 Task: Create a social media post series showcasing different art techniques or styles using Canva.
Action: Mouse moved to (183, 9)
Screenshot: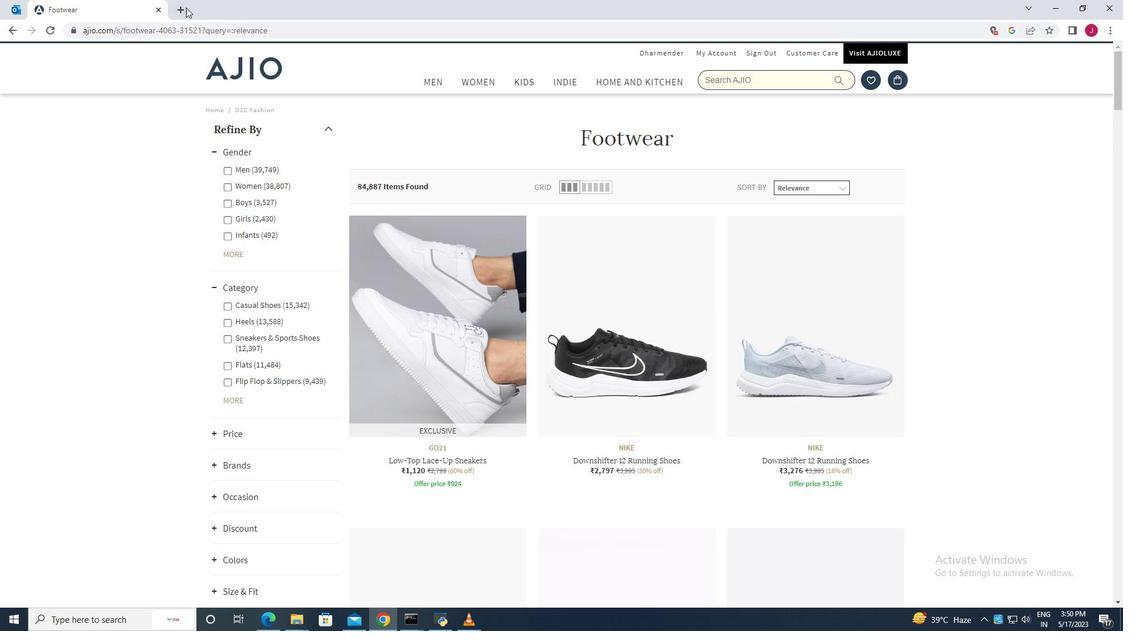 
Action: Mouse pressed left at (183, 9)
Screenshot: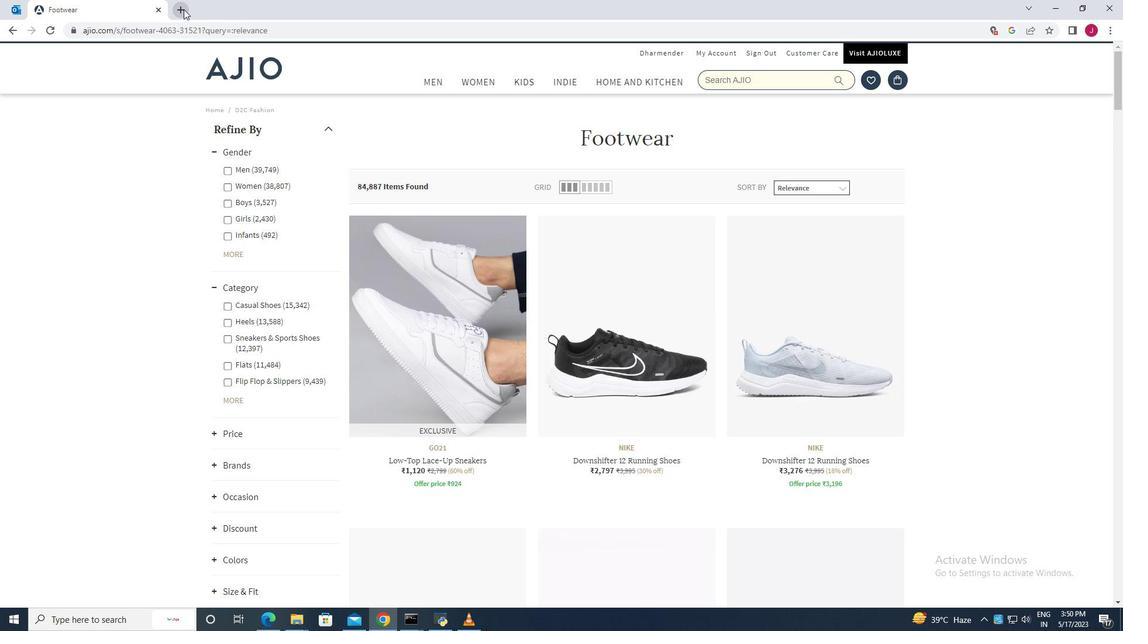 
Action: Mouse moved to (203, 30)
Screenshot: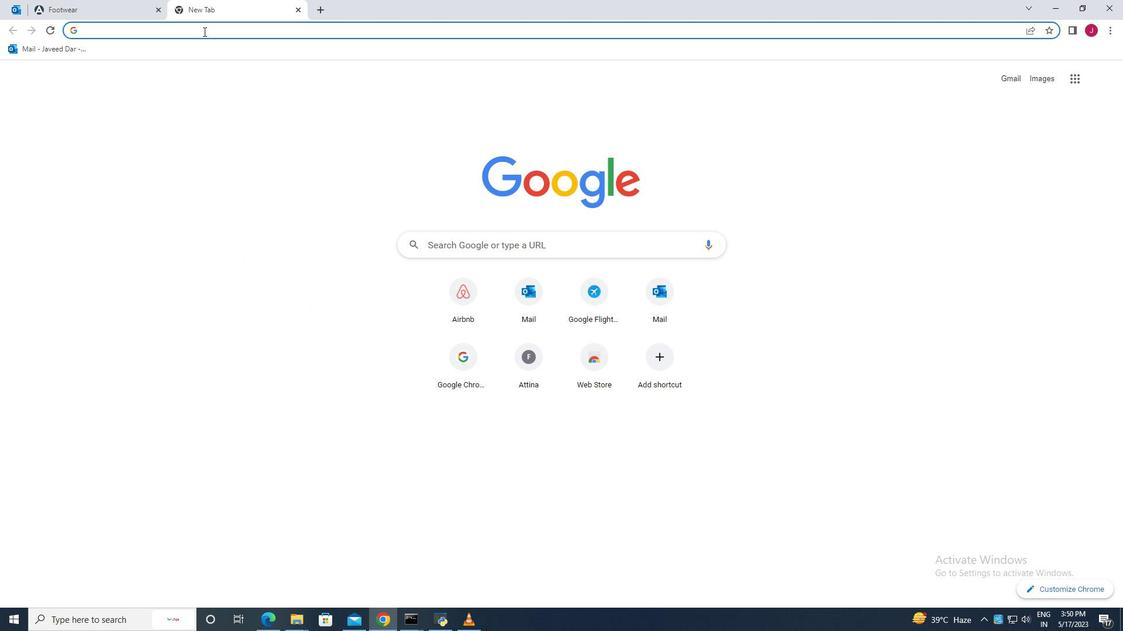 
Action: Key pressed canva<Key.enter>
Screenshot: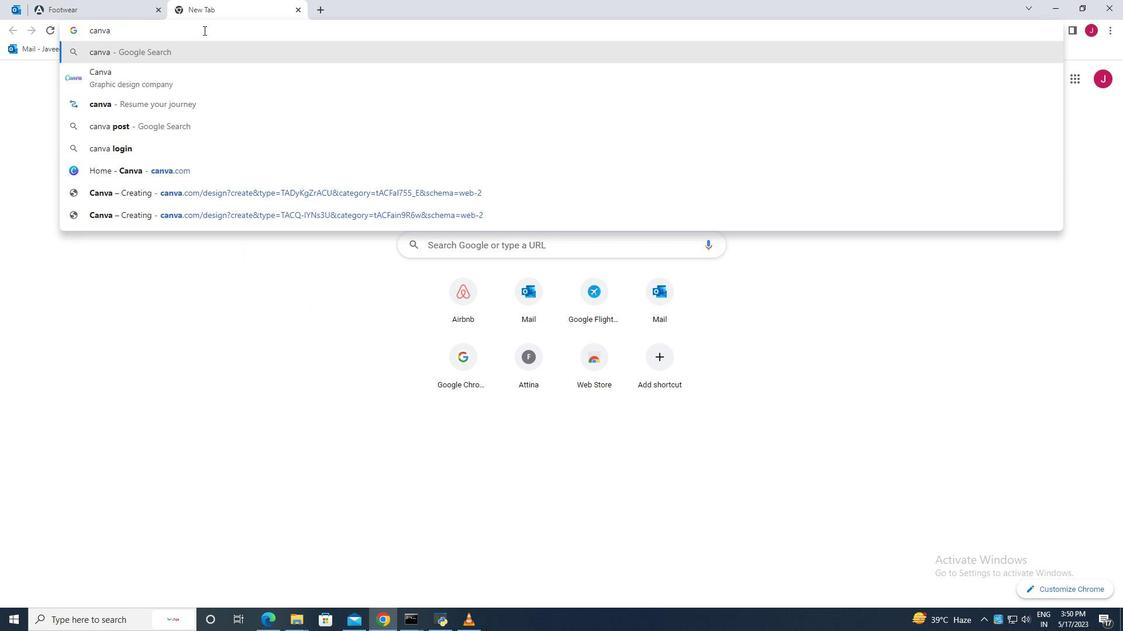 
Action: Mouse moved to (267, 178)
Screenshot: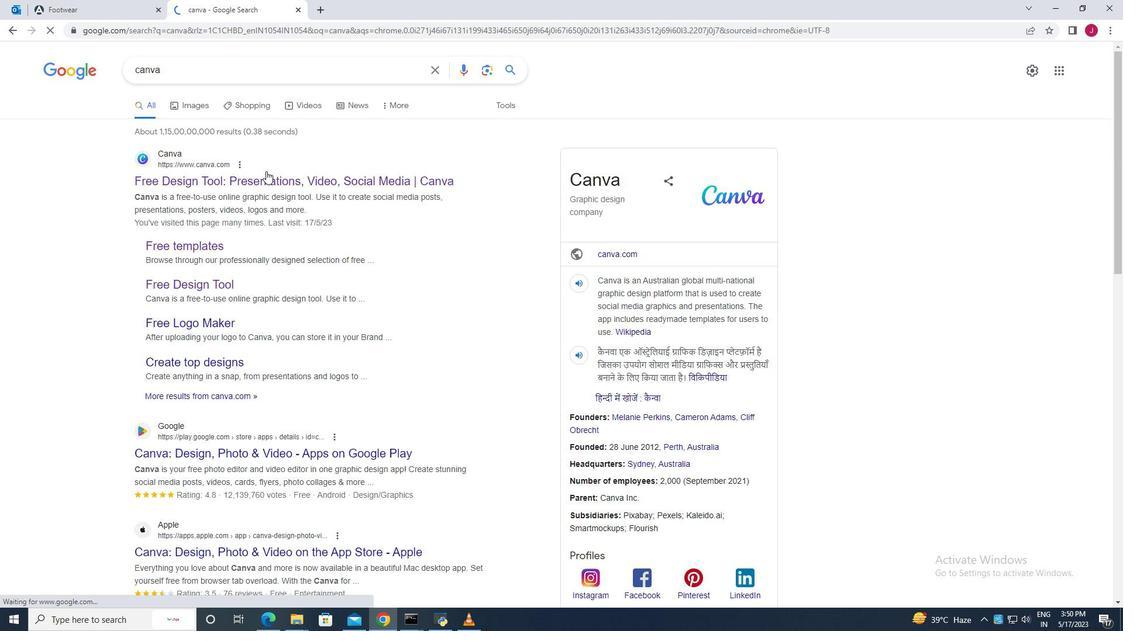 
Action: Mouse pressed left at (267, 178)
Screenshot: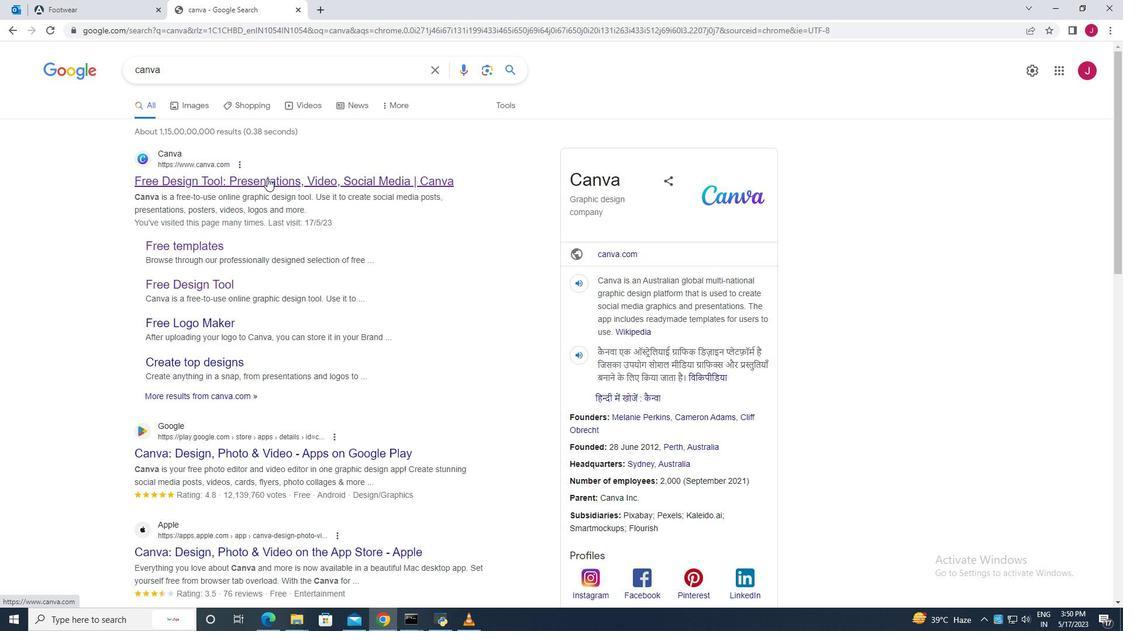 
Action: Mouse moved to (1015, 64)
Screenshot: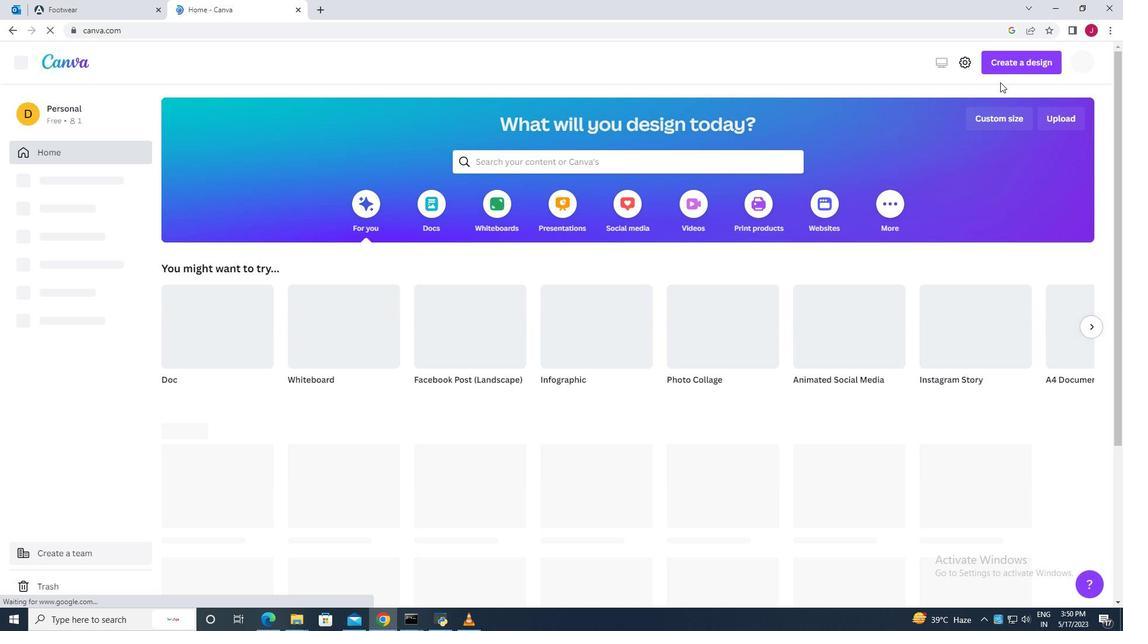 
Action: Mouse pressed left at (1015, 64)
Screenshot: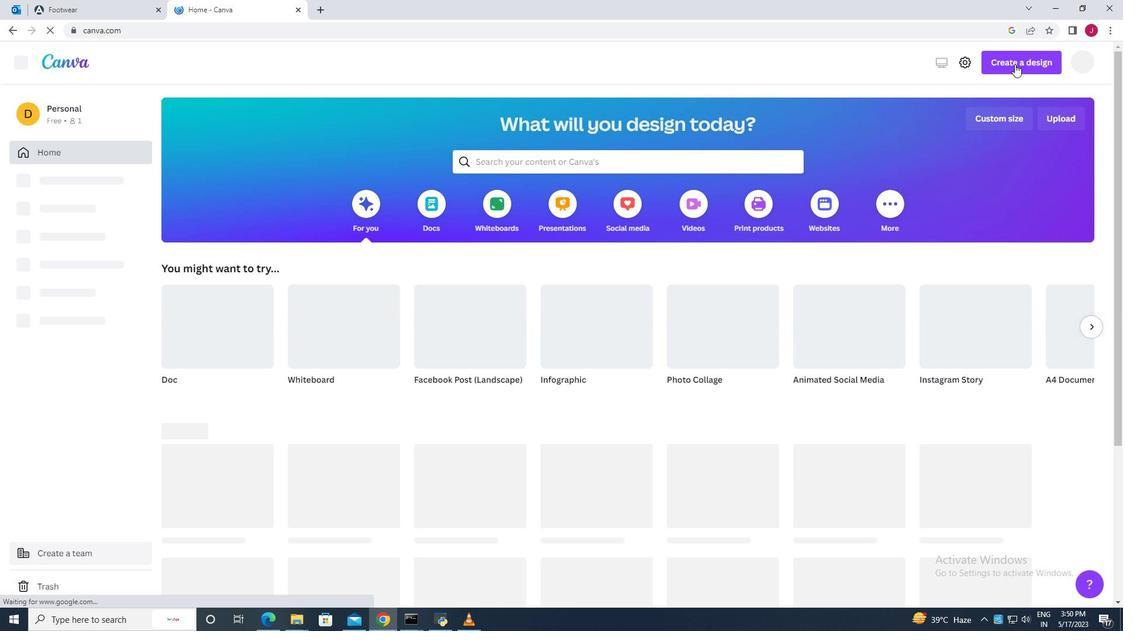 
Action: Mouse moved to (1012, 64)
Screenshot: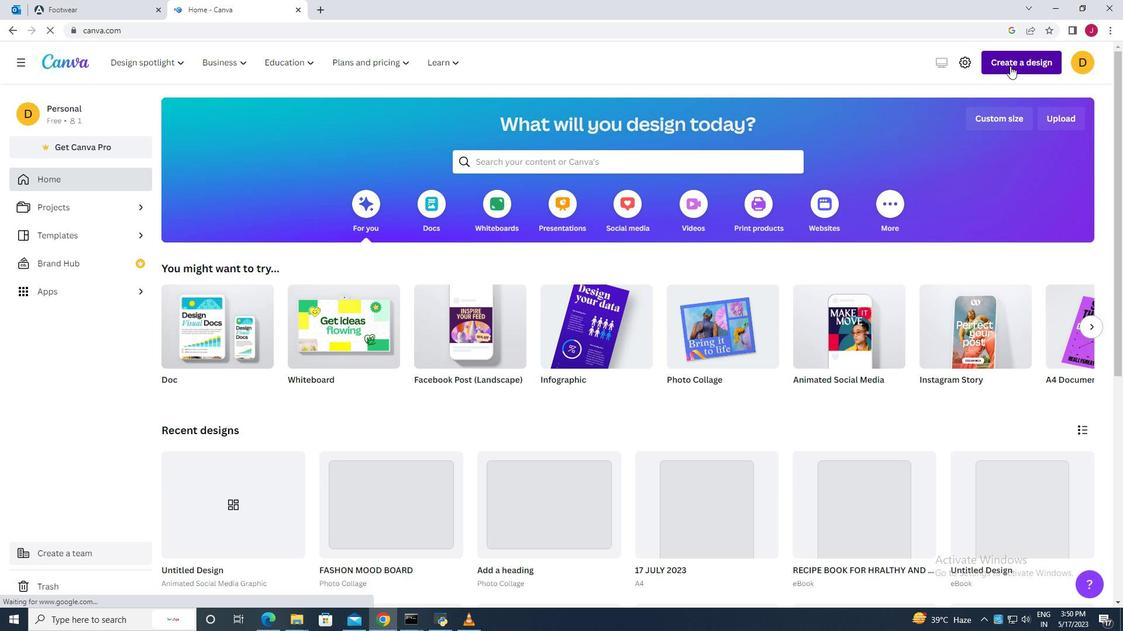 
Action: Mouse pressed left at (1012, 64)
Screenshot: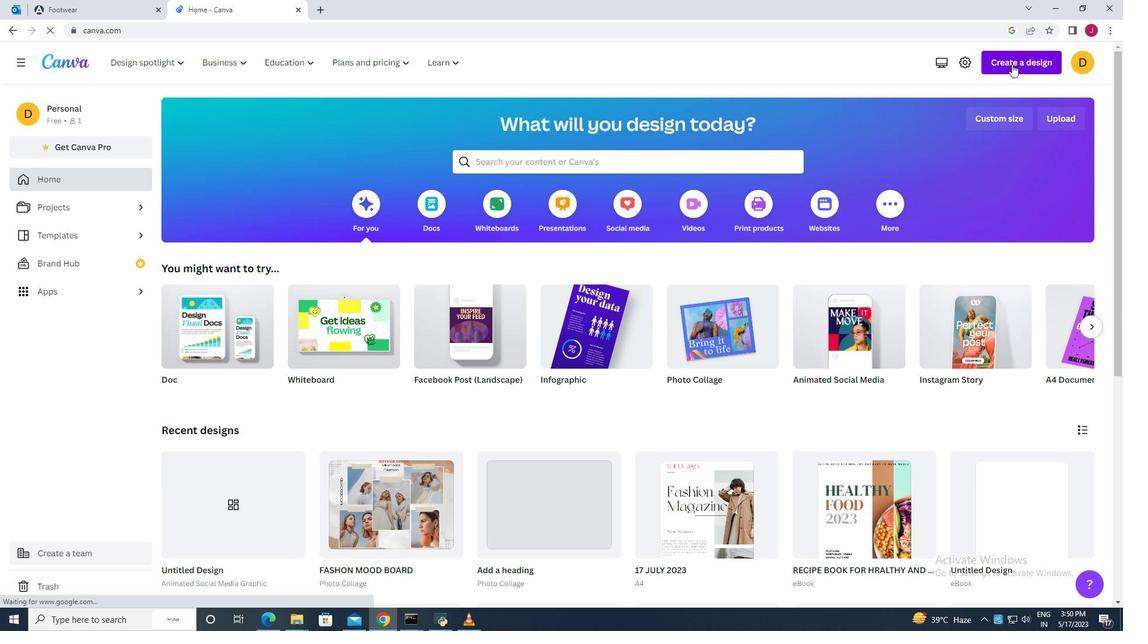 
Action: Mouse moved to (1006, 61)
Screenshot: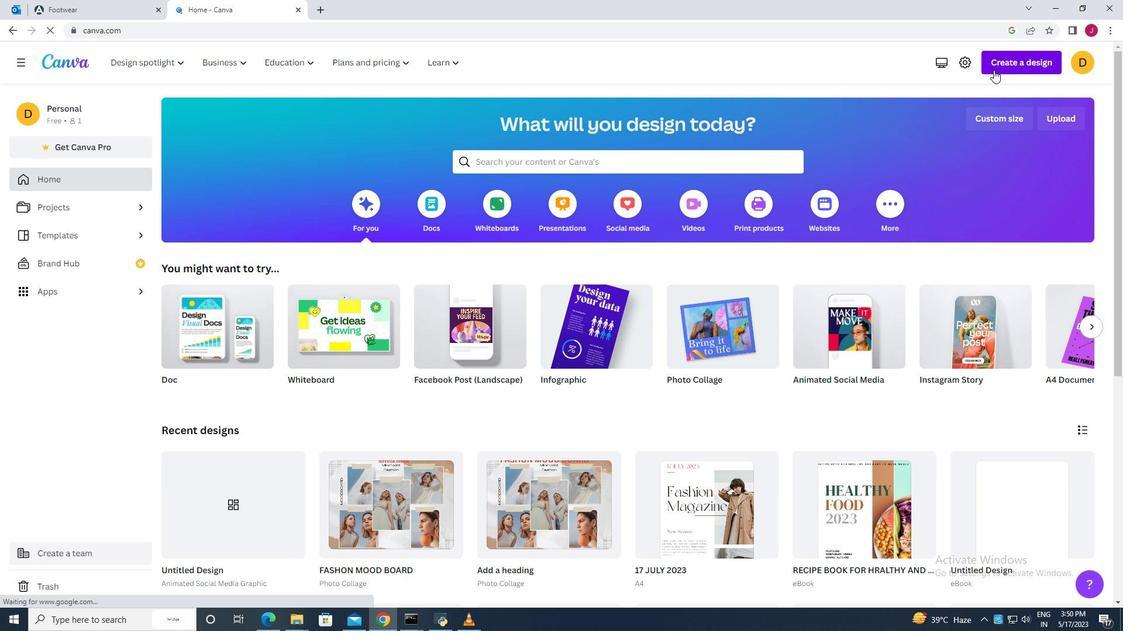 
Action: Mouse pressed left at (1006, 61)
Screenshot: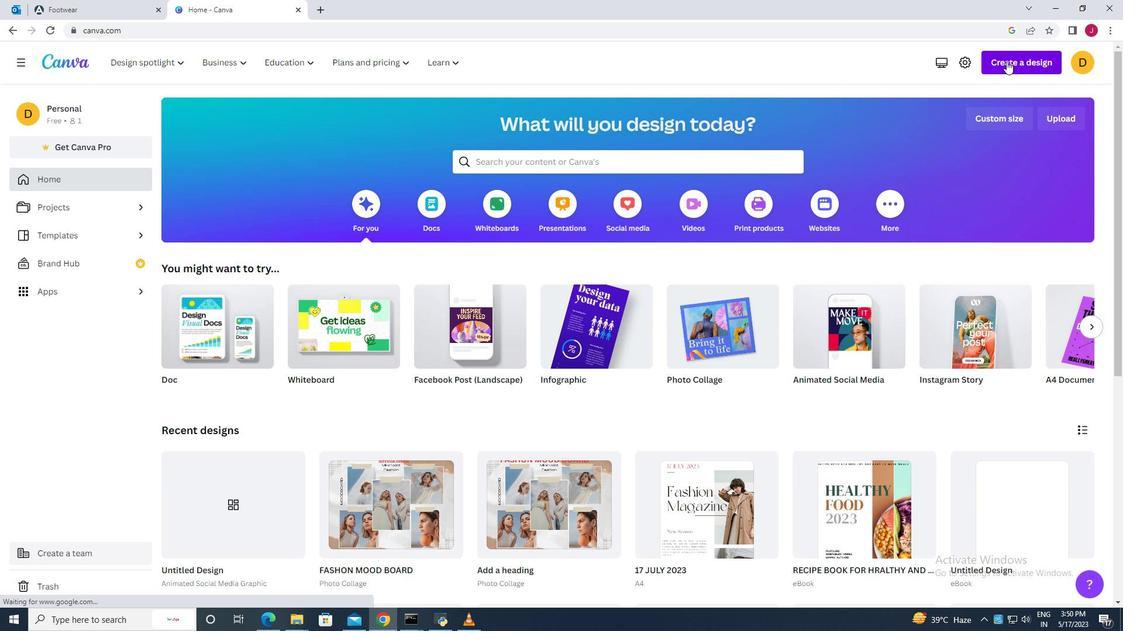 
Action: Mouse moved to (909, 124)
Screenshot: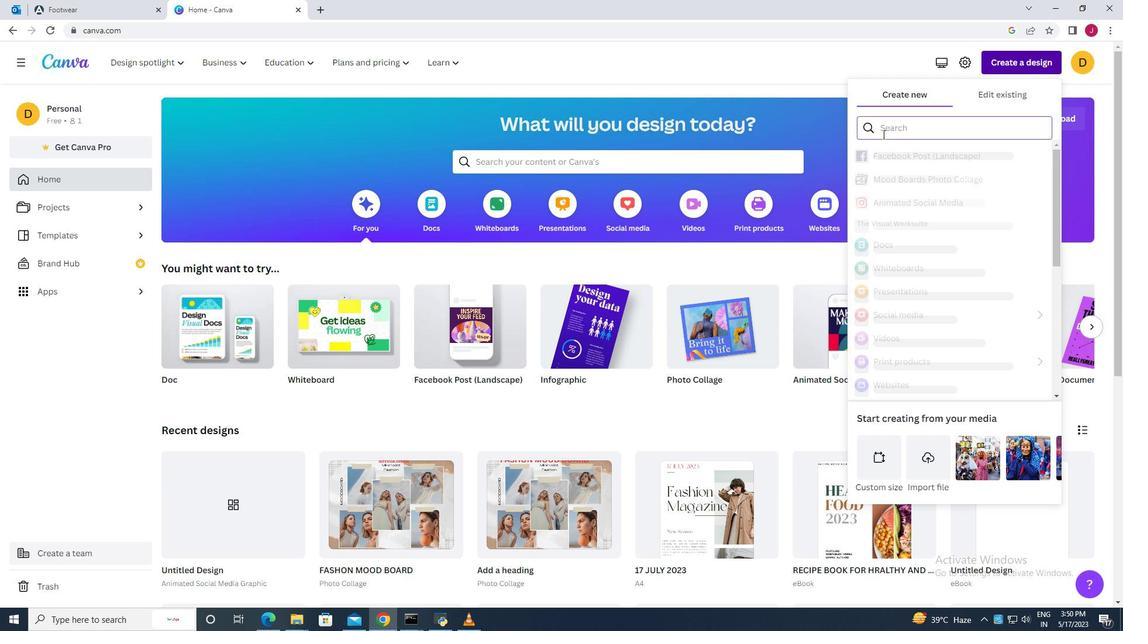 
Action: Key pressed social<Key.space>media<Key.space>post<Key.space>series<Key.space>
Screenshot: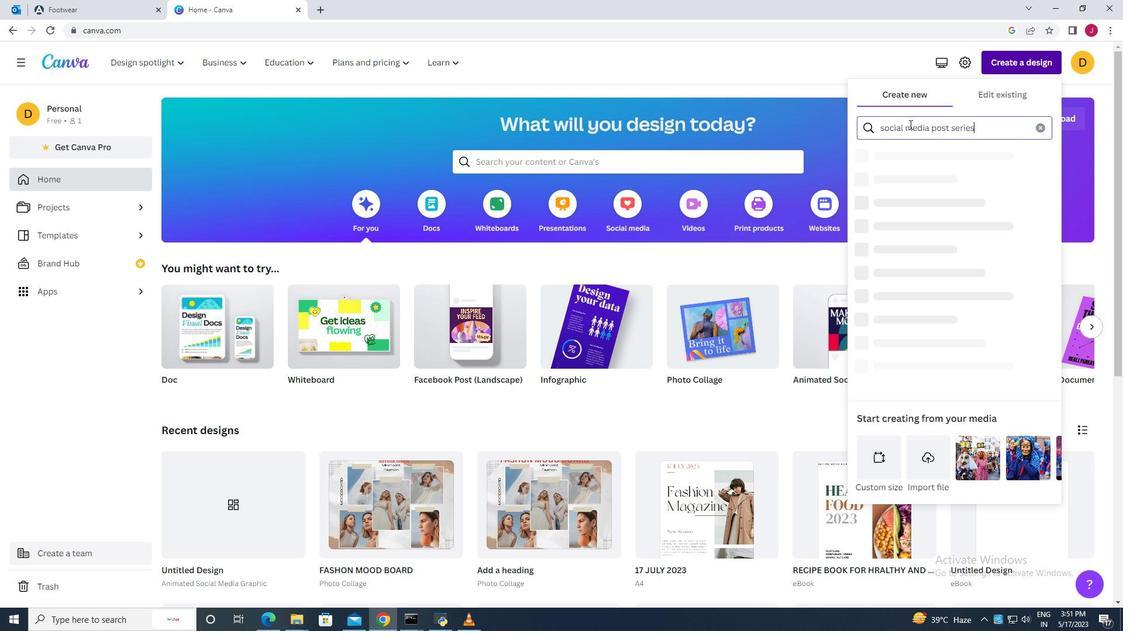 
Action: Mouse moved to (917, 201)
Screenshot: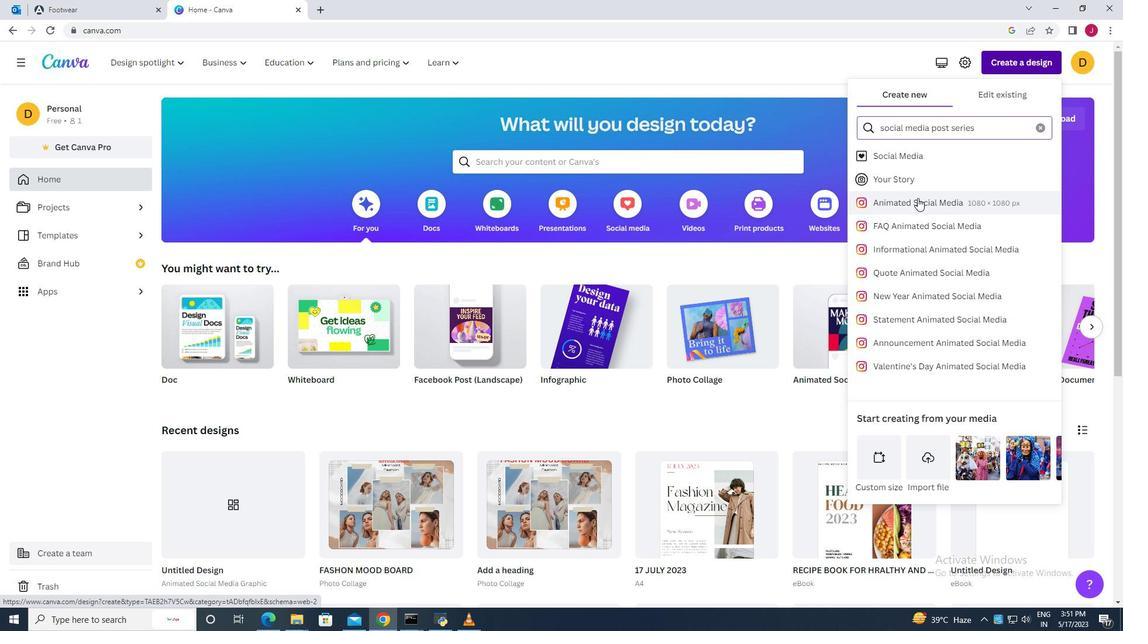 
Action: Mouse pressed left at (917, 201)
Screenshot: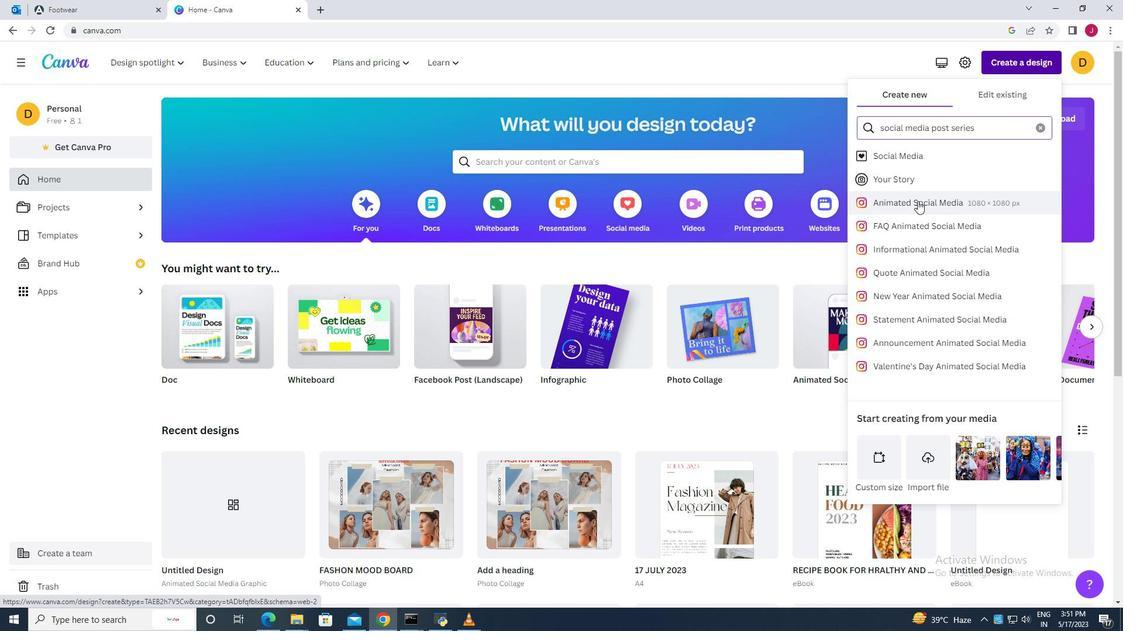 
Action: Mouse moved to (166, 337)
Screenshot: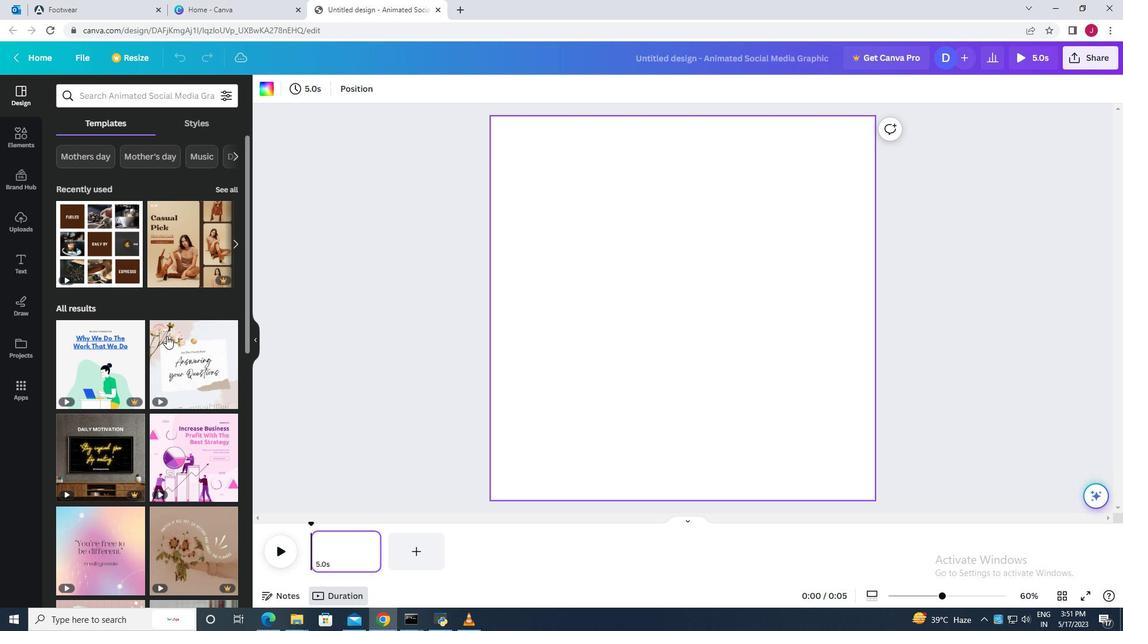 
Action: Mouse scrolled (166, 336) with delta (0, 0)
Screenshot: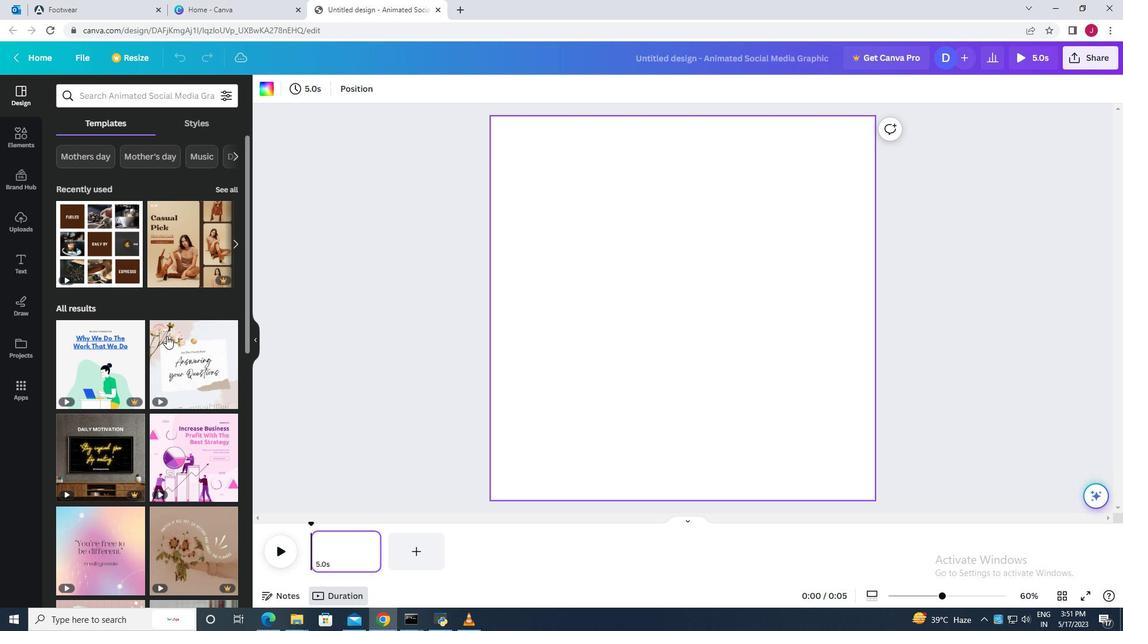 
Action: Mouse moved to (166, 338)
Screenshot: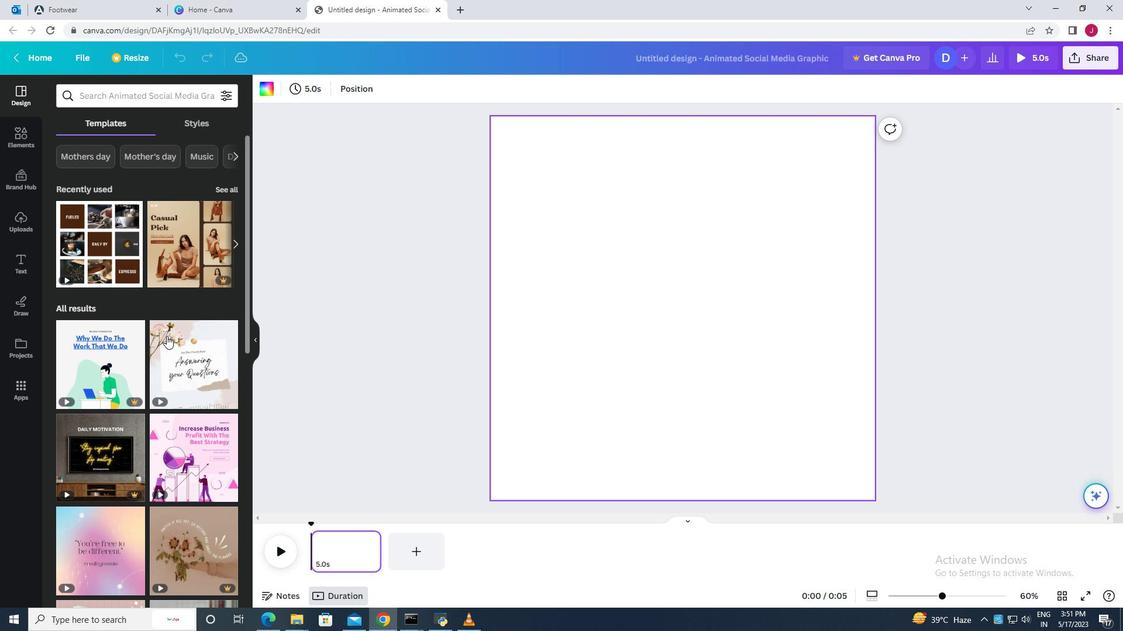 
Action: Mouse scrolled (166, 336) with delta (0, 0)
Screenshot: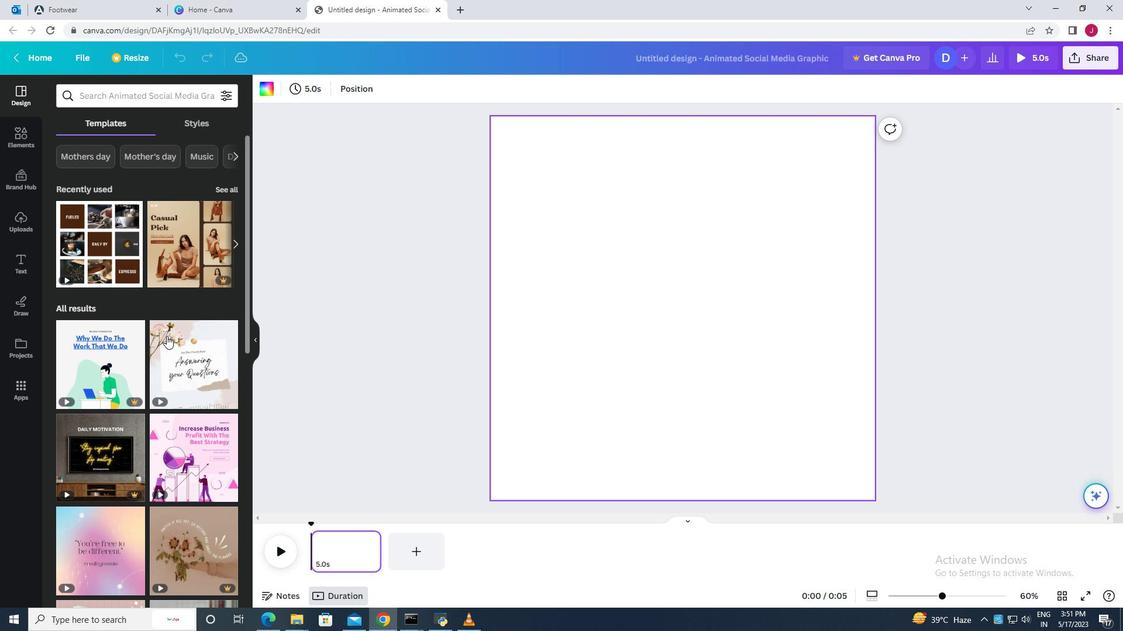 
Action: Mouse scrolled (166, 337) with delta (0, 0)
Screenshot: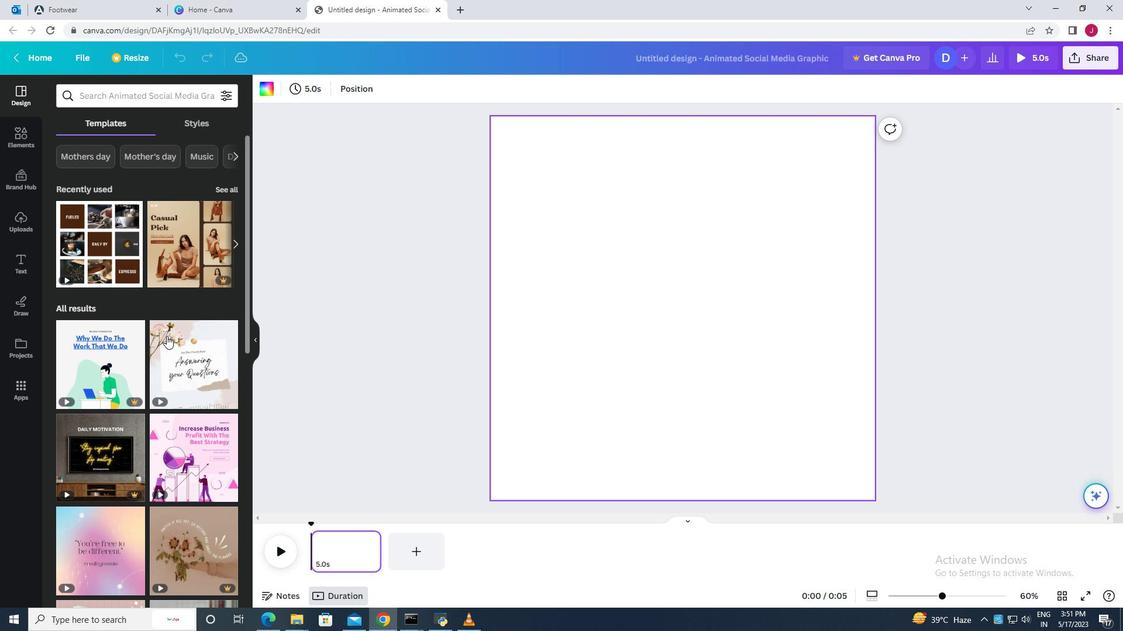 
Action: Mouse scrolled (166, 337) with delta (0, 0)
Screenshot: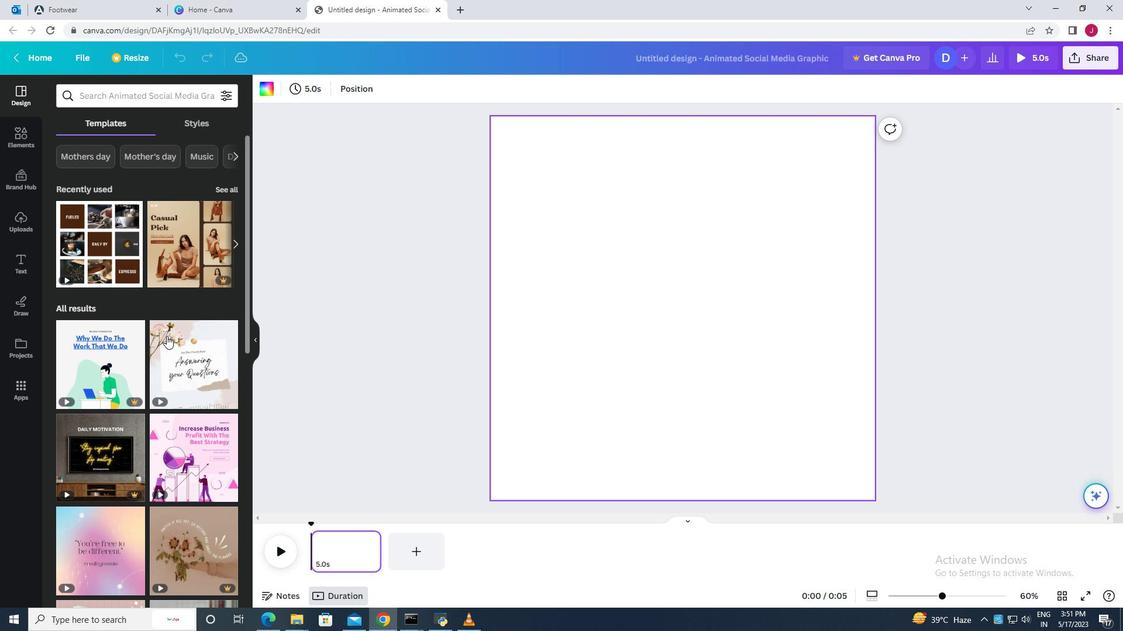 
Action: Mouse scrolled (166, 337) with delta (0, 0)
Screenshot: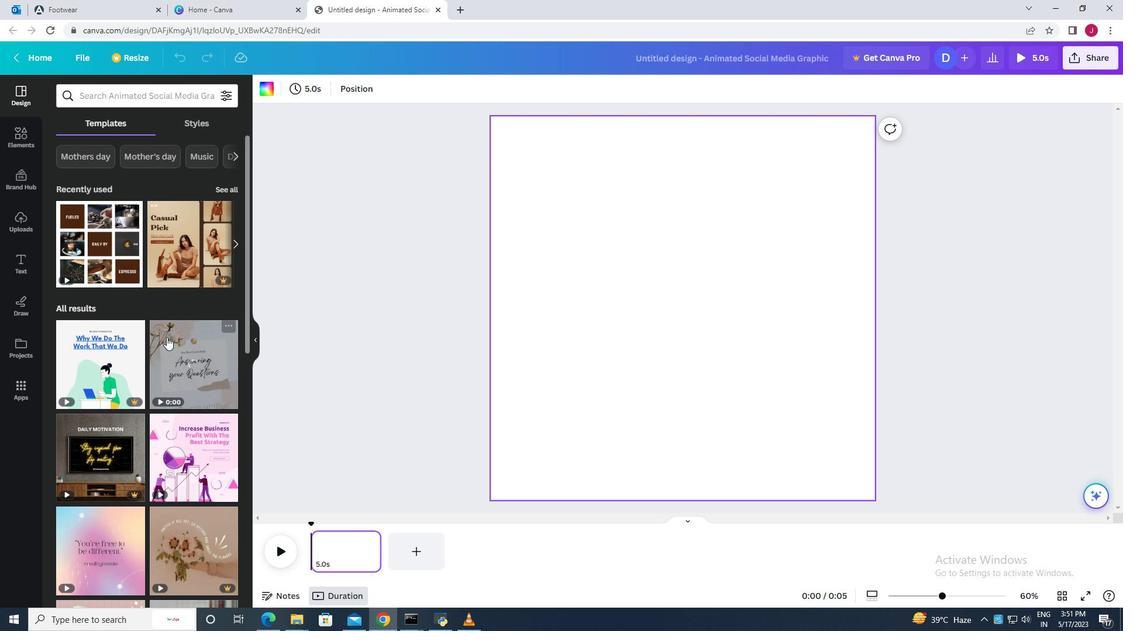 
Action: Mouse scrolled (166, 337) with delta (0, 0)
Screenshot: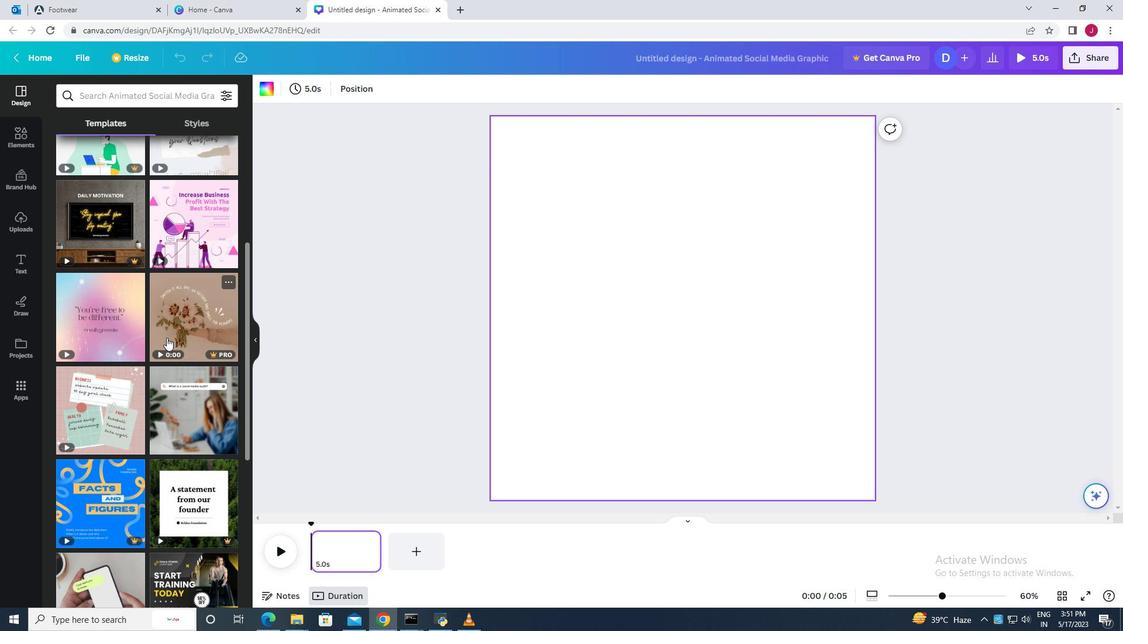 
Action: Mouse scrolled (166, 337) with delta (0, 0)
Screenshot: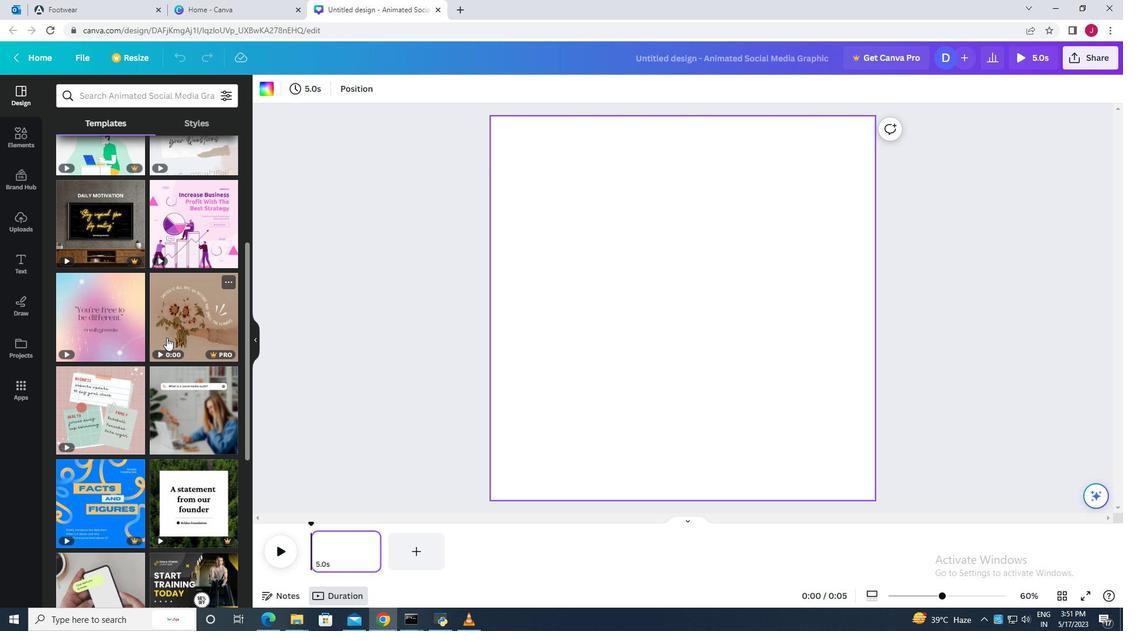 
Action: Mouse scrolled (166, 337) with delta (0, 0)
Screenshot: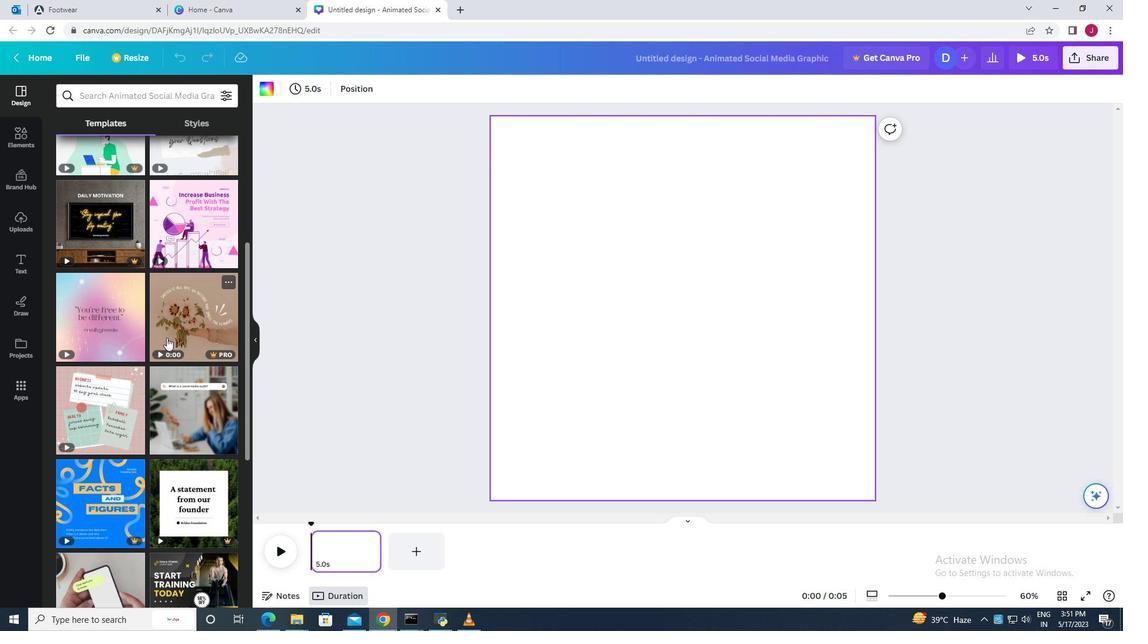 
Action: Mouse scrolled (166, 337) with delta (0, 0)
Screenshot: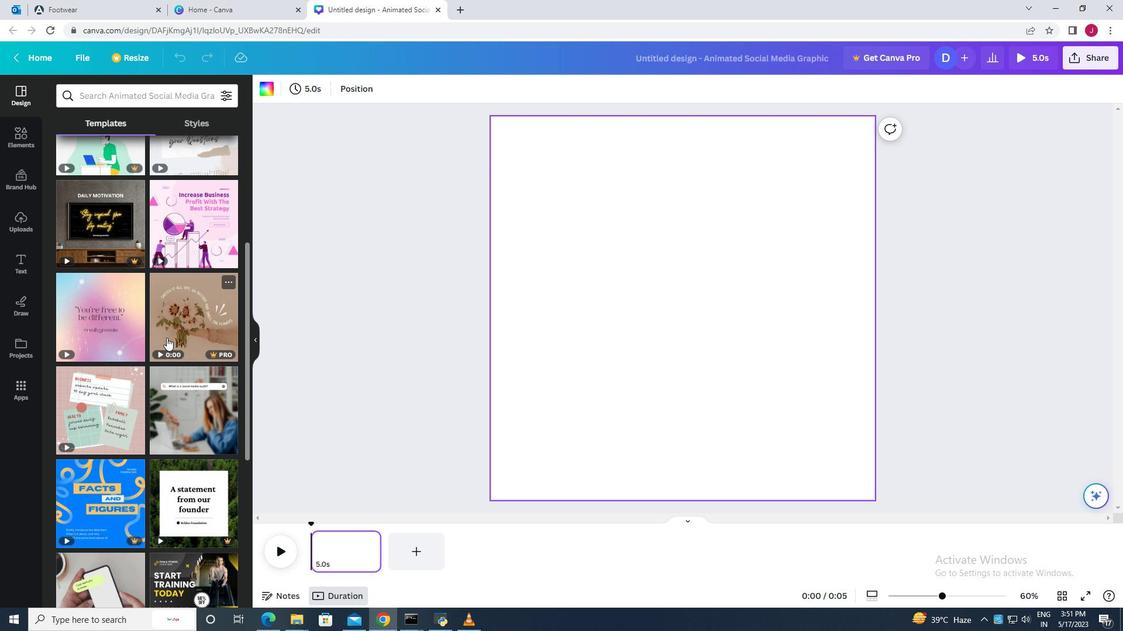 
Action: Mouse scrolled (166, 337) with delta (0, 0)
Screenshot: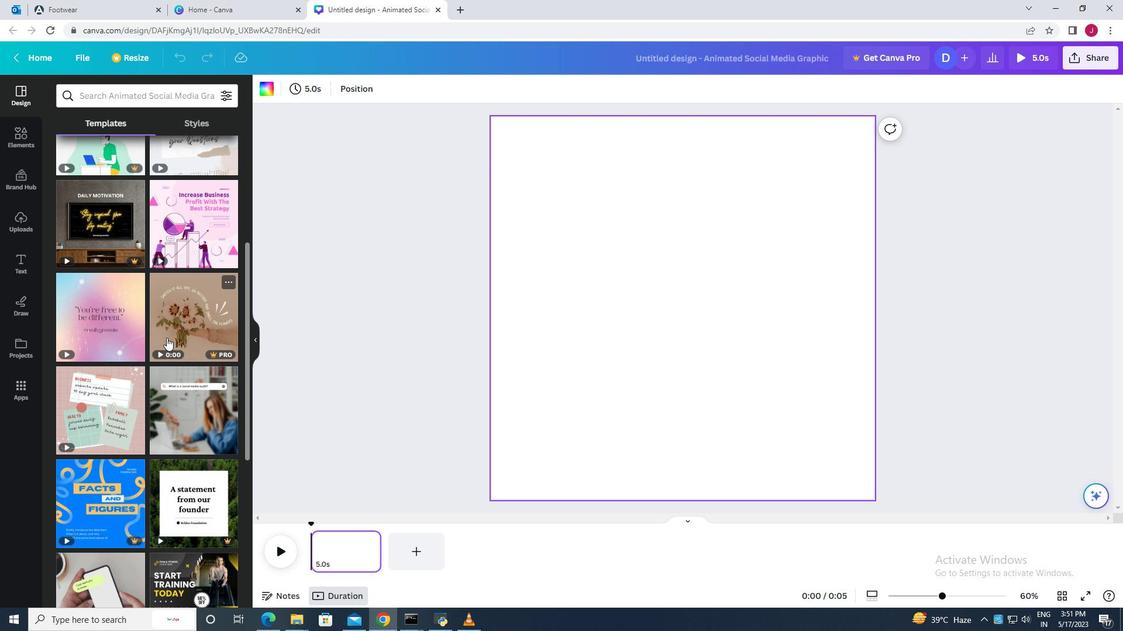 
Action: Mouse scrolled (166, 337) with delta (0, 0)
Screenshot: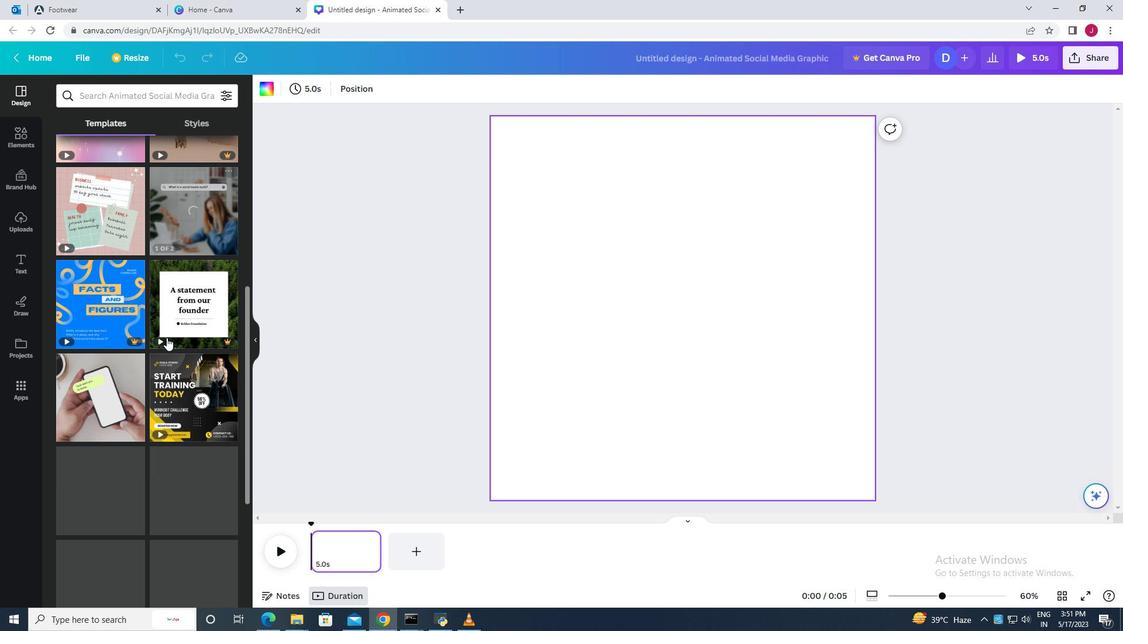
Action: Mouse scrolled (166, 337) with delta (0, 0)
Screenshot: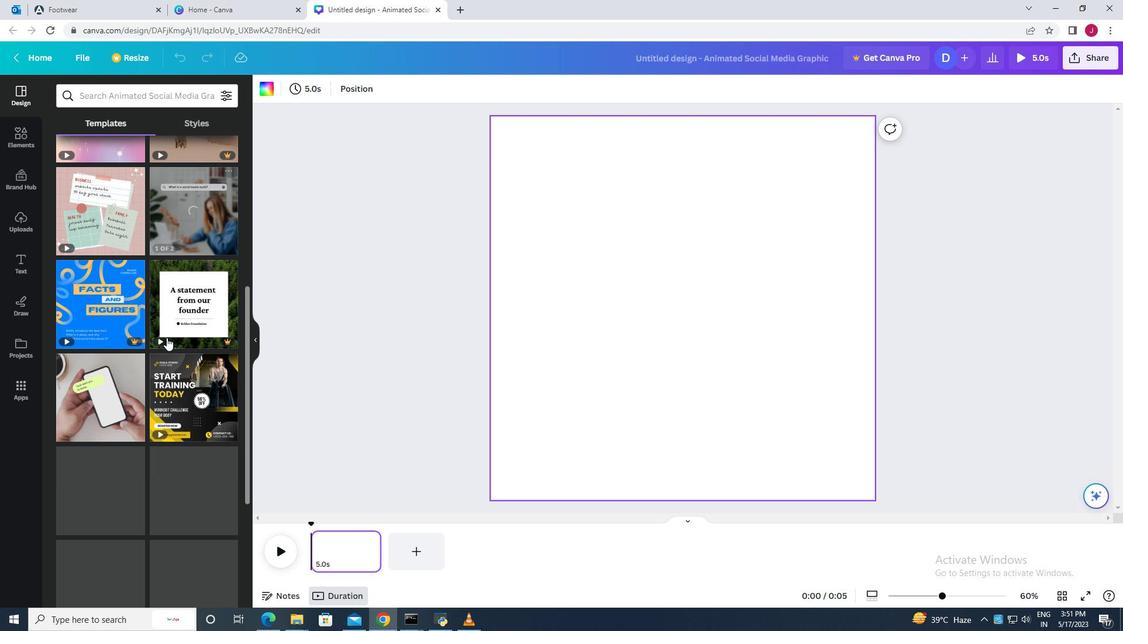 
Action: Mouse scrolled (166, 337) with delta (0, 0)
Screenshot: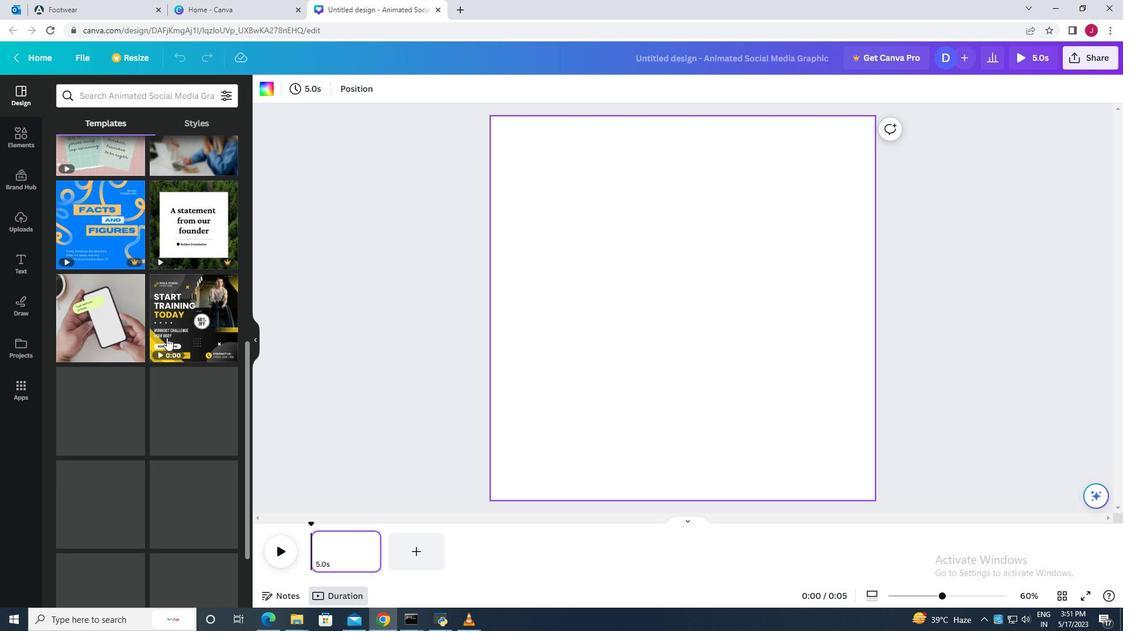 
Action: Mouse scrolled (166, 337) with delta (0, 0)
Screenshot: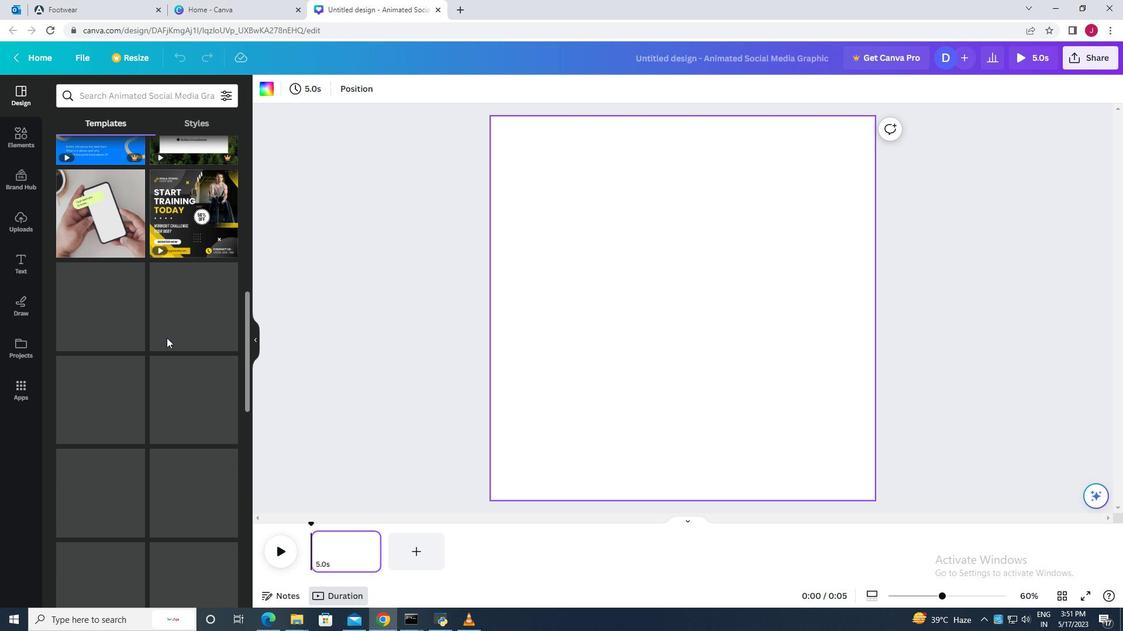 
Action: Mouse scrolled (166, 337) with delta (0, 0)
Screenshot: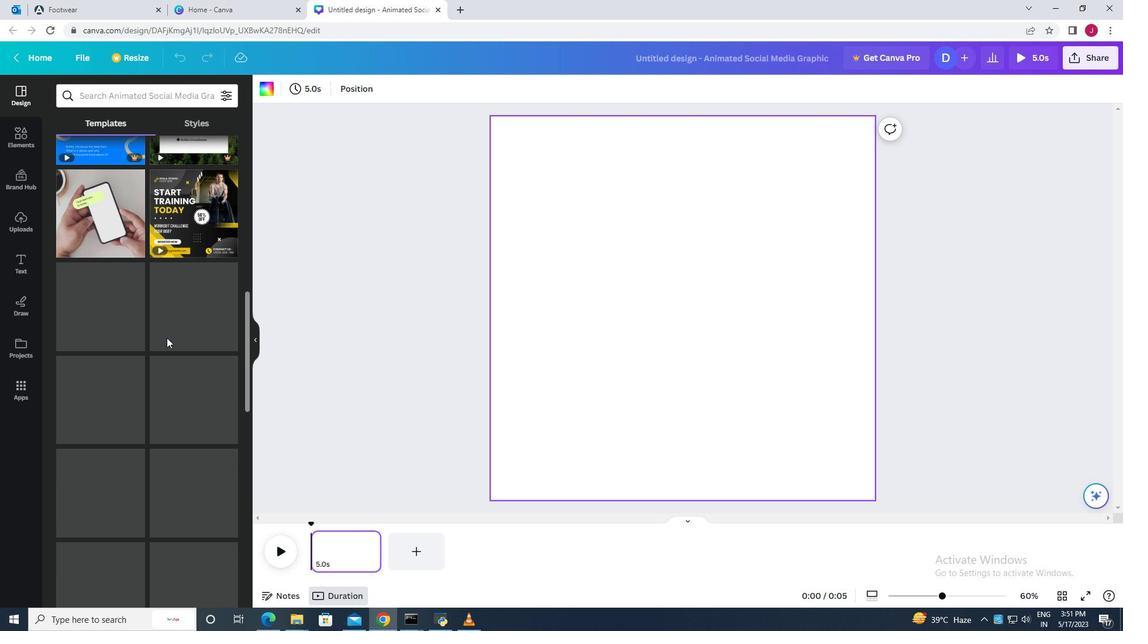 
Action: Mouse scrolled (166, 337) with delta (0, 0)
Screenshot: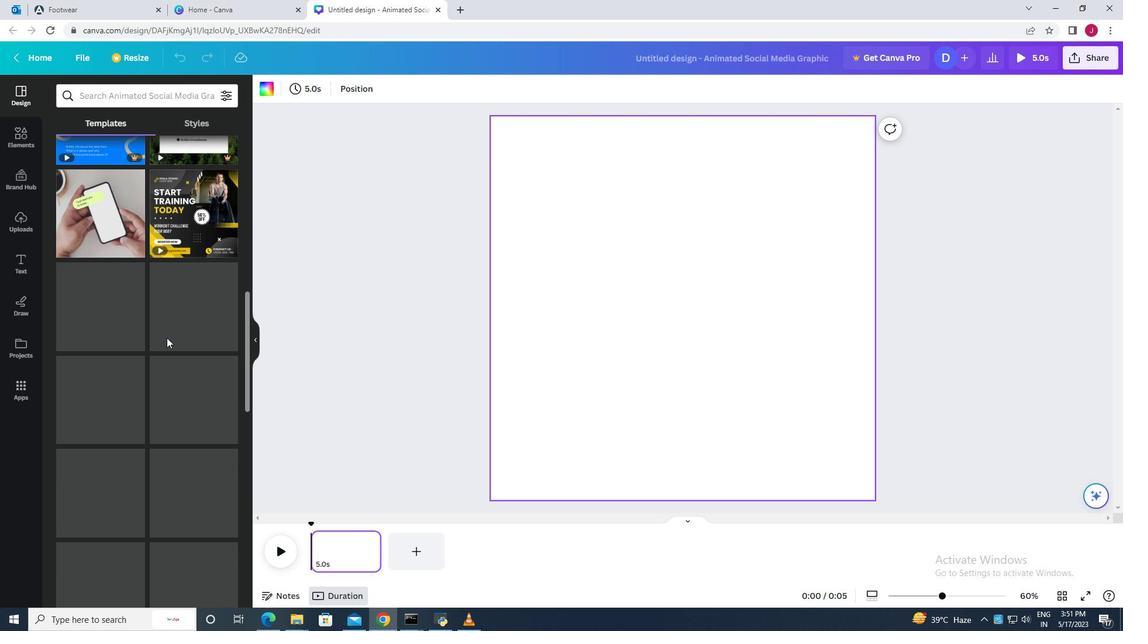 
Action: Mouse scrolled (166, 337) with delta (0, 0)
Screenshot: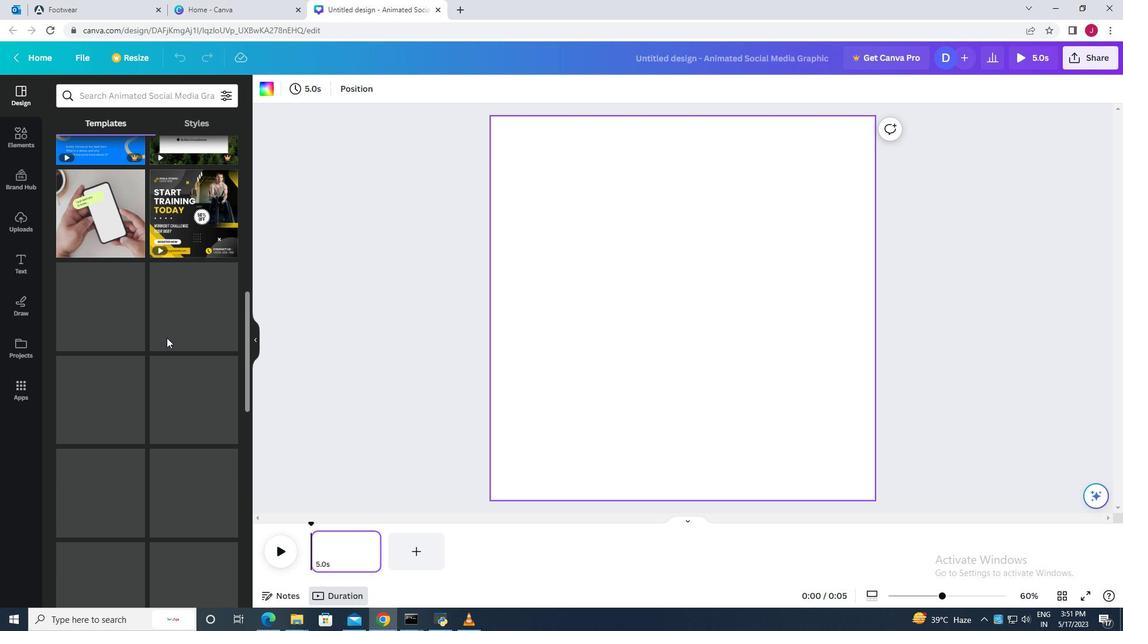 
Action: Mouse moved to (166, 291)
Screenshot: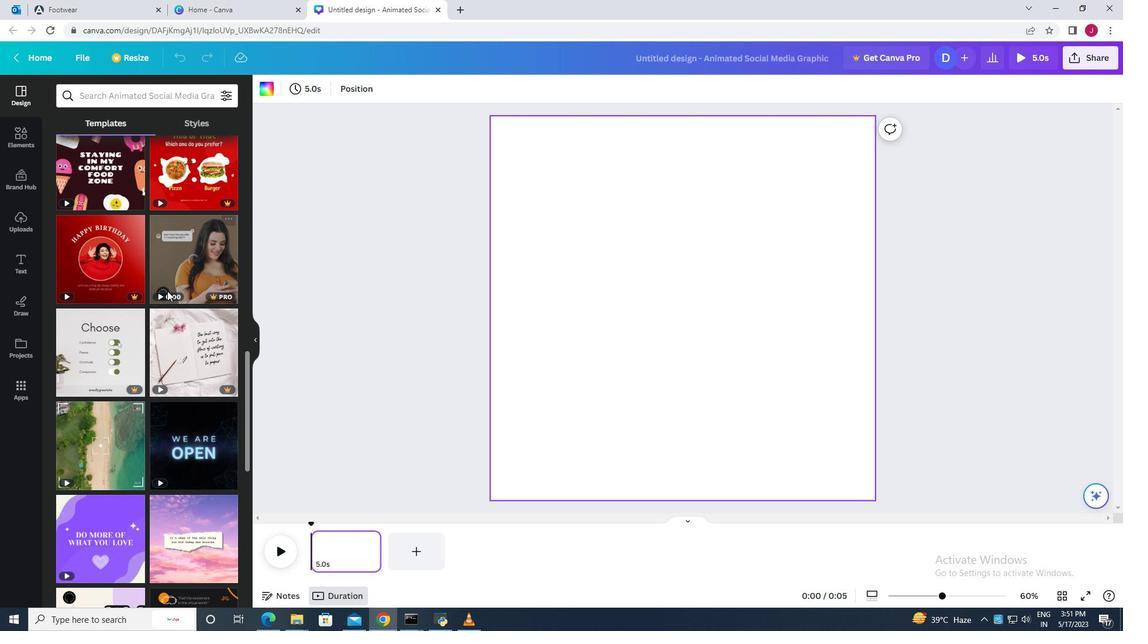 
Action: Mouse scrolled (166, 290) with delta (0, 0)
Screenshot: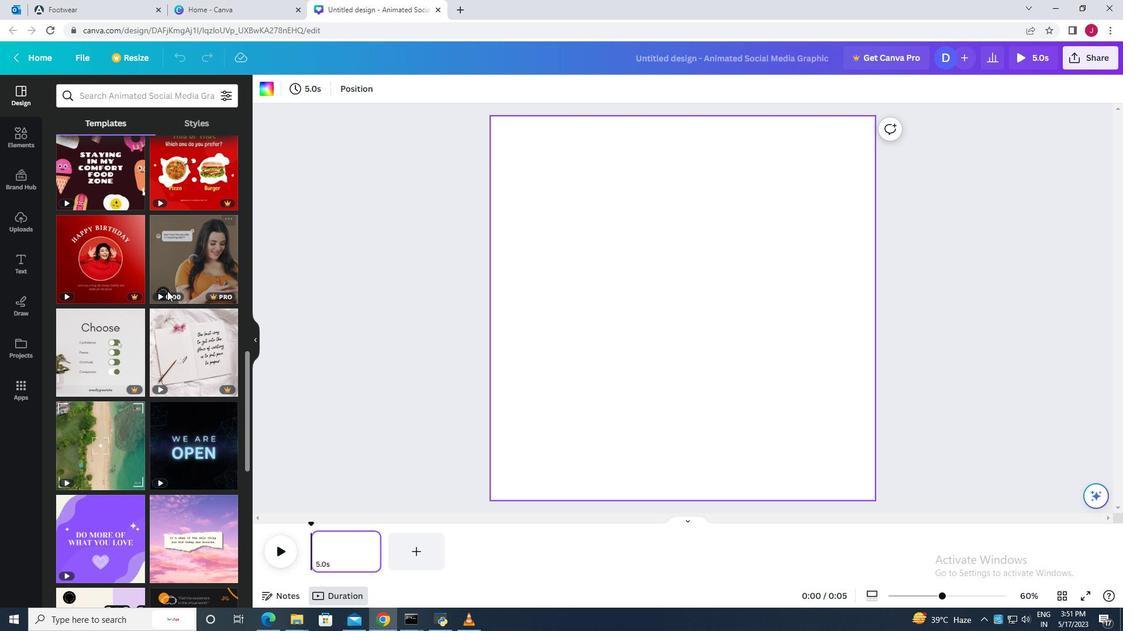 
Action: Mouse moved to (166, 291)
Screenshot: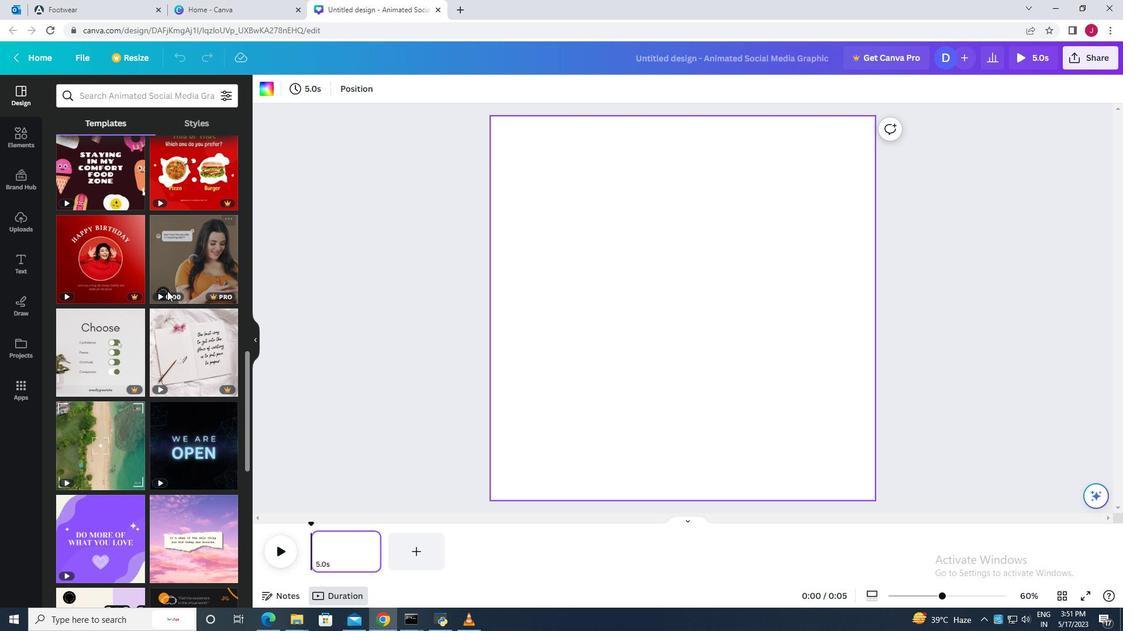 
Action: Mouse scrolled (166, 290) with delta (0, 0)
Screenshot: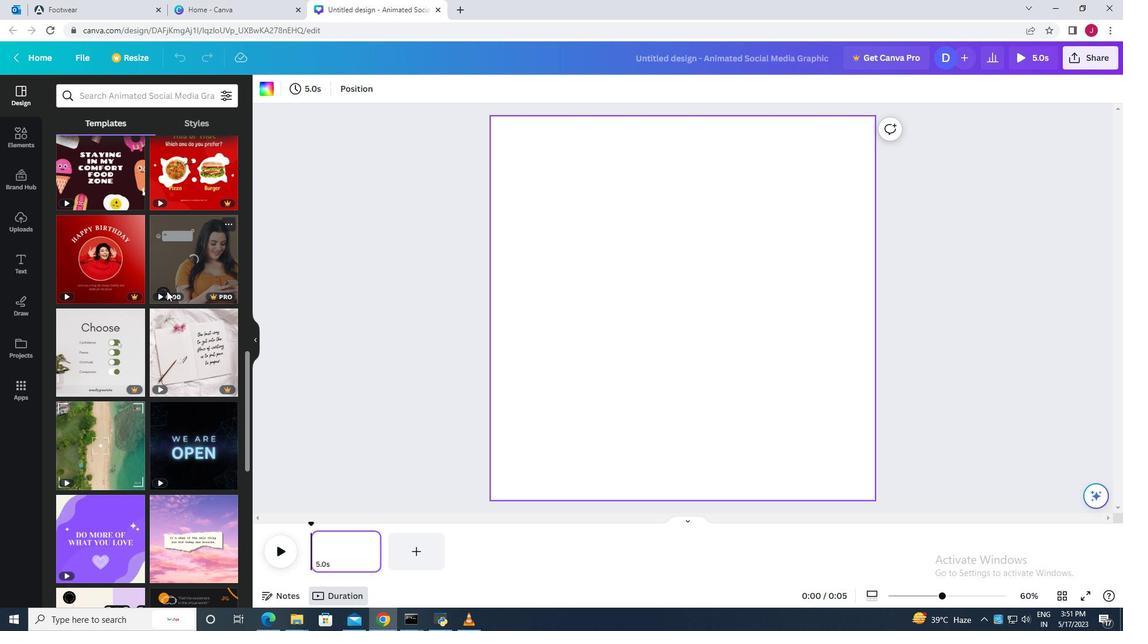 
Action: Mouse scrolled (166, 290) with delta (0, 0)
Screenshot: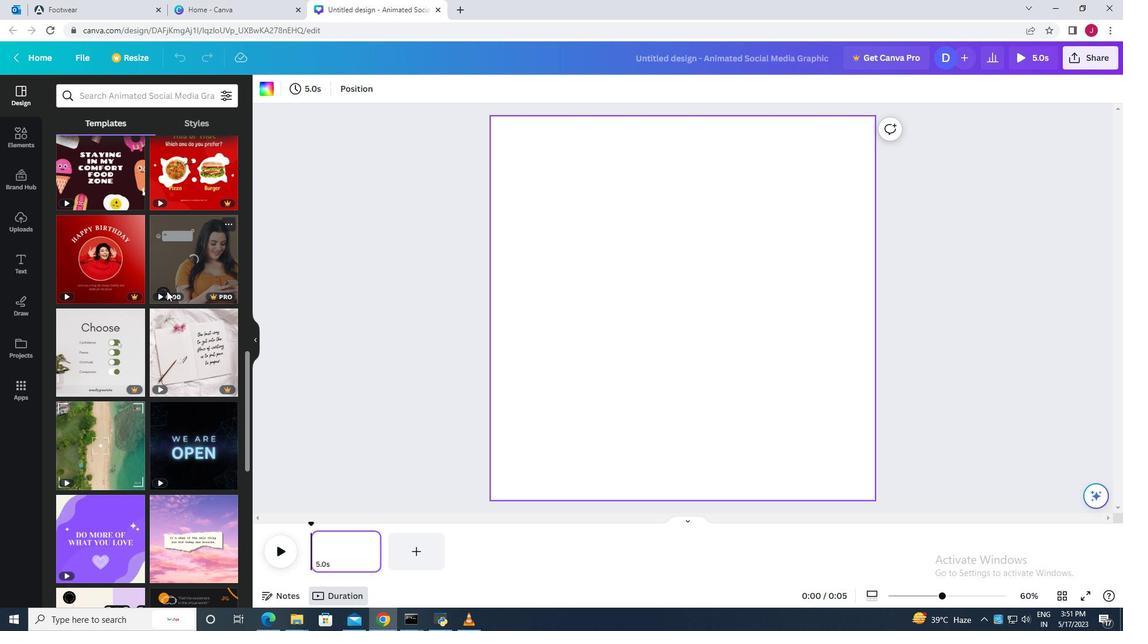 
Action: Mouse scrolled (166, 290) with delta (0, 0)
Screenshot: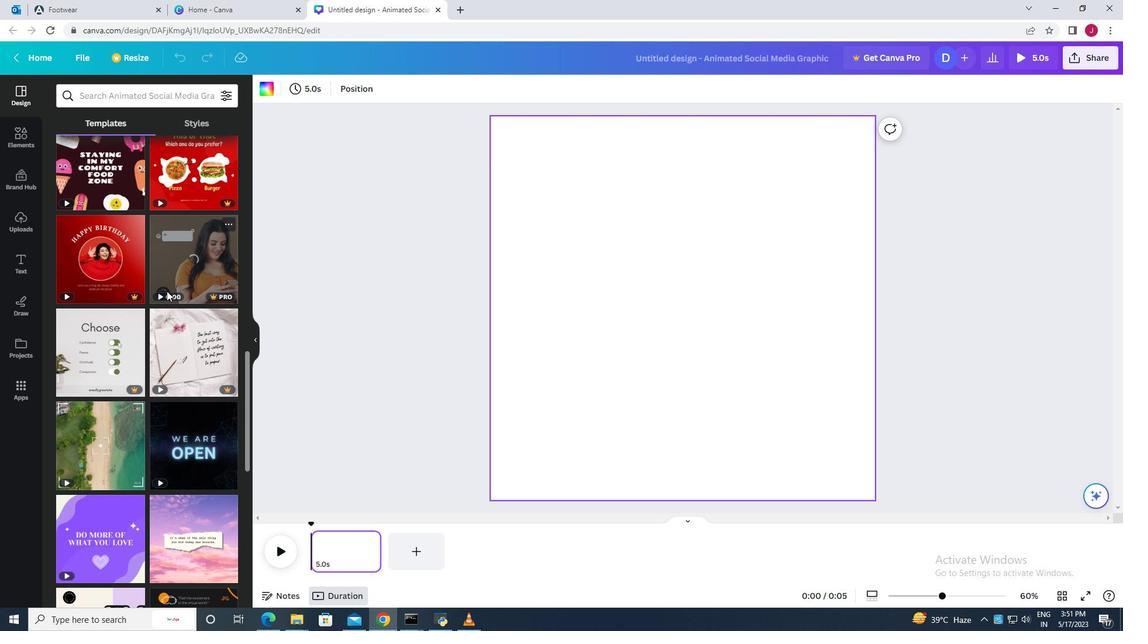 
Action: Mouse moved to (166, 291)
Screenshot: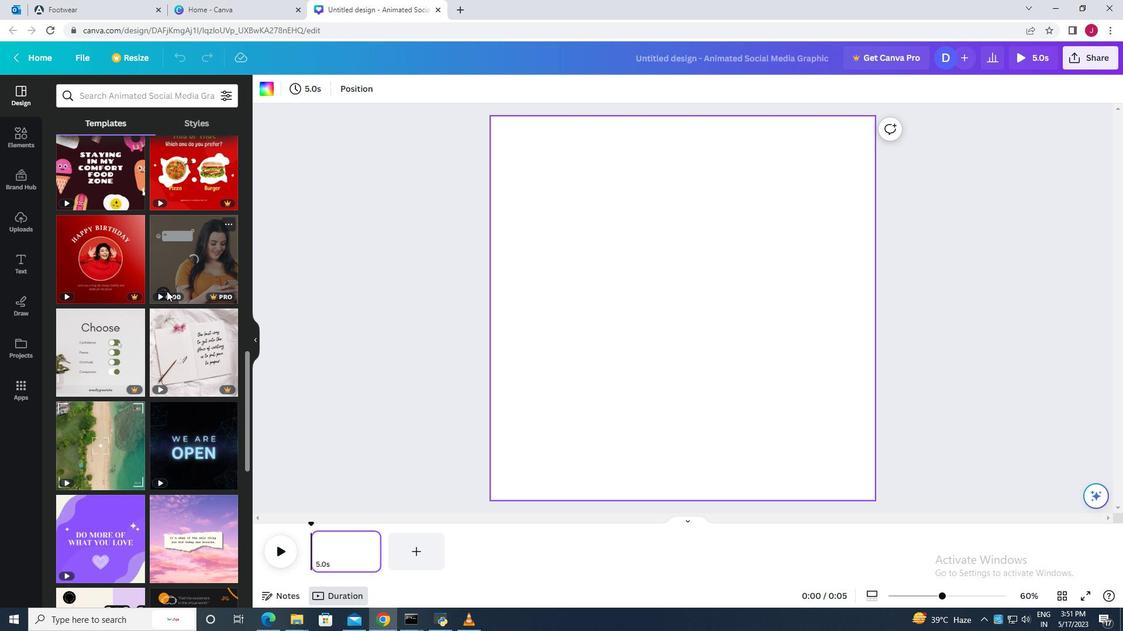 
Action: Mouse scrolled (166, 290) with delta (0, 0)
Screenshot: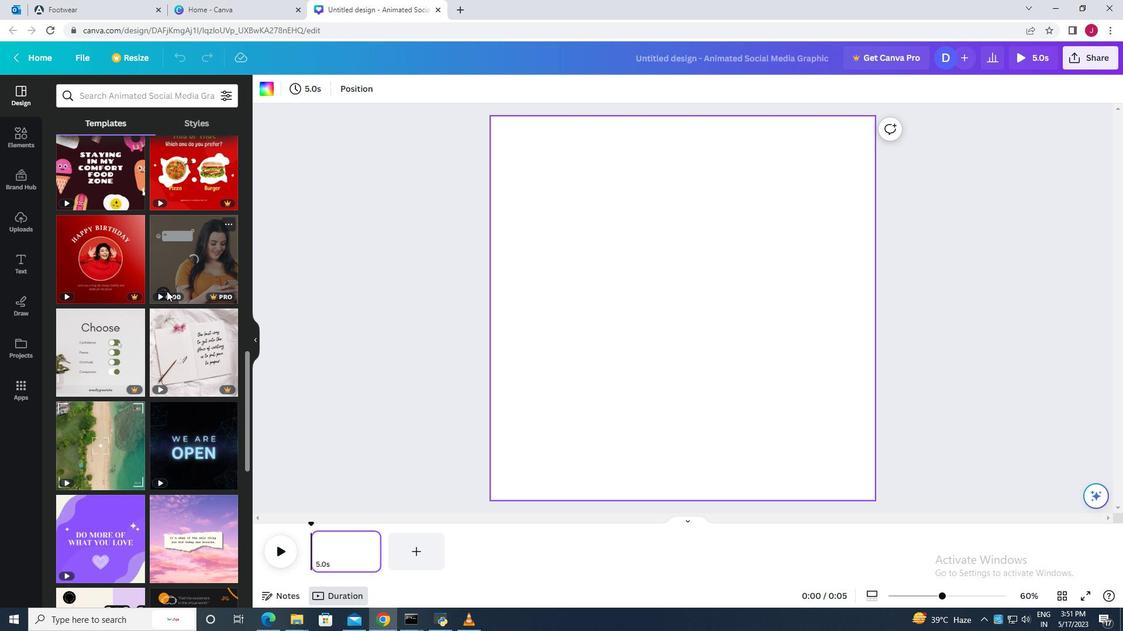 
Action: Mouse moved to (164, 296)
Screenshot: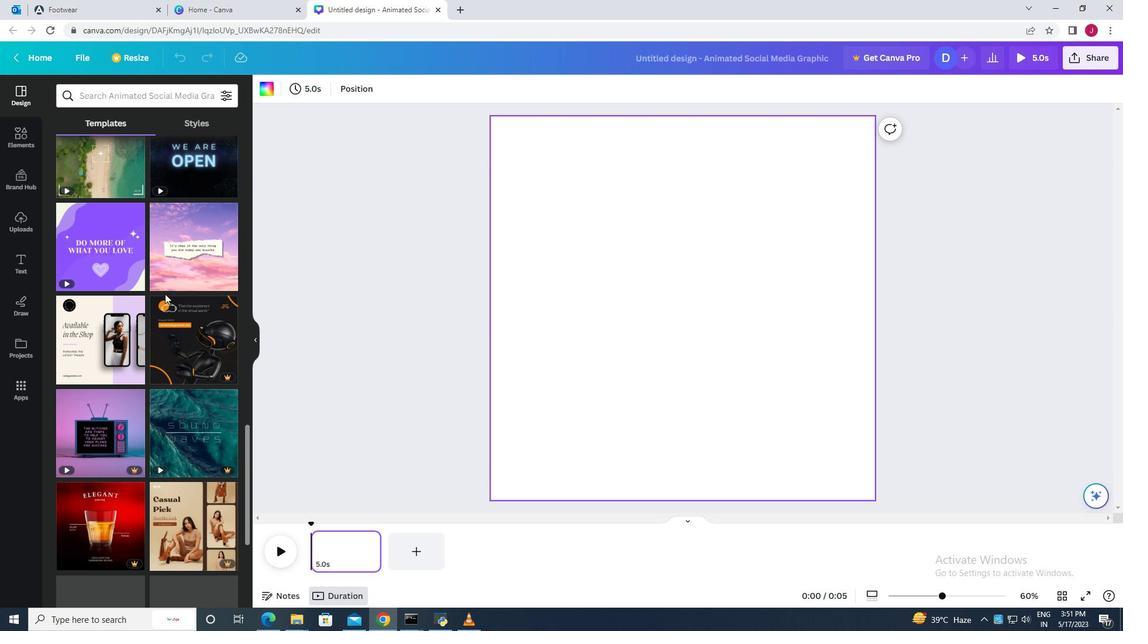 
Action: Mouse scrolled (164, 295) with delta (0, 0)
Screenshot: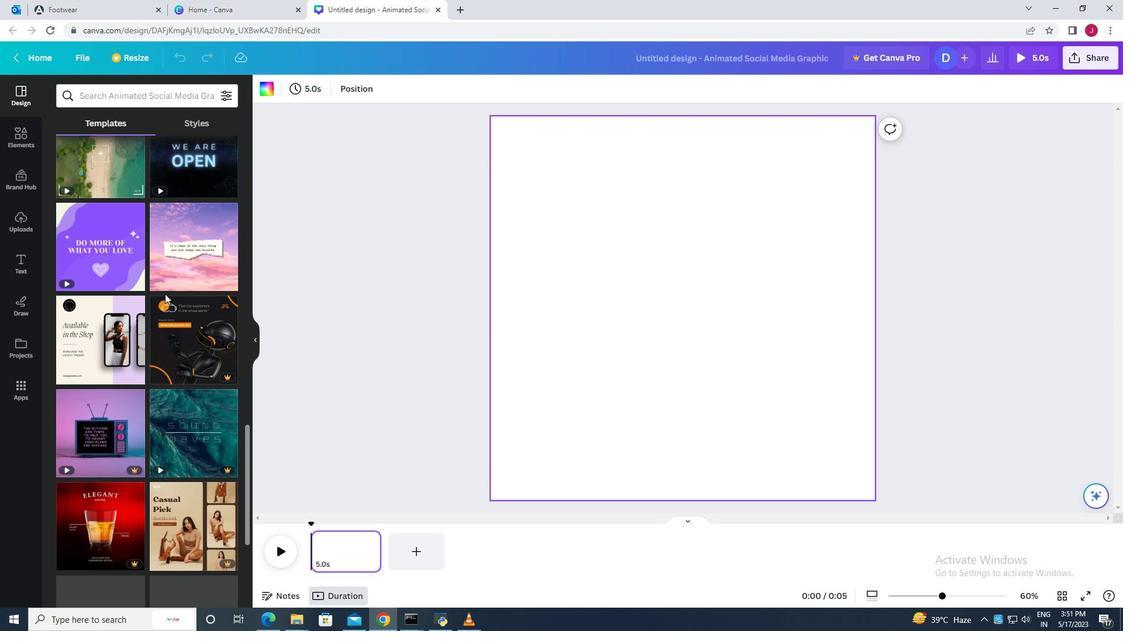 
Action: Mouse scrolled (164, 295) with delta (0, 0)
Screenshot: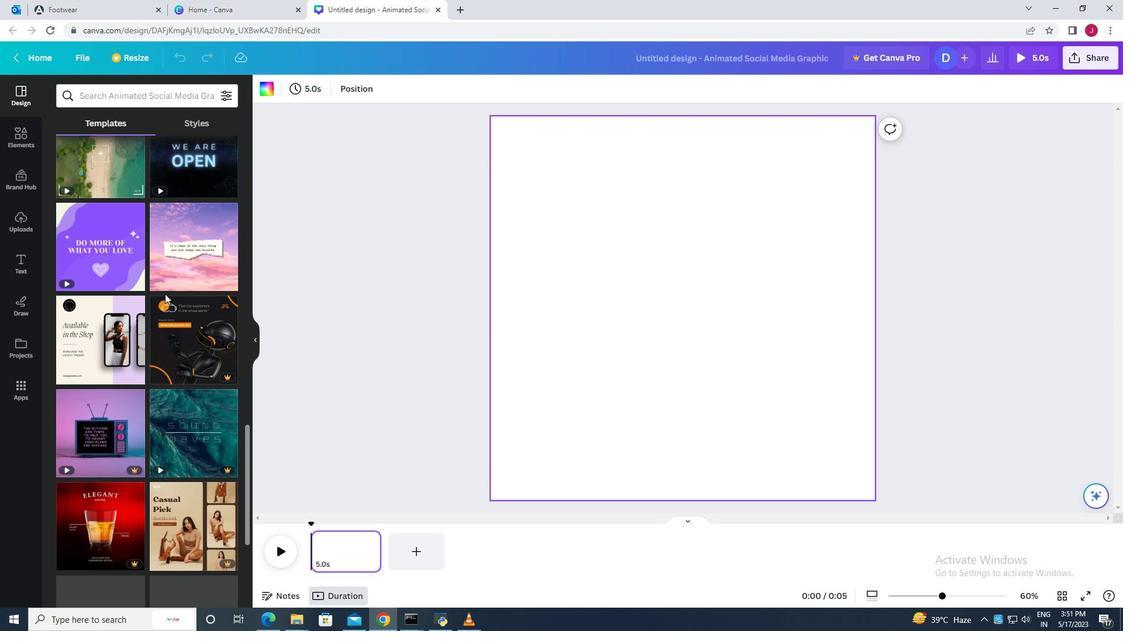 
Action: Mouse scrolled (164, 295) with delta (0, 0)
Screenshot: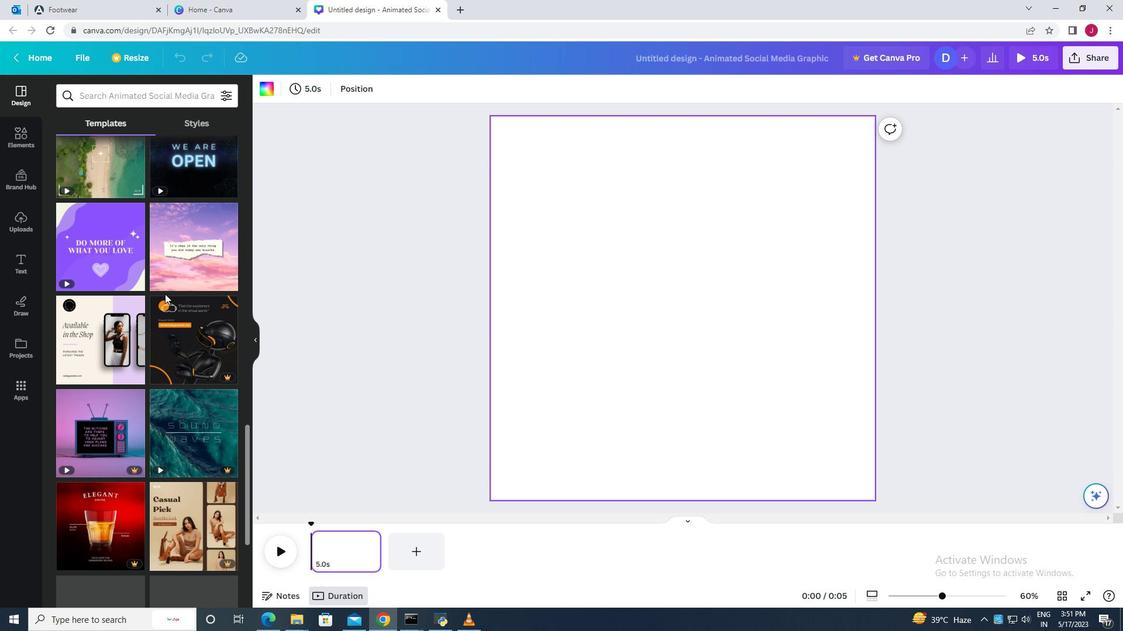
Action: Mouse moved to (164, 297)
Screenshot: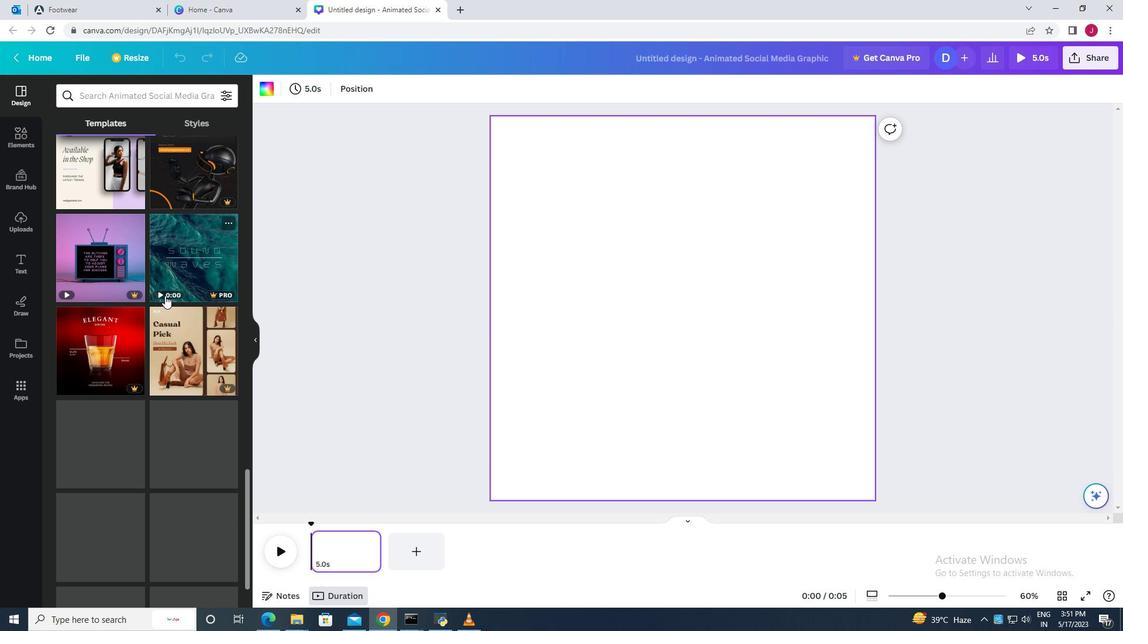 
Action: Mouse scrolled (164, 296) with delta (0, 0)
Screenshot: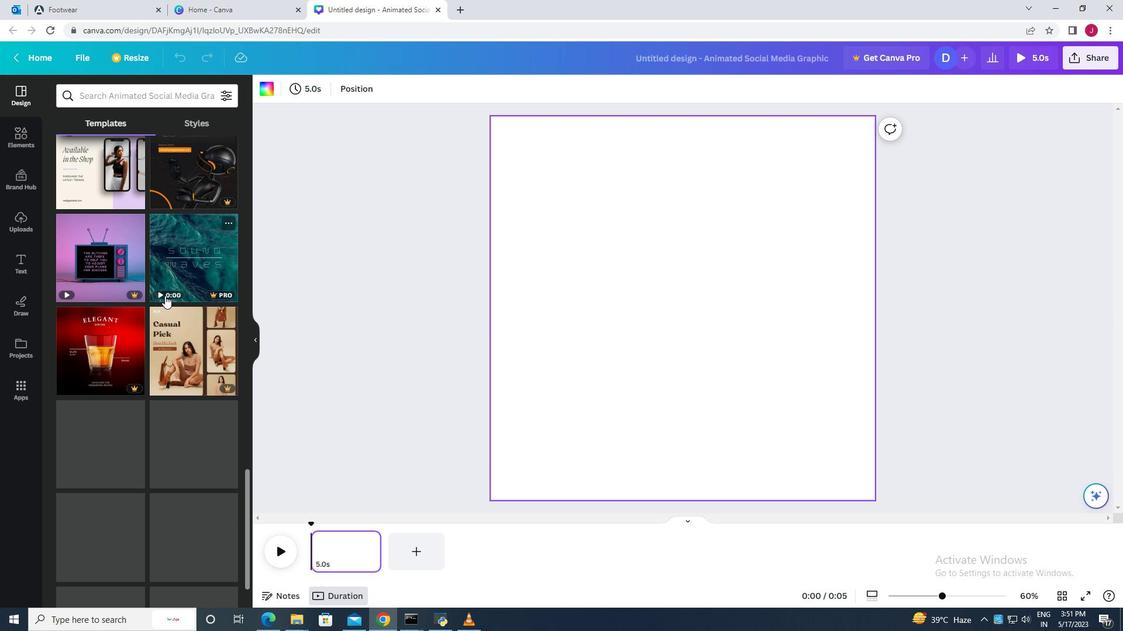 
Action: Mouse moved to (164, 298)
Screenshot: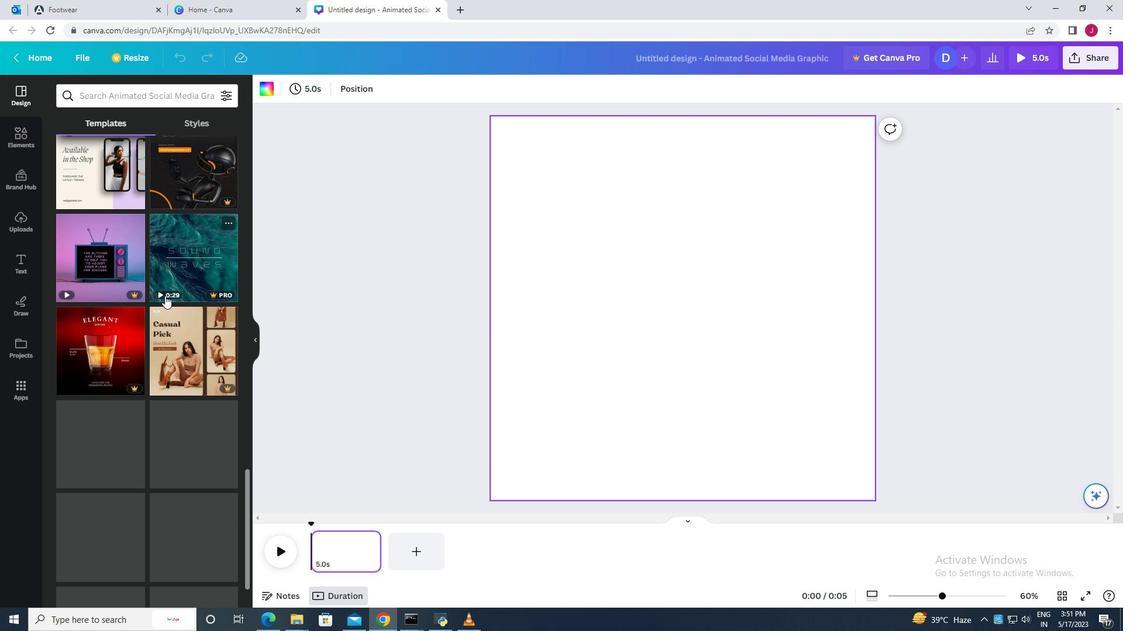 
Action: Mouse scrolled (164, 297) with delta (0, 0)
Screenshot: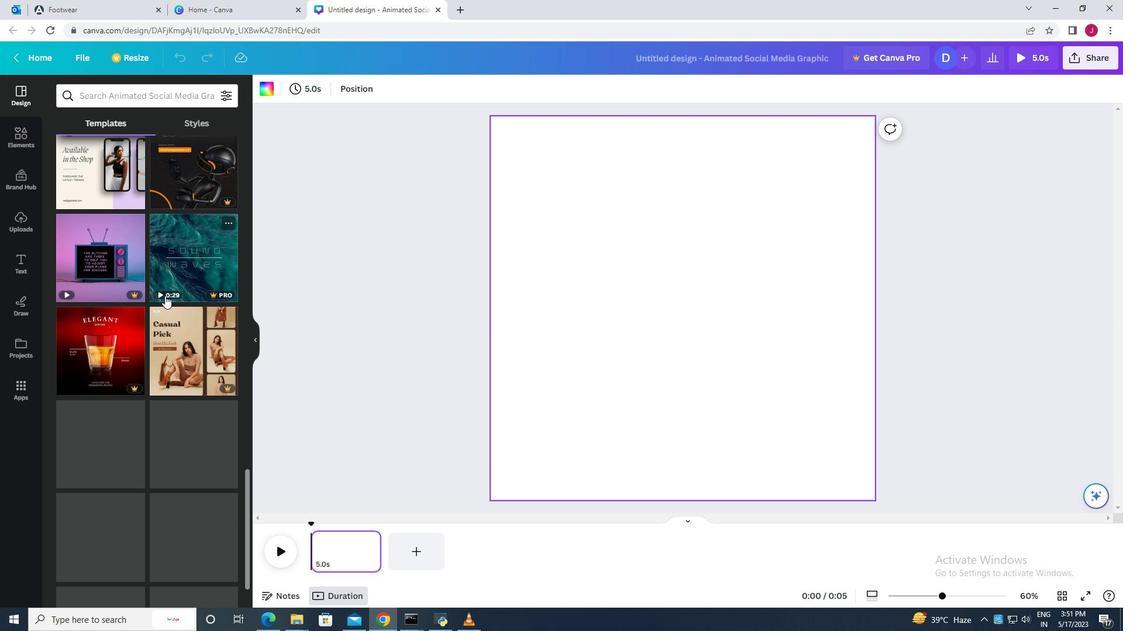 
Action: Mouse scrolled (164, 297) with delta (0, 0)
Screenshot: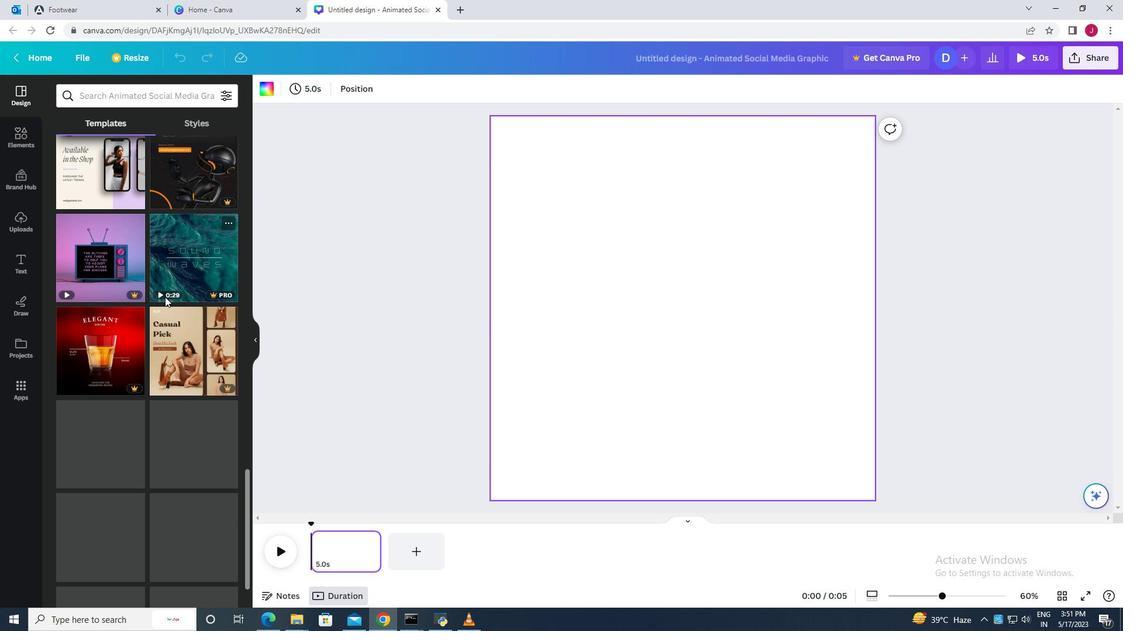 
Action: Mouse scrolled (164, 297) with delta (0, 0)
Screenshot: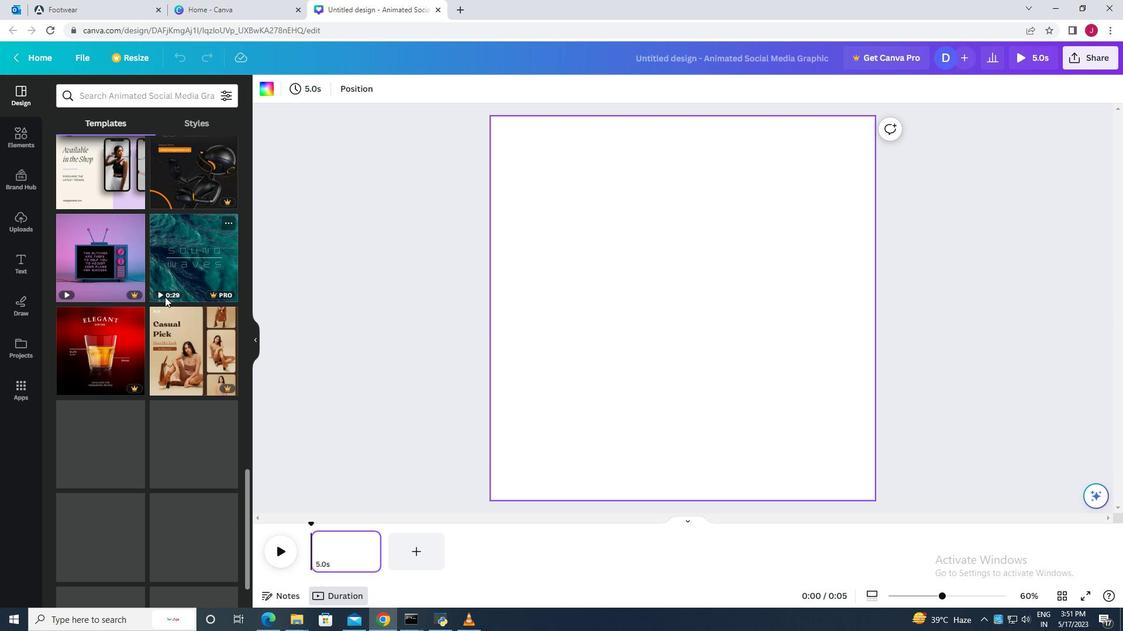 
Action: Mouse scrolled (164, 297) with delta (0, 0)
Screenshot: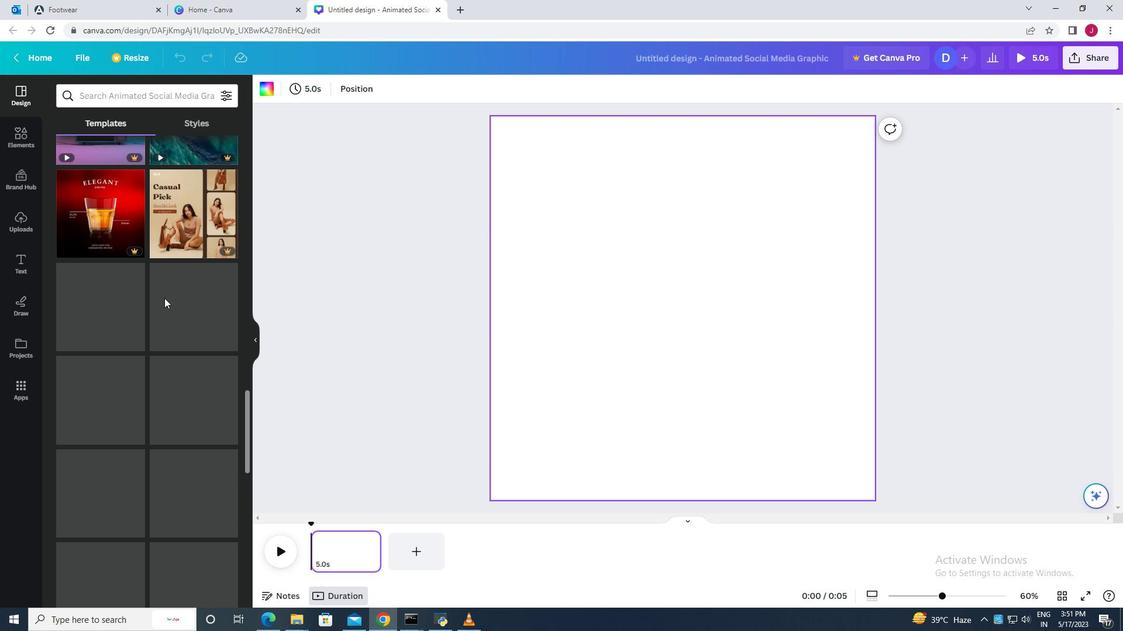 
Action: Mouse scrolled (164, 297) with delta (0, 0)
Screenshot: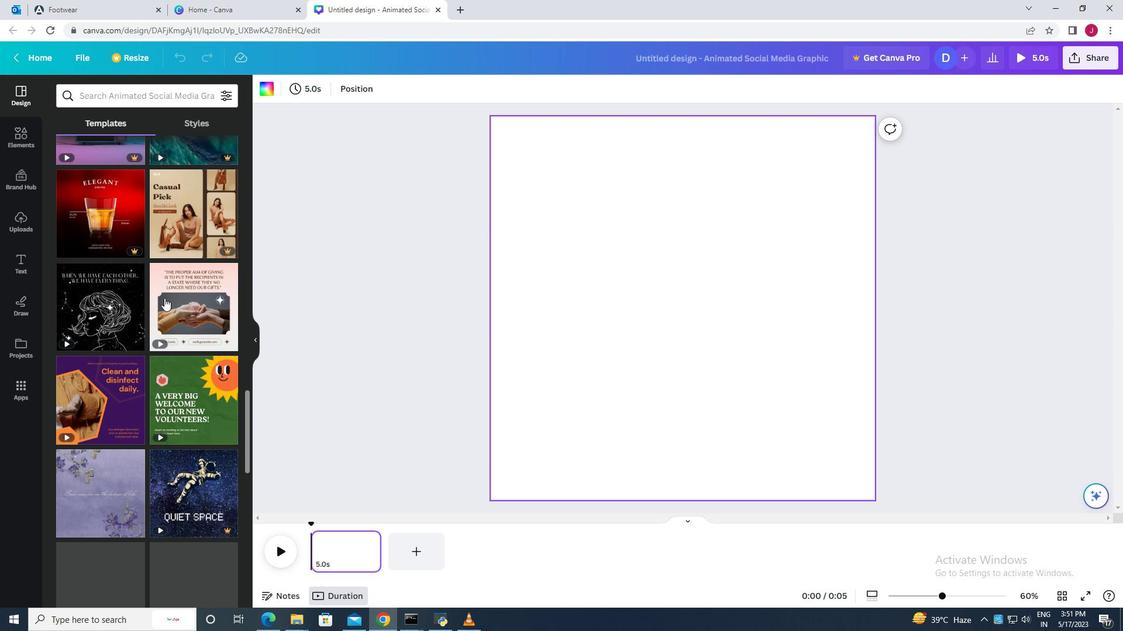 
Action: Mouse scrolled (164, 297) with delta (0, 0)
Screenshot: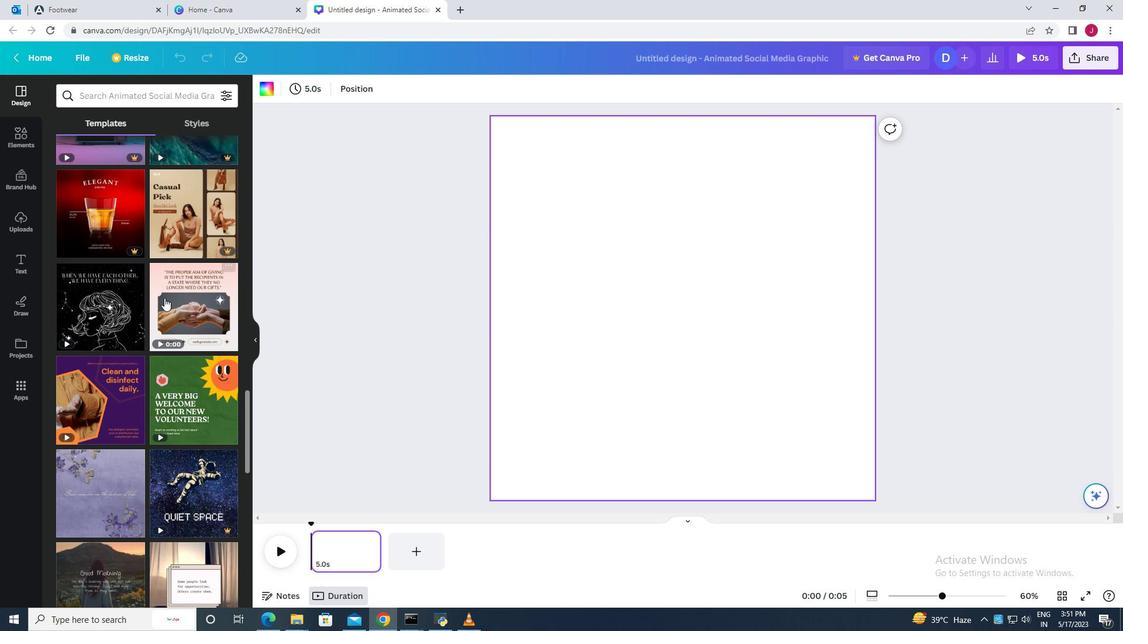 
Action: Mouse moved to (118, 308)
Screenshot: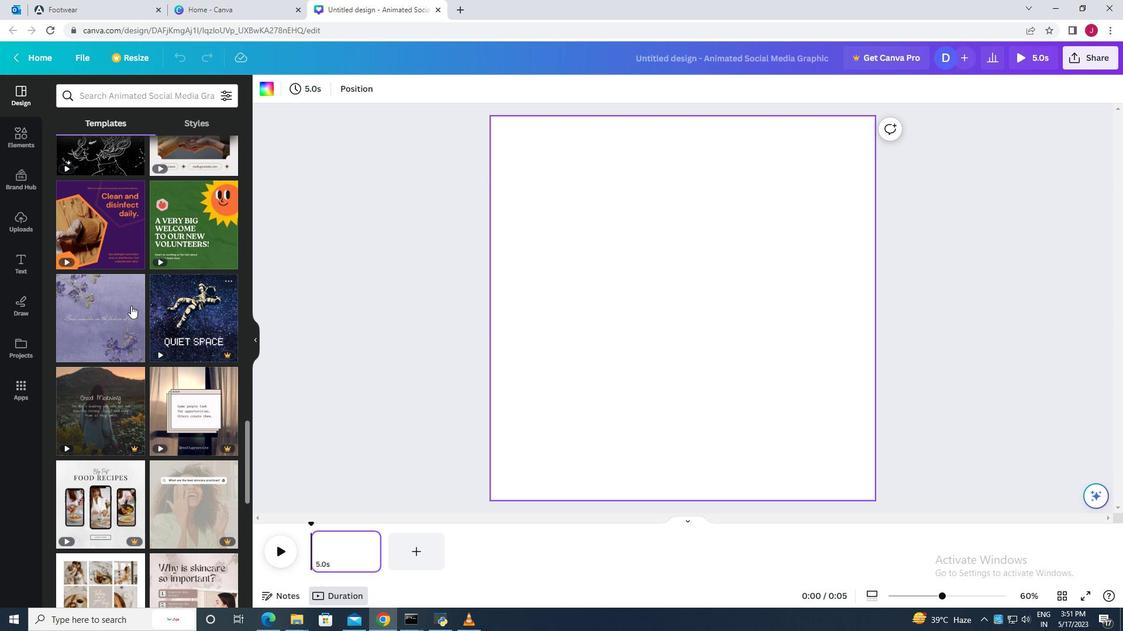 
Action: Mouse scrolled (118, 307) with delta (0, 0)
Screenshot: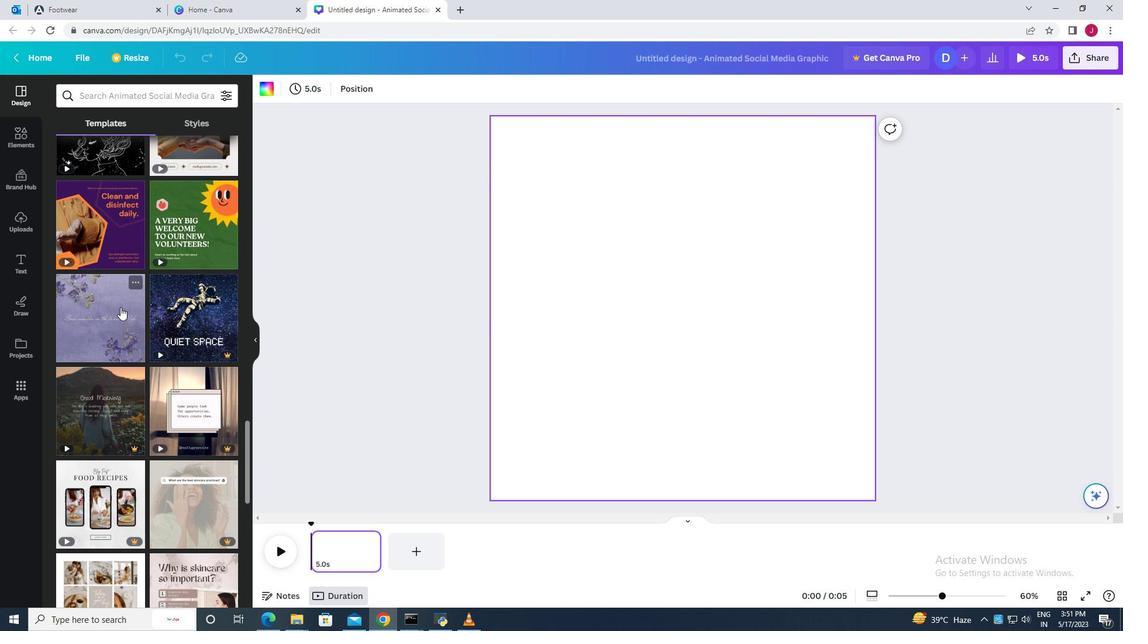 
Action: Mouse scrolled (118, 307) with delta (0, 0)
Screenshot: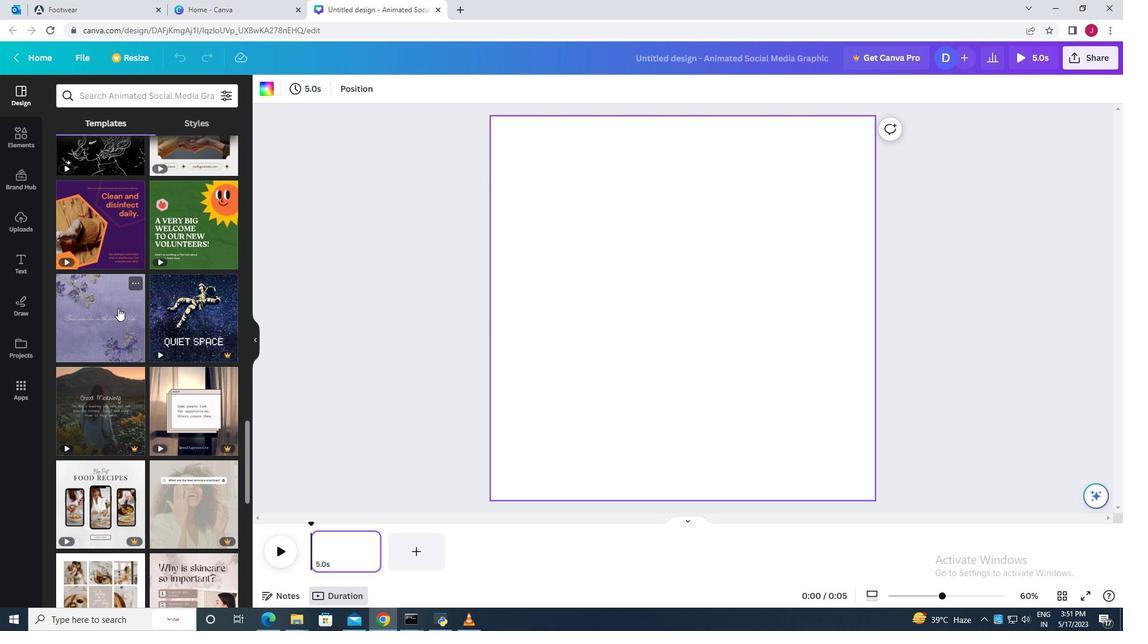 
Action: Mouse scrolled (118, 307) with delta (0, 0)
Screenshot: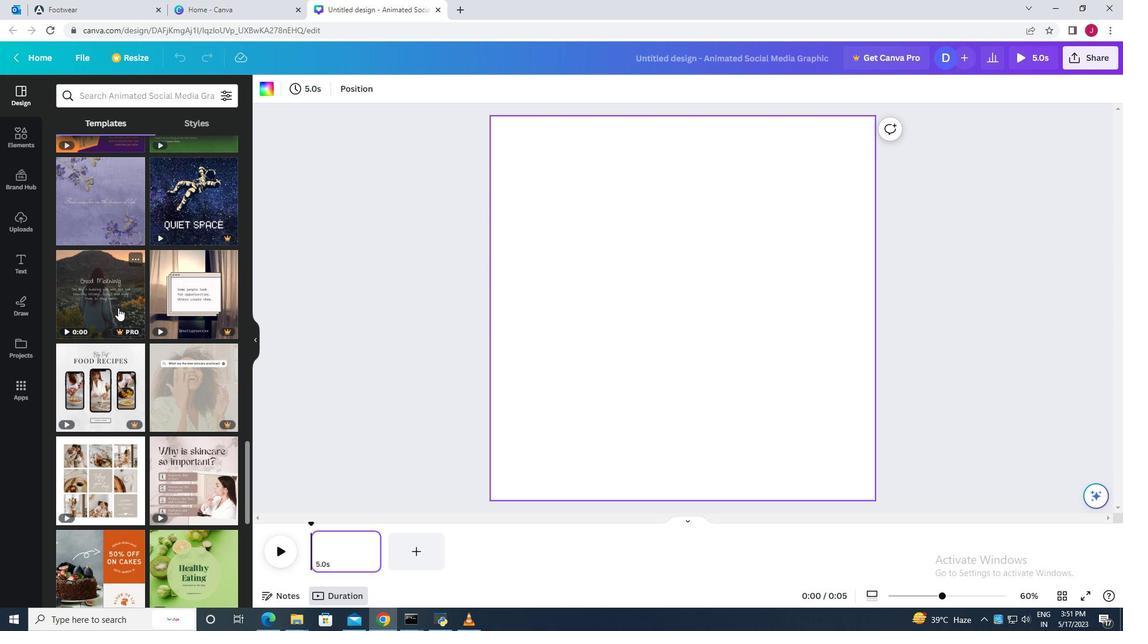 
Action: Mouse scrolled (118, 307) with delta (0, 0)
Screenshot: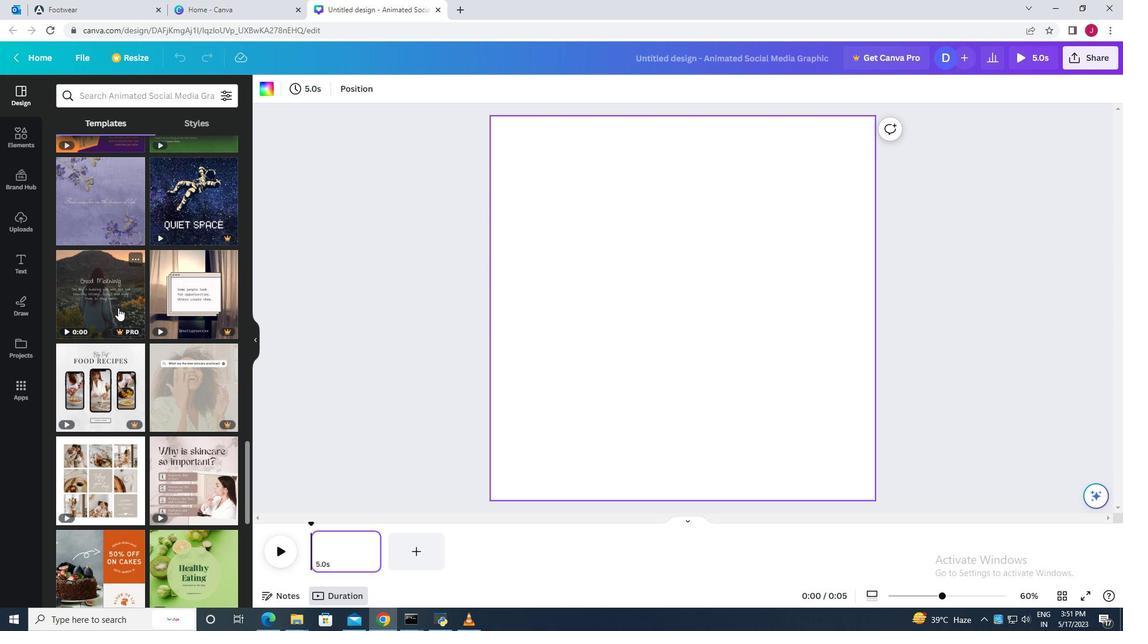 
Action: Mouse scrolled (118, 307) with delta (0, 0)
Screenshot: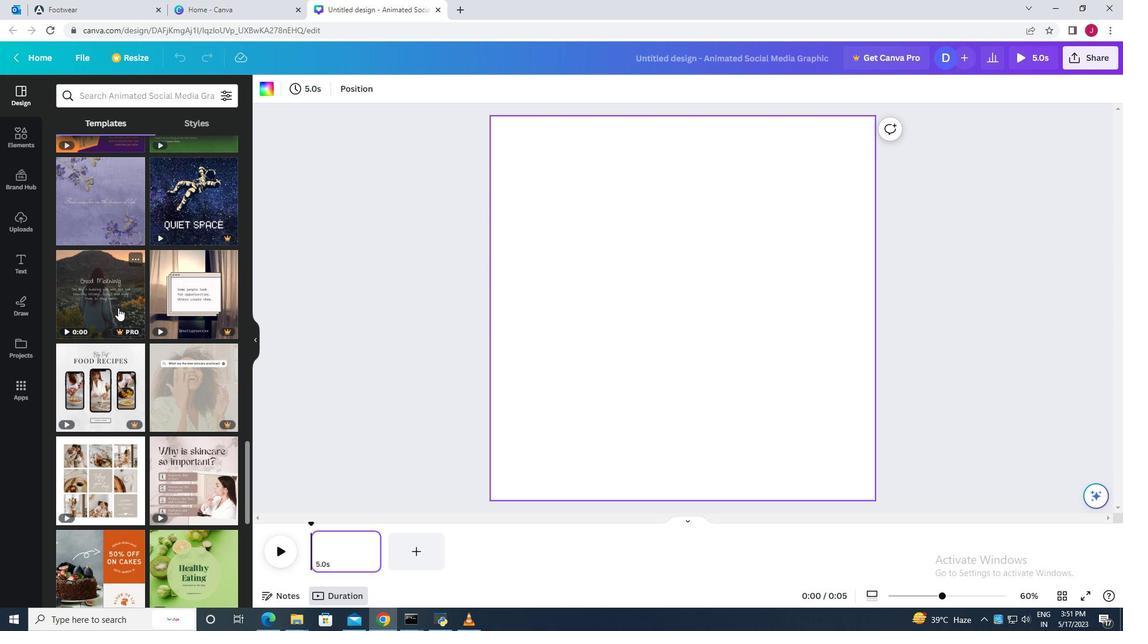 
Action: Mouse scrolled (118, 307) with delta (0, 0)
Screenshot: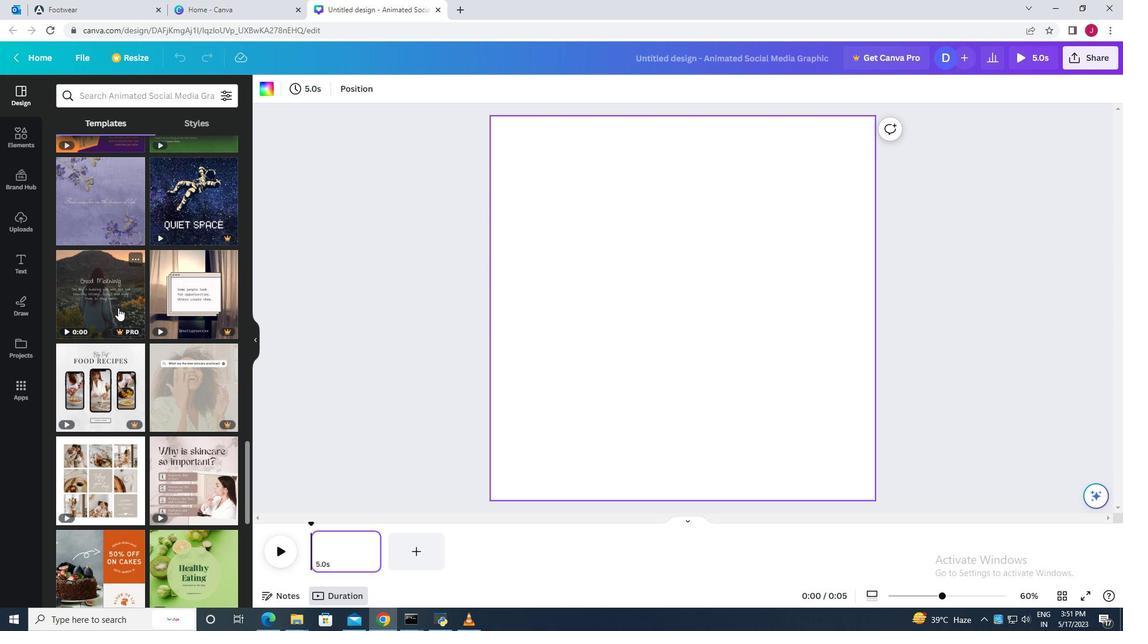 
Action: Mouse scrolled (118, 307) with delta (0, 0)
Screenshot: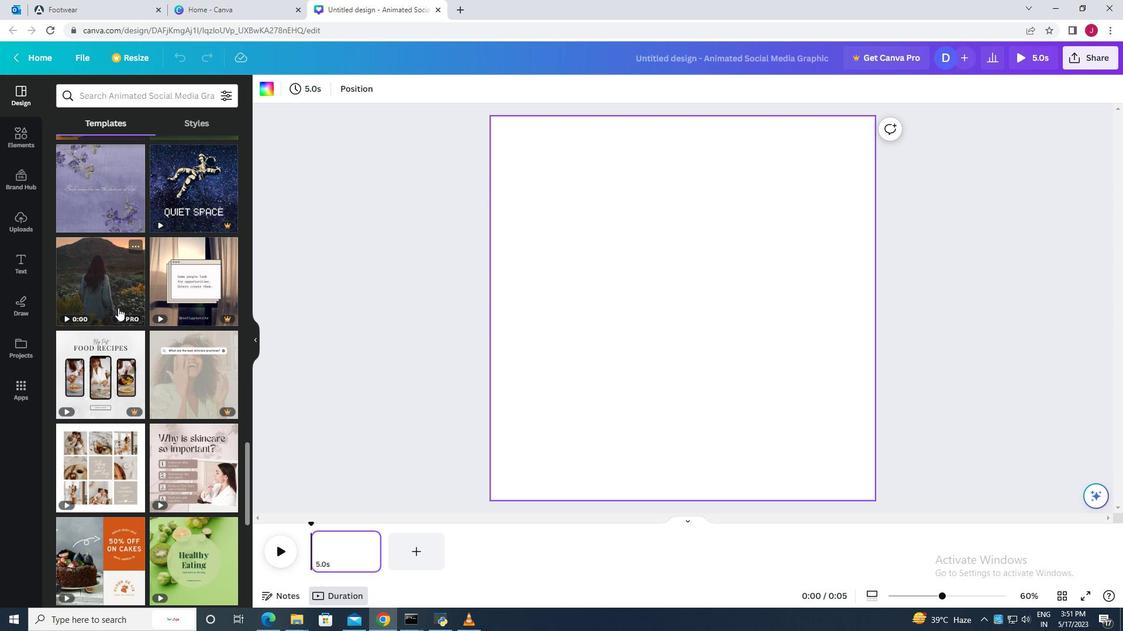 
Action: Mouse scrolled (118, 307) with delta (0, 0)
Screenshot: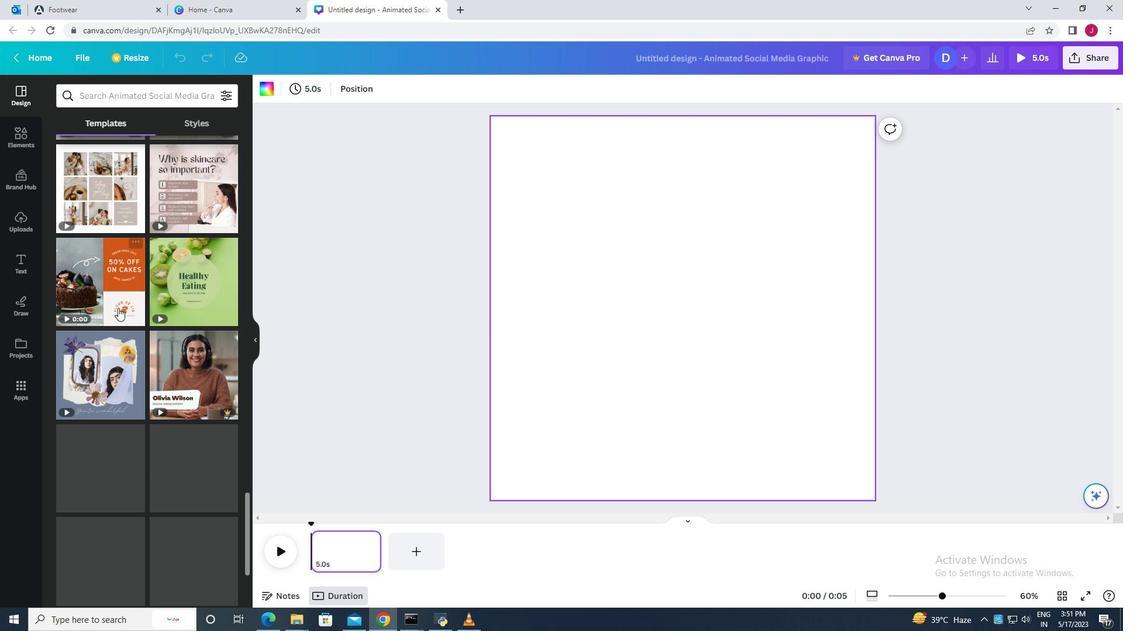 
Action: Mouse scrolled (118, 307) with delta (0, 0)
Screenshot: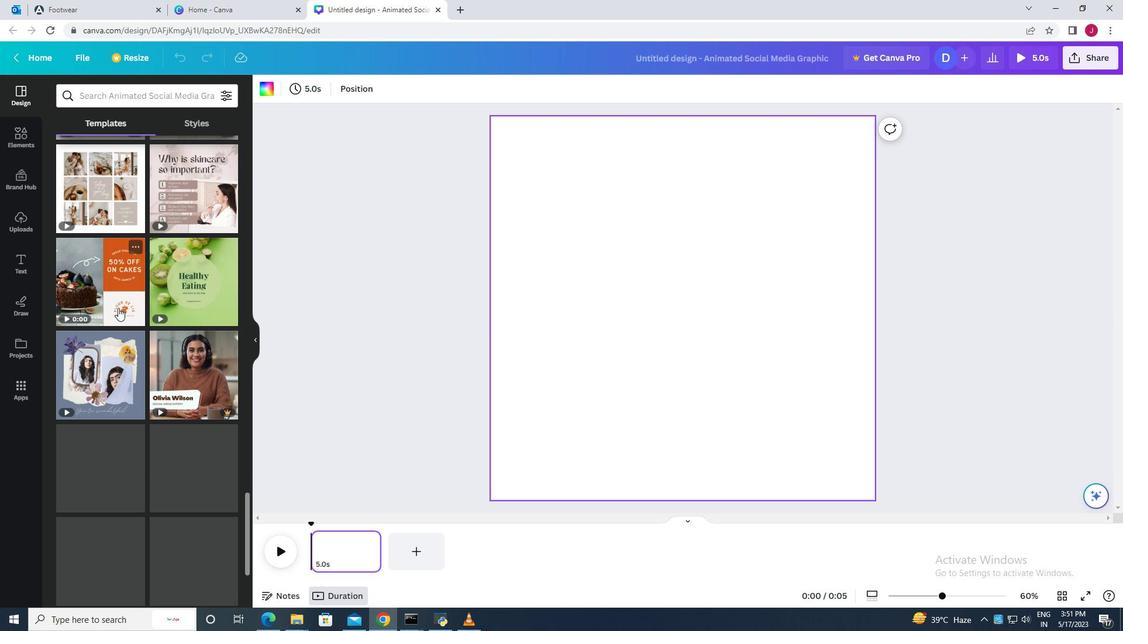 
Action: Mouse scrolled (118, 307) with delta (0, 0)
Screenshot: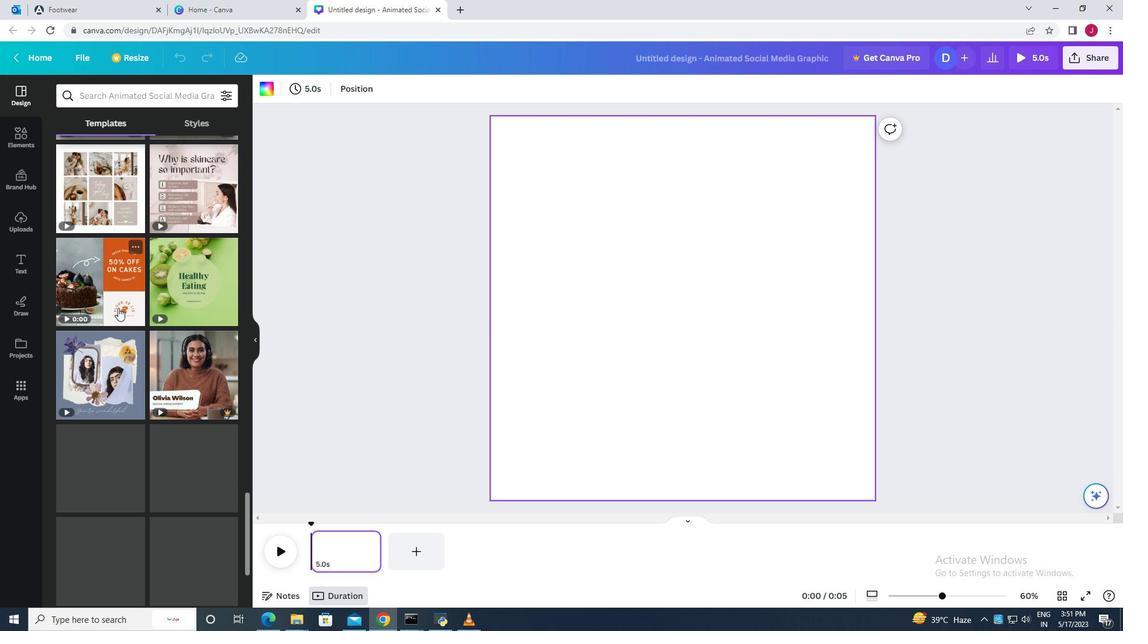 
Action: Mouse scrolled (118, 307) with delta (0, 0)
Screenshot: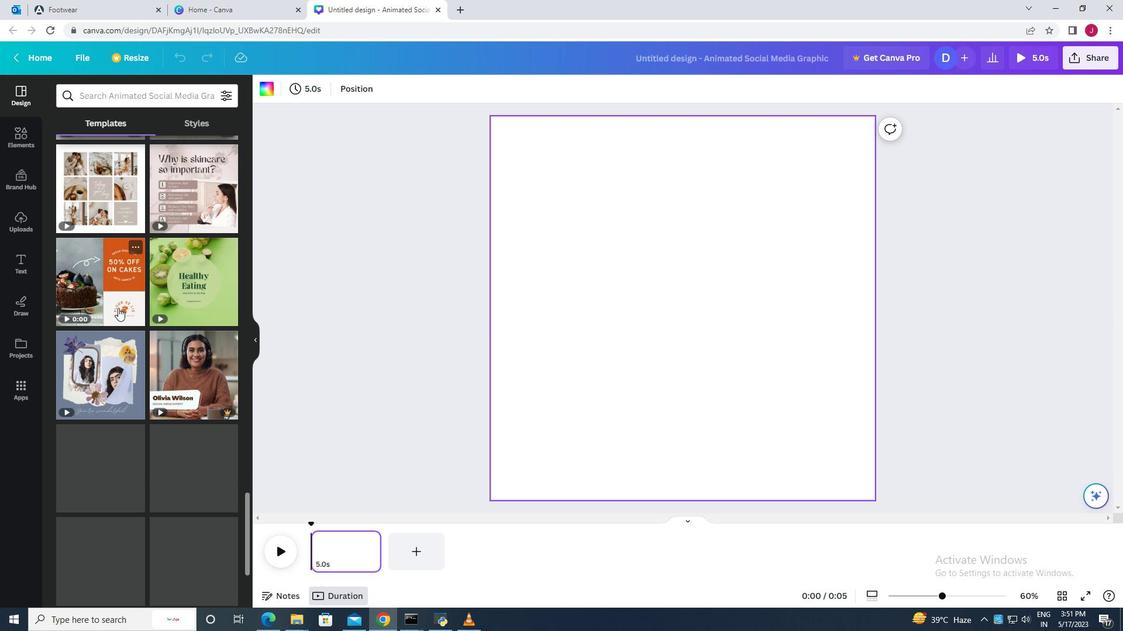 
Action: Mouse moved to (118, 308)
Screenshot: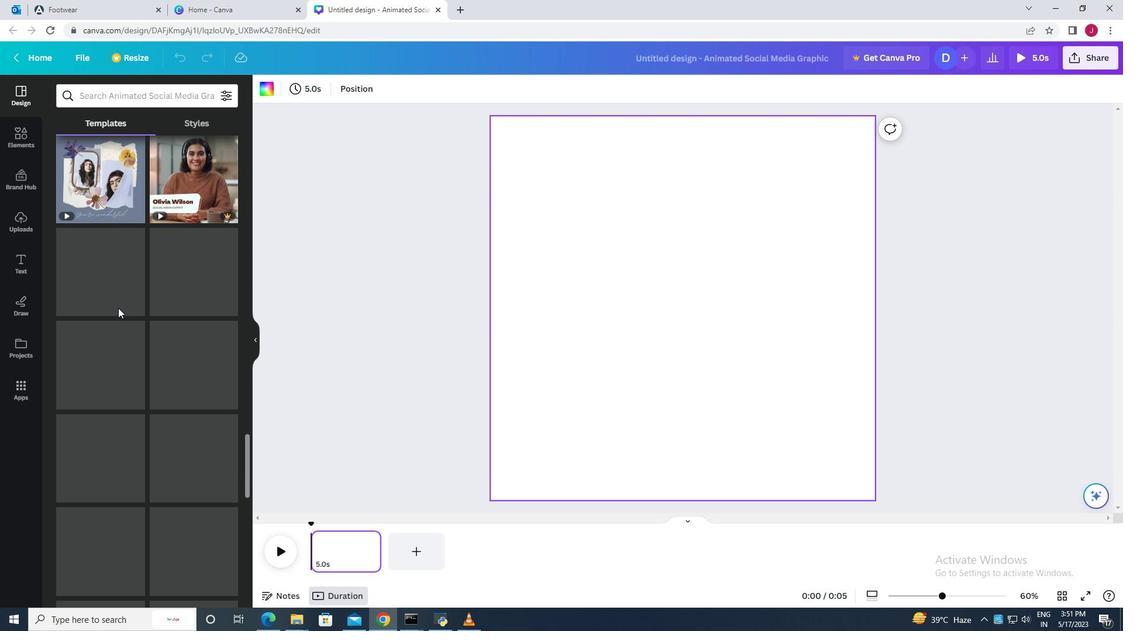 
Action: Mouse scrolled (118, 308) with delta (0, 0)
Screenshot: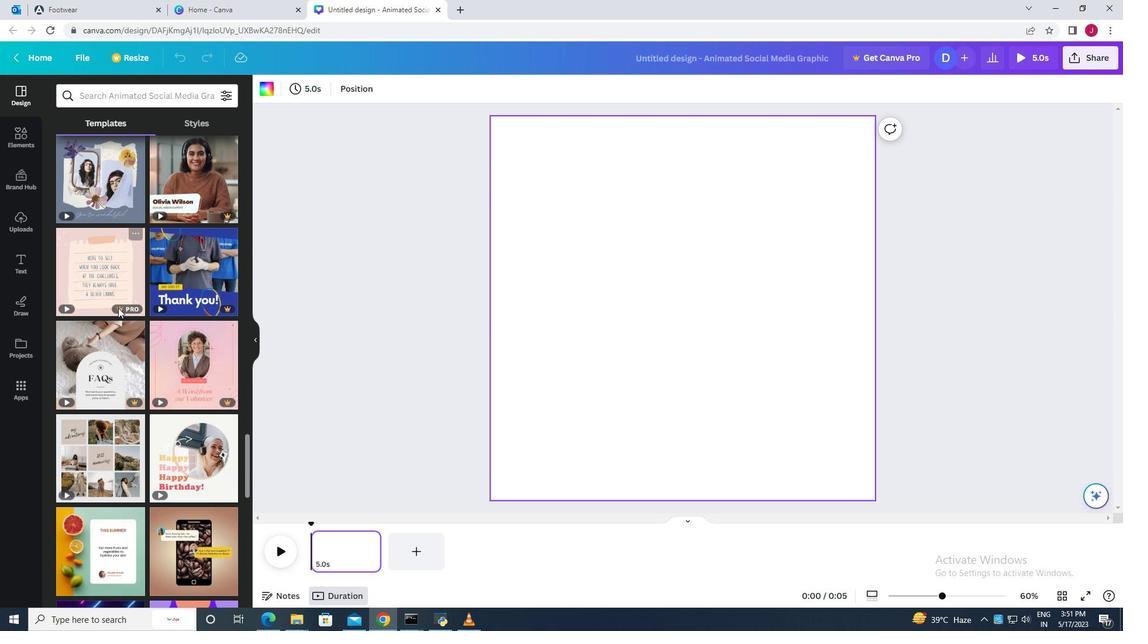 
Action: Mouse scrolled (118, 308) with delta (0, 0)
Screenshot: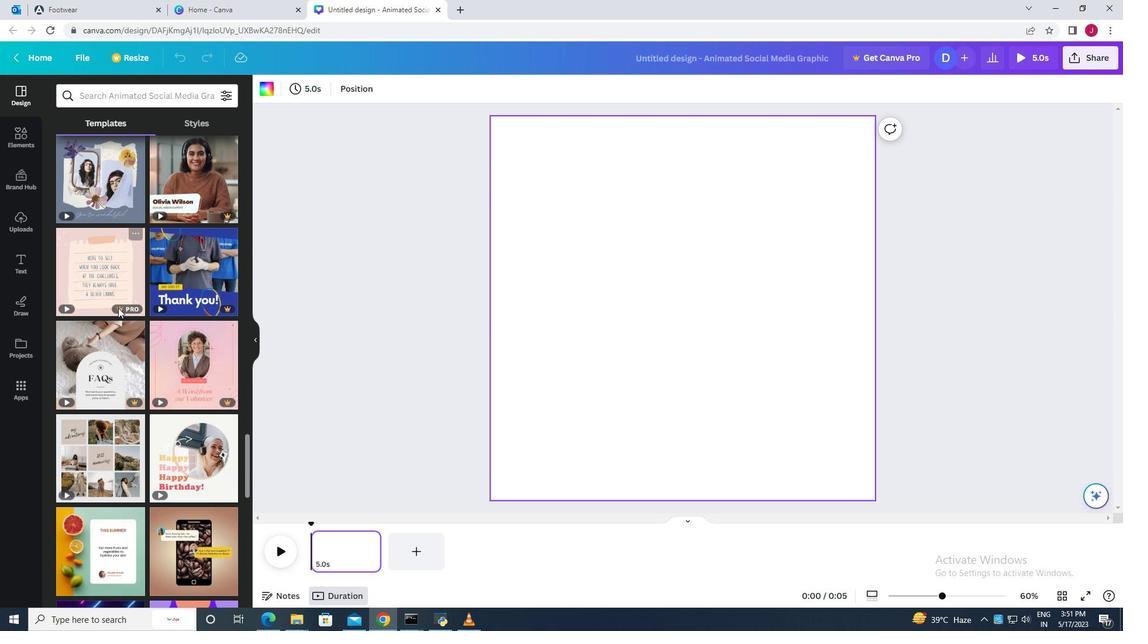 
Action: Mouse scrolled (118, 308) with delta (0, 0)
Screenshot: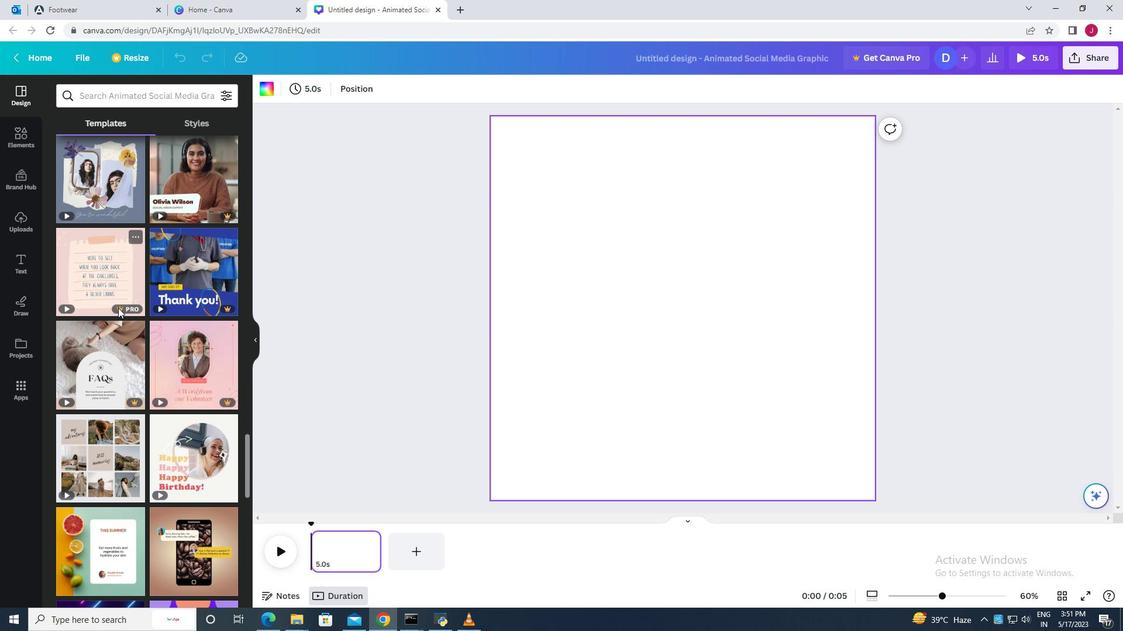 
Action: Mouse scrolled (118, 308) with delta (0, 0)
Screenshot: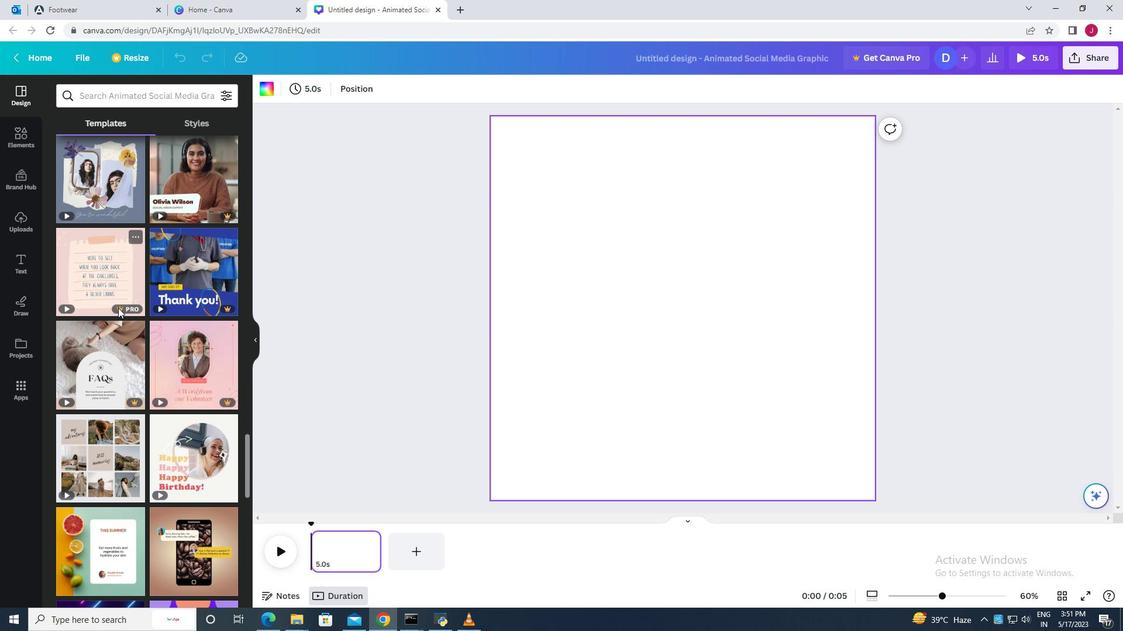 
Action: Mouse scrolled (118, 308) with delta (0, 0)
Screenshot: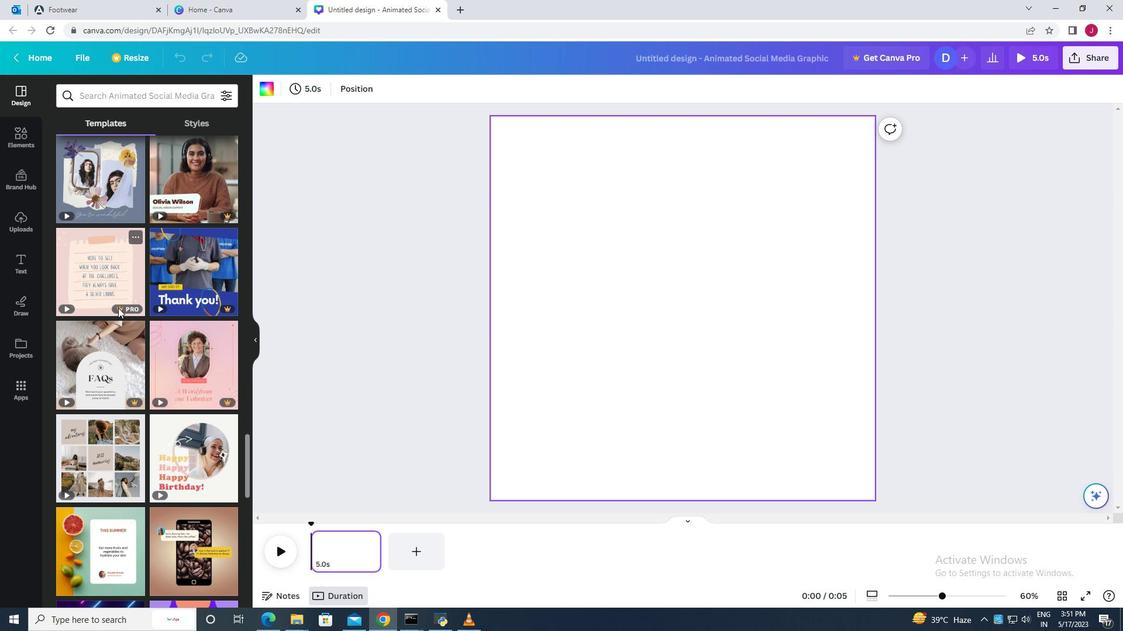 
Action: Mouse moved to (162, 97)
Screenshot: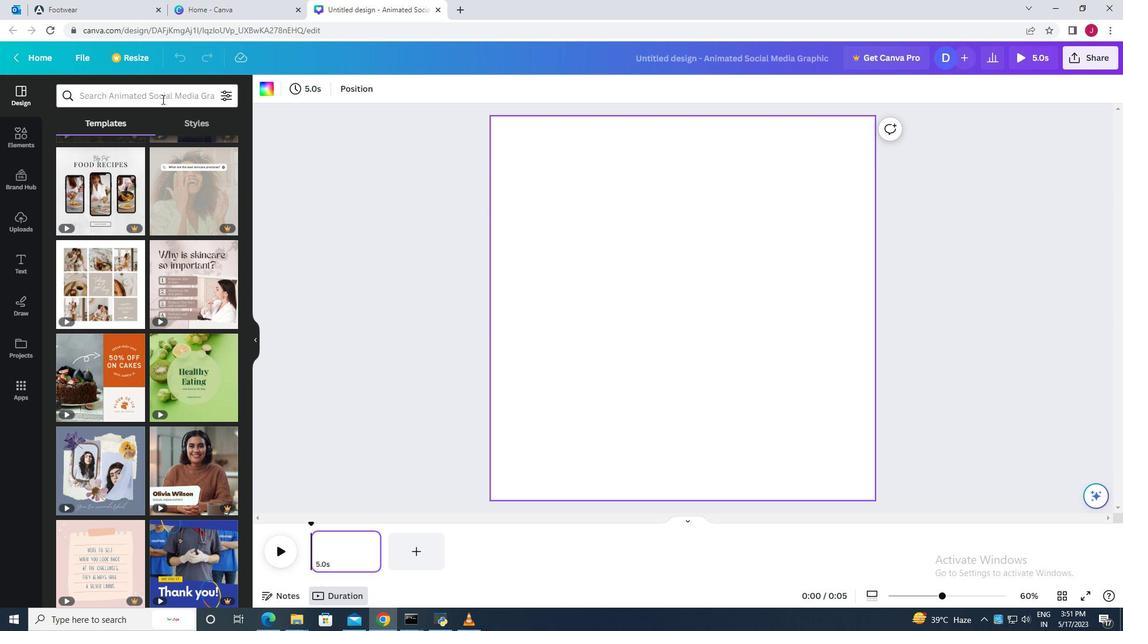 
Action: Mouse pressed left at (162, 97)
Screenshot: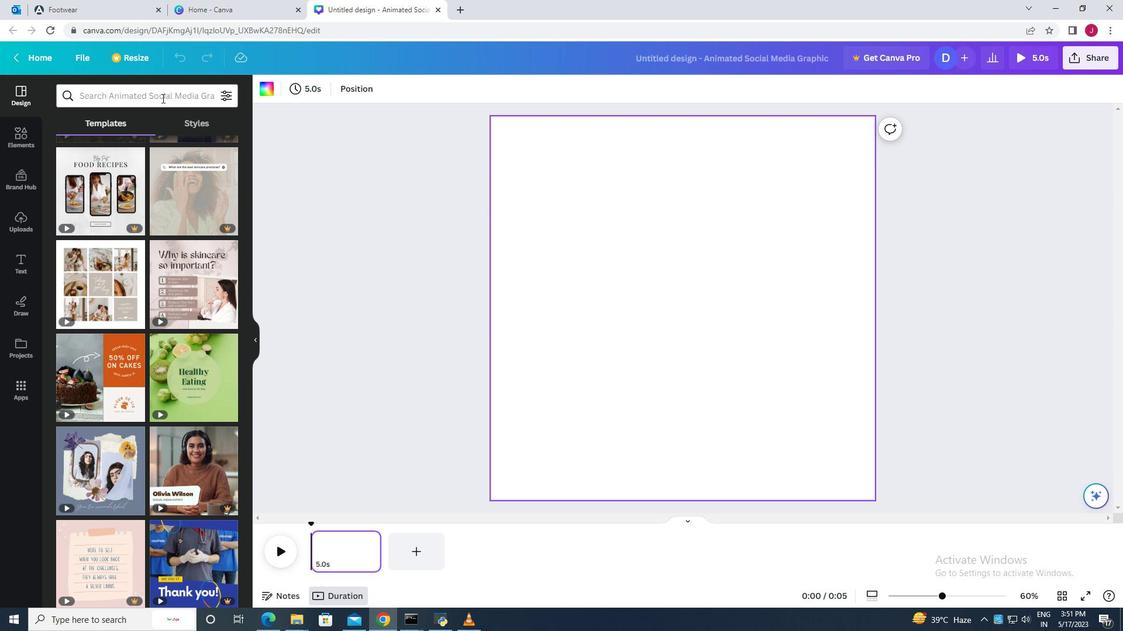 
Action: Key pressed social<Key.space>media<Key.space>post<Key.space>series<Key.enter>
Screenshot: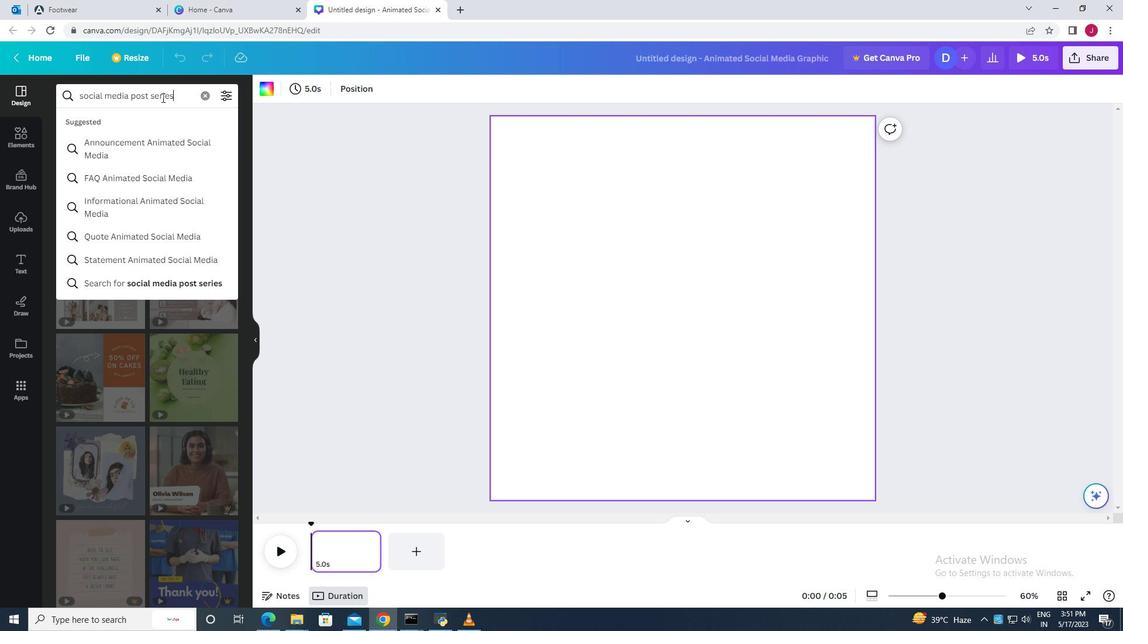 
Action: Mouse moved to (164, 350)
Screenshot: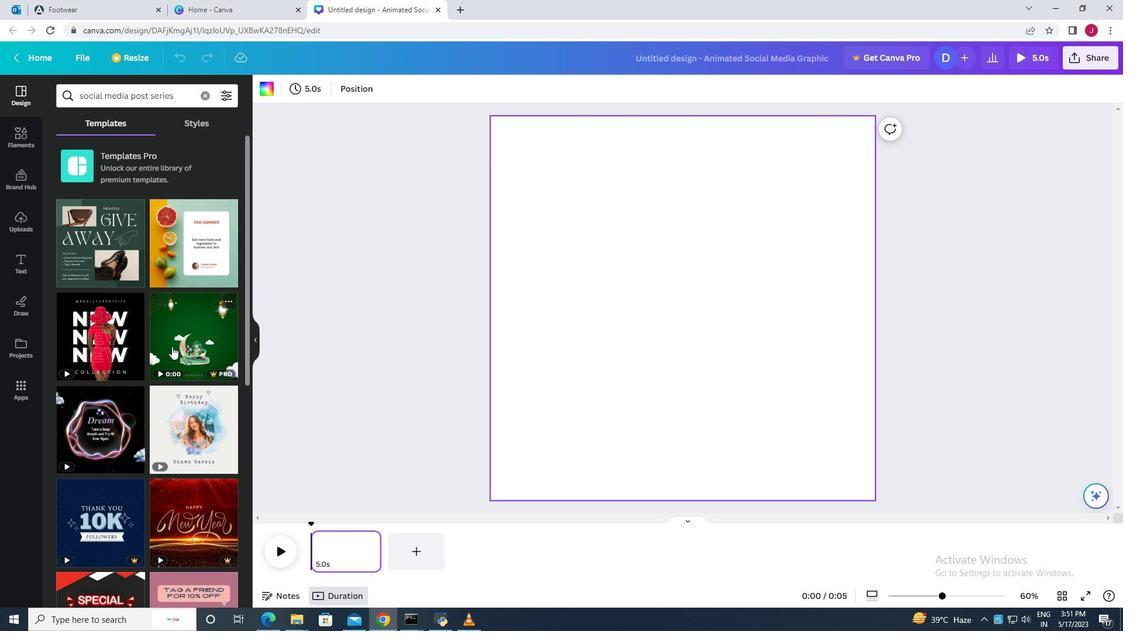 
Action: Mouse scrolled (164, 349) with delta (0, 0)
Screenshot: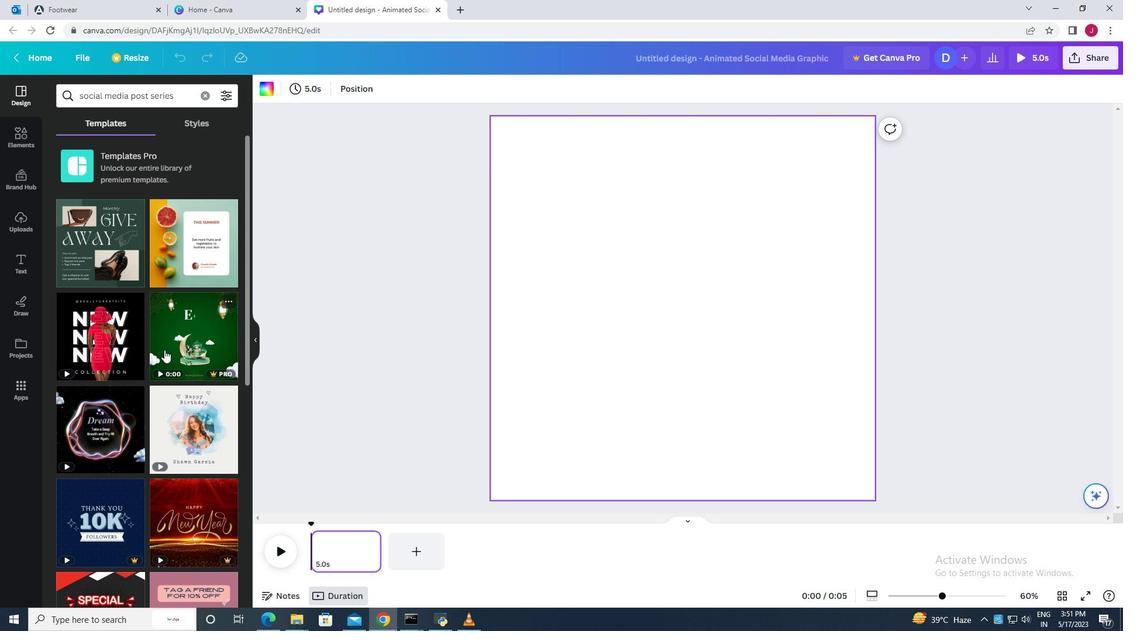 
Action: Mouse scrolled (164, 349) with delta (0, 0)
Screenshot: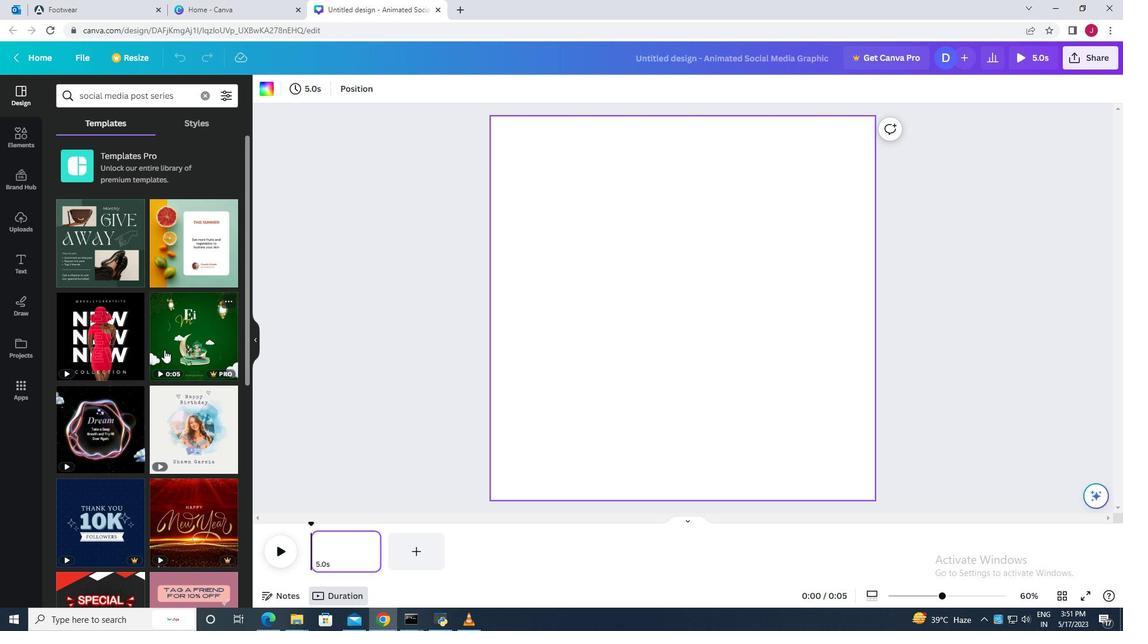 
Action: Mouse moved to (164, 350)
Screenshot: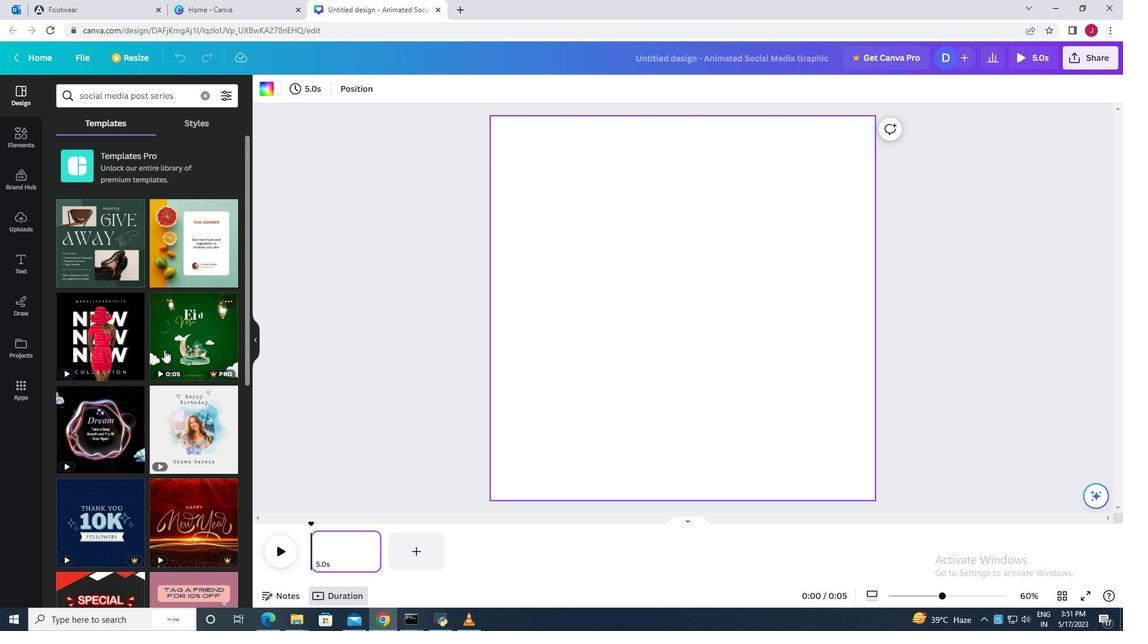 
Action: Mouse scrolled (164, 349) with delta (0, 0)
Screenshot: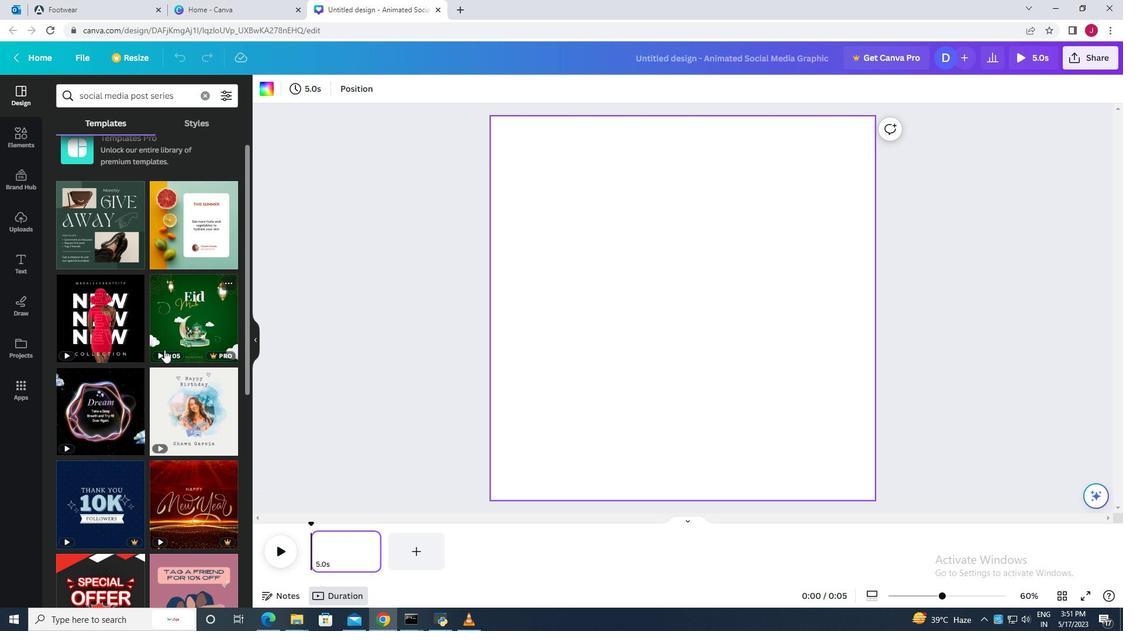 
Action: Mouse moved to (176, 98)
Screenshot: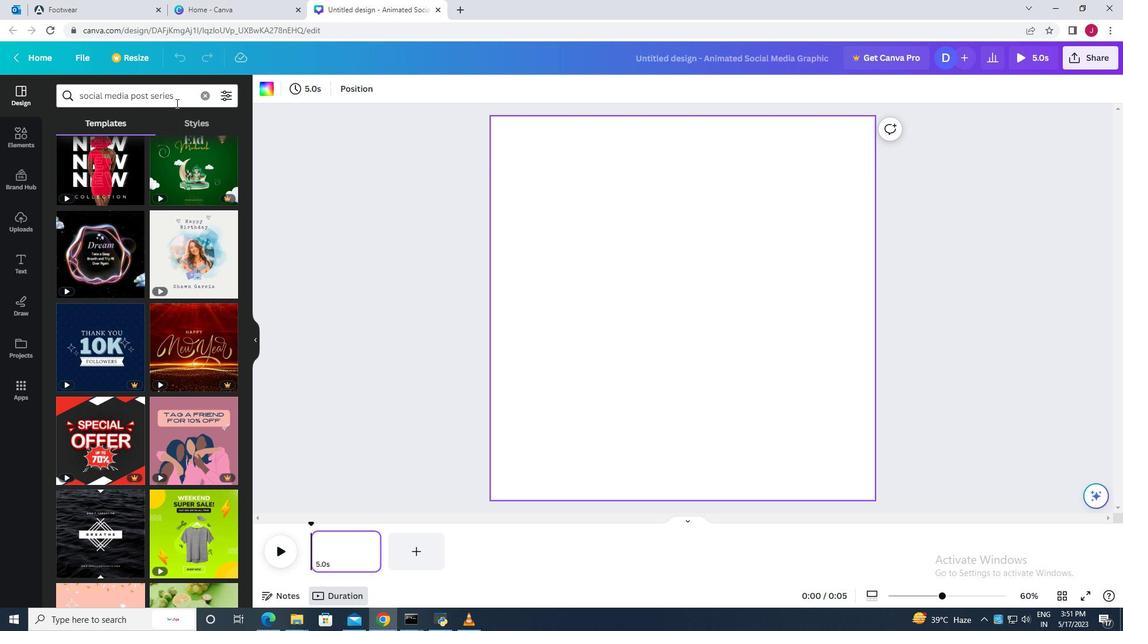 
Action: Mouse pressed left at (176, 98)
Screenshot: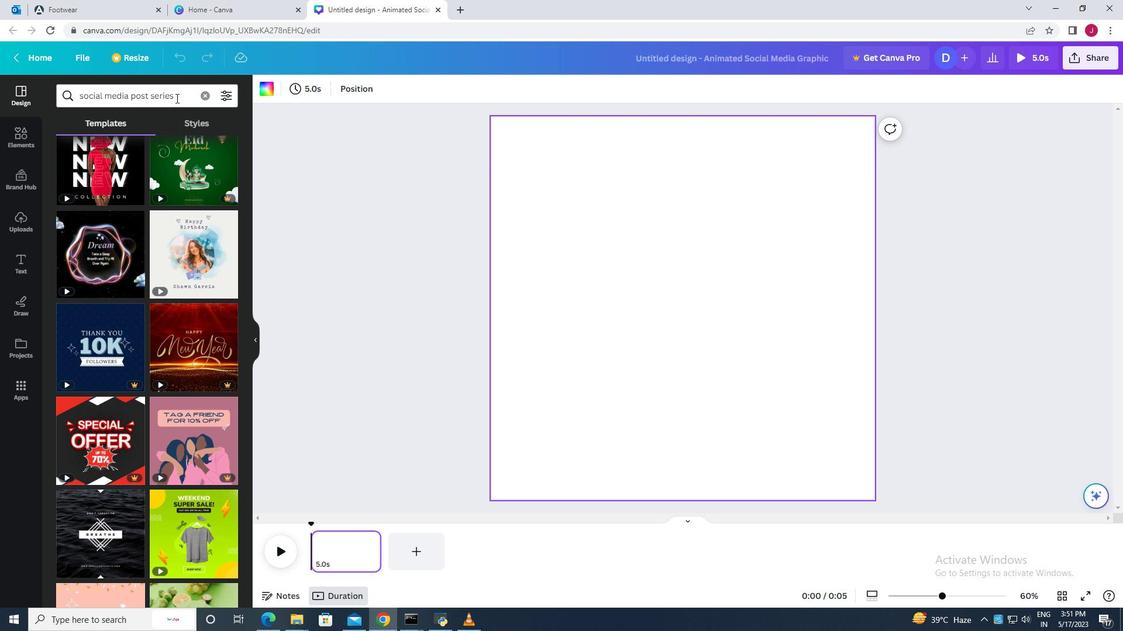 
Action: Mouse moved to (177, 98)
Screenshot: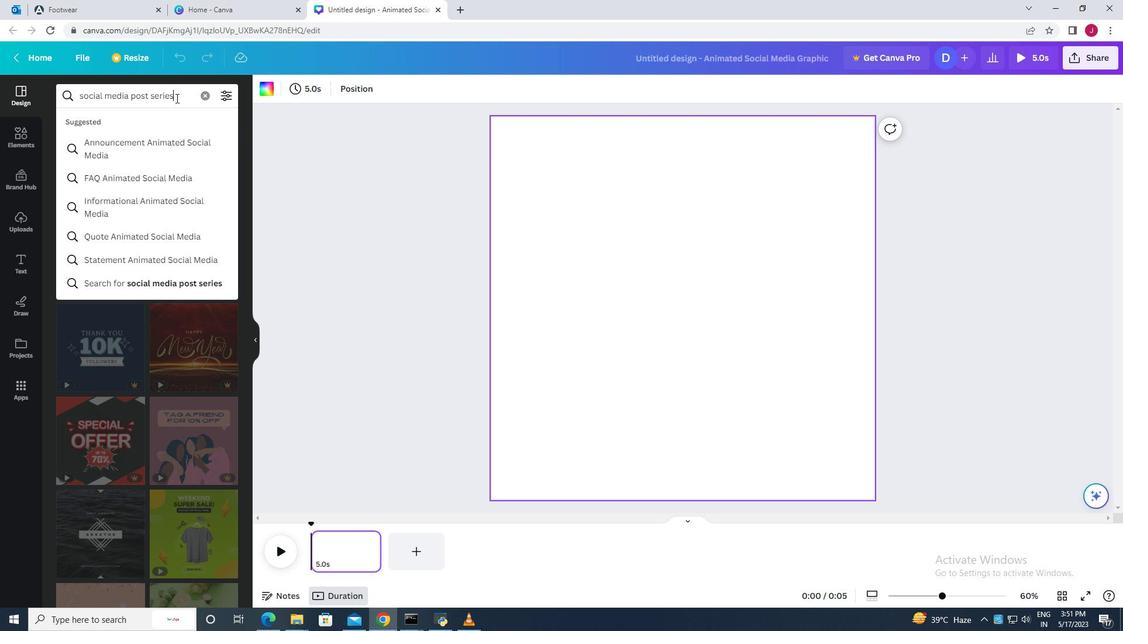 
Action: Key pressed <Key.space>showcasing<Key.space>different<Key.space>art<Key.space>and<Key.space>technique<Key.space>or<Key.space>styles<Key.enter>
Screenshot: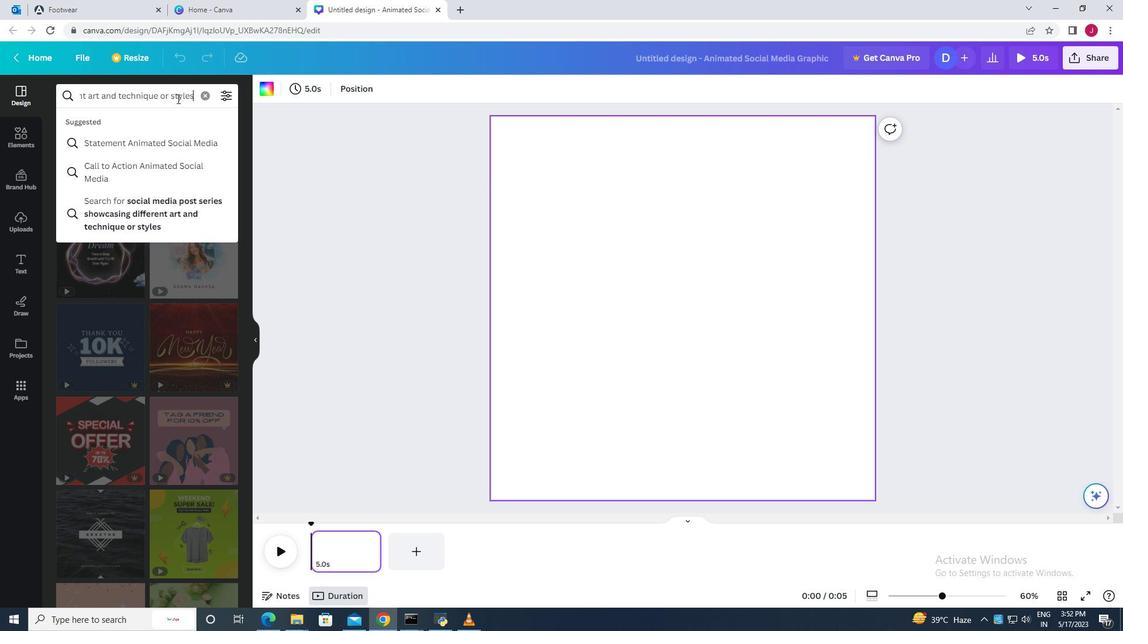 
Action: Mouse moved to (126, 407)
Screenshot: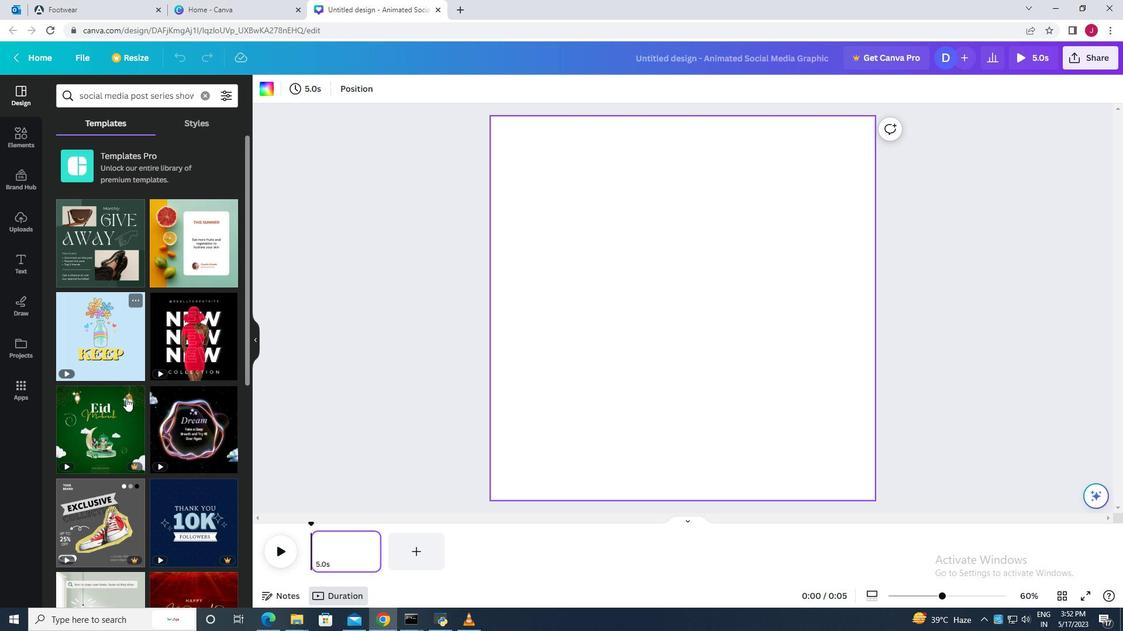 
Action: Mouse scrolled (126, 406) with delta (0, 0)
Screenshot: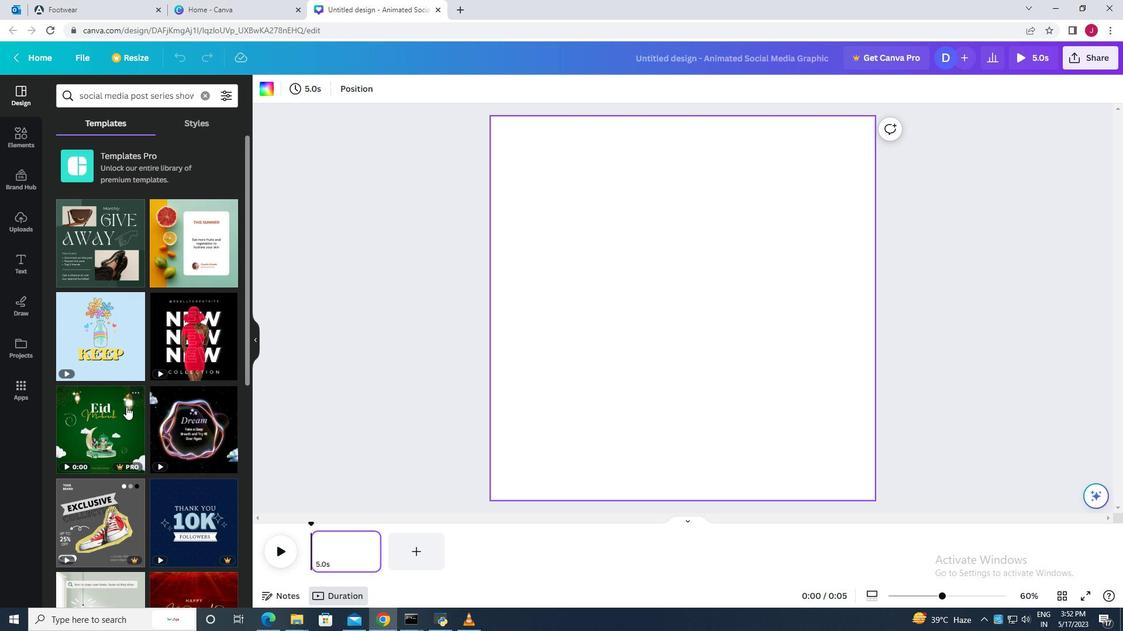 
Action: Mouse scrolled (126, 406) with delta (0, 0)
Screenshot: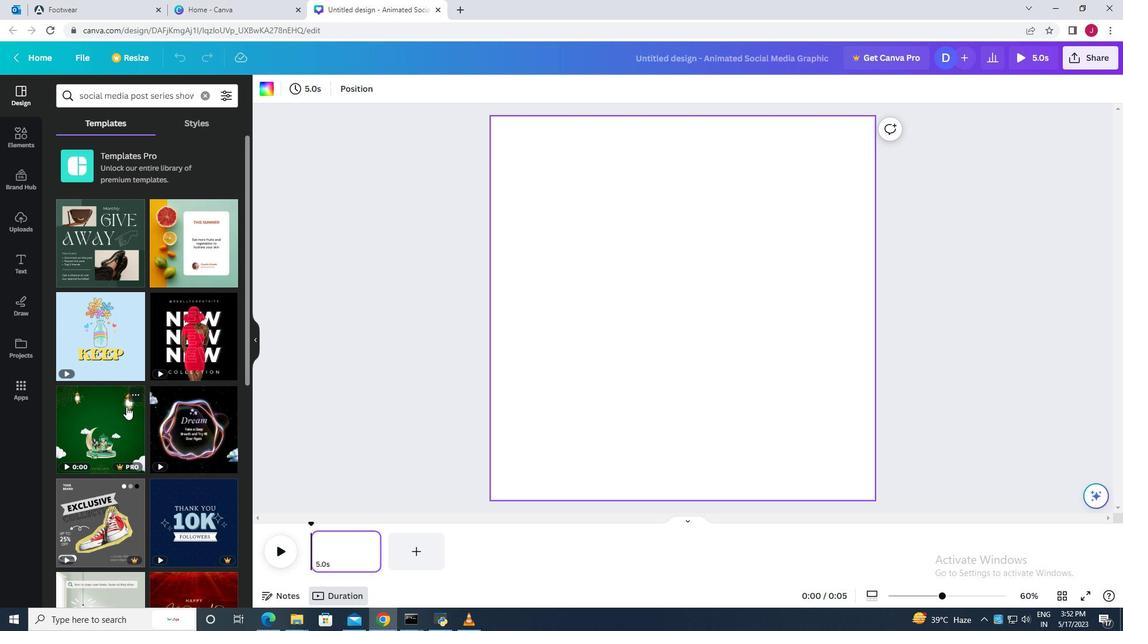 
Action: Mouse scrolled (126, 406) with delta (0, 0)
Screenshot: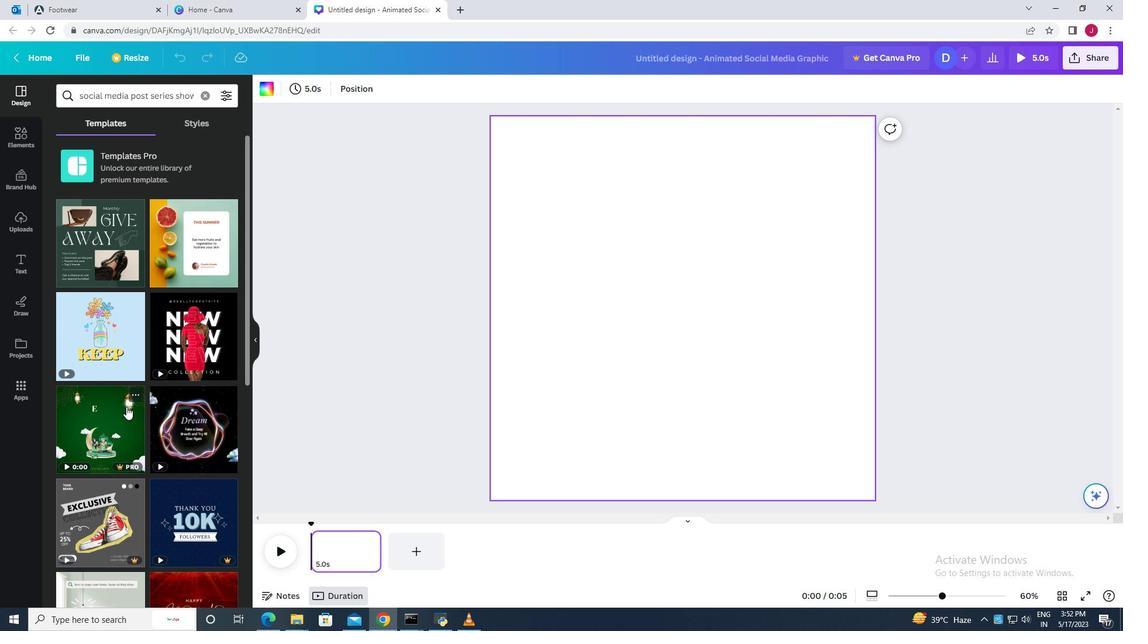 
Action: Mouse scrolled (126, 406) with delta (0, 0)
Screenshot: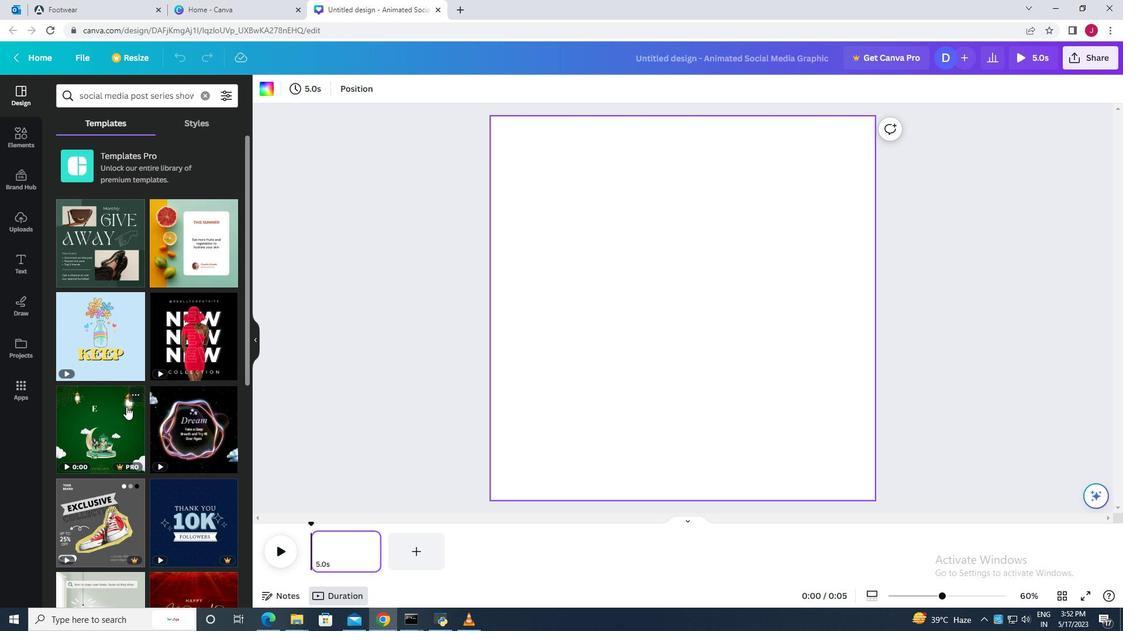 
Action: Mouse scrolled (126, 406) with delta (0, 0)
Screenshot: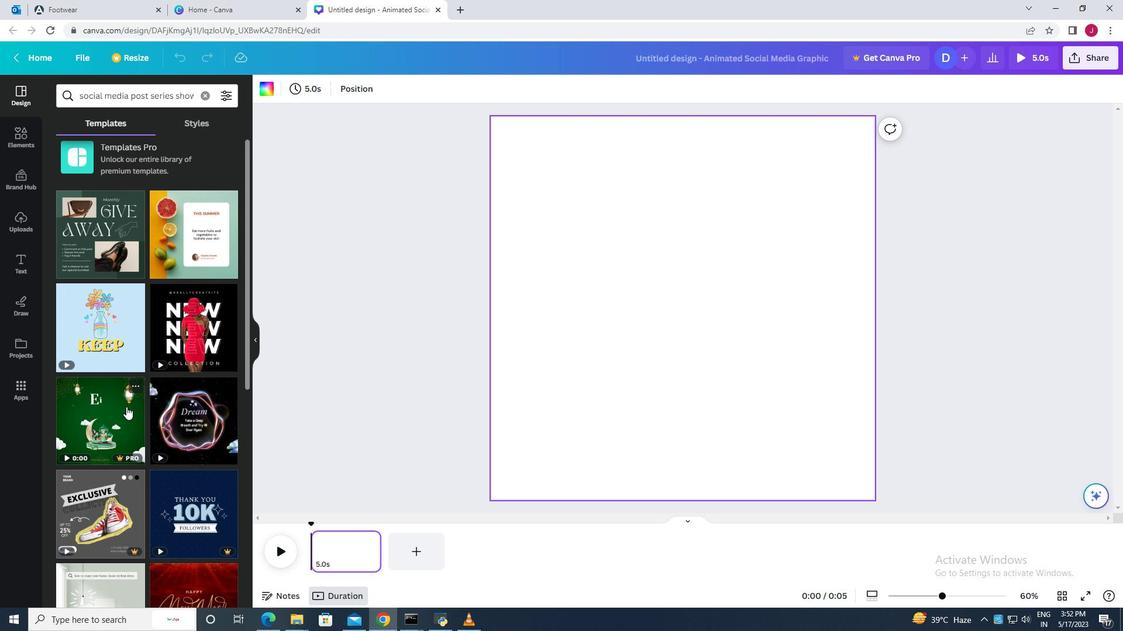 
Action: Mouse scrolled (126, 406) with delta (0, 0)
Screenshot: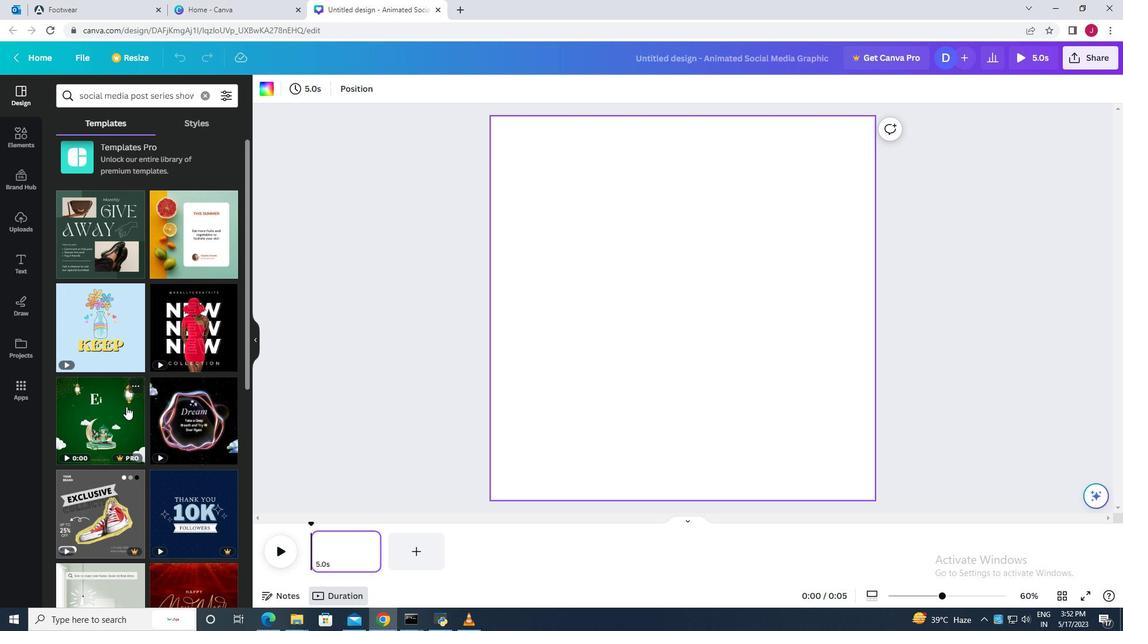 
Action: Mouse moved to (176, 300)
Screenshot: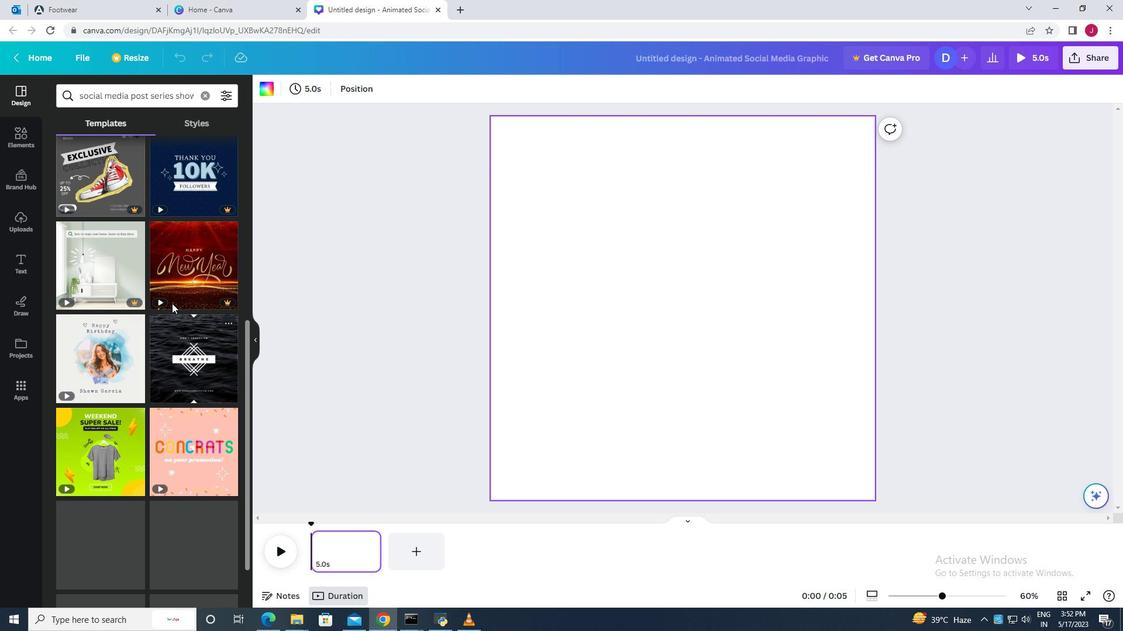 
Action: Mouse scrolled (176, 299) with delta (0, 0)
Screenshot: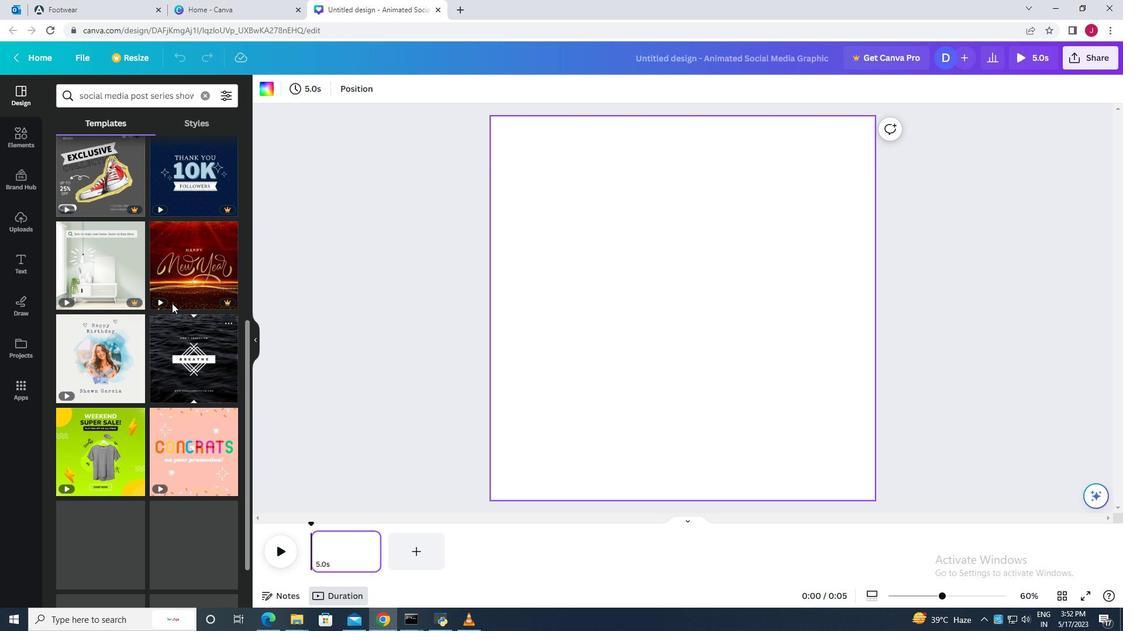 
Action: Mouse scrolled (176, 299) with delta (0, 0)
Screenshot: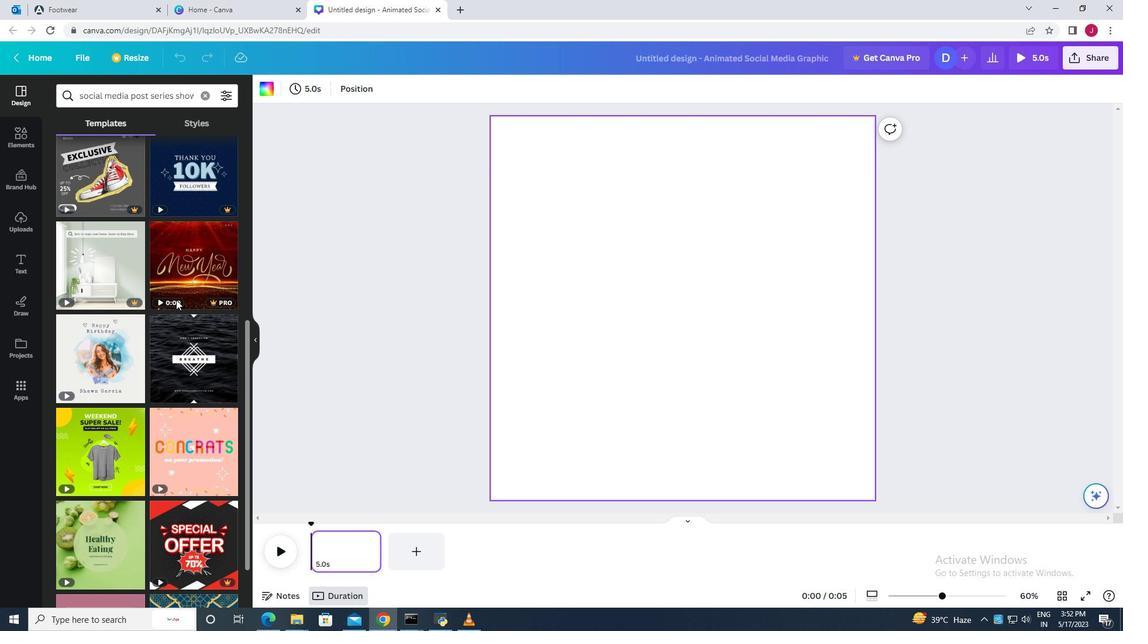 
Action: Mouse scrolled (176, 299) with delta (0, 0)
Screenshot: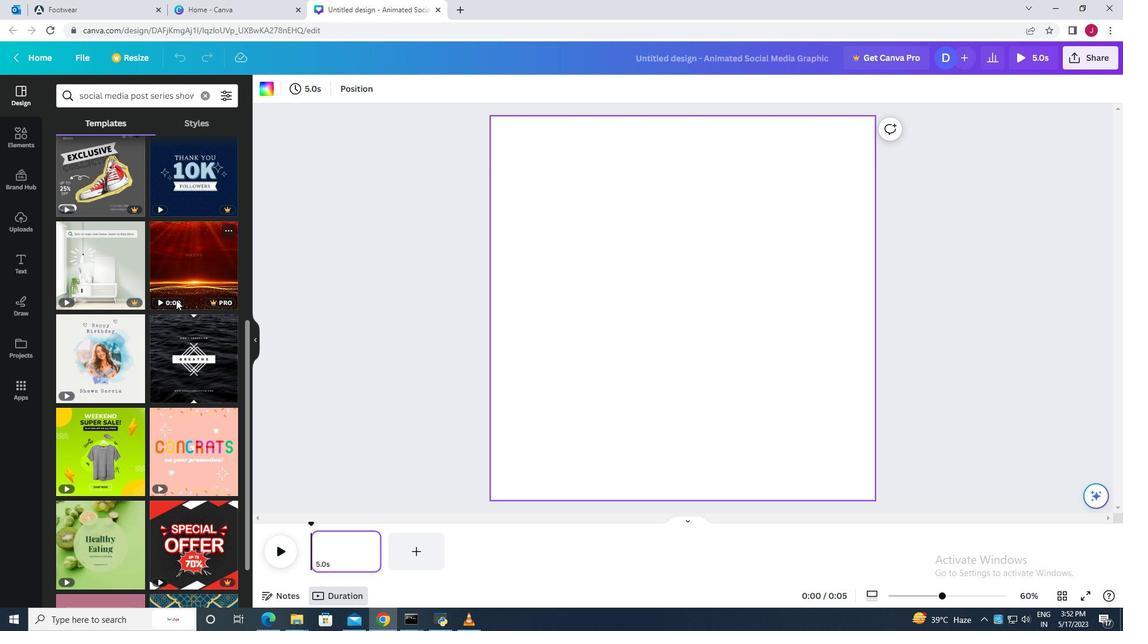 
Action: Mouse moved to (177, 300)
Screenshot: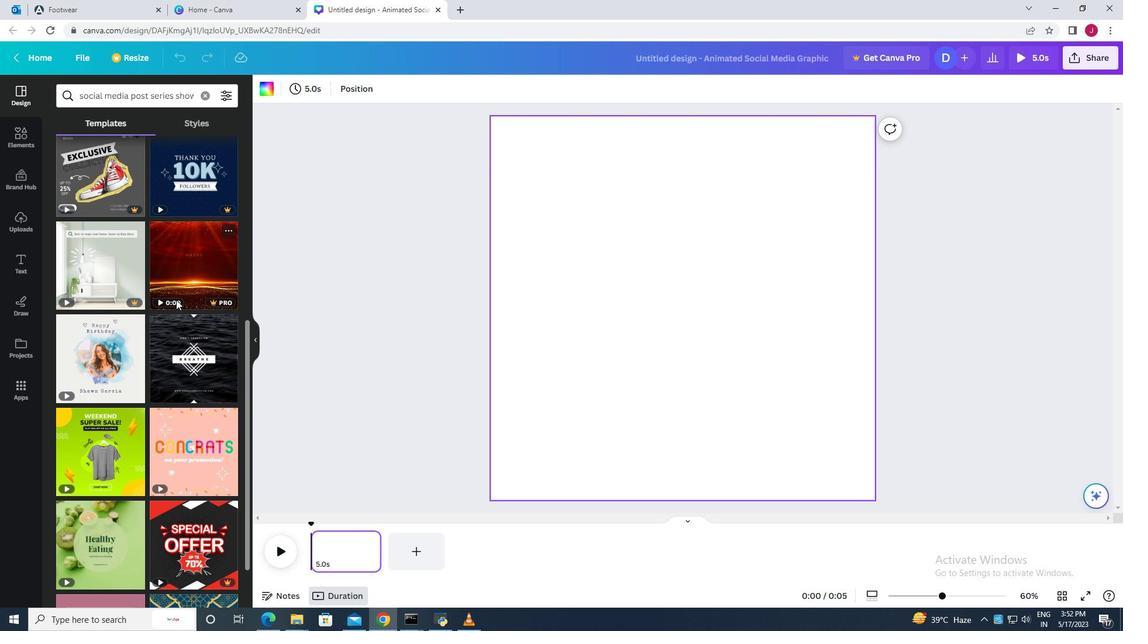 
Action: Mouse scrolled (177, 300) with delta (0, 0)
Screenshot: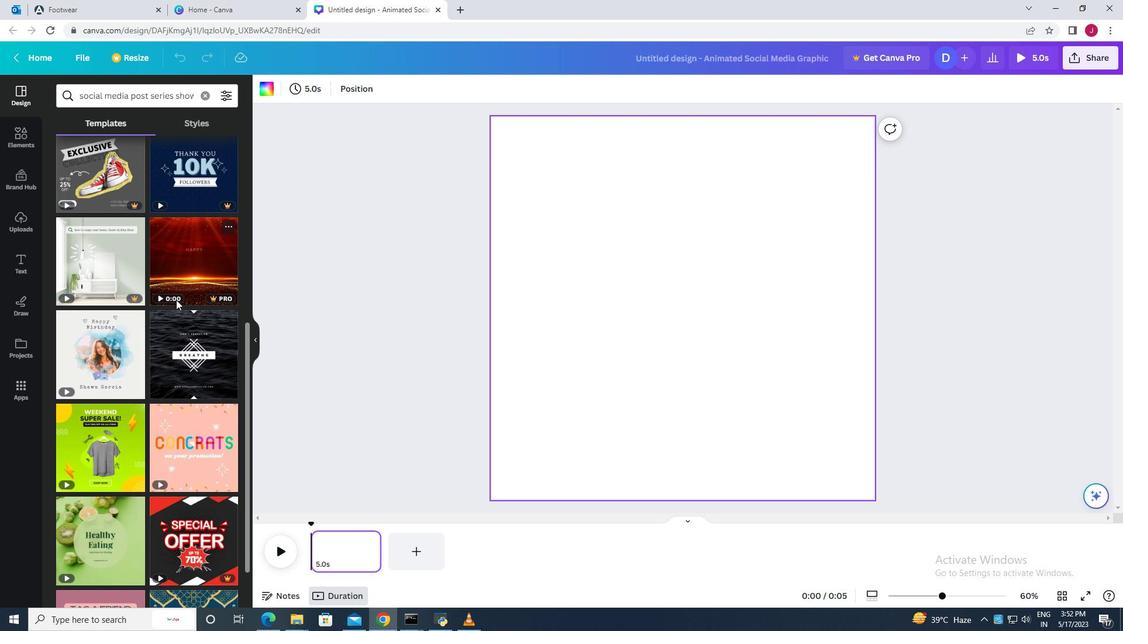 
Action: Mouse moved to (177, 300)
Screenshot: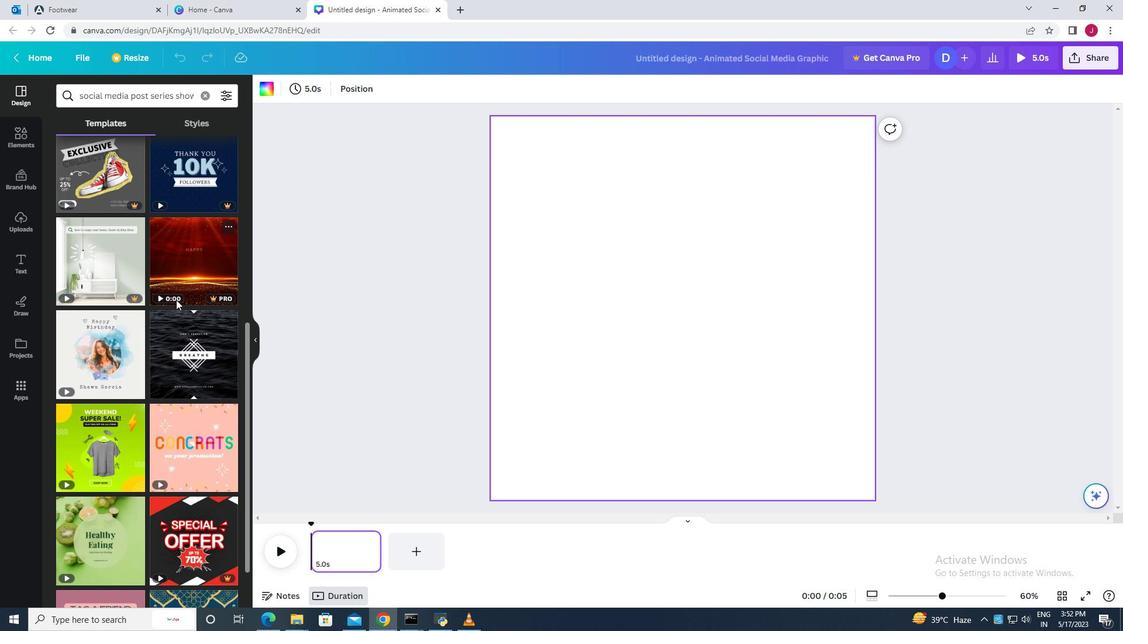 
Action: Mouse scrolled (177, 300) with delta (0, 0)
Screenshot: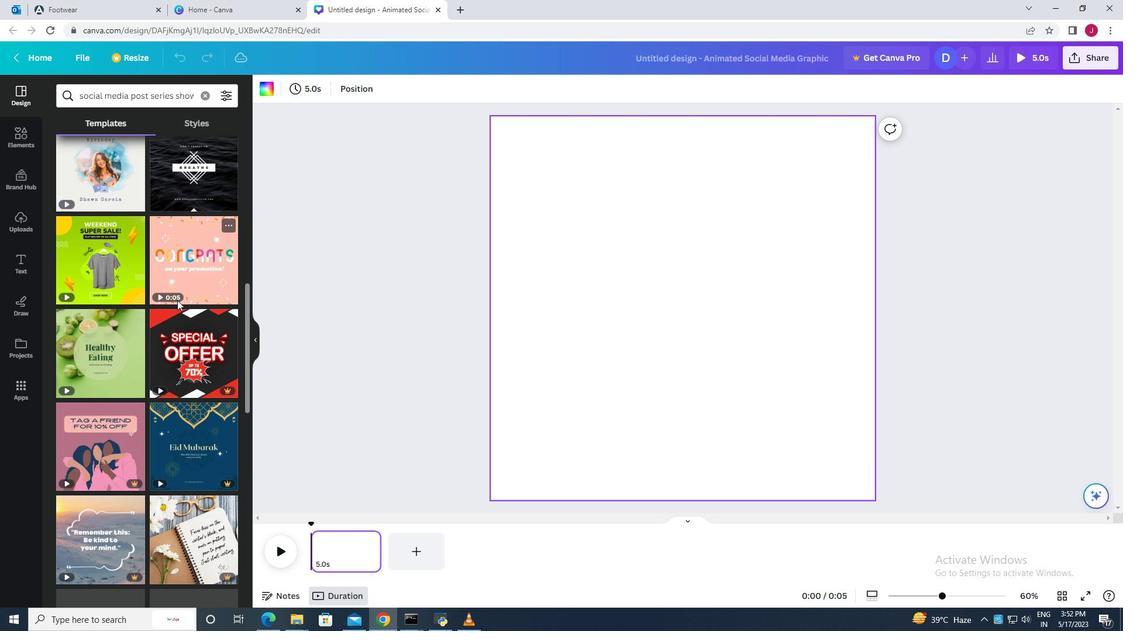 
Action: Mouse moved to (177, 300)
Screenshot: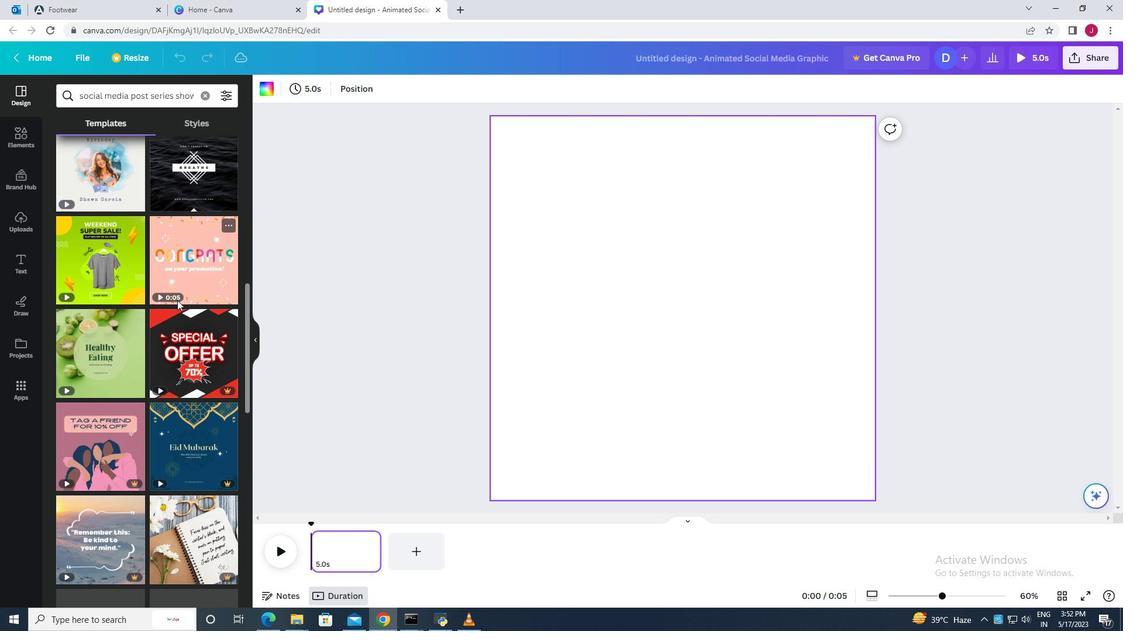
Action: Mouse scrolled (177, 300) with delta (0, 0)
Screenshot: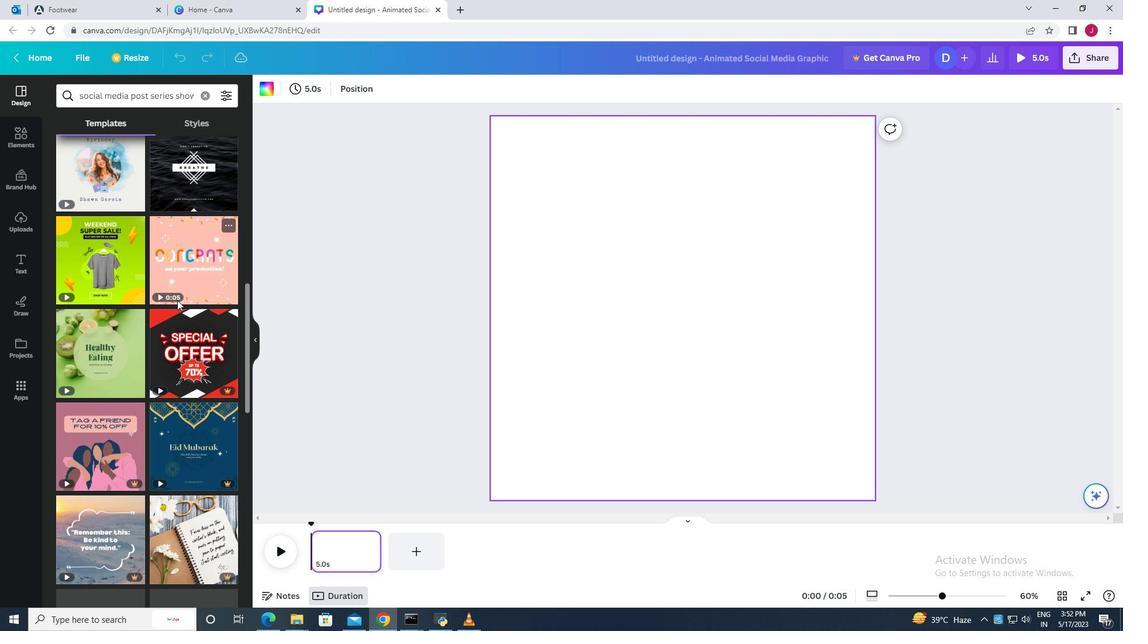 
Action: Mouse moved to (177, 302)
Screenshot: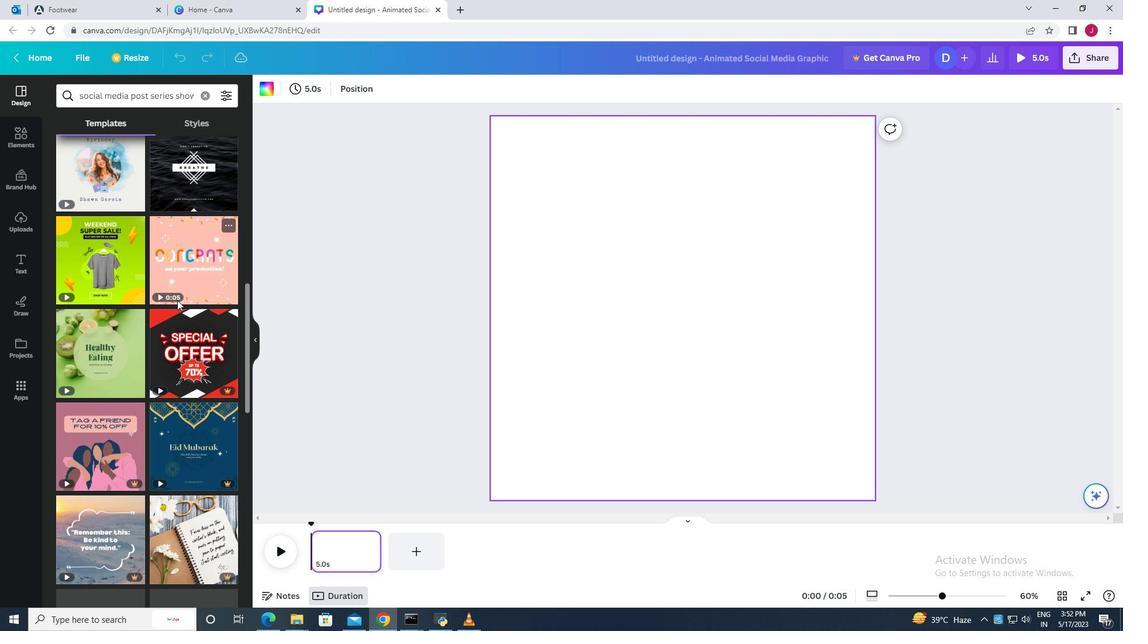 
Action: Mouse scrolled (177, 301) with delta (0, 0)
Screenshot: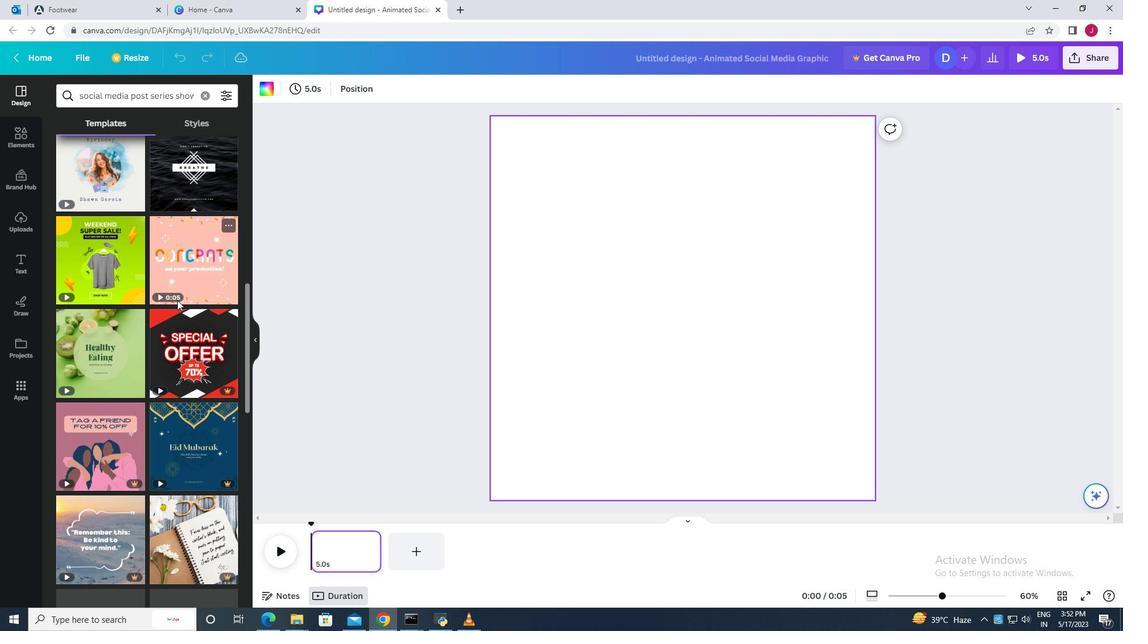 
Action: Mouse moved to (177, 303)
Screenshot: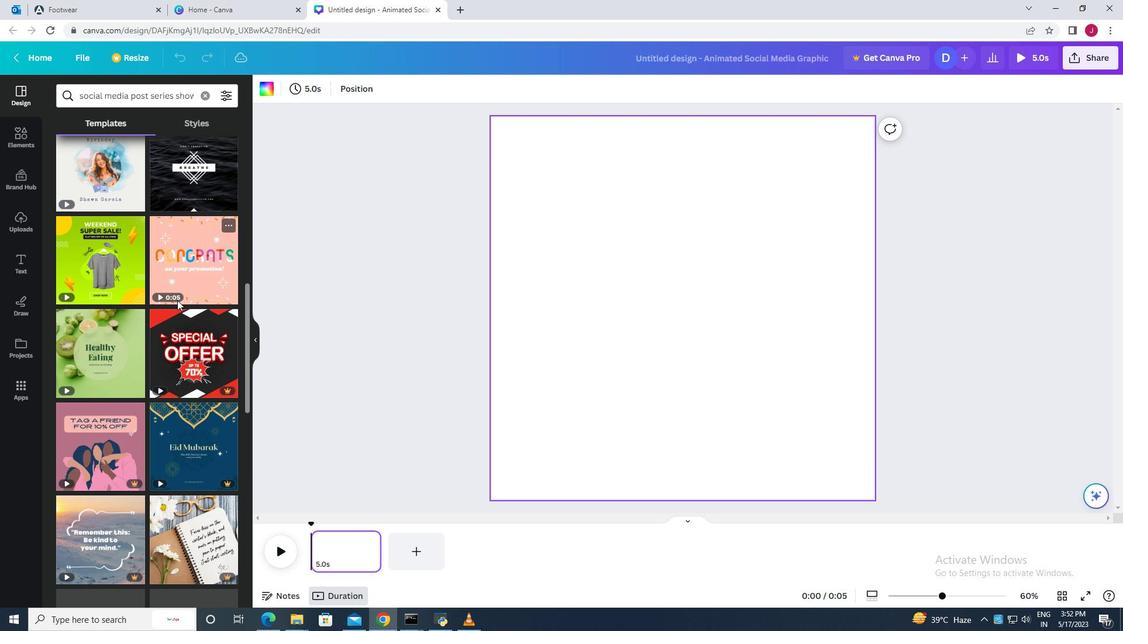 
Action: Mouse scrolled (177, 303) with delta (0, 0)
Screenshot: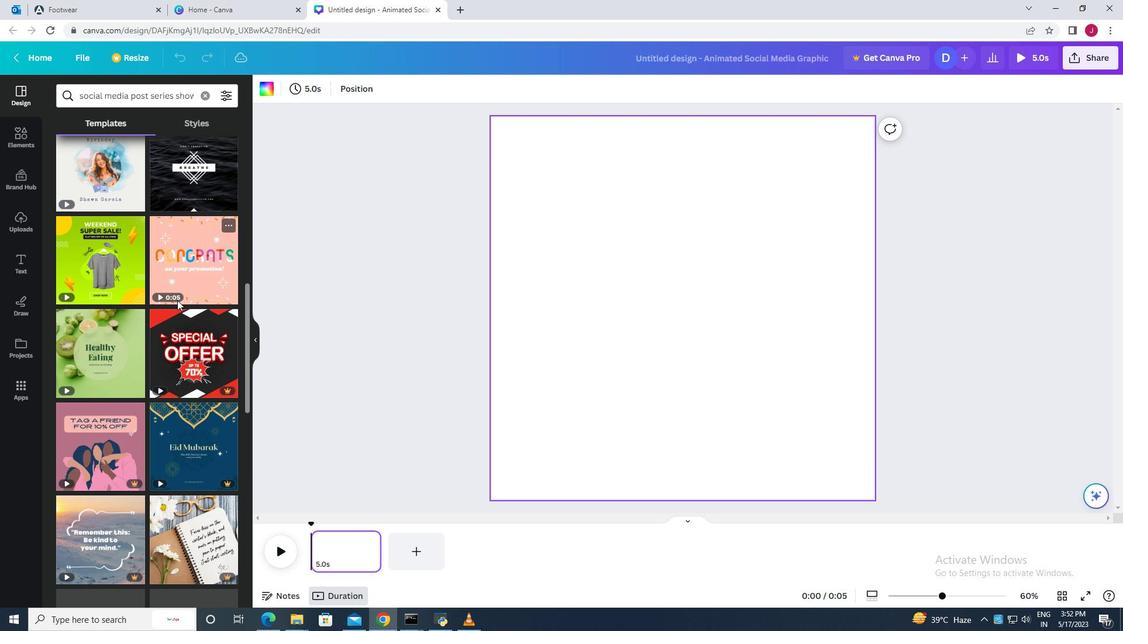 
Action: Mouse moved to (178, 304)
Screenshot: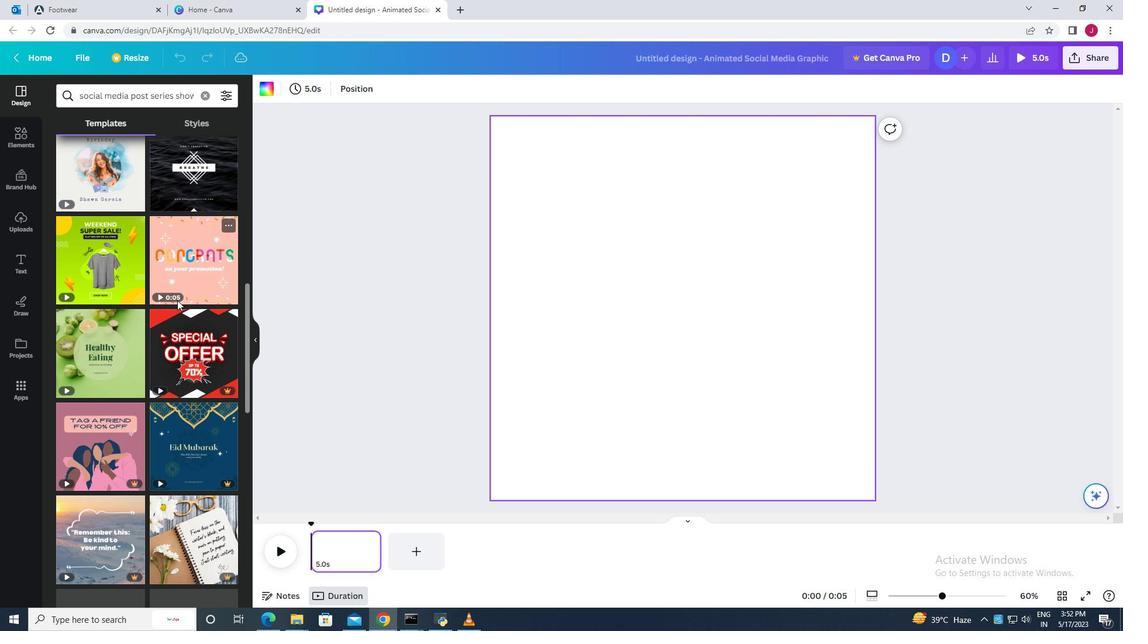 
Action: Mouse scrolled (178, 305) with delta (0, 0)
Screenshot: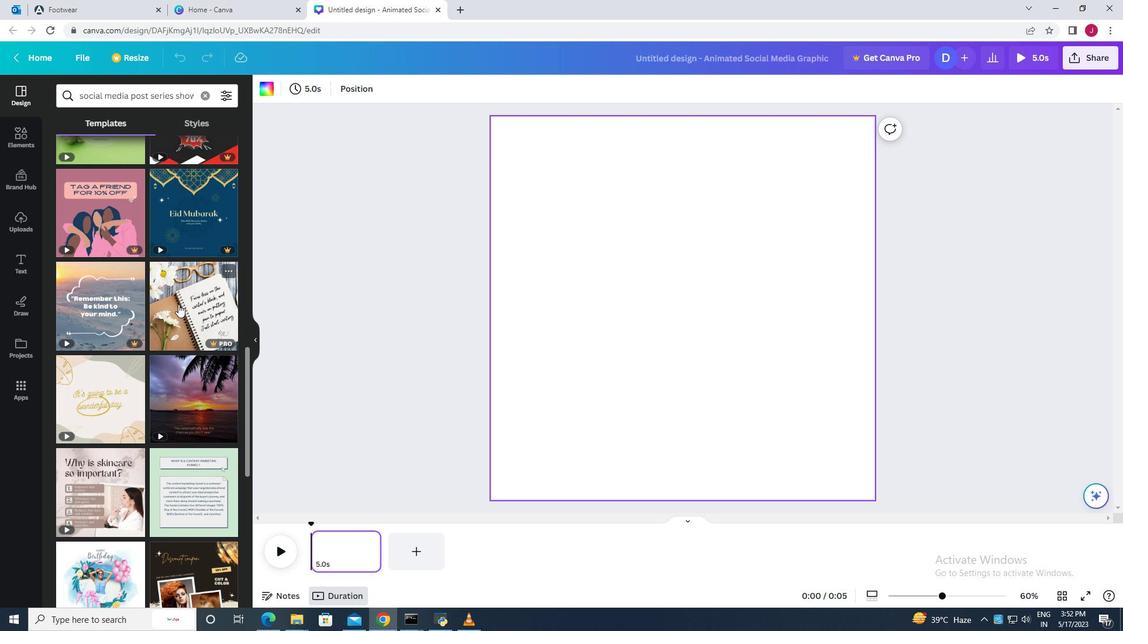 
Action: Mouse scrolled (178, 305) with delta (0, 0)
Screenshot: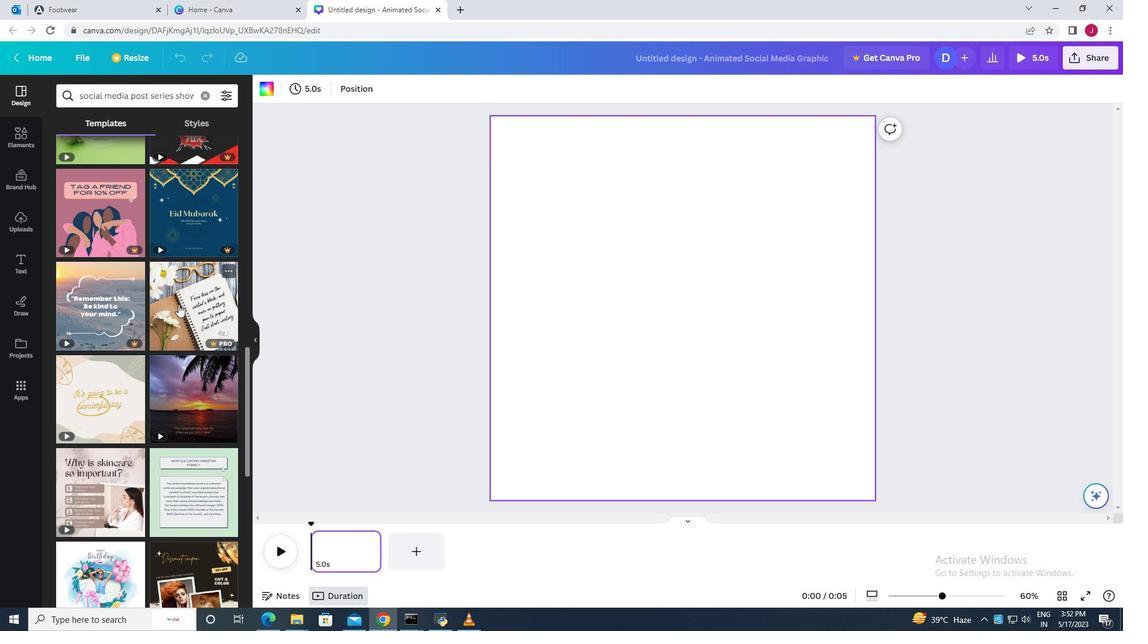 
Action: Mouse moved to (167, 338)
Screenshot: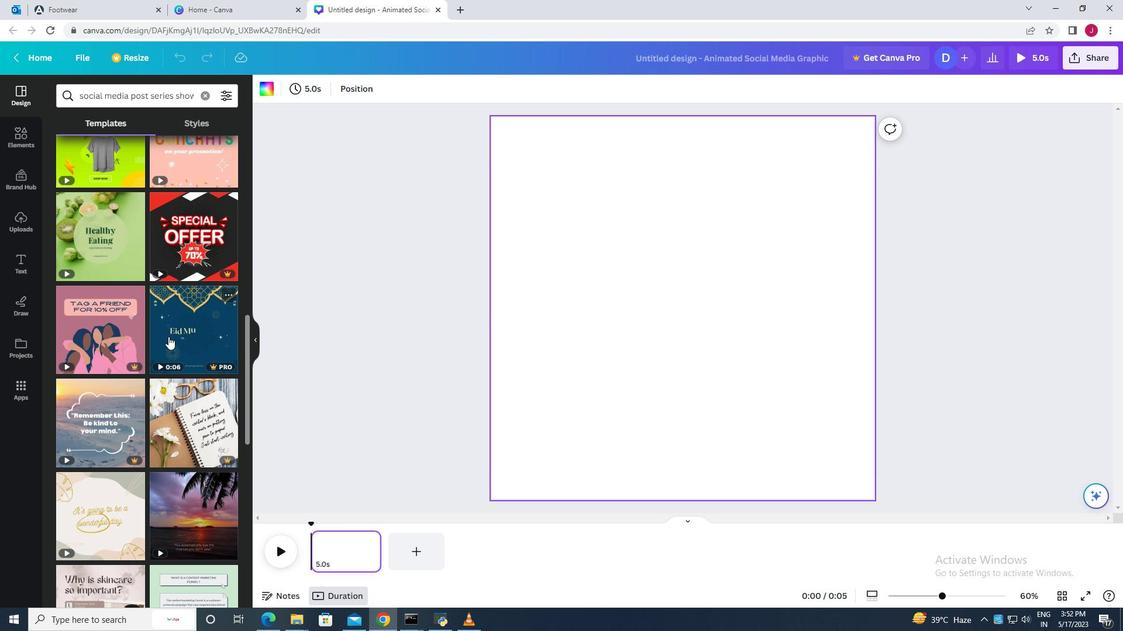 
Action: Mouse scrolled (167, 338) with delta (0, 0)
Screenshot: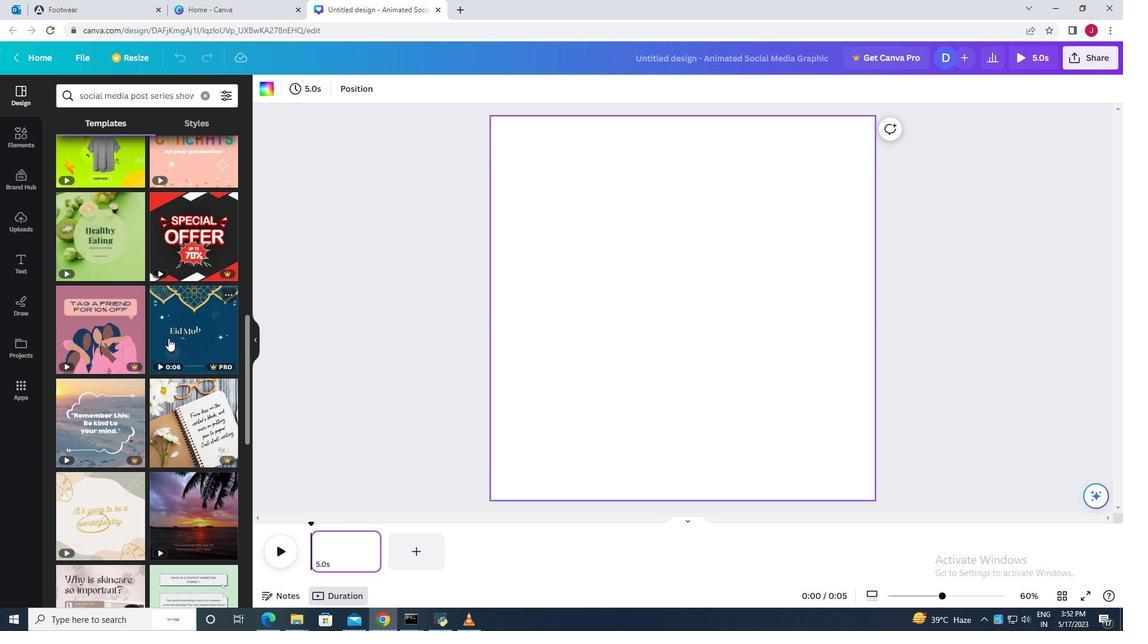 
Action: Mouse scrolled (167, 338) with delta (0, 0)
Screenshot: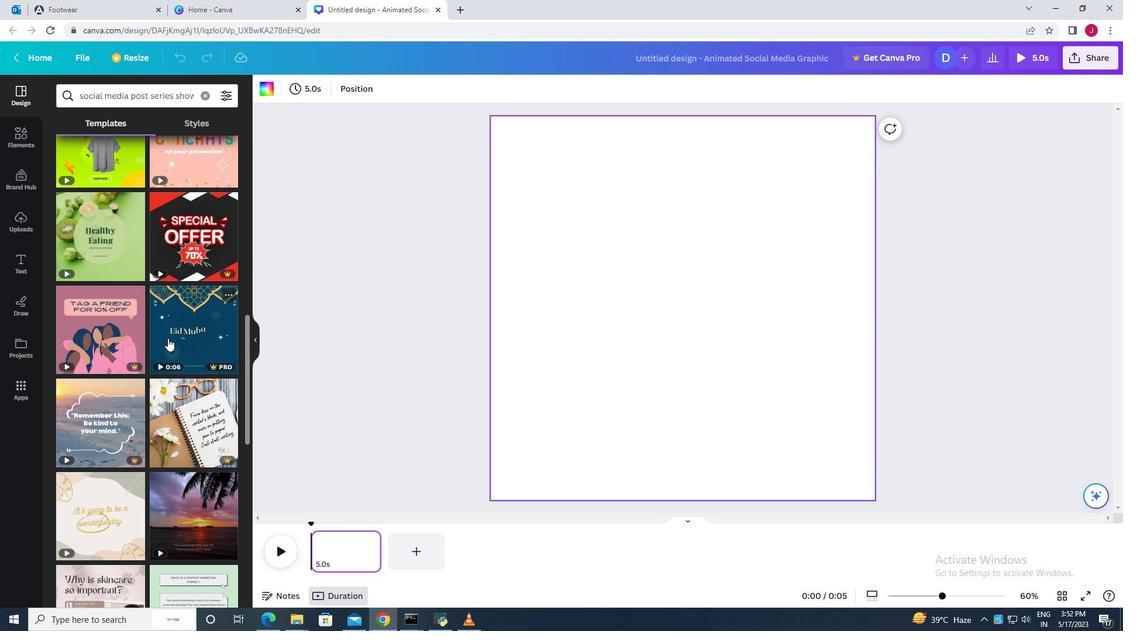 
Action: Mouse scrolled (167, 338) with delta (0, 0)
Screenshot: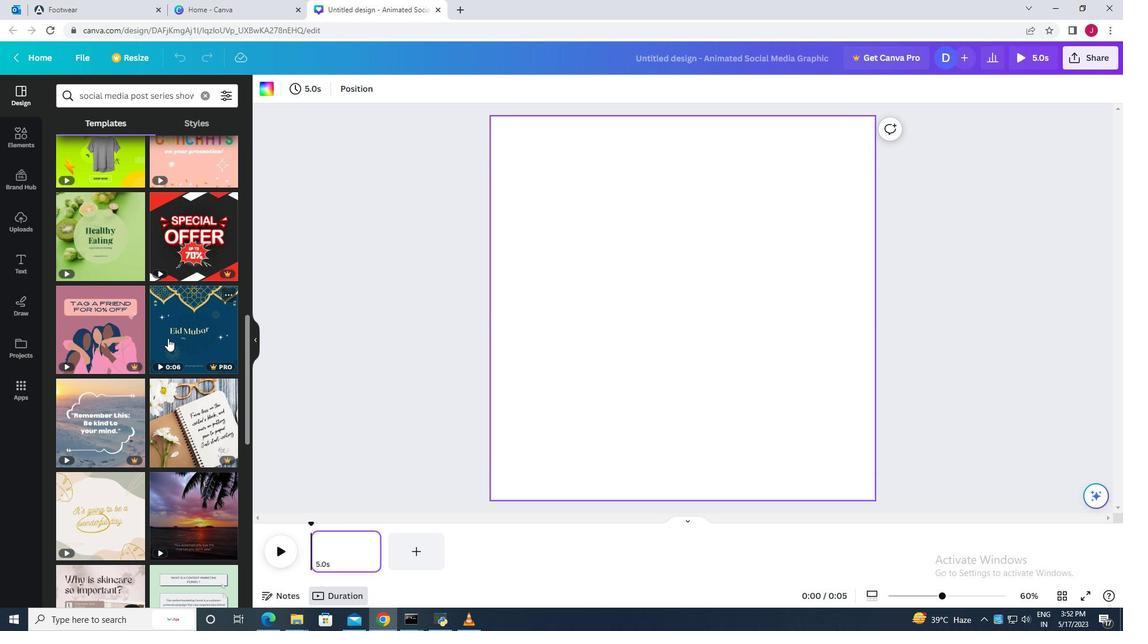 
Action: Mouse scrolled (167, 338) with delta (0, 0)
Screenshot: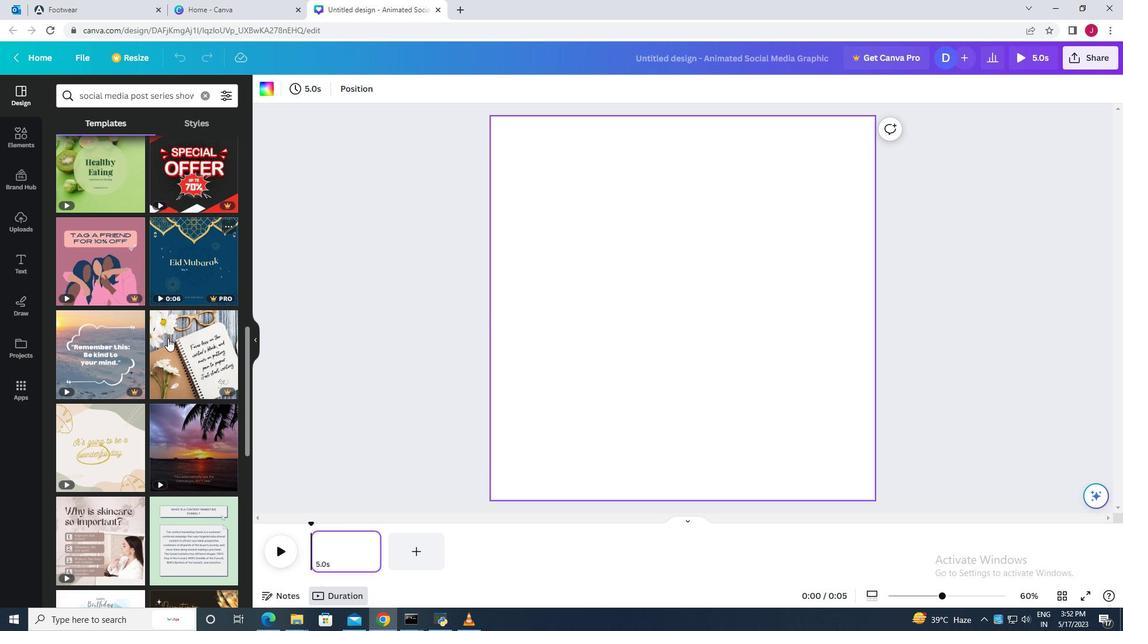 
Action: Mouse moved to (166, 338)
Screenshot: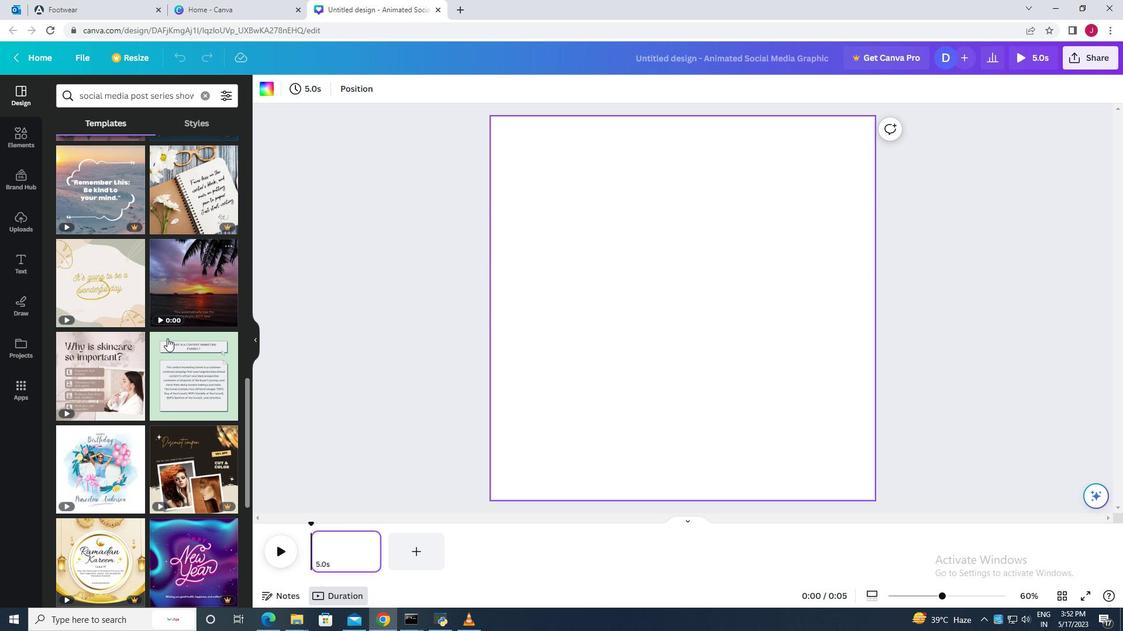 
Action: Mouse scrolled (166, 338) with delta (0, 0)
Screenshot: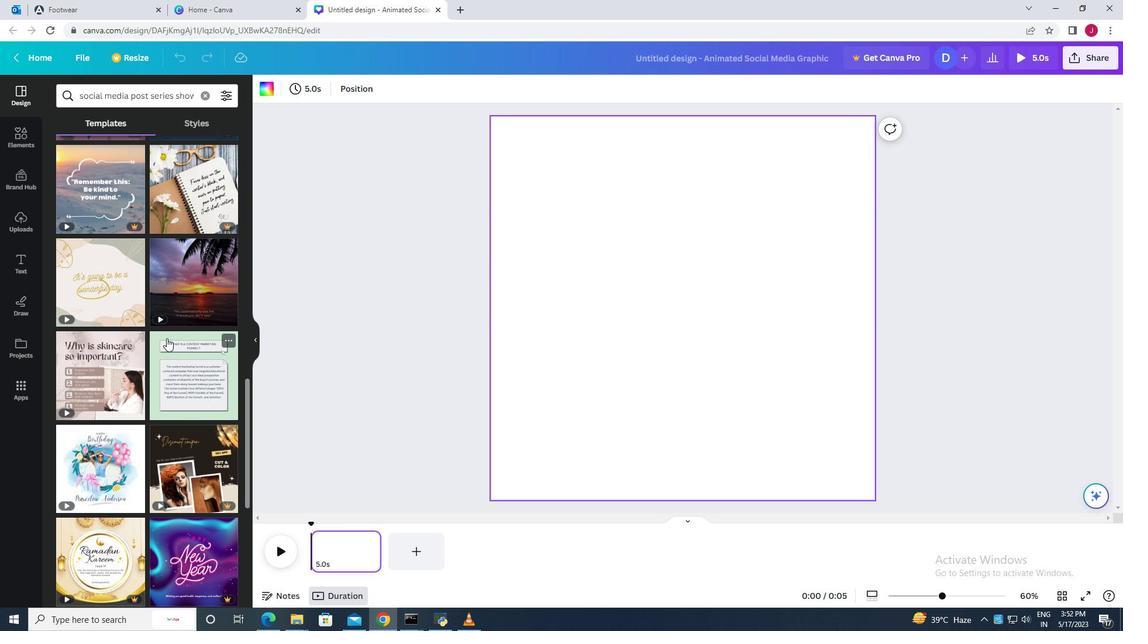 
Action: Mouse scrolled (166, 338) with delta (0, 0)
Screenshot: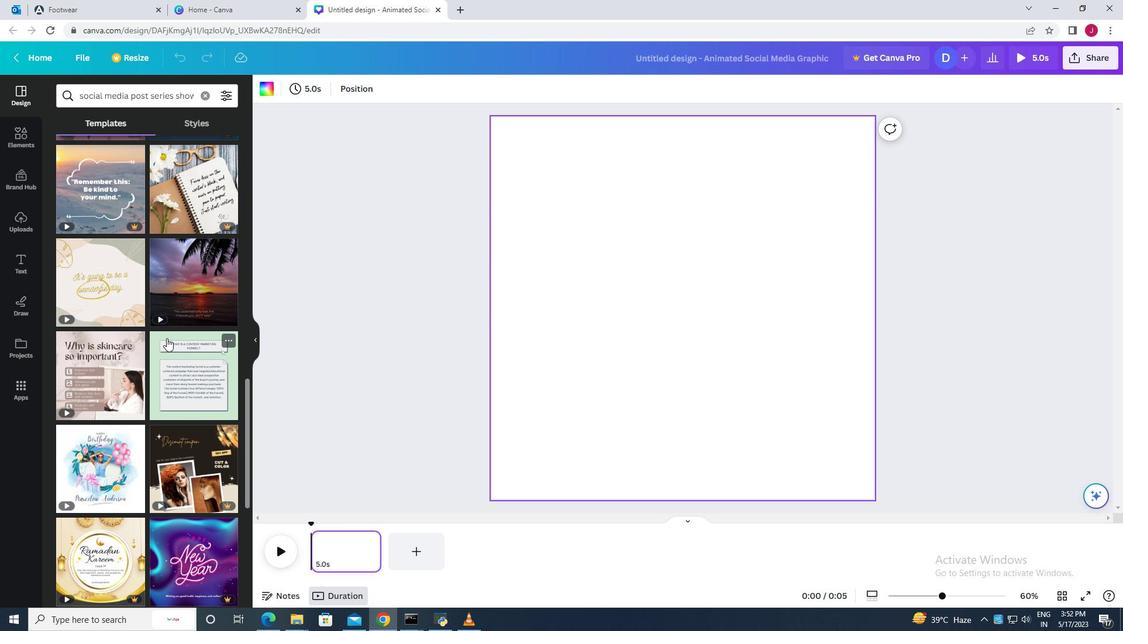 
Action: Mouse scrolled (166, 338) with delta (0, 0)
Screenshot: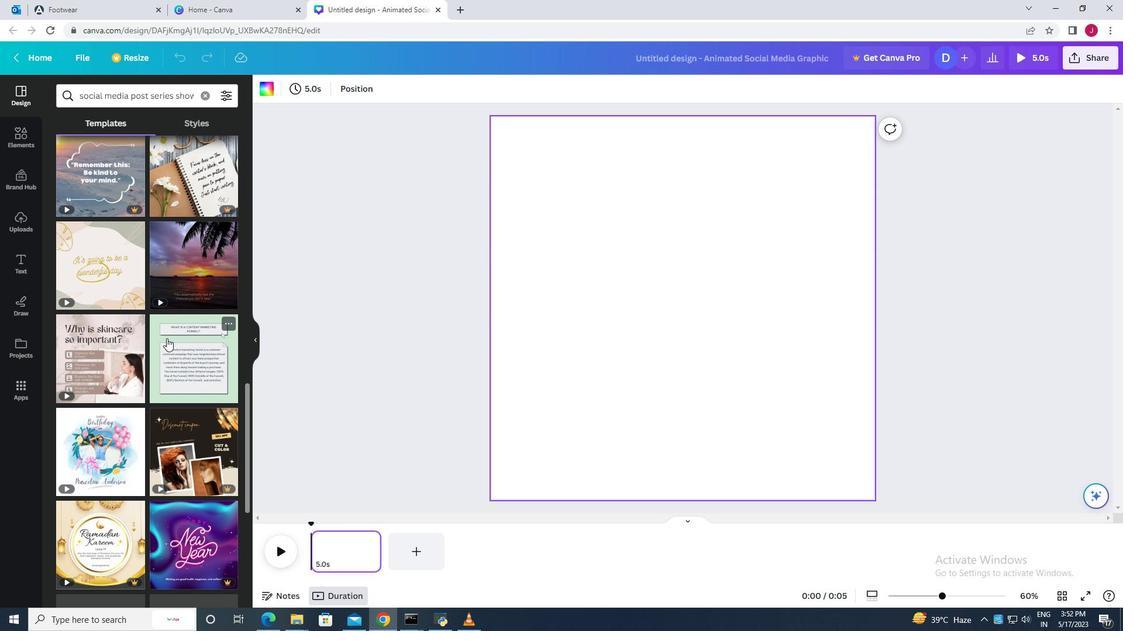 
Action: Mouse moved to (91, 304)
Screenshot: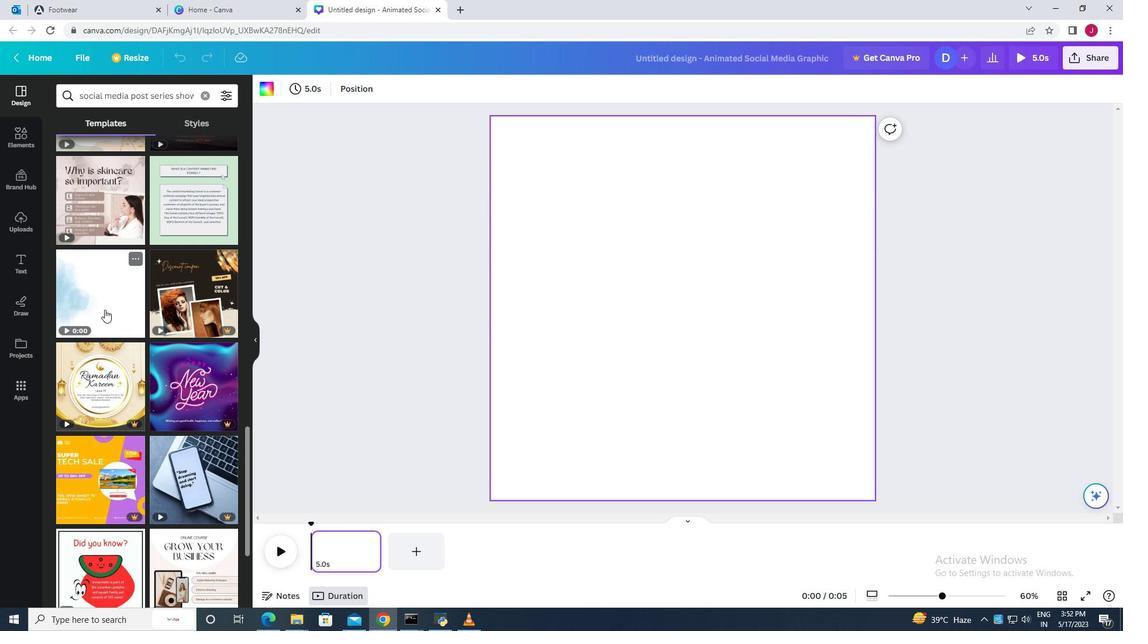 
Action: Mouse scrolled (91, 303) with delta (0, 0)
Screenshot: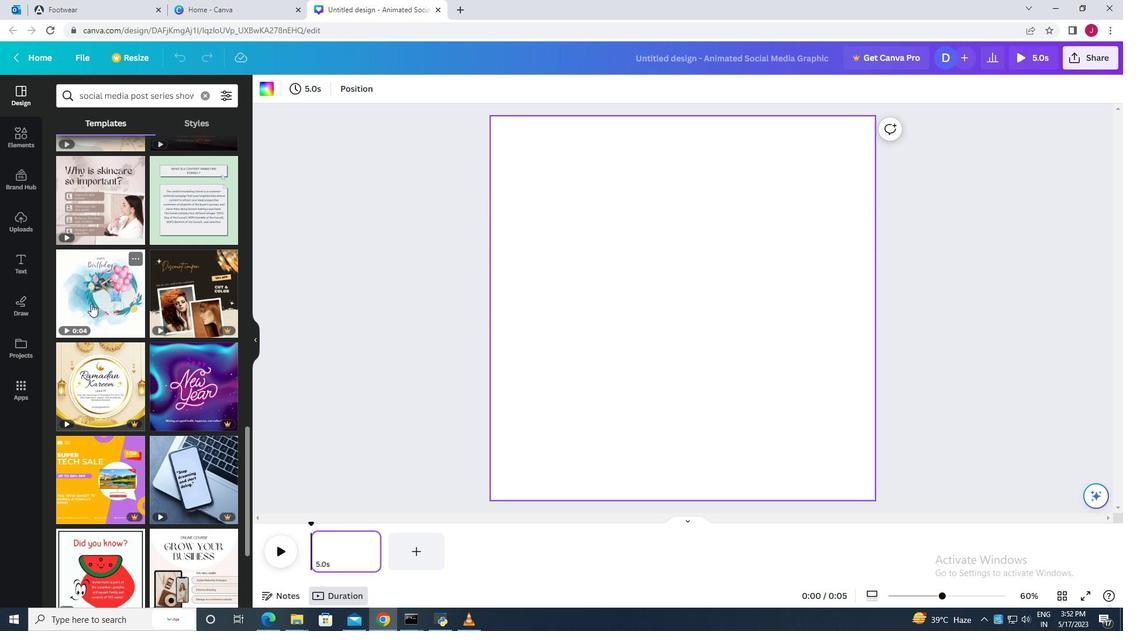 
Action: Mouse scrolled (91, 303) with delta (0, 0)
Screenshot: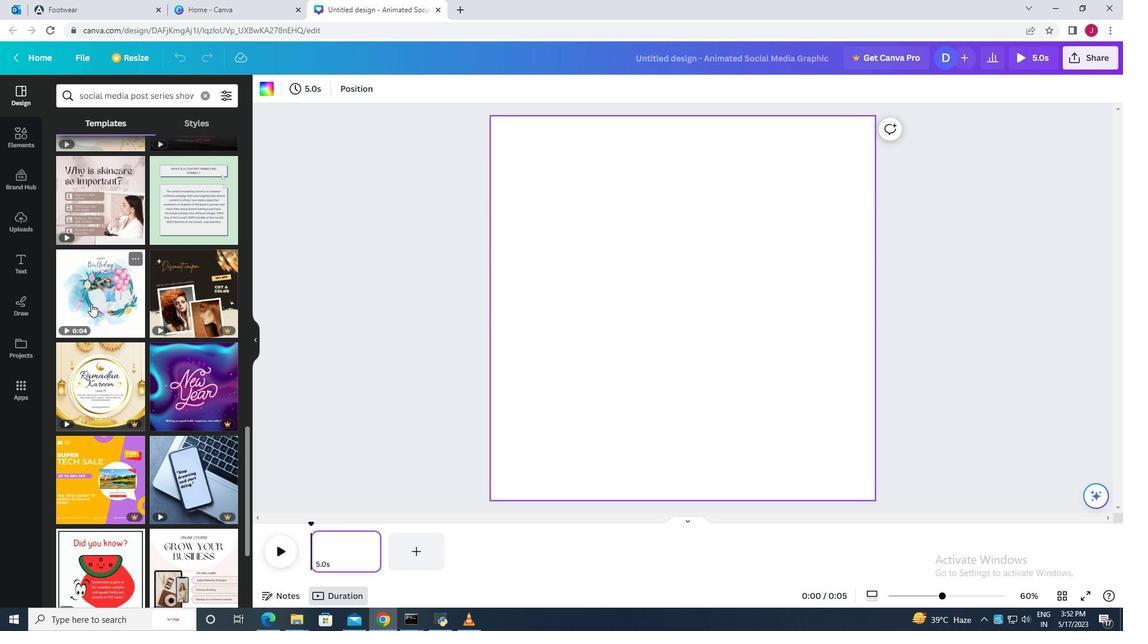 
Action: Mouse moved to (129, 348)
Screenshot: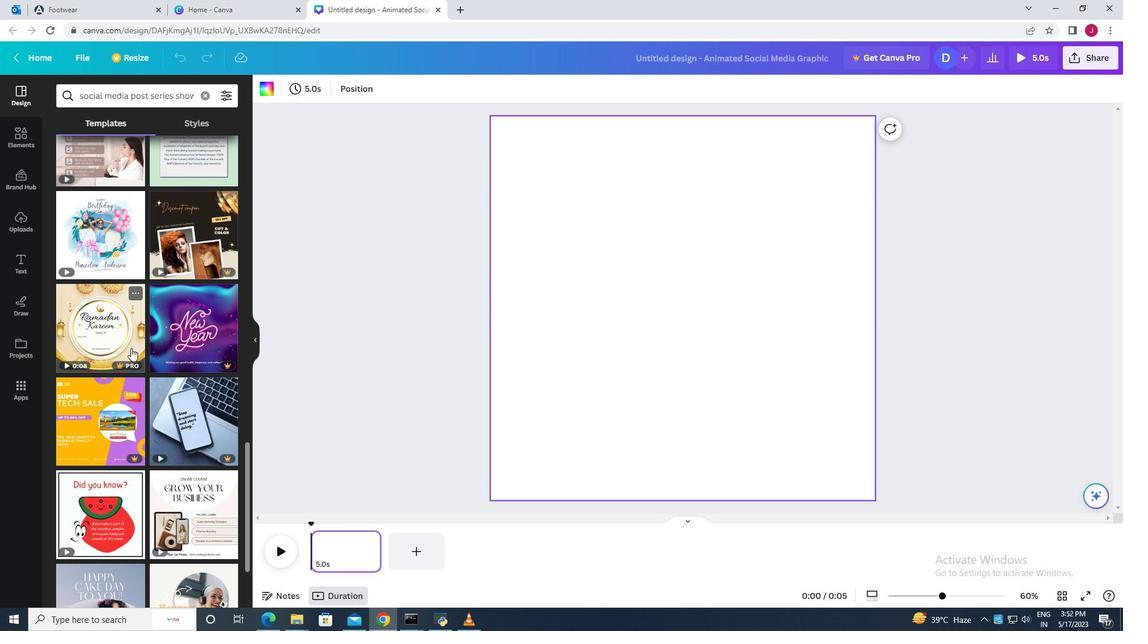 
Action: Mouse scrolled (129, 348) with delta (0, 0)
Screenshot: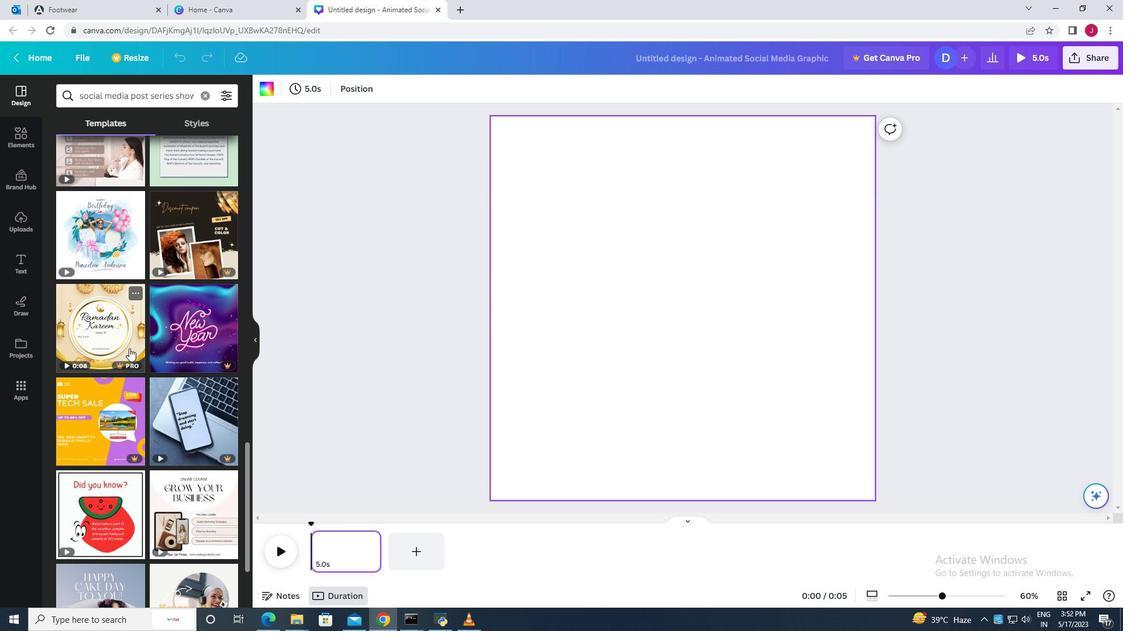
Action: Mouse scrolled (129, 348) with delta (0, 0)
Screenshot: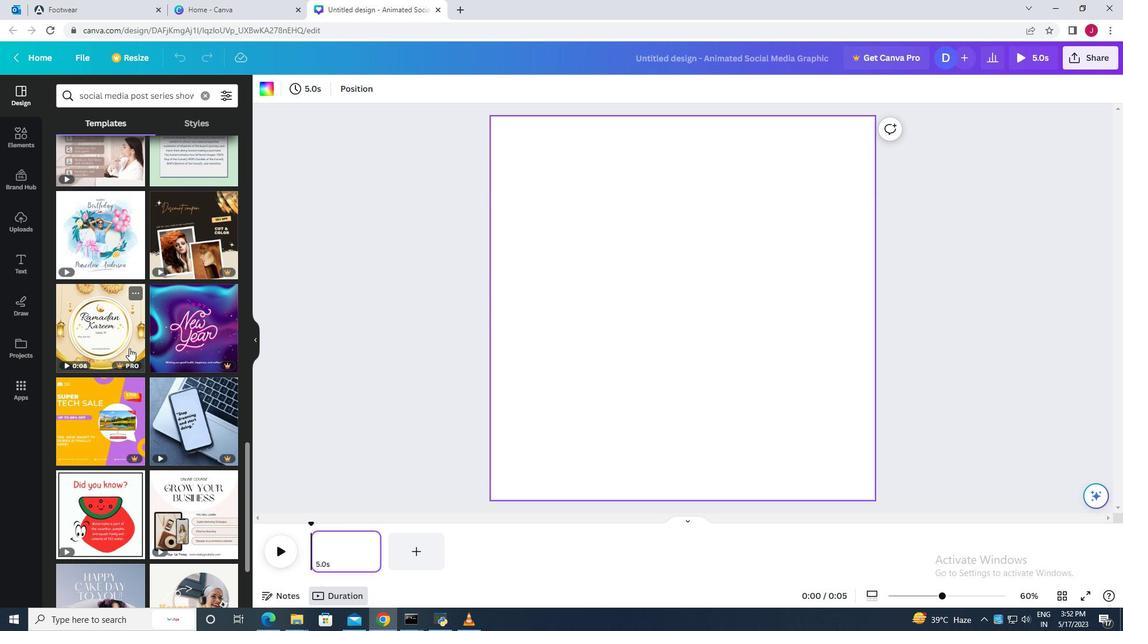 
Action: Mouse moved to (128, 349)
Screenshot: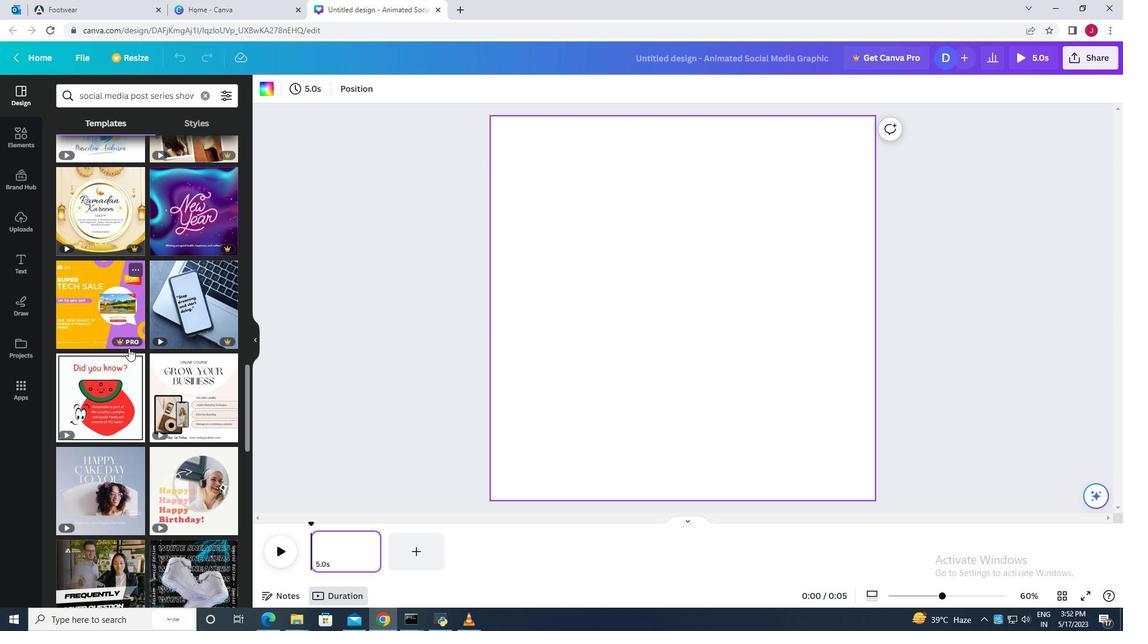 
Action: Mouse scrolled (128, 348) with delta (0, 0)
Screenshot: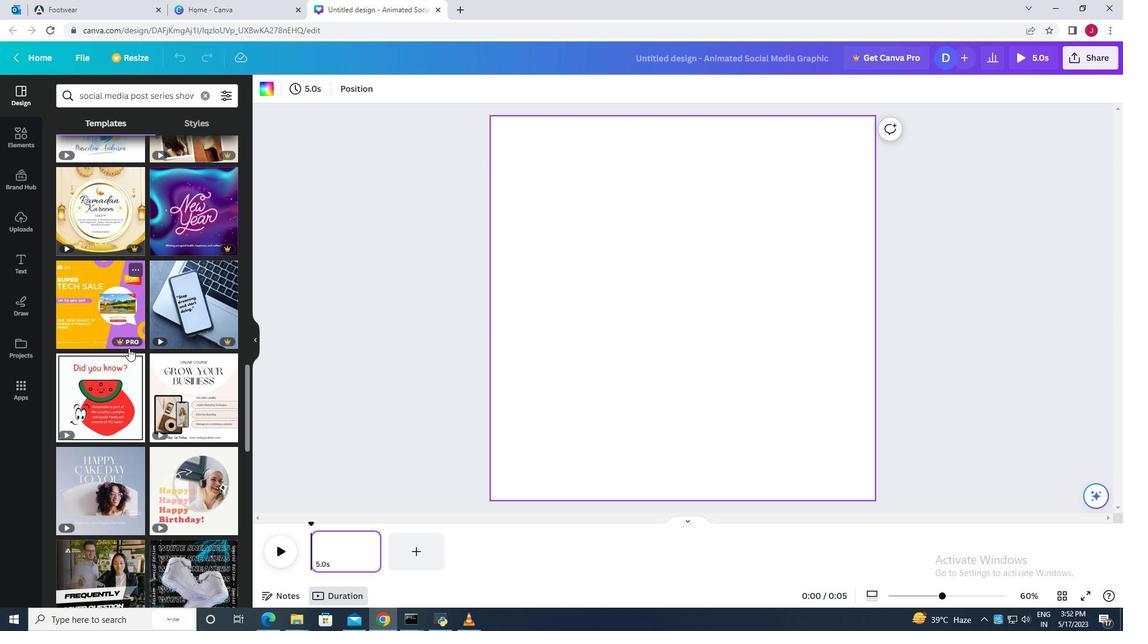 
Action: Mouse moved to (129, 351)
Screenshot: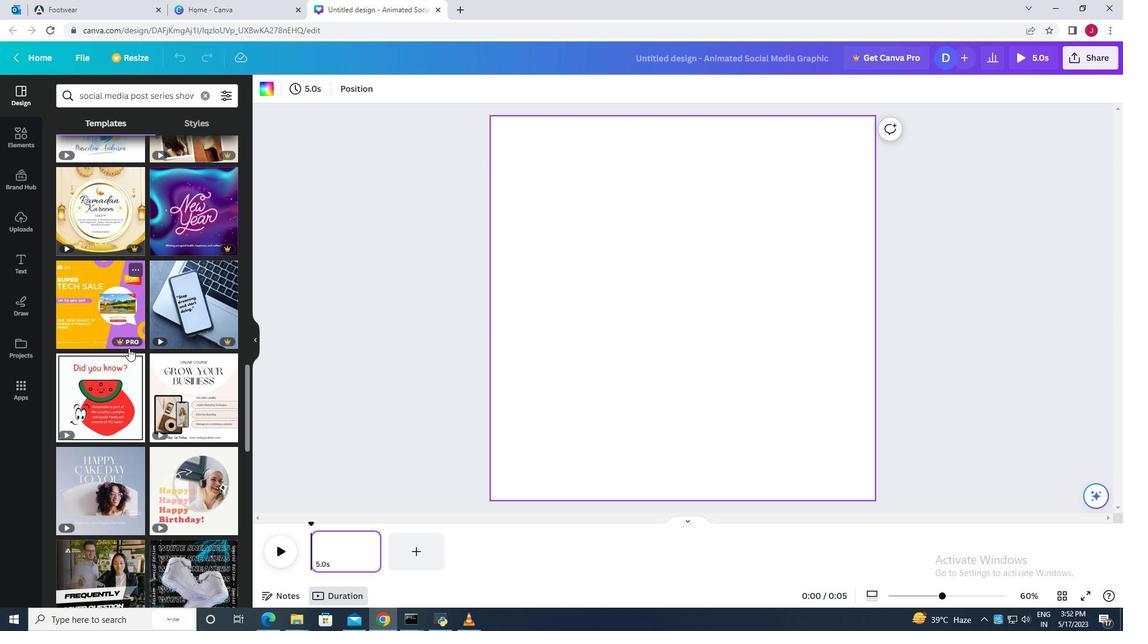 
Action: Mouse scrolled (129, 350) with delta (0, 0)
Screenshot: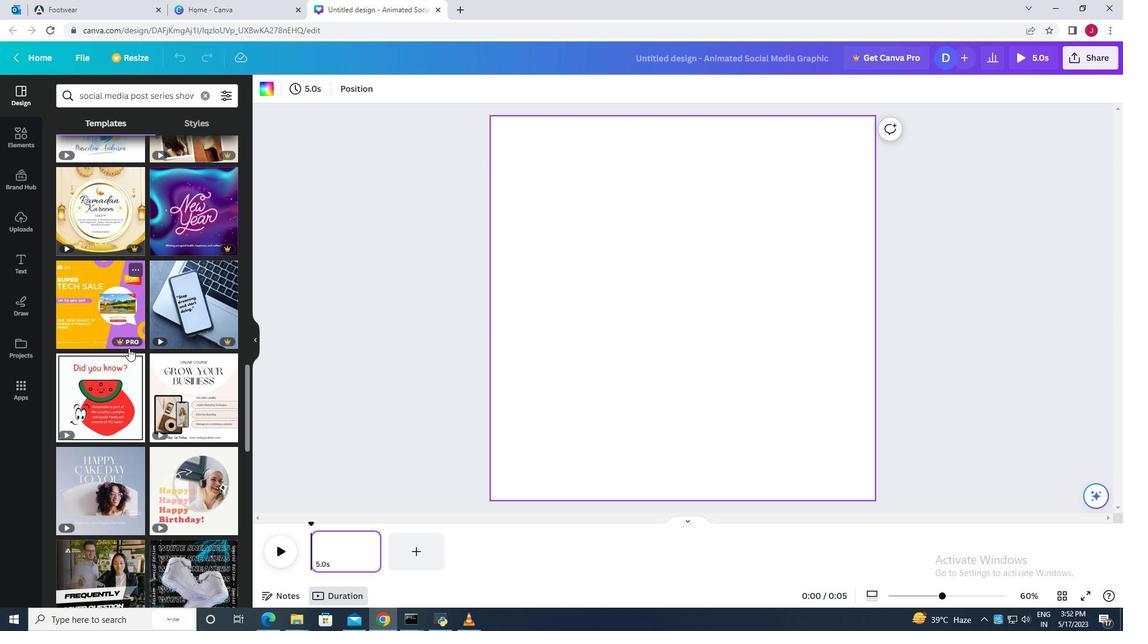 
Action: Mouse moved to (208, 284)
Screenshot: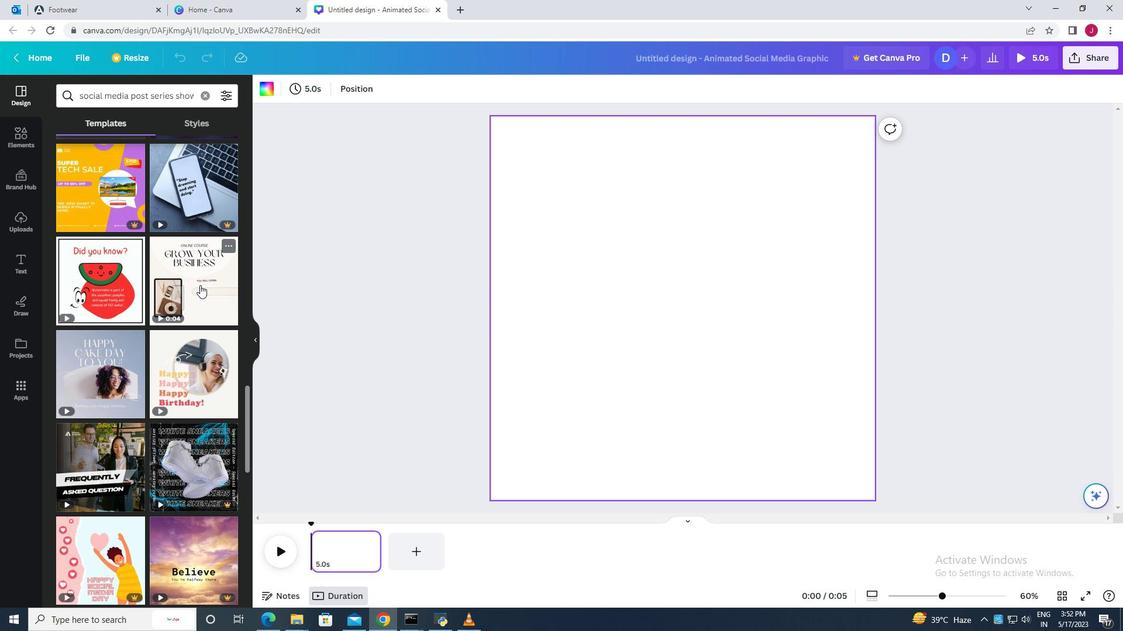 
Action: Mouse pressed left at (208, 284)
Screenshot: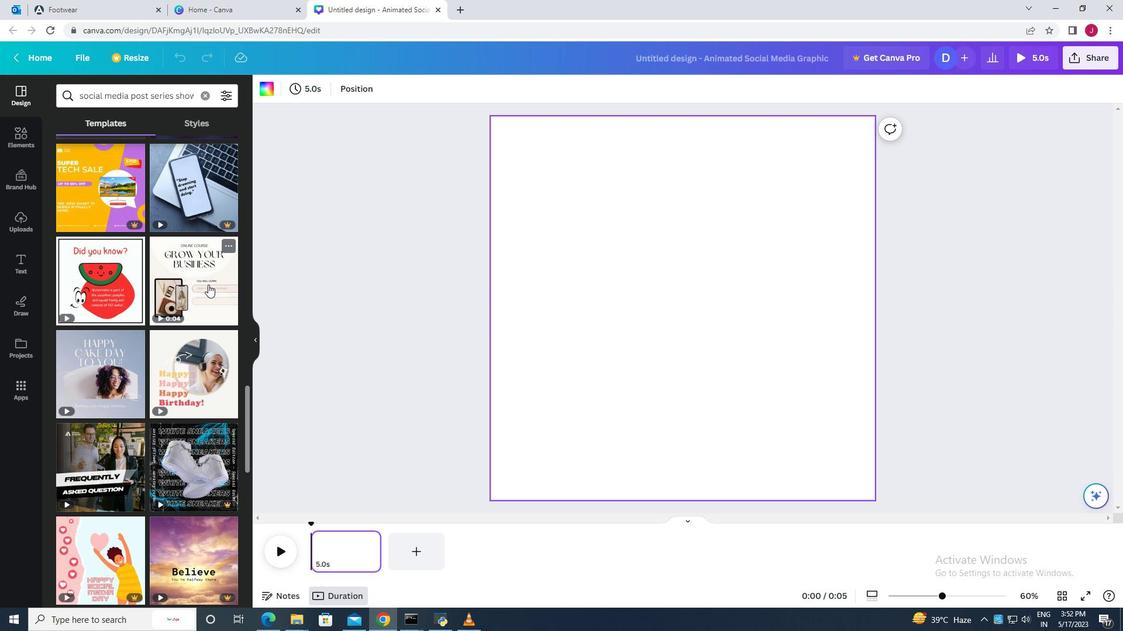 
Action: Mouse moved to (718, 478)
Screenshot: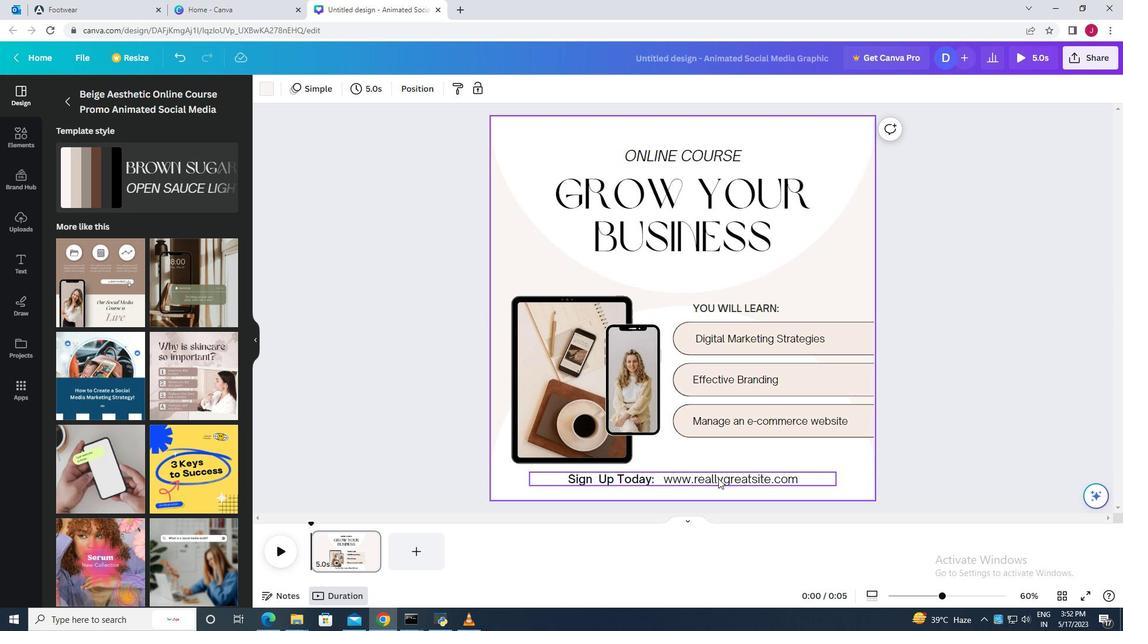 
Action: Mouse pressed left at (718, 478)
Screenshot: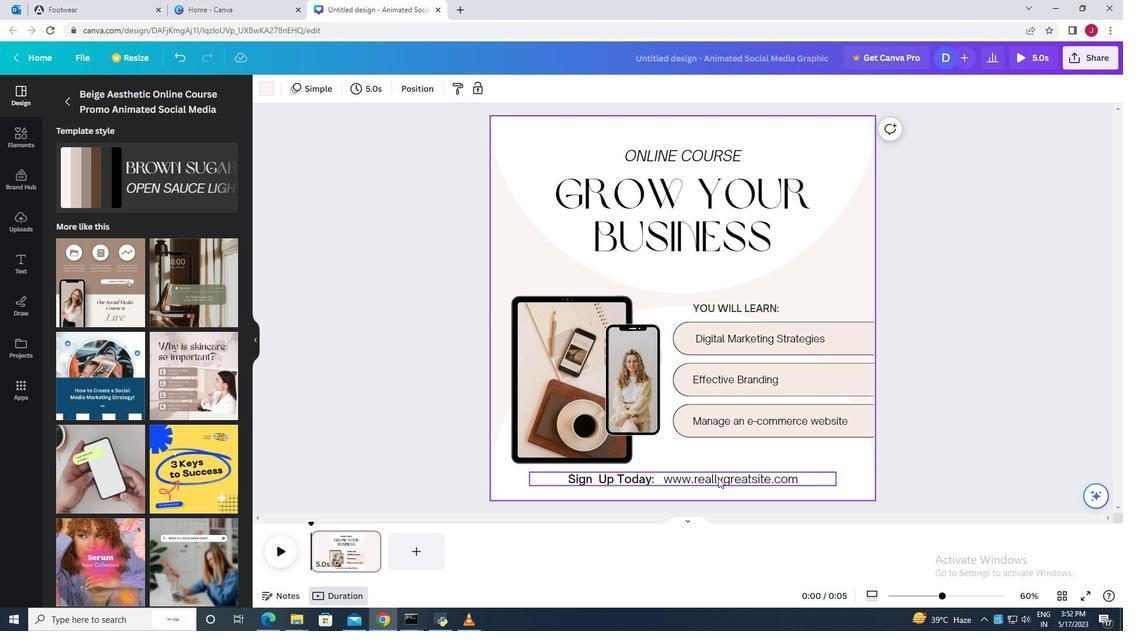 
Action: Mouse pressed left at (718, 478)
Screenshot: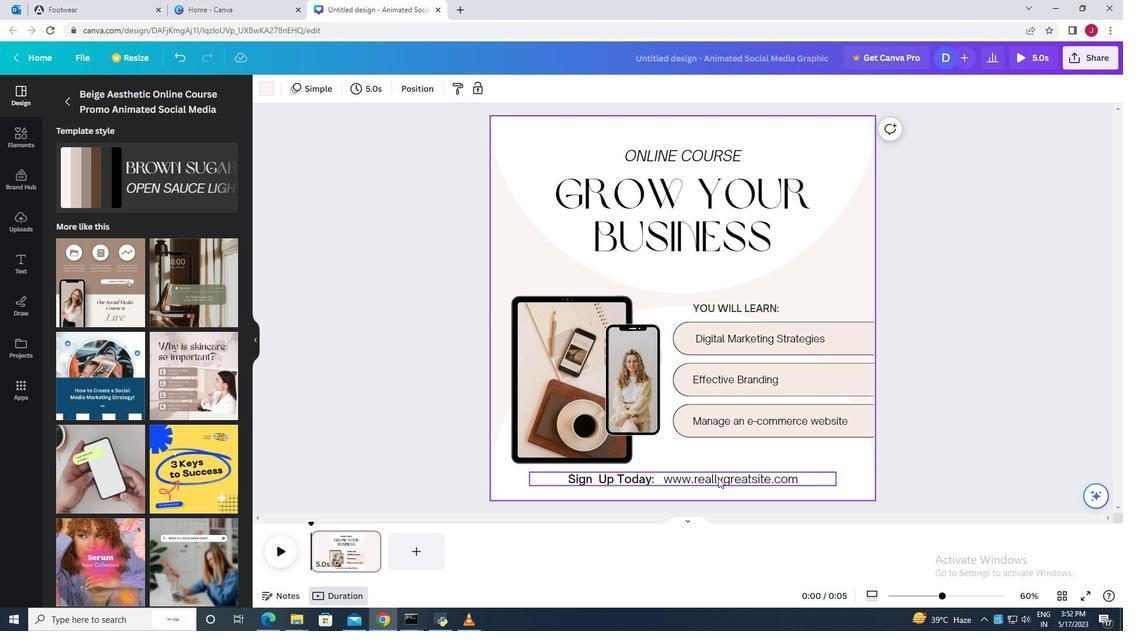 
Action: Mouse pressed left at (718, 478)
Screenshot: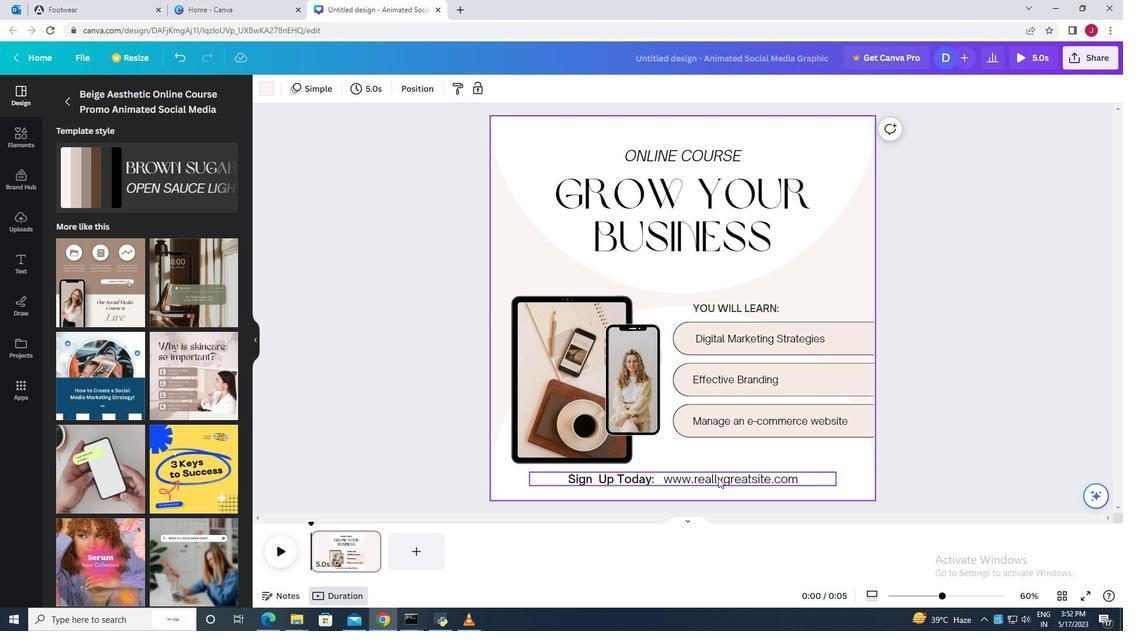 
Action: Key pressed <Key.backspace>
Screenshot: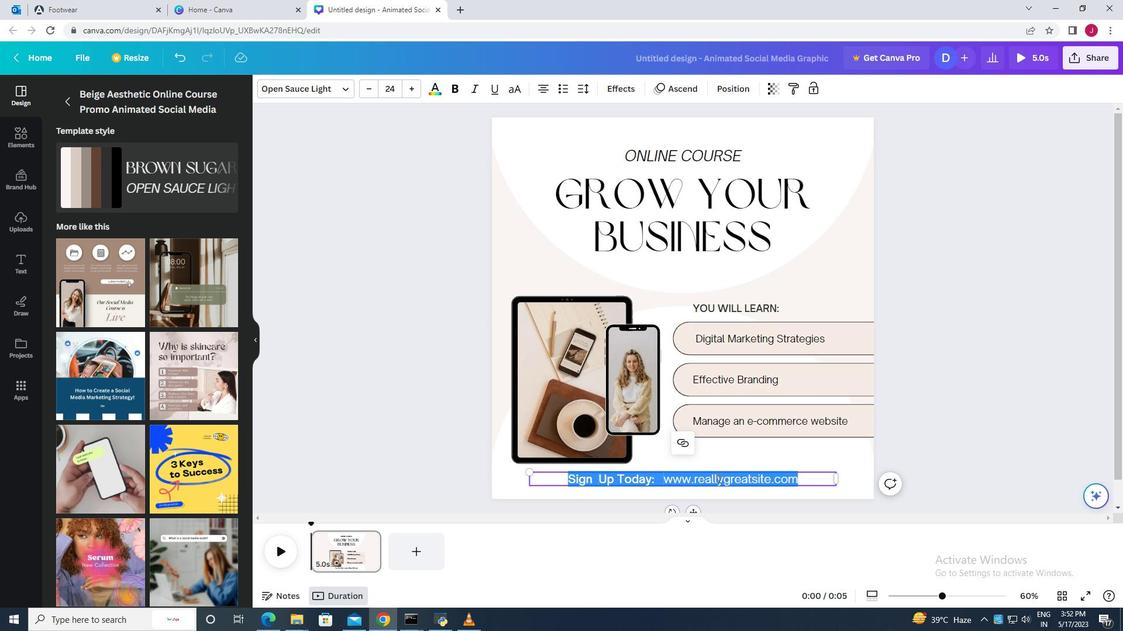 
Action: Mouse moved to (682, 401)
Screenshot: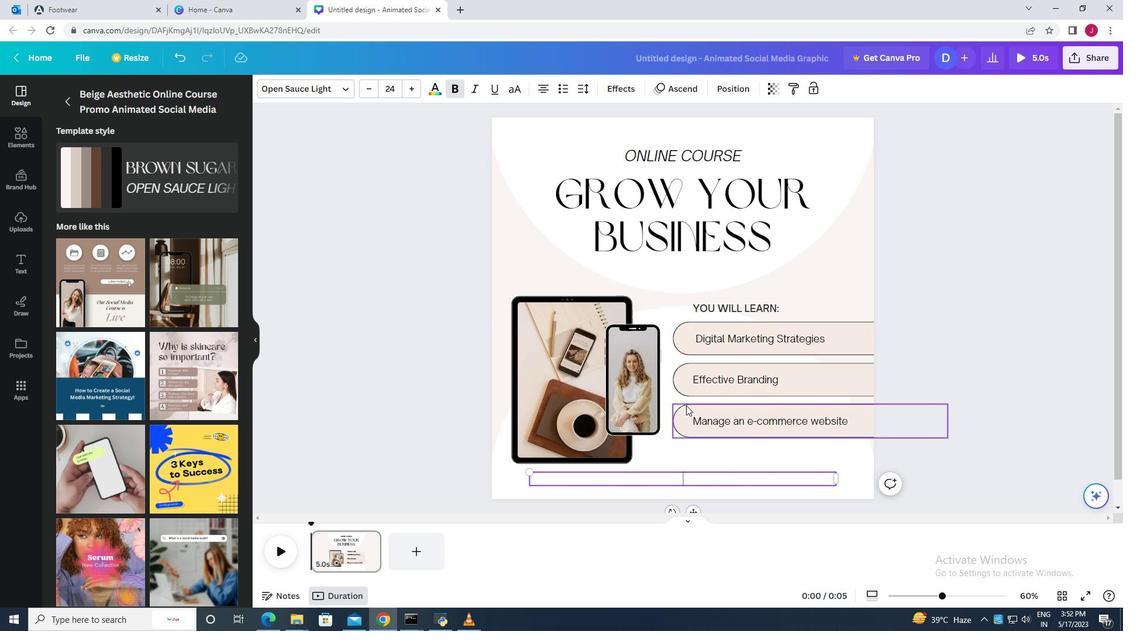 
Action: Mouse scrolled (682, 401) with delta (0, 0)
Screenshot: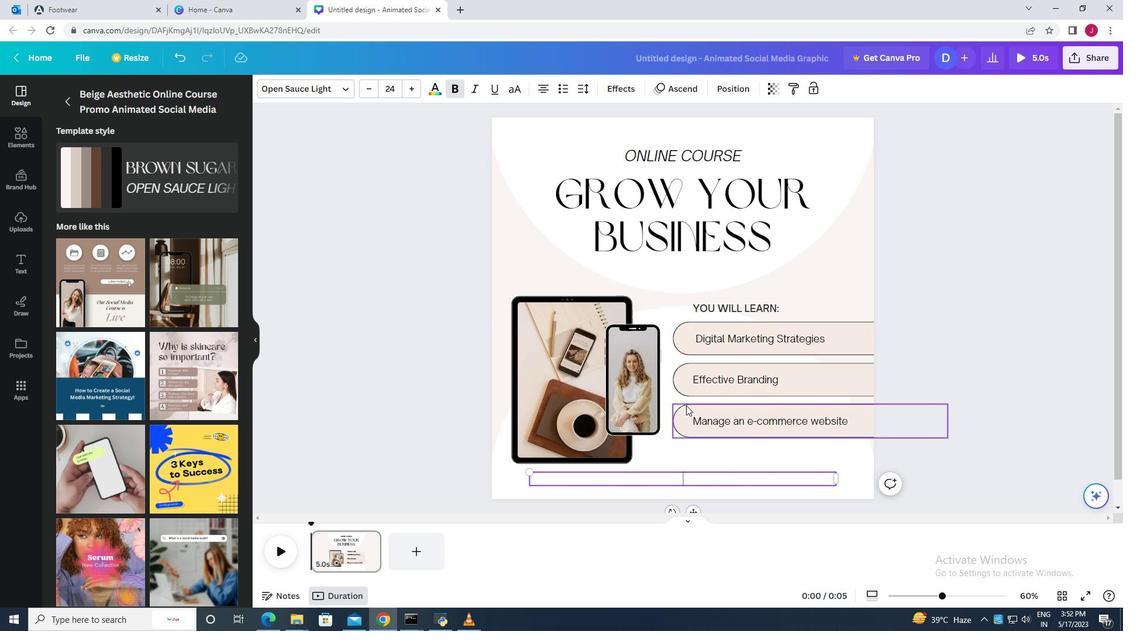 
Action: Mouse scrolled (682, 401) with delta (0, 0)
Screenshot: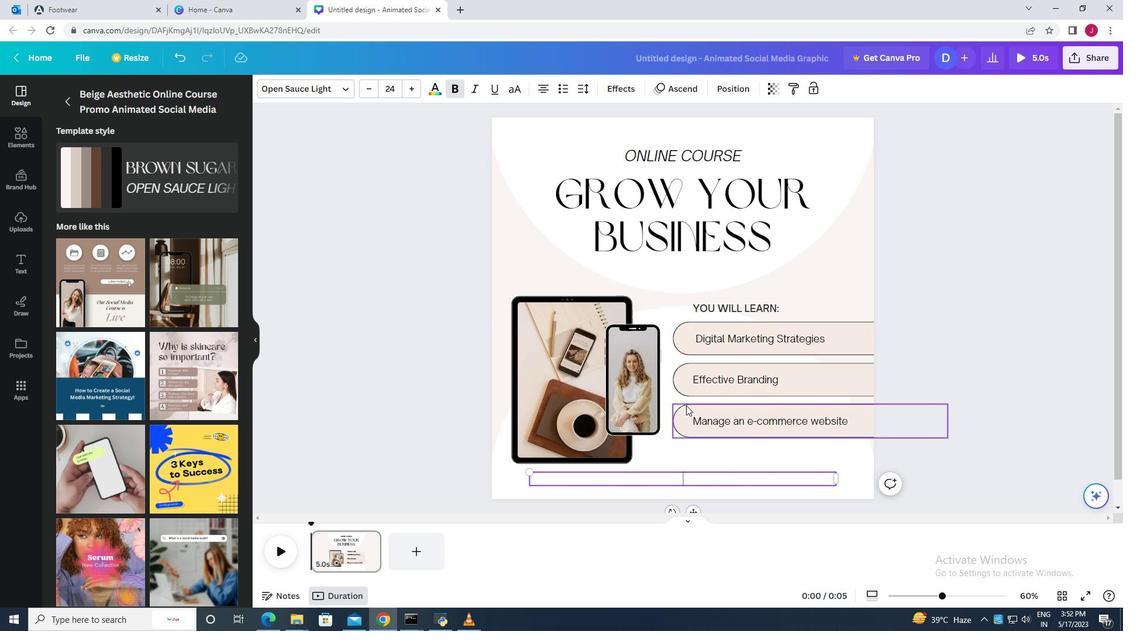 
Action: Mouse moved to (692, 365)
Screenshot: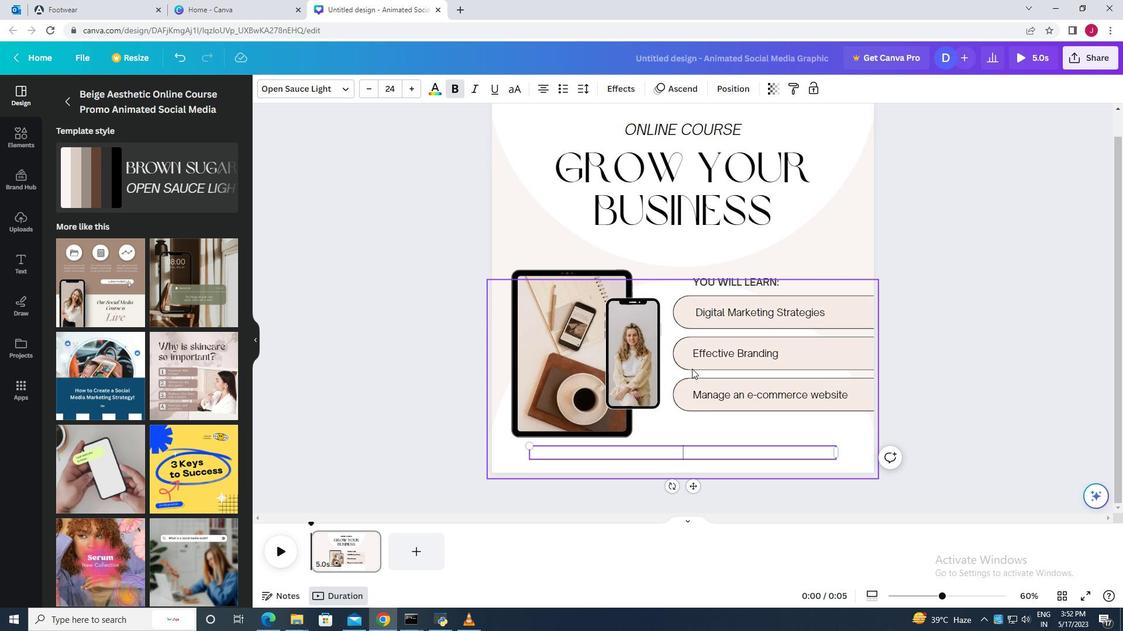 
Action: Mouse scrolled (692, 367) with delta (0, 0)
Screenshot: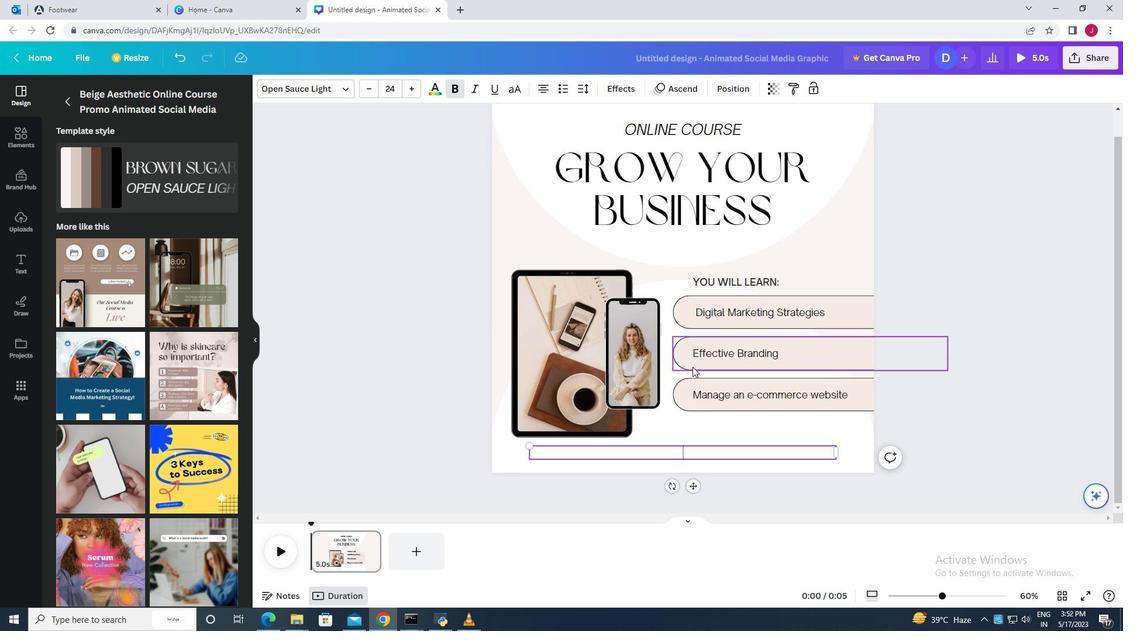 
Action: Mouse moved to (694, 358)
Screenshot: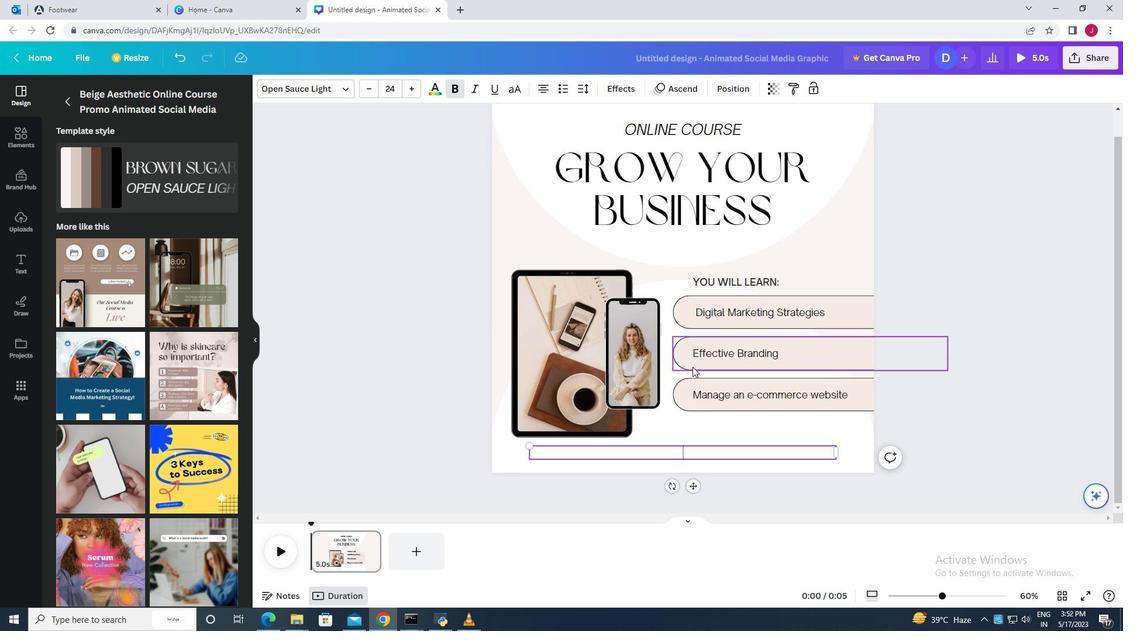 
Action: Mouse scrolled (692, 363) with delta (0, 0)
Screenshot: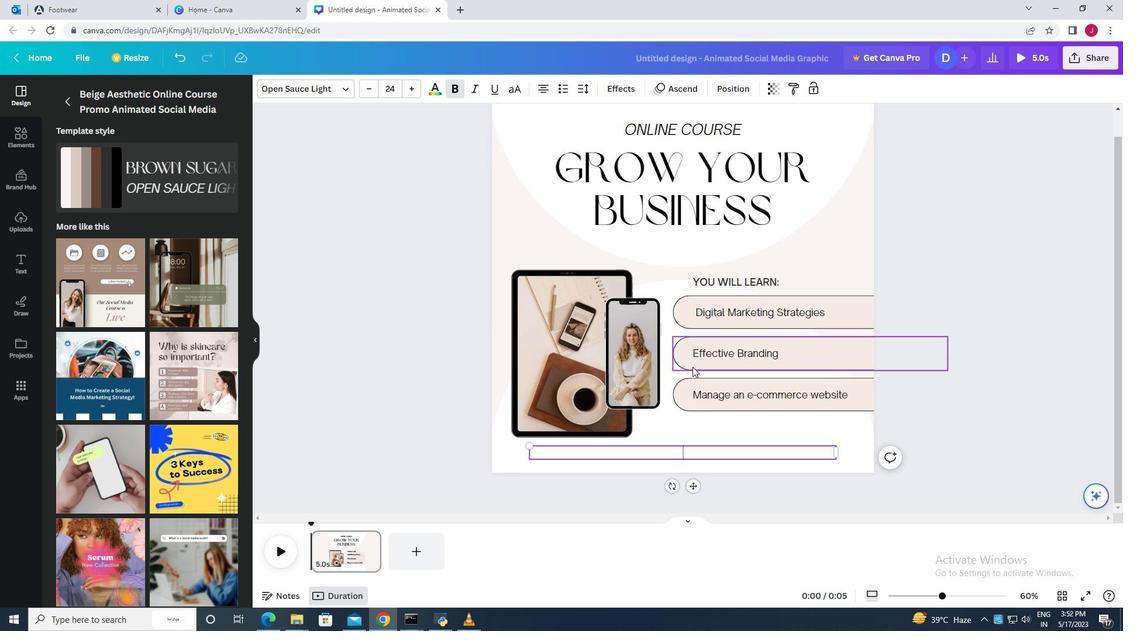 
Action: Mouse moved to (695, 353)
Screenshot: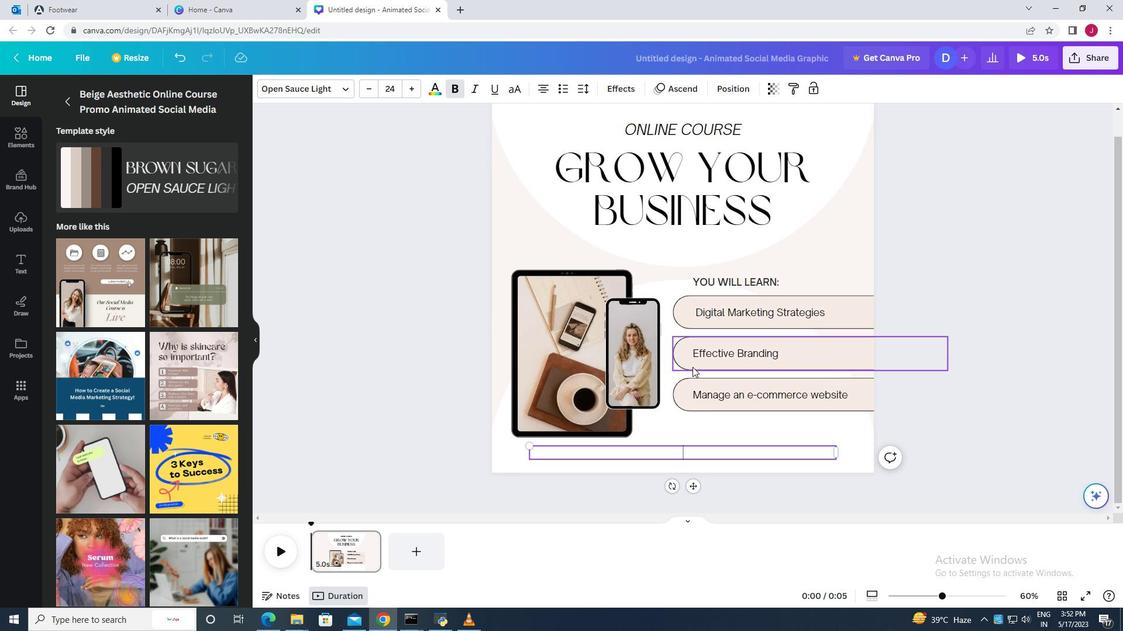
Action: Mouse scrolled (695, 352) with delta (0, 0)
Screenshot: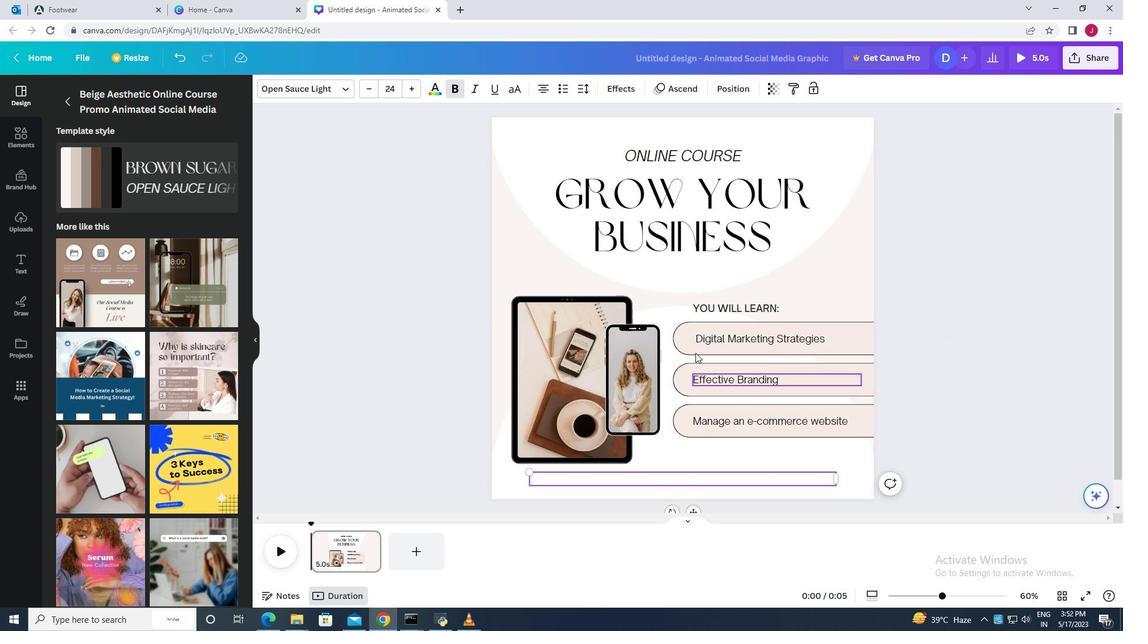 
Action: Mouse scrolled (695, 352) with delta (0, 0)
Screenshot: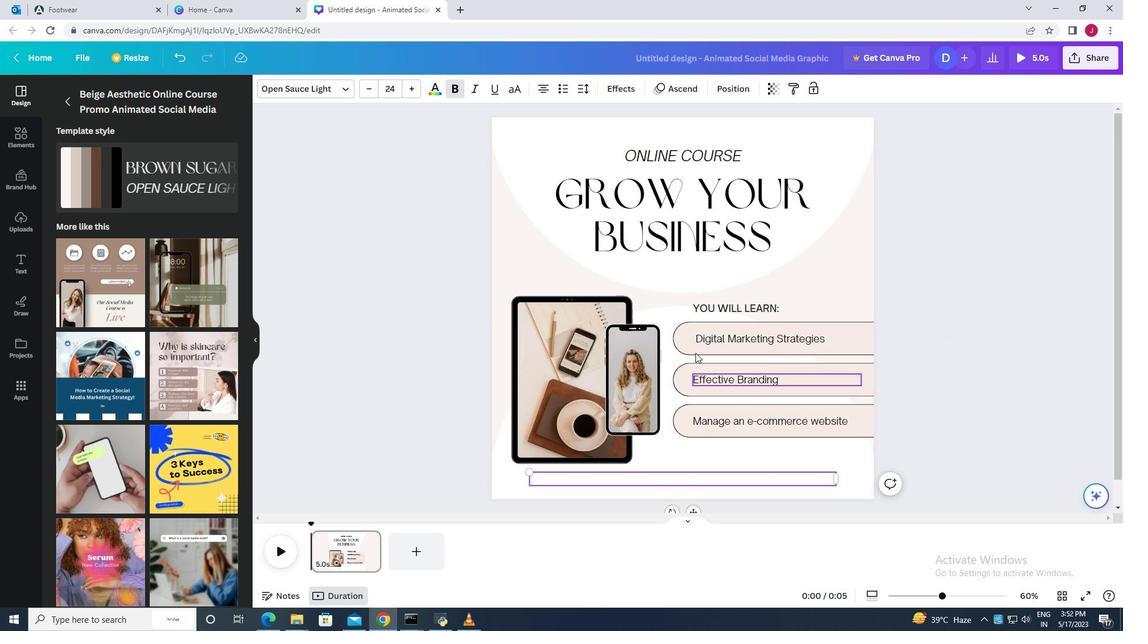 
Action: Mouse scrolled (695, 352) with delta (0, 0)
Screenshot: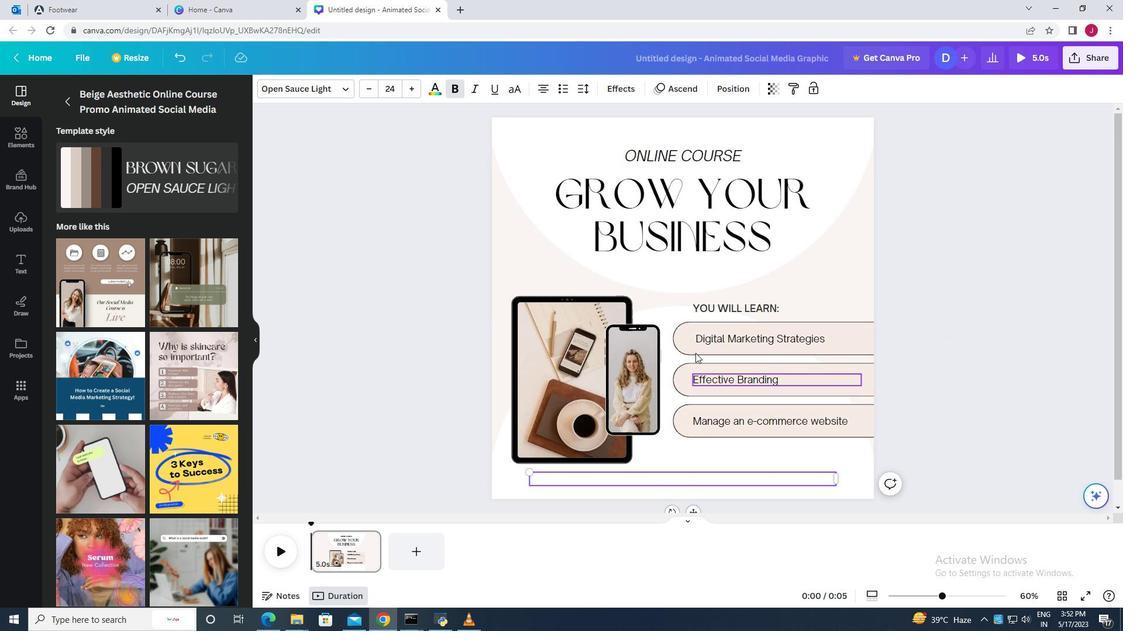 
Action: Mouse scrolled (695, 352) with delta (0, 0)
Screenshot: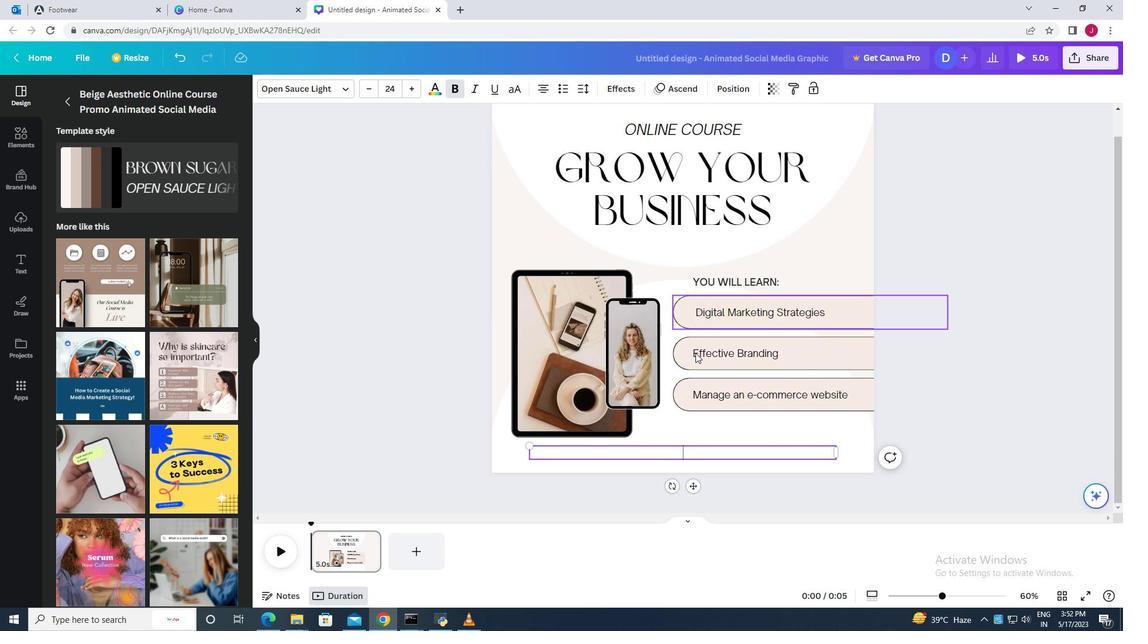 
Action: Mouse scrolled (695, 352) with delta (0, 0)
Screenshot: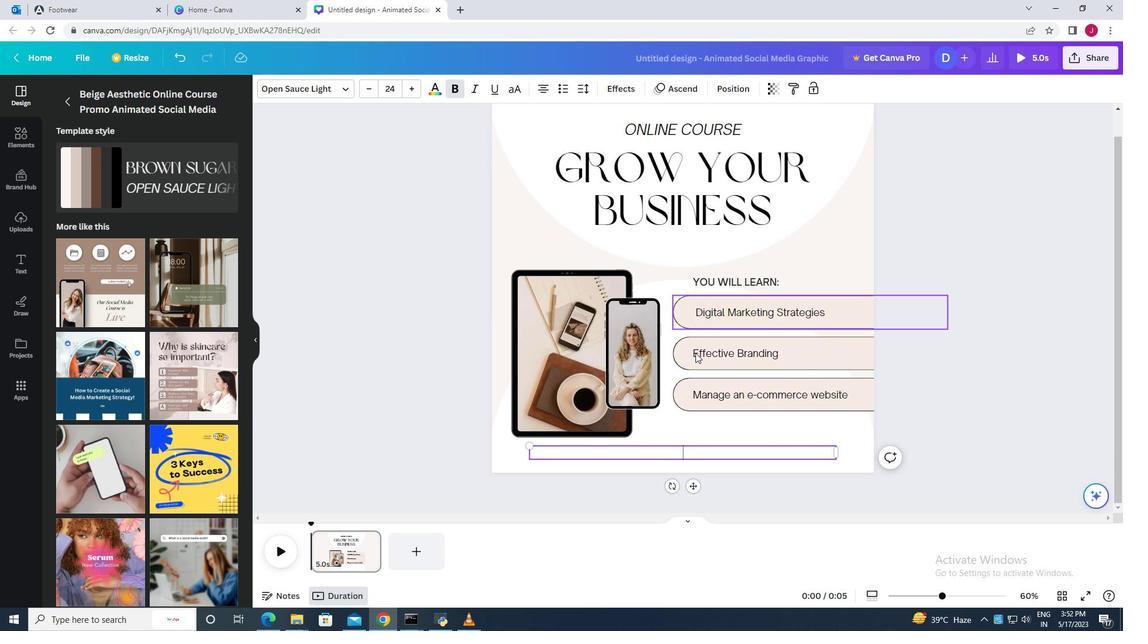 
Action: Mouse moved to (697, 381)
Screenshot: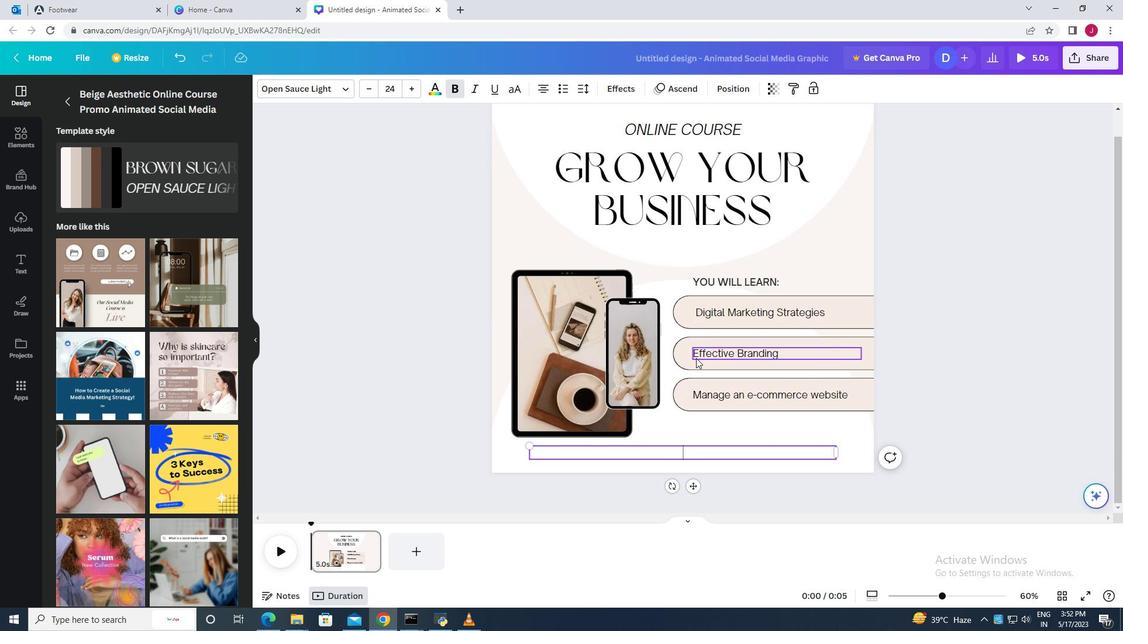 
Action: Mouse scrolled (697, 380) with delta (0, 0)
Screenshot: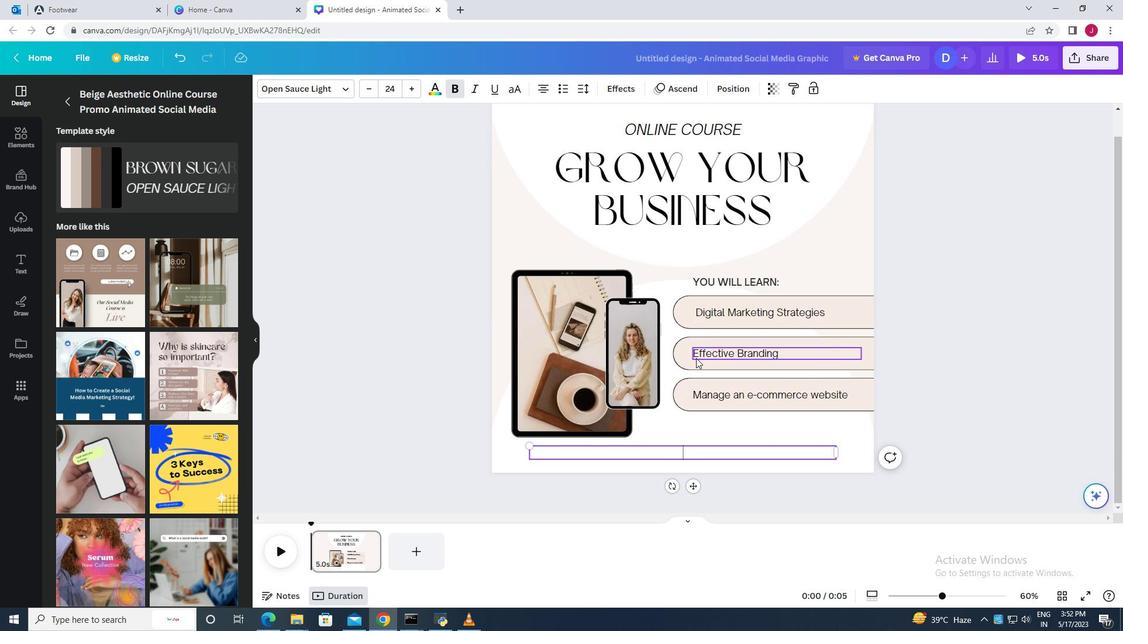 
Action: Mouse moved to (697, 392)
Screenshot: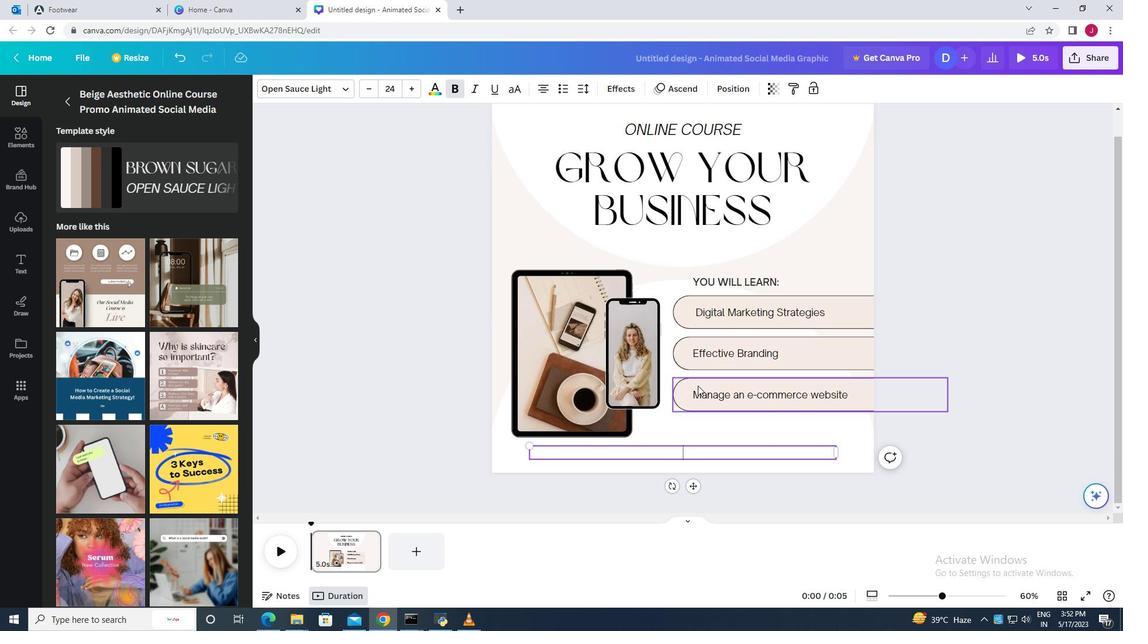
Action: Mouse scrolled (697, 391) with delta (0, 0)
Screenshot: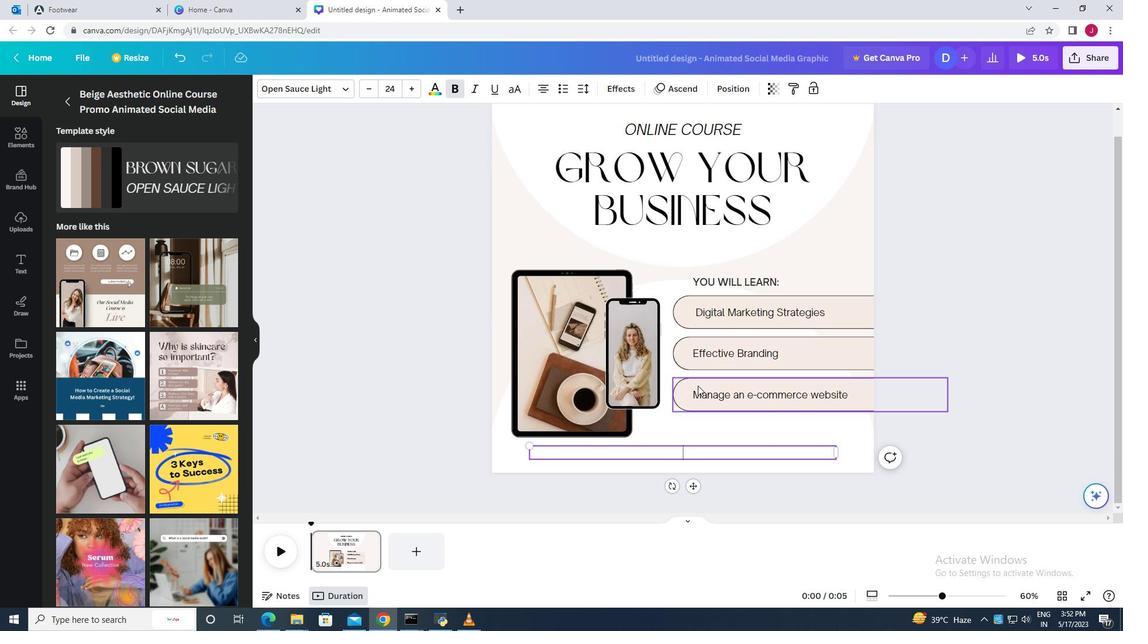 
Action: Mouse moved to (737, 297)
Screenshot: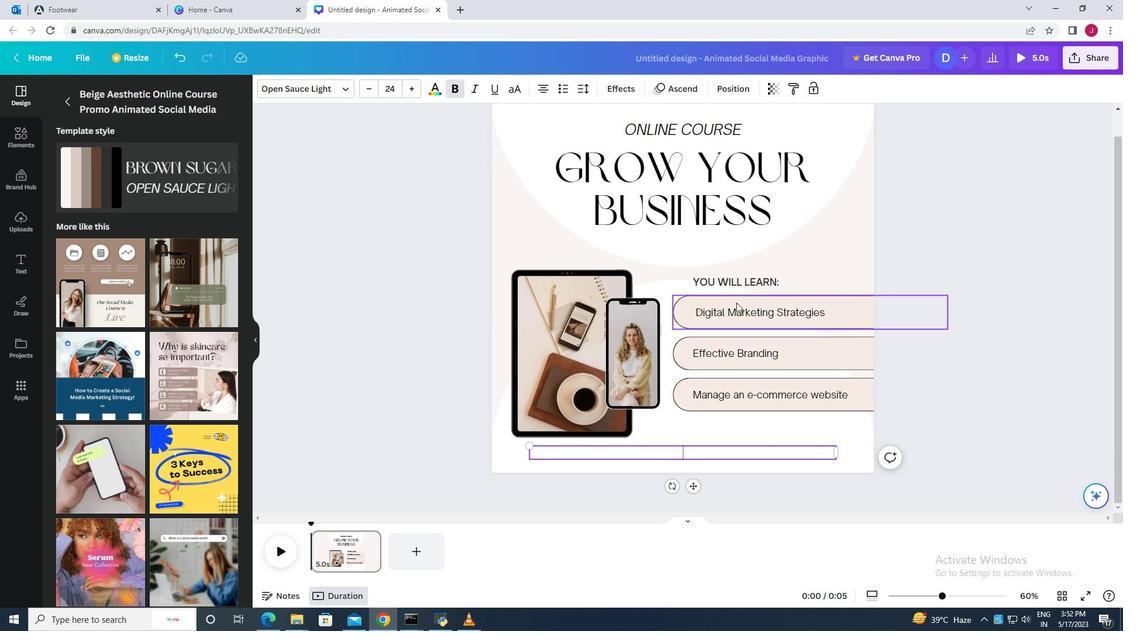 
Action: Mouse scrolled (737, 298) with delta (0, 0)
Screenshot: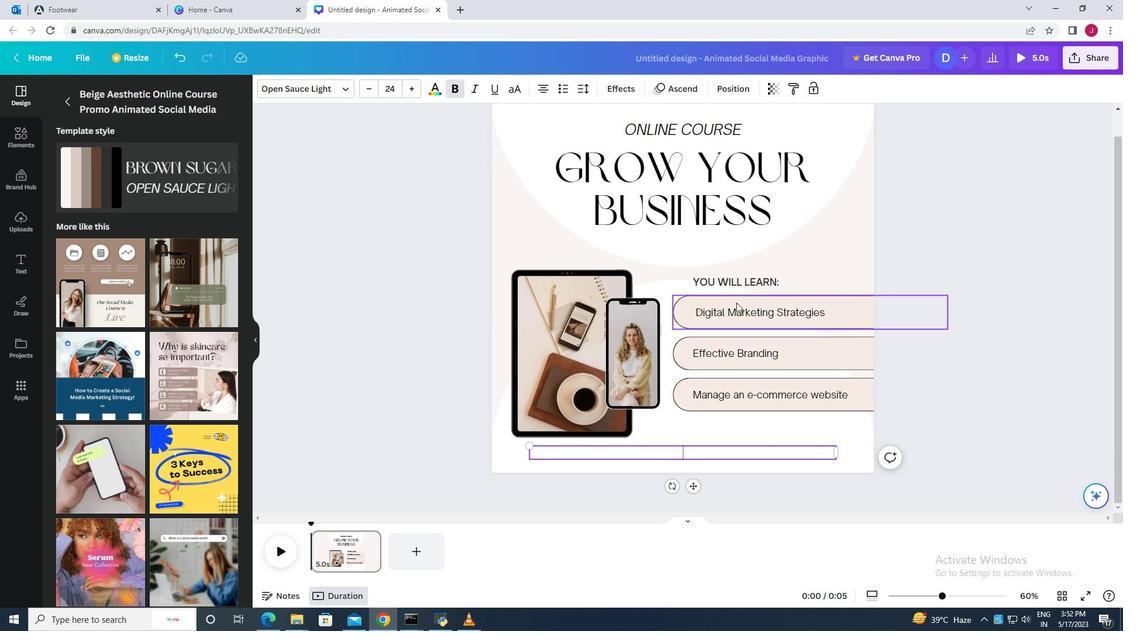 
Action: Mouse scrolled (737, 298) with delta (0, 0)
Screenshot: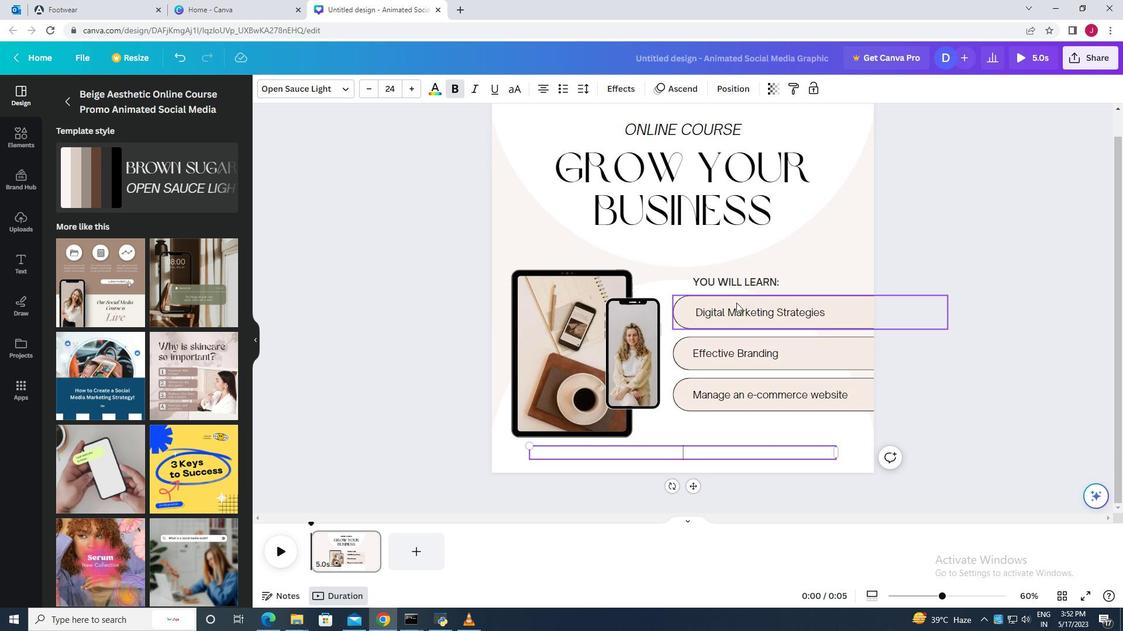 
Action: Mouse scrolled (737, 298) with delta (0, 0)
Screenshot: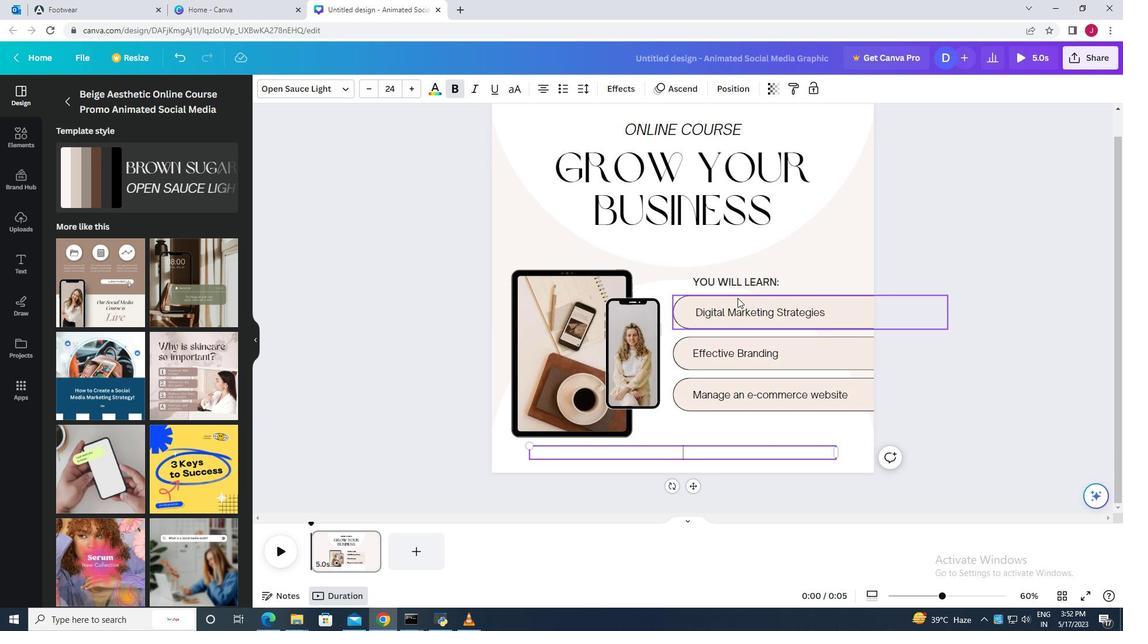
Action: Mouse scrolled (737, 298) with delta (0, 0)
Screenshot: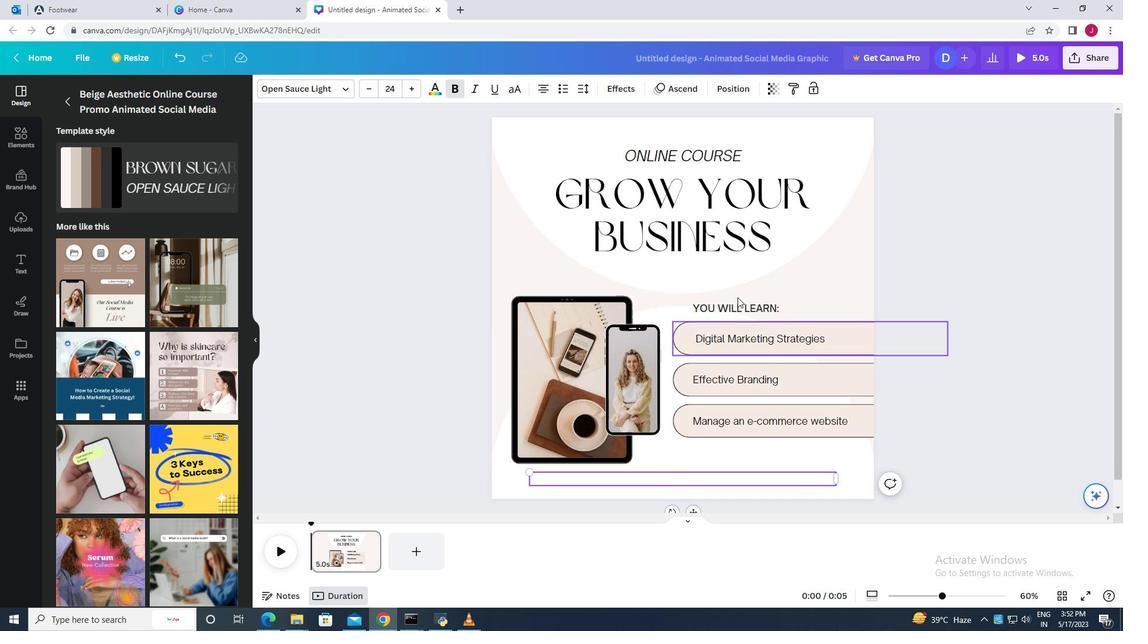 
Action: Mouse scrolled (737, 298) with delta (0, 0)
Screenshot: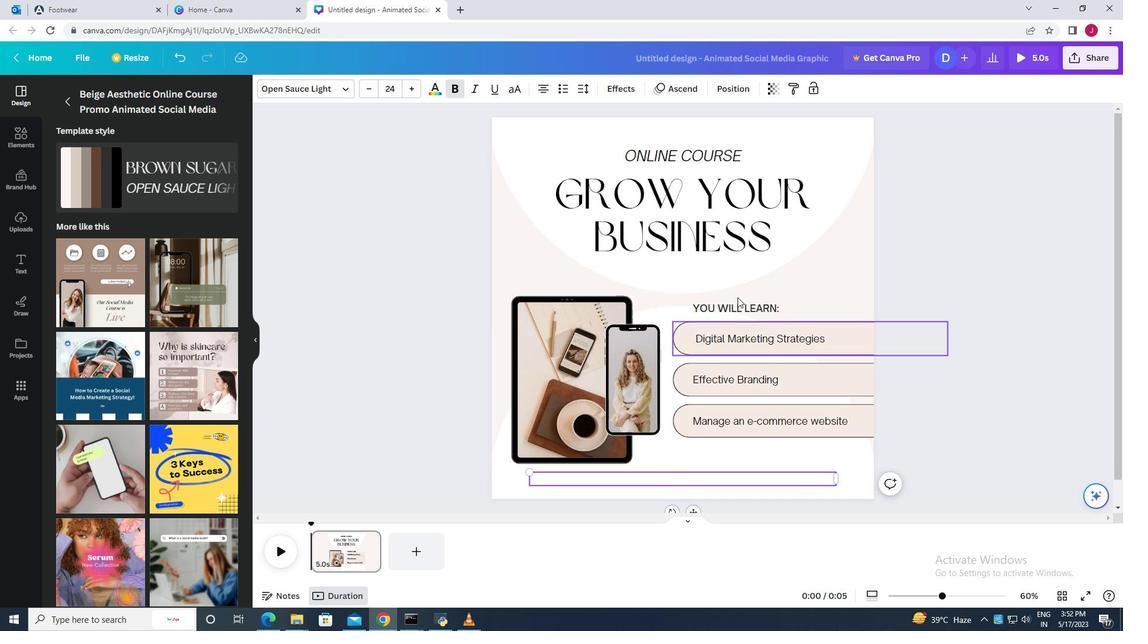 
Action: Mouse scrolled (737, 298) with delta (0, 0)
Screenshot: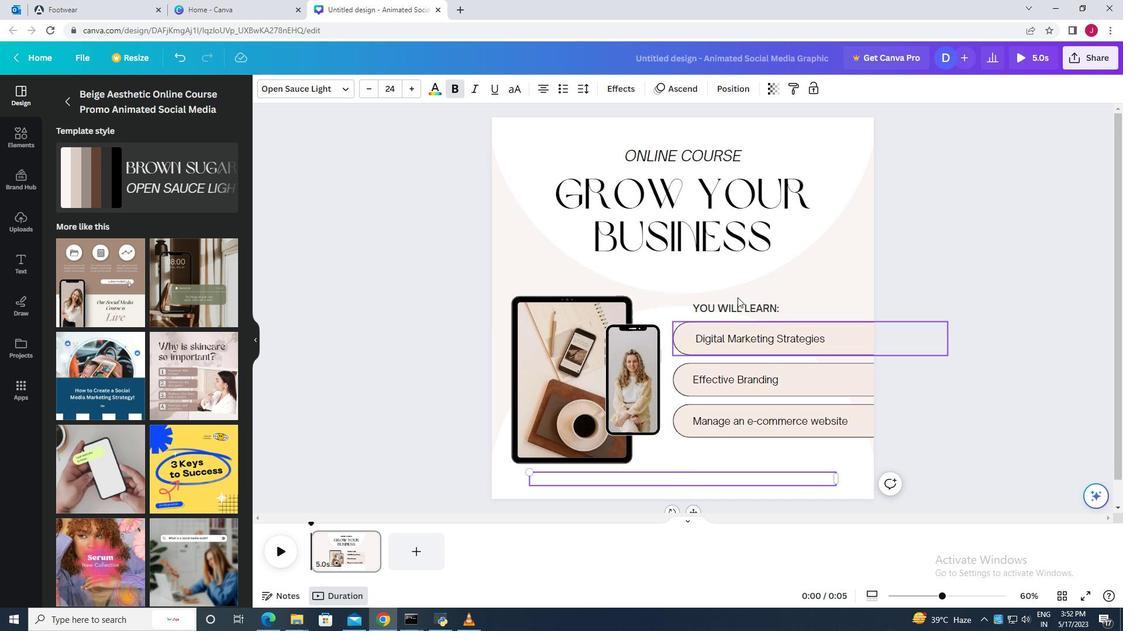 
Action: Mouse moved to (729, 284)
Screenshot: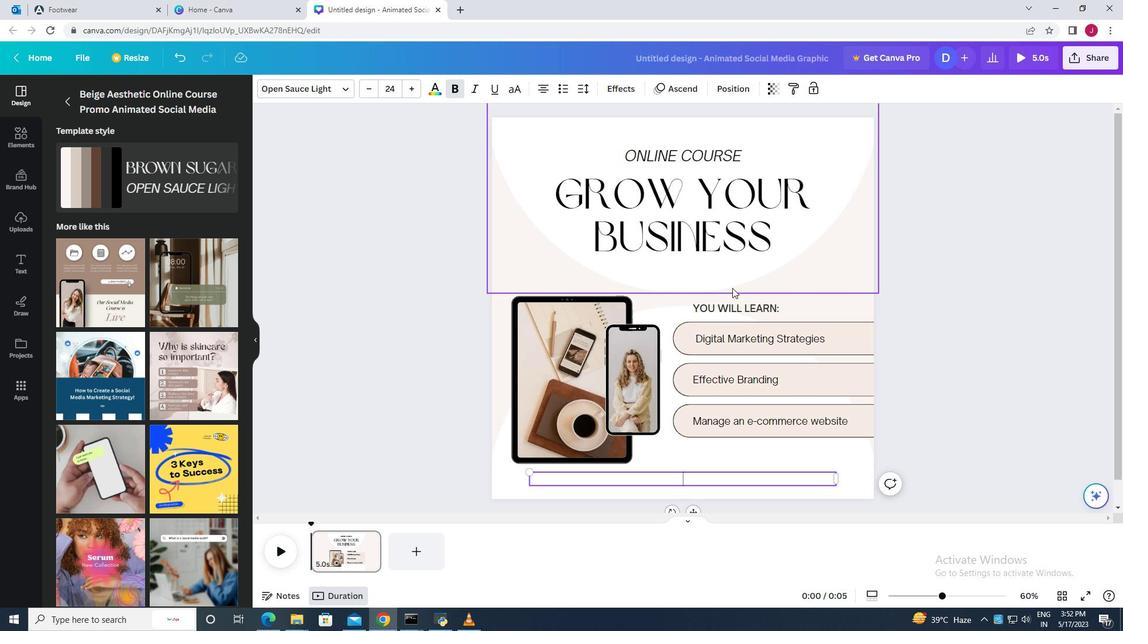 
Action: Mouse scrolled (729, 285) with delta (0, 0)
Screenshot: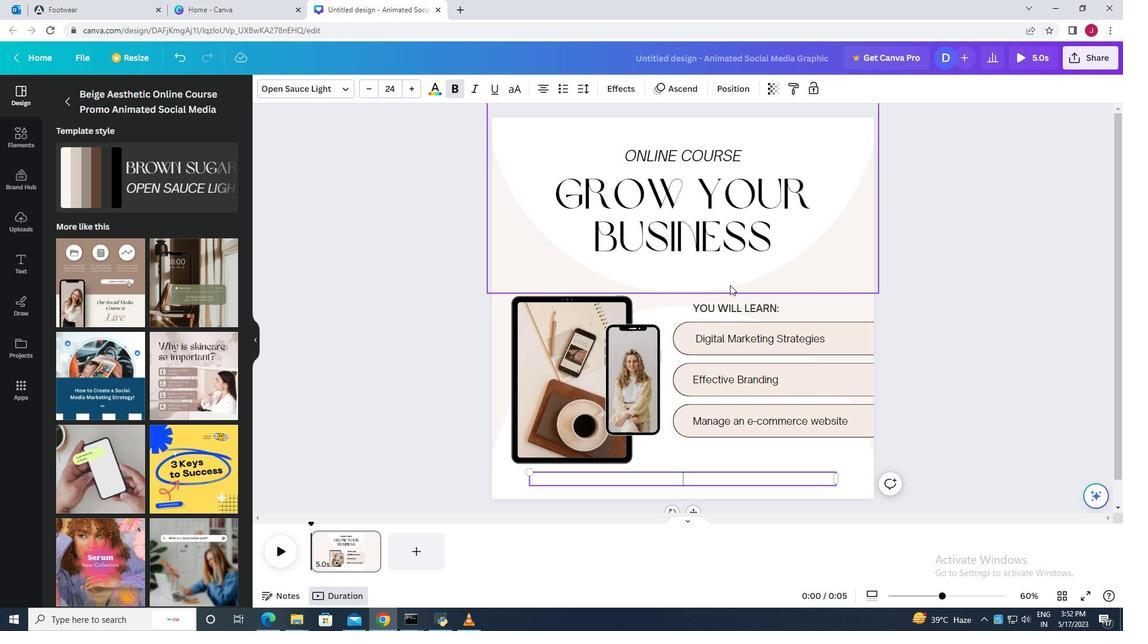 
Action: Mouse scrolled (729, 284) with delta (0, 0)
Screenshot: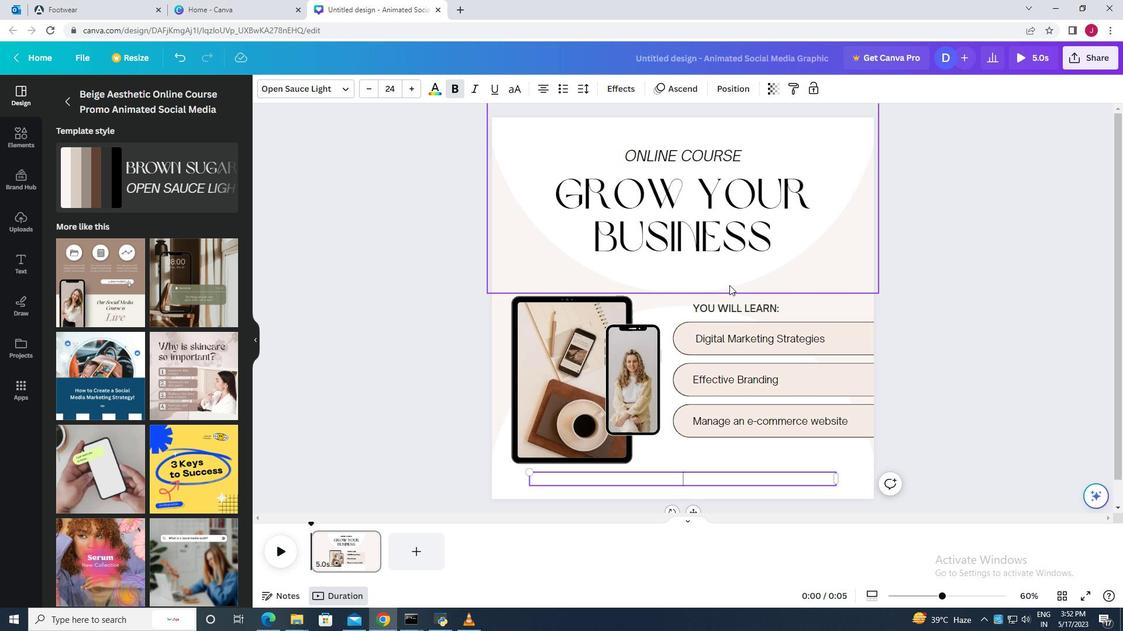 
Action: Mouse scrolled (729, 284) with delta (0, 0)
Screenshot: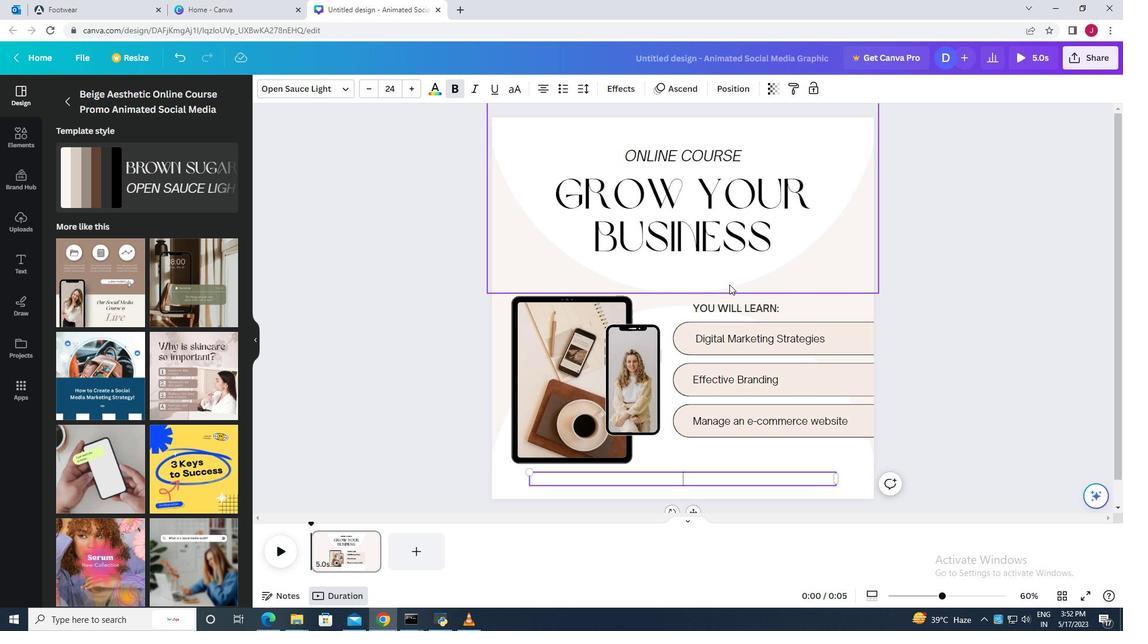 
Action: Mouse scrolled (729, 284) with delta (0, 0)
Screenshot: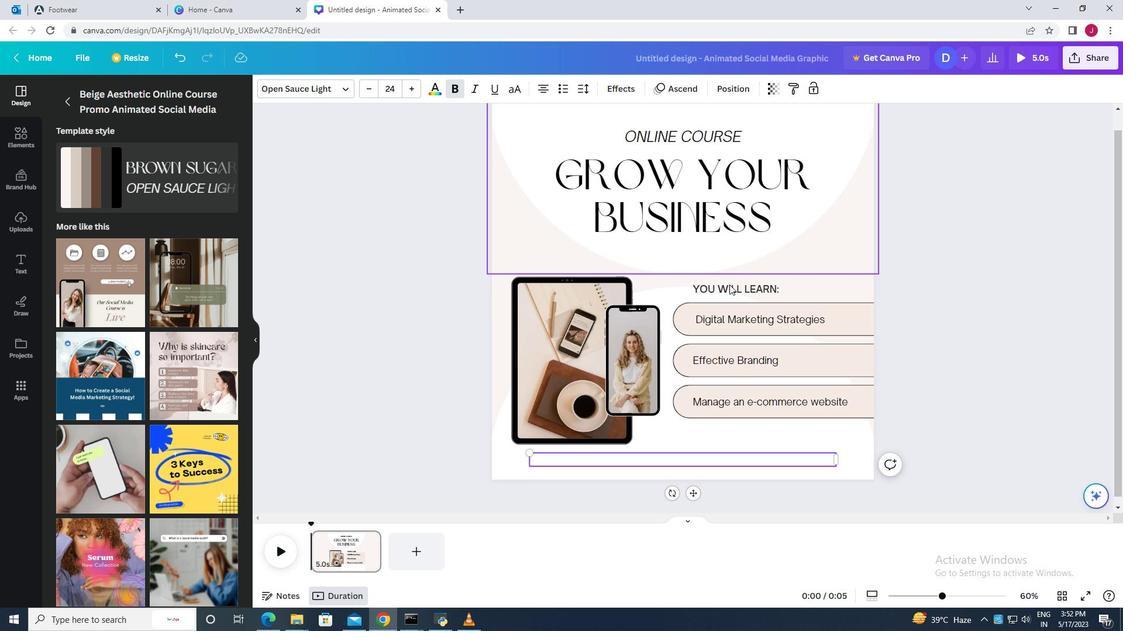 
Action: Mouse scrolled (729, 284) with delta (0, 0)
Screenshot: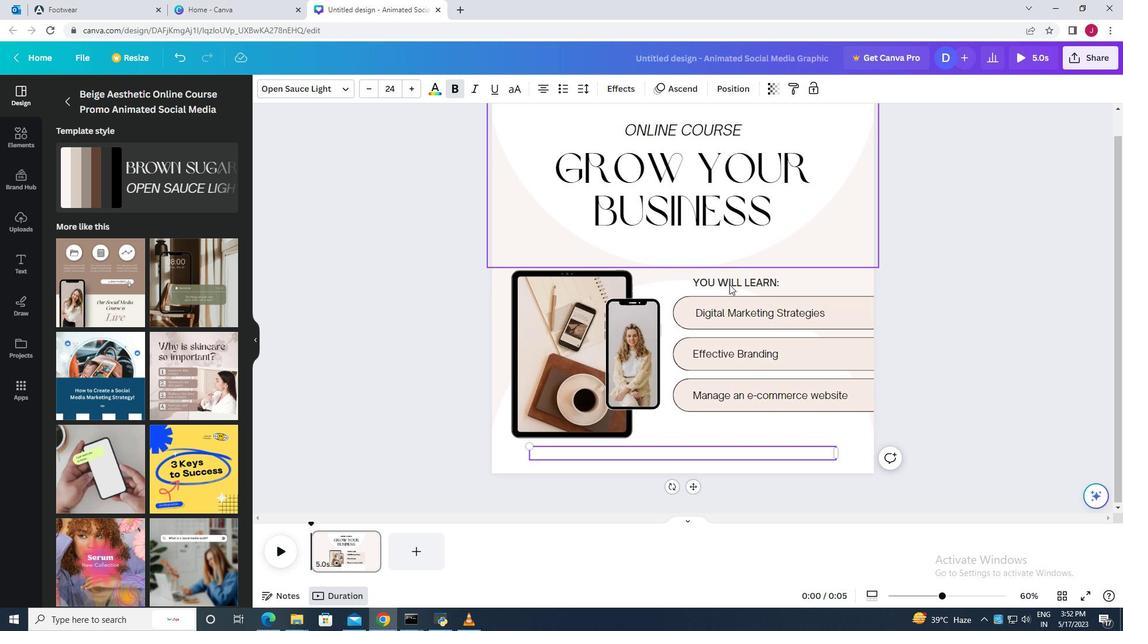 
Action: Mouse scrolled (729, 284) with delta (0, 0)
Screenshot: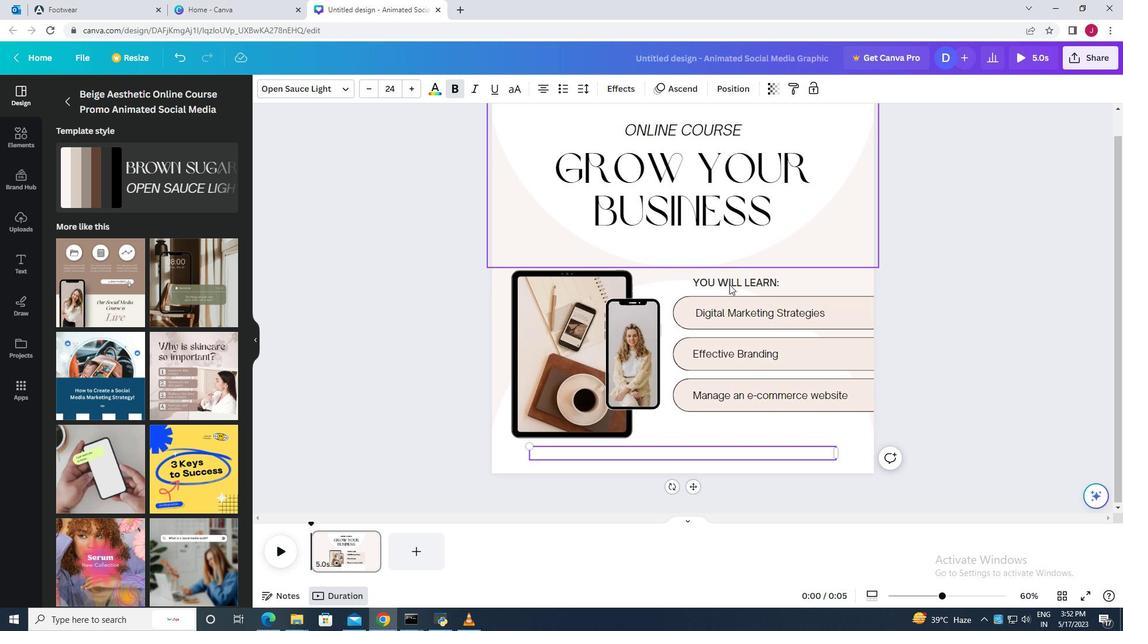 
Action: Mouse scrolled (729, 284) with delta (0, 0)
Screenshot: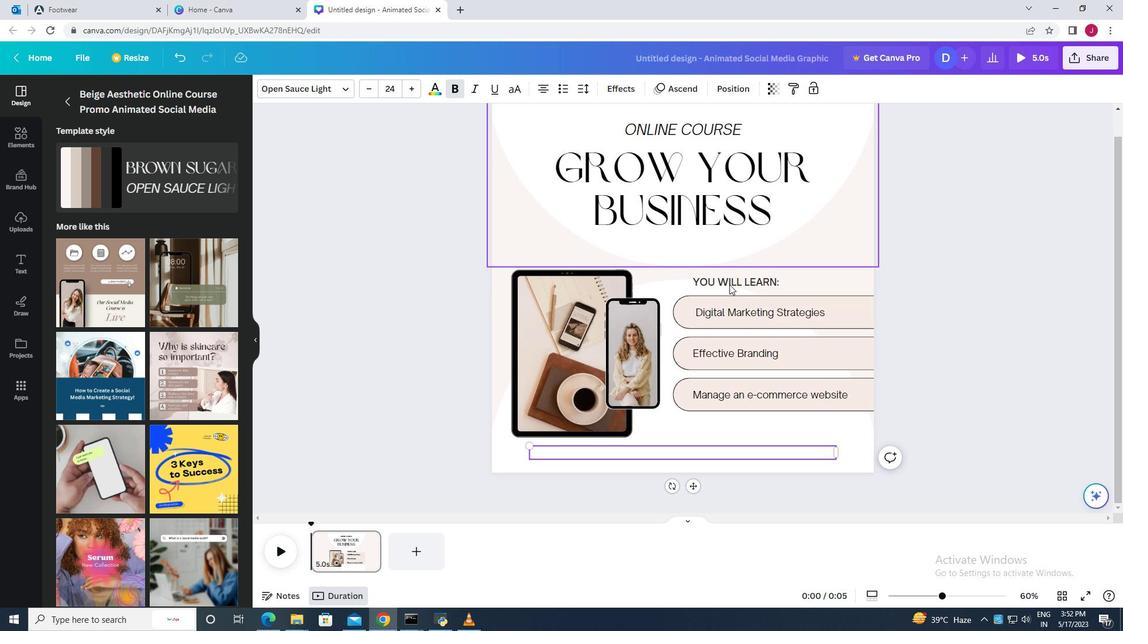 
Action: Mouse scrolled (729, 284) with delta (0, 0)
Screenshot: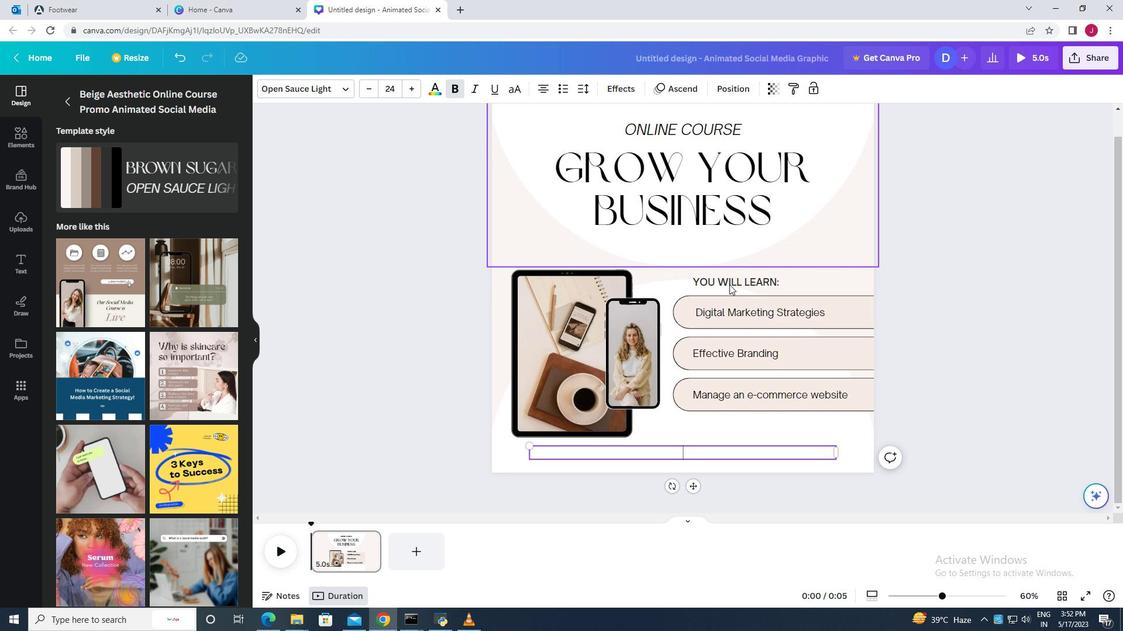 
Action: Mouse scrolled (729, 284) with delta (0, 0)
Screenshot: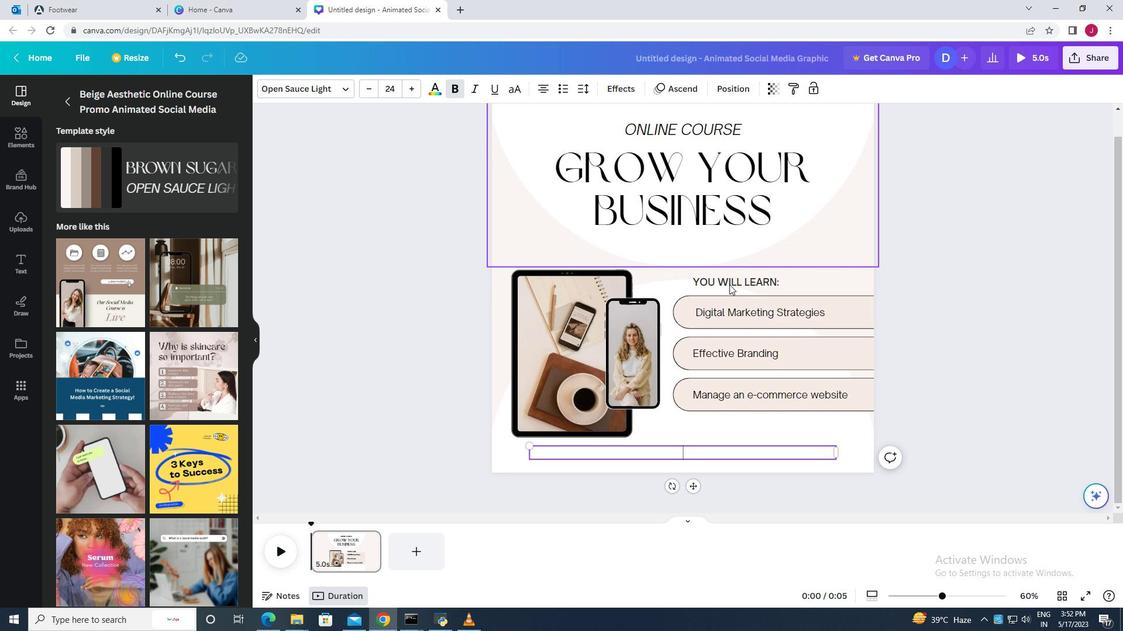 
Action: Mouse moved to (729, 284)
Screenshot: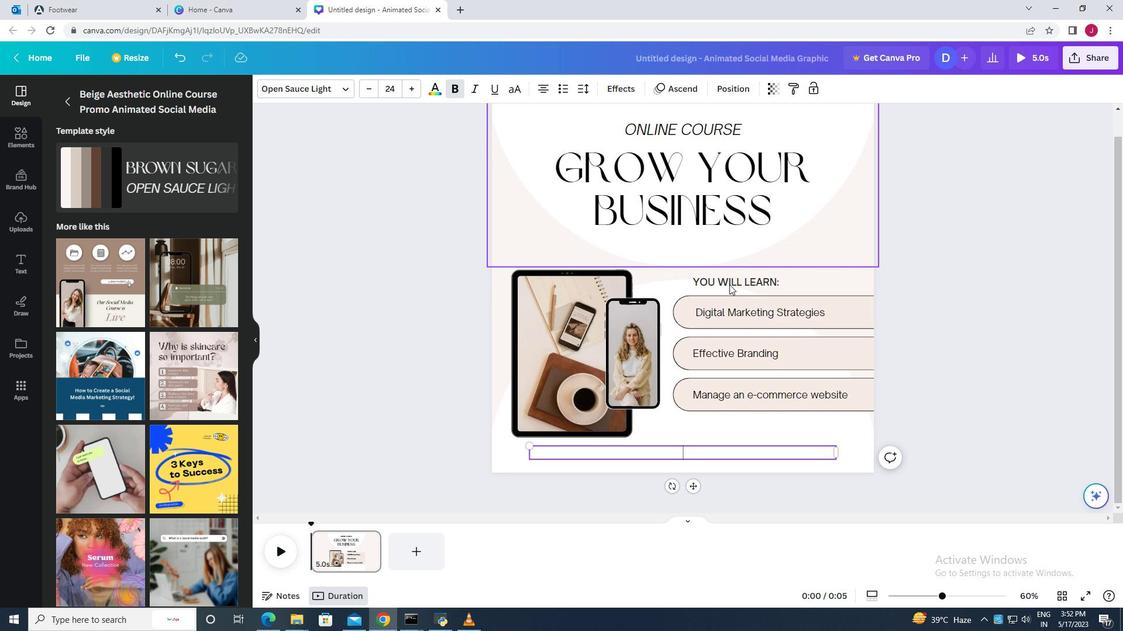 
Action: Mouse scrolled (729, 284) with delta (0, 0)
Screenshot: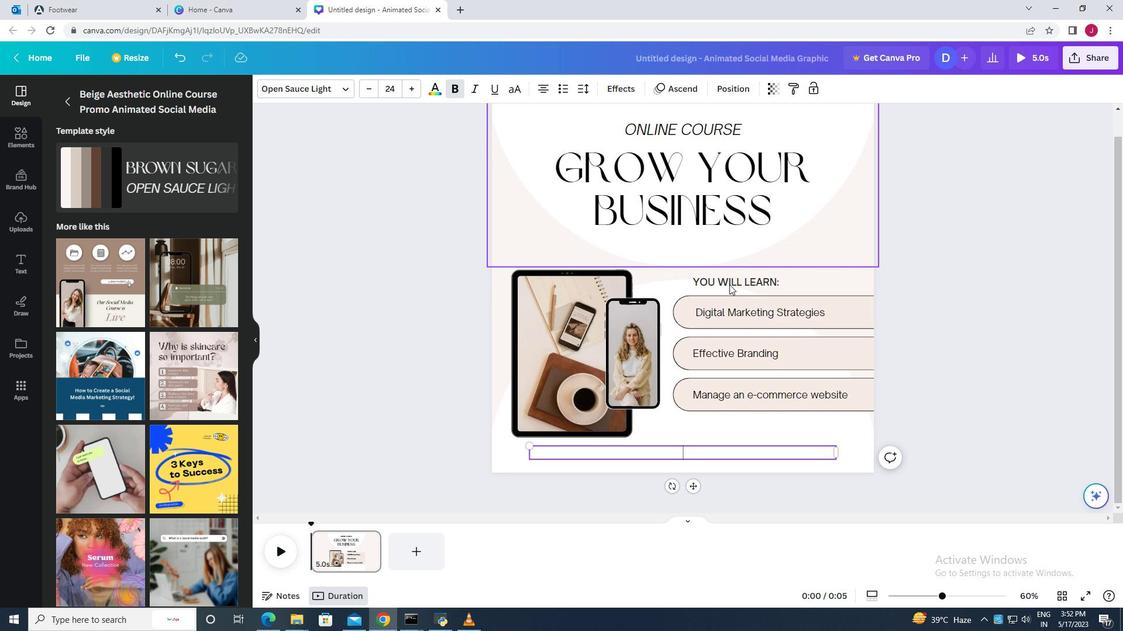 
Action: Mouse moved to (729, 285)
Screenshot: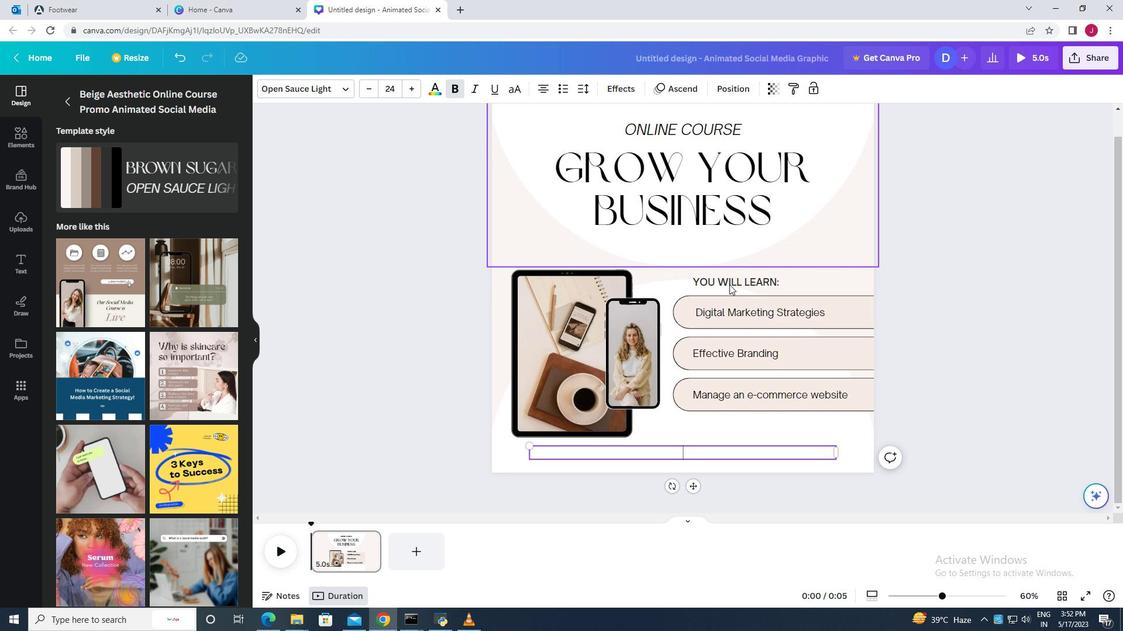 
Action: Mouse scrolled (729, 284) with delta (0, 0)
Screenshot: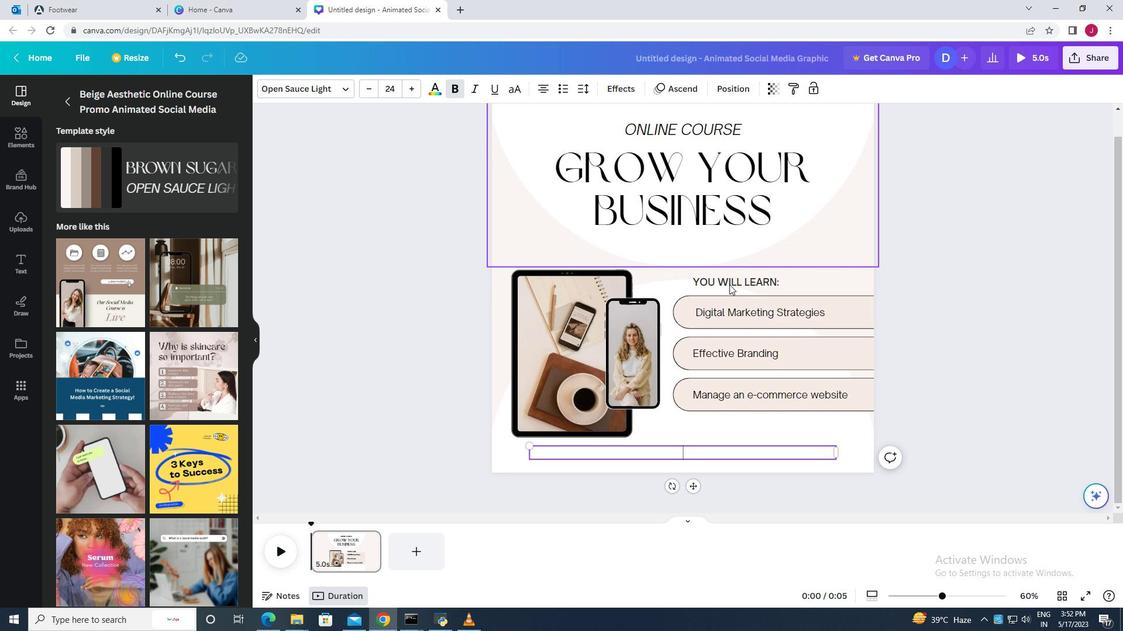 
Action: Mouse moved to (735, 311)
Screenshot: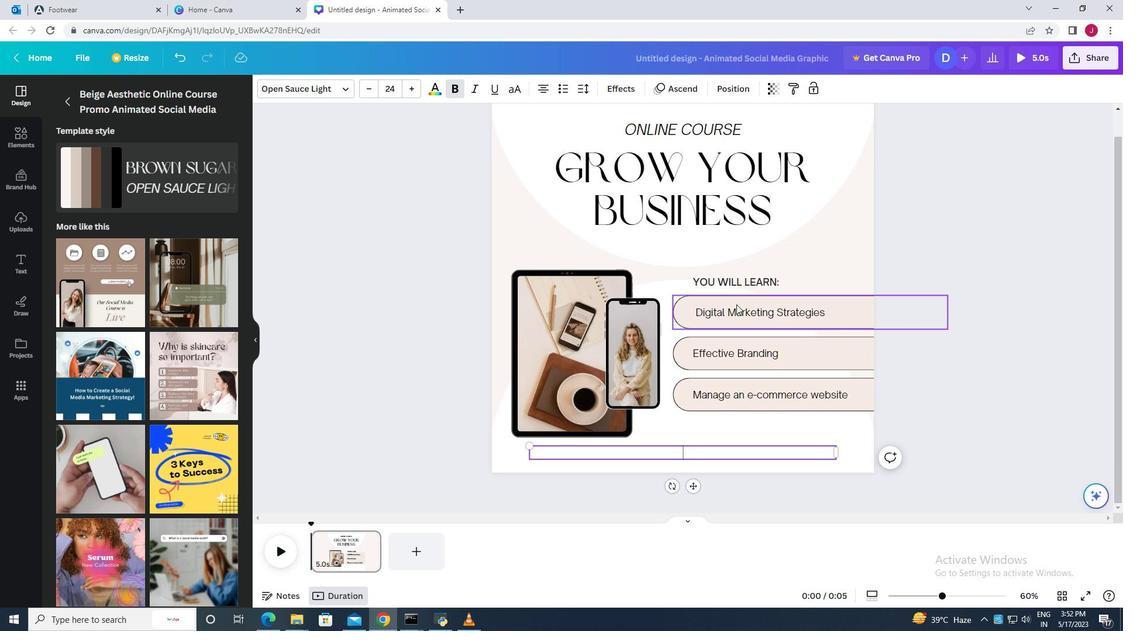 
Action: Mouse scrolled (735, 312) with delta (0, 0)
Screenshot: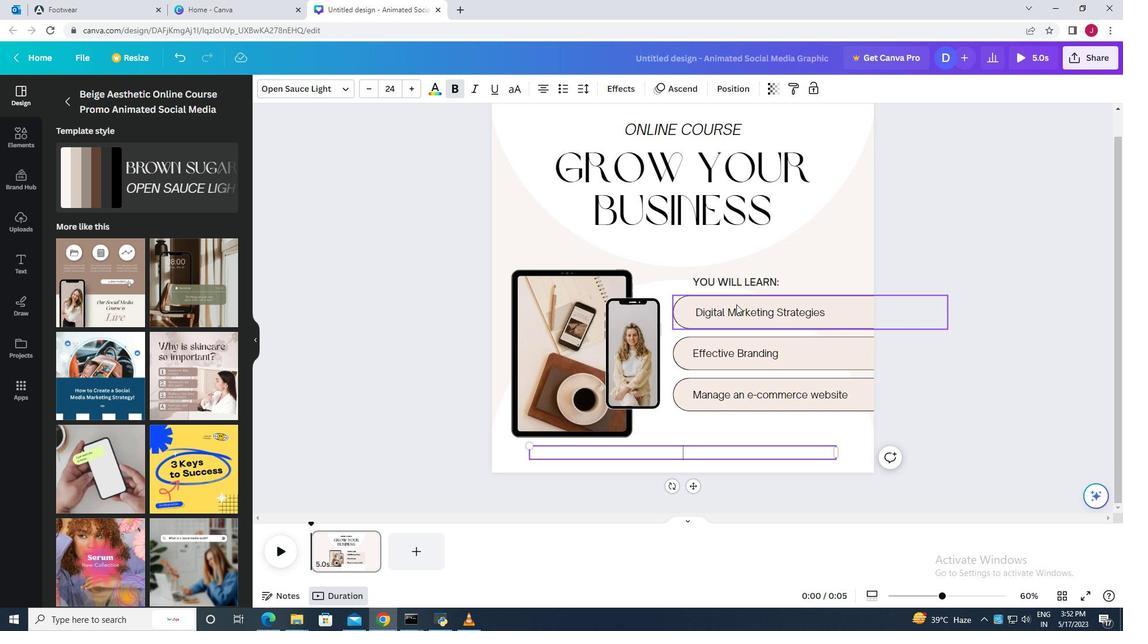 
Action: Mouse scrolled (735, 312) with delta (0, 0)
Screenshot: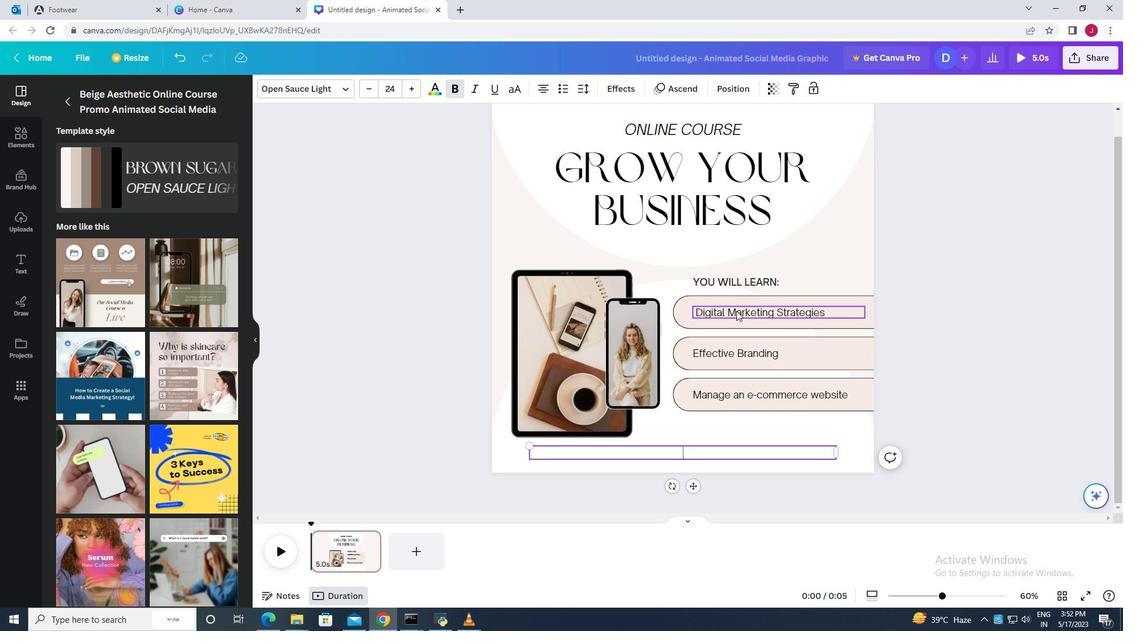 
Action: Mouse moved to (735, 311)
Screenshot: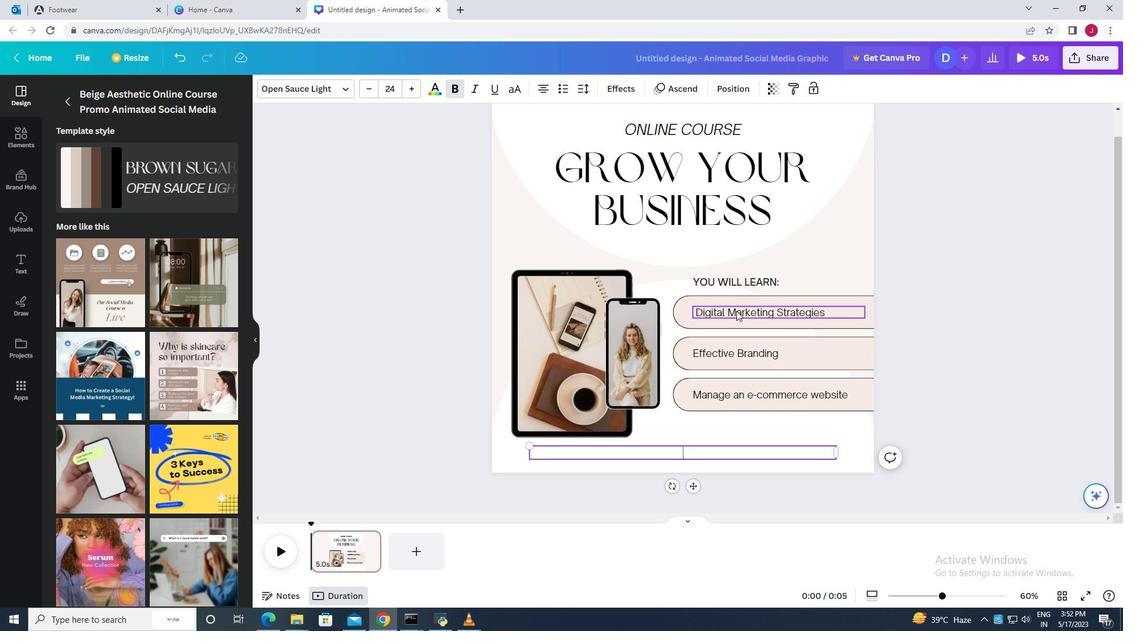 
Action: Mouse scrolled (735, 312) with delta (0, 0)
Screenshot: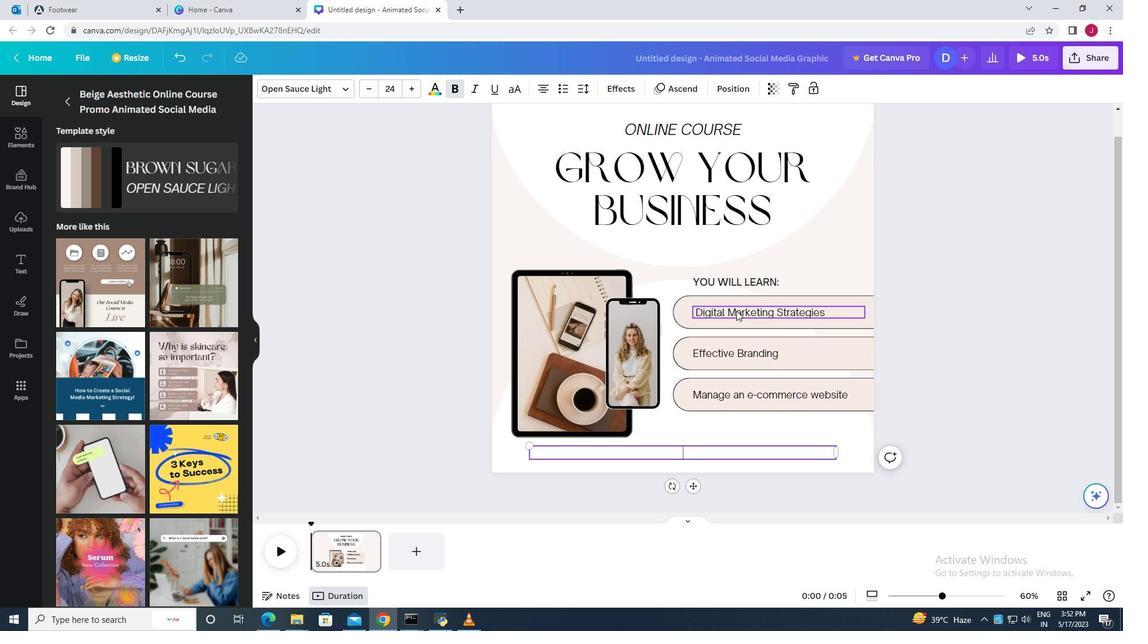 
Action: Mouse moved to (720, 285)
Screenshot: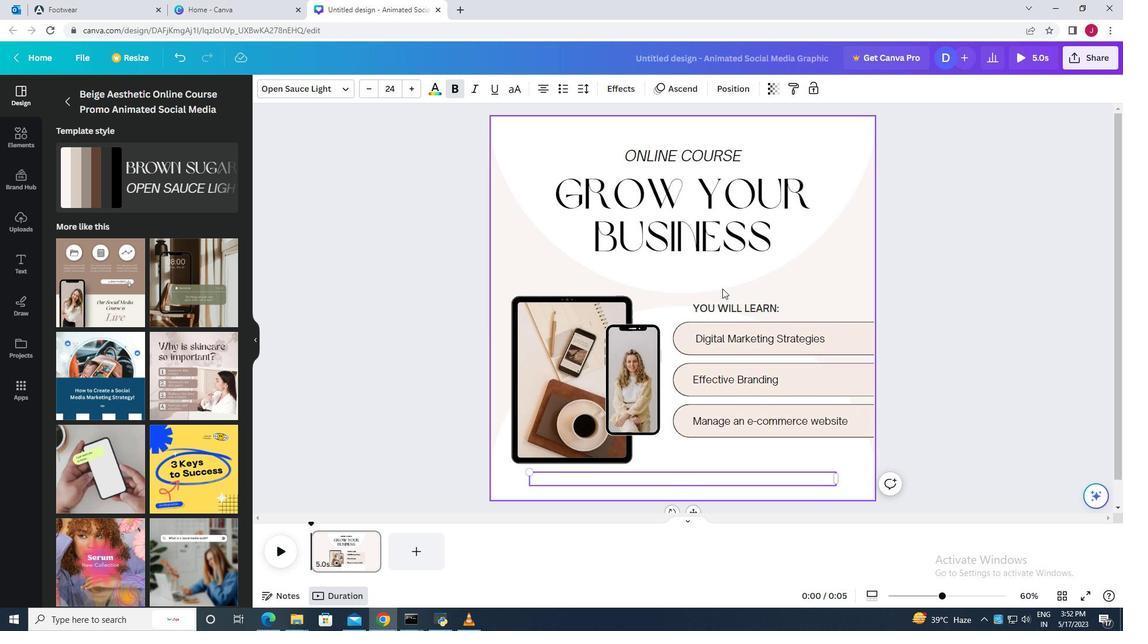 
Action: Mouse scrolled (720, 286) with delta (0, 0)
Screenshot: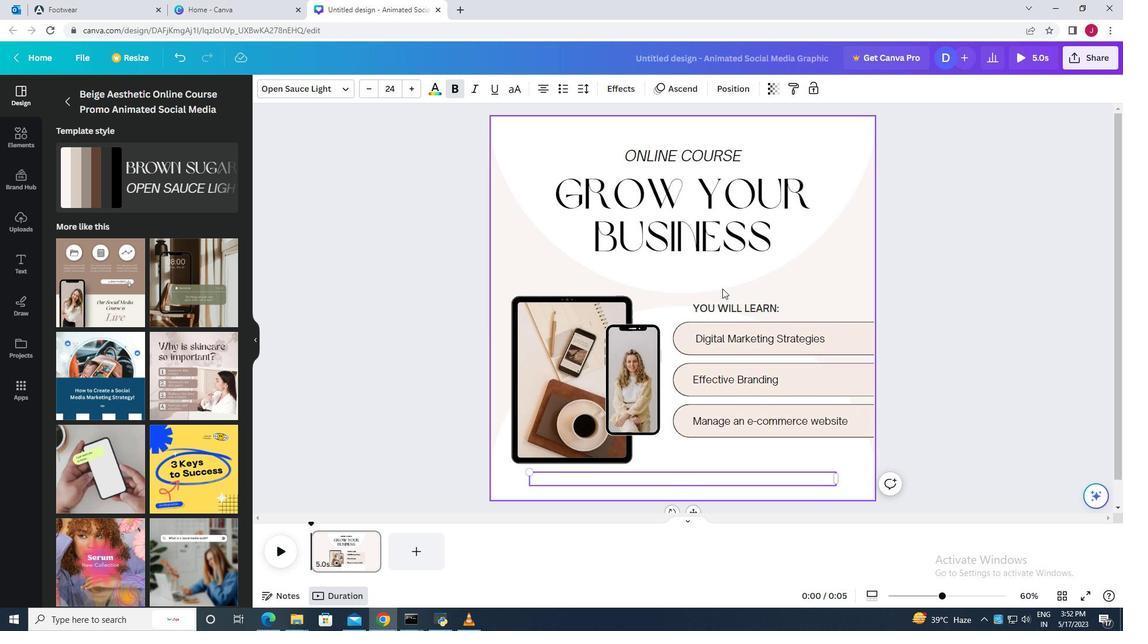 
Action: Mouse moved to (720, 285)
Screenshot: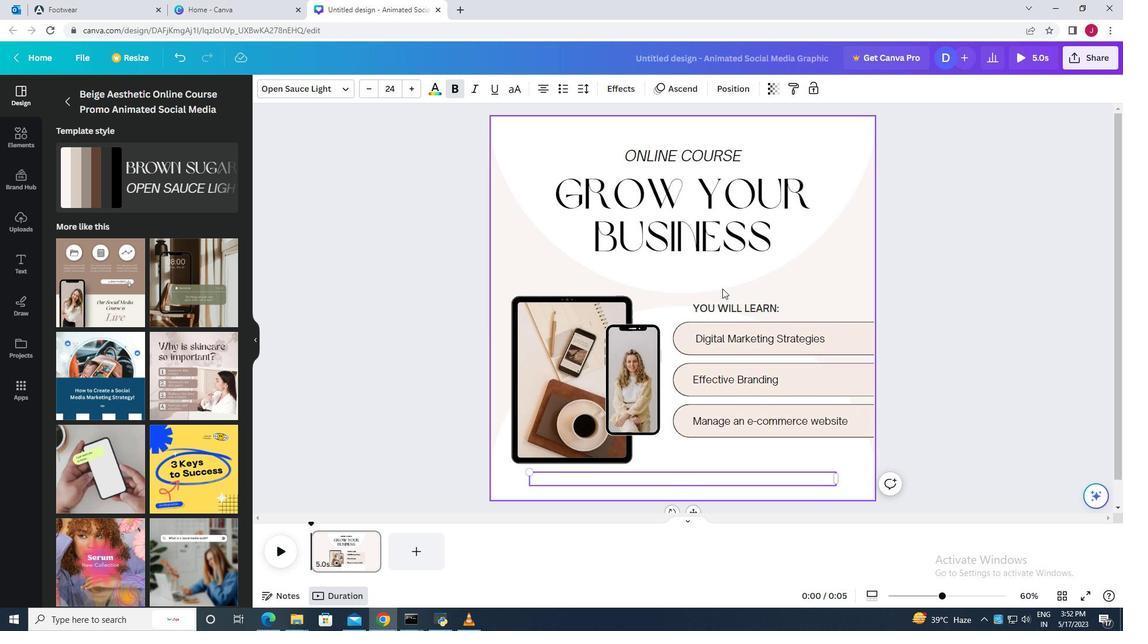 
Action: Mouse scrolled (720, 286) with delta (0, 0)
Screenshot: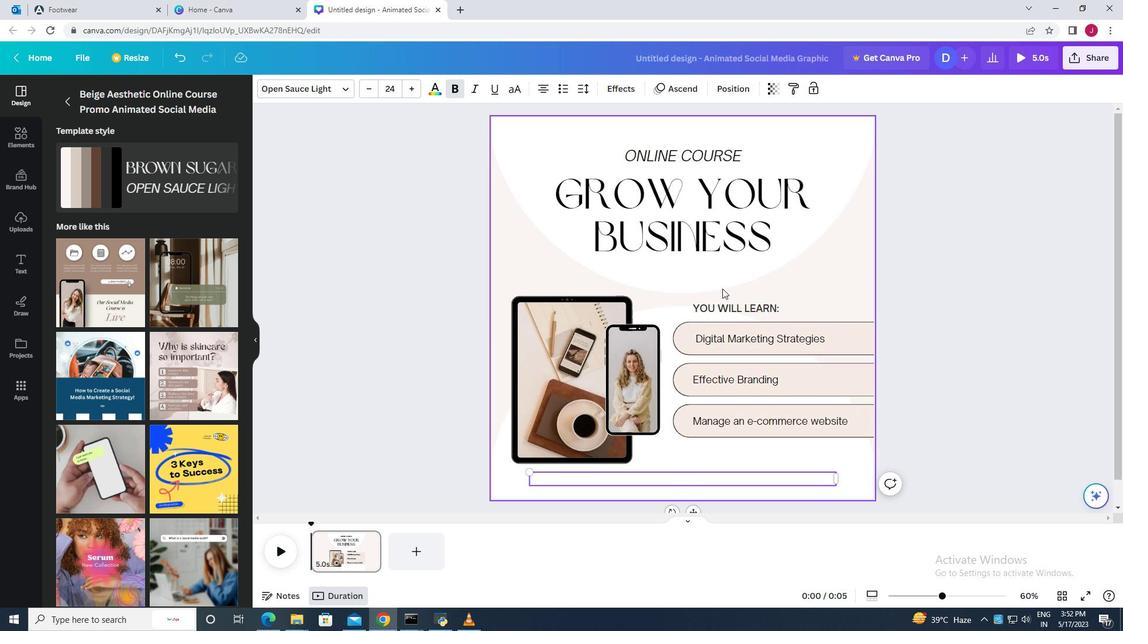 
Action: Mouse scrolled (720, 286) with delta (0, 0)
Screenshot: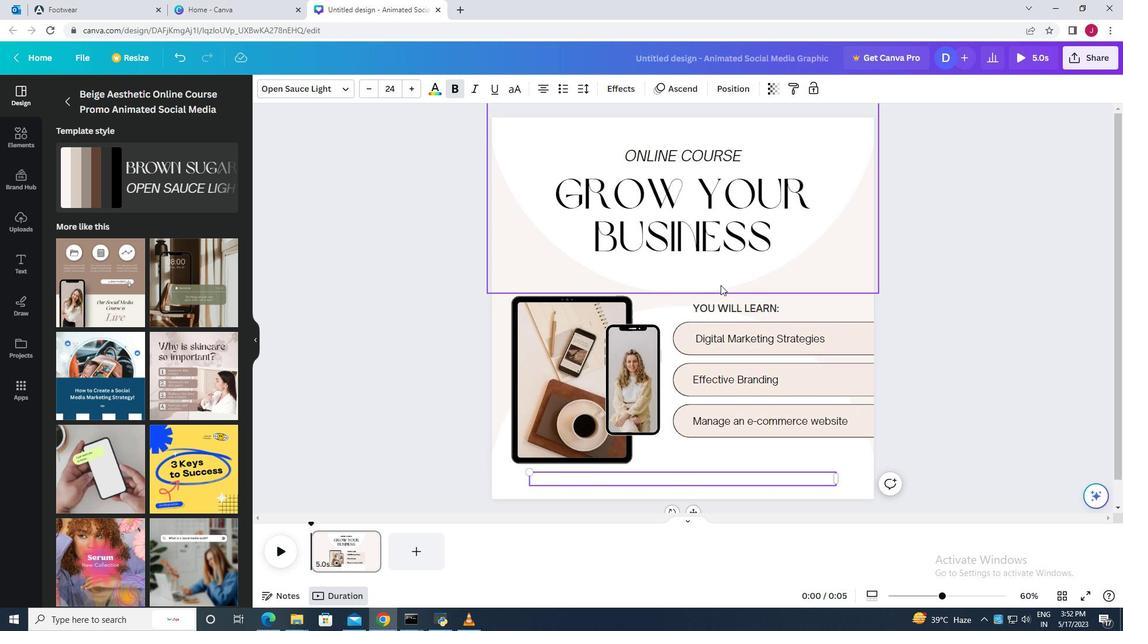 
Action: Mouse moved to (720, 284)
Screenshot: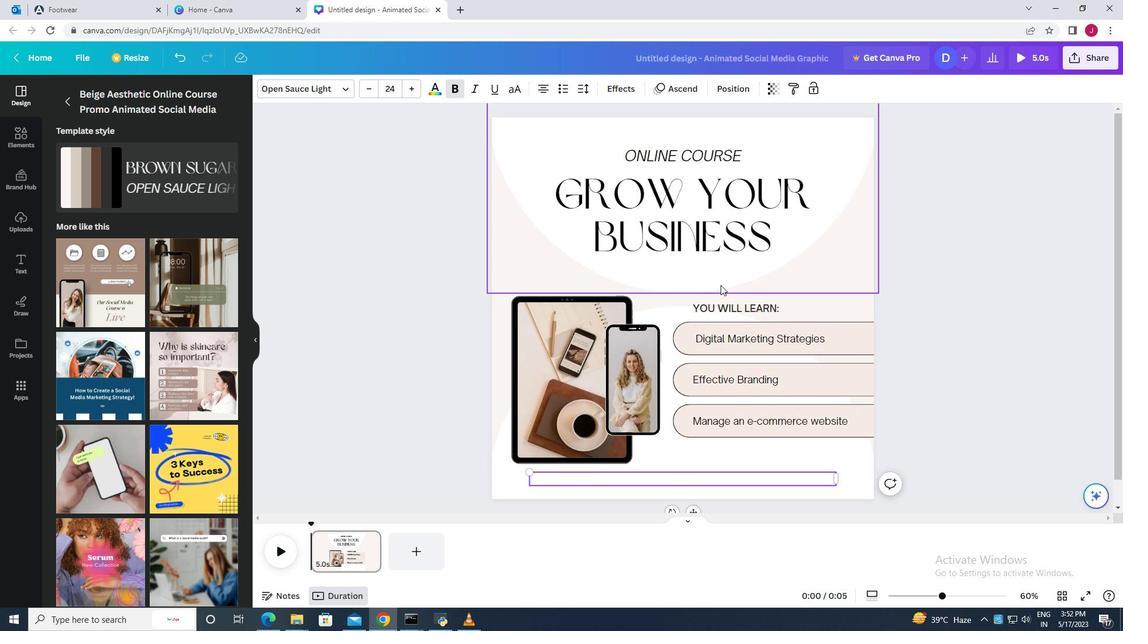 
Action: Mouse scrolled (720, 285) with delta (0, 0)
Screenshot: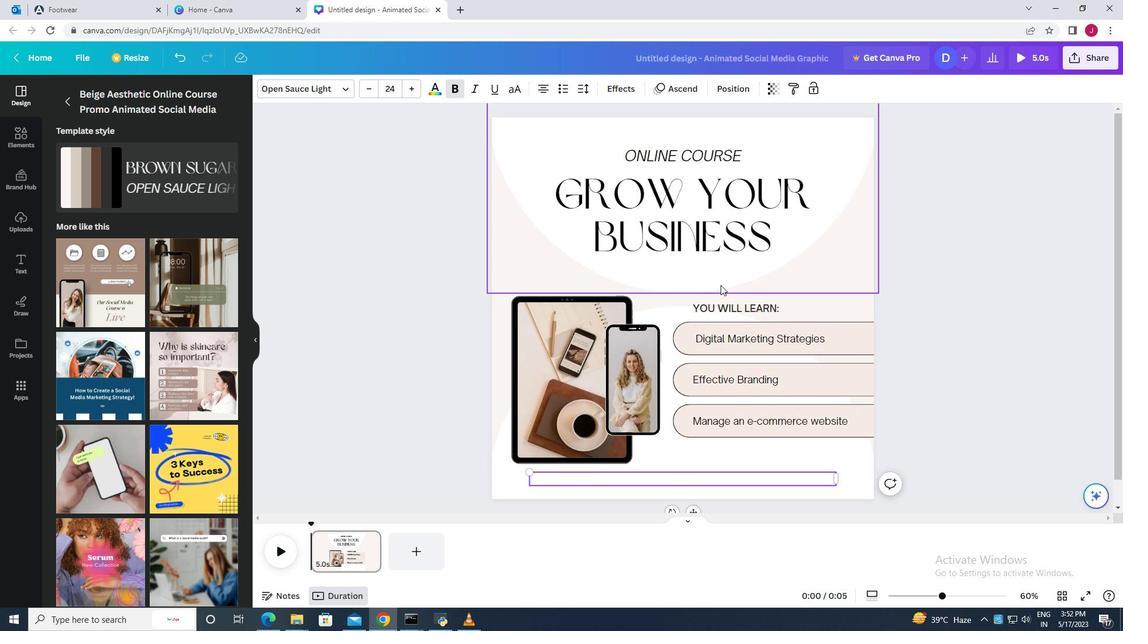 
Action: Mouse moved to (489, 363)
Screenshot: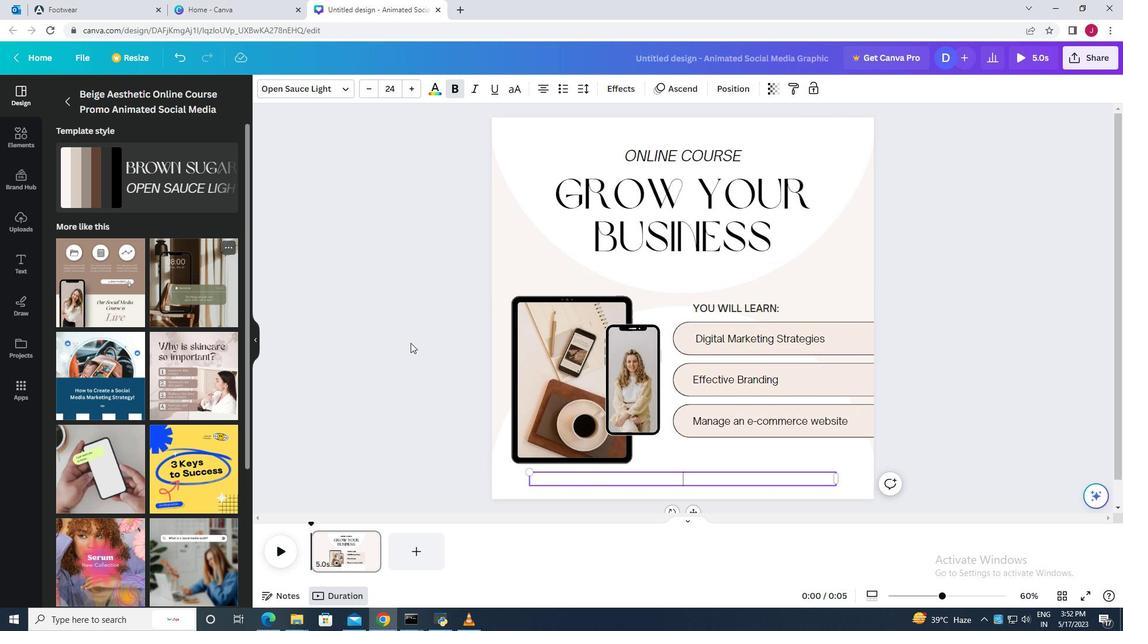 
Action: Mouse scrolled (489, 363) with delta (0, 0)
Screenshot: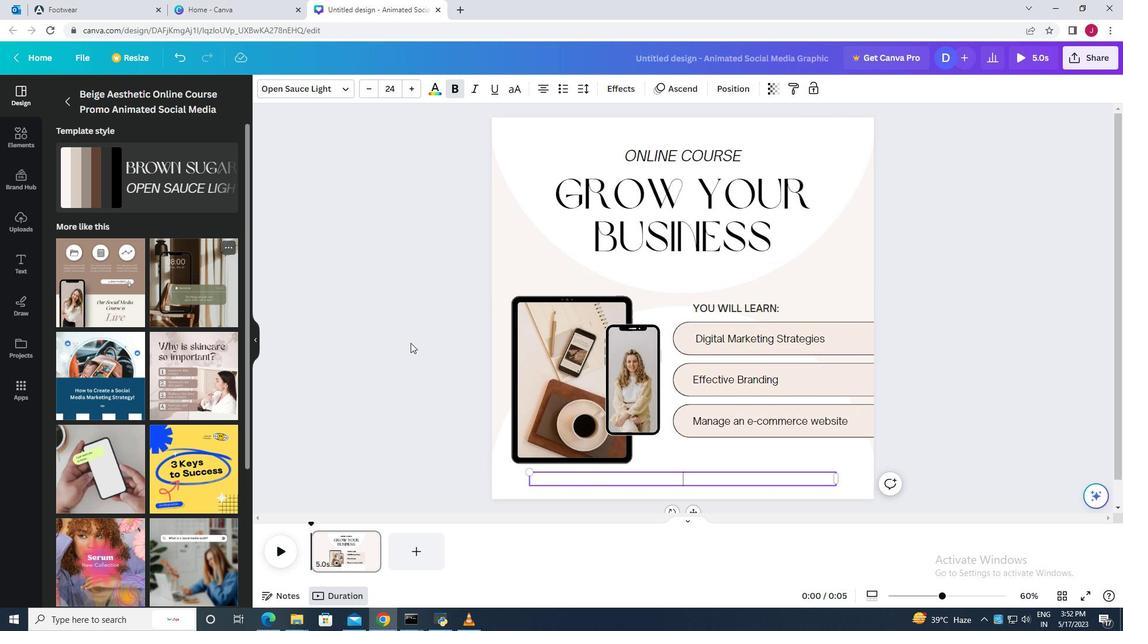 
Action: Mouse moved to (489, 364)
Screenshot: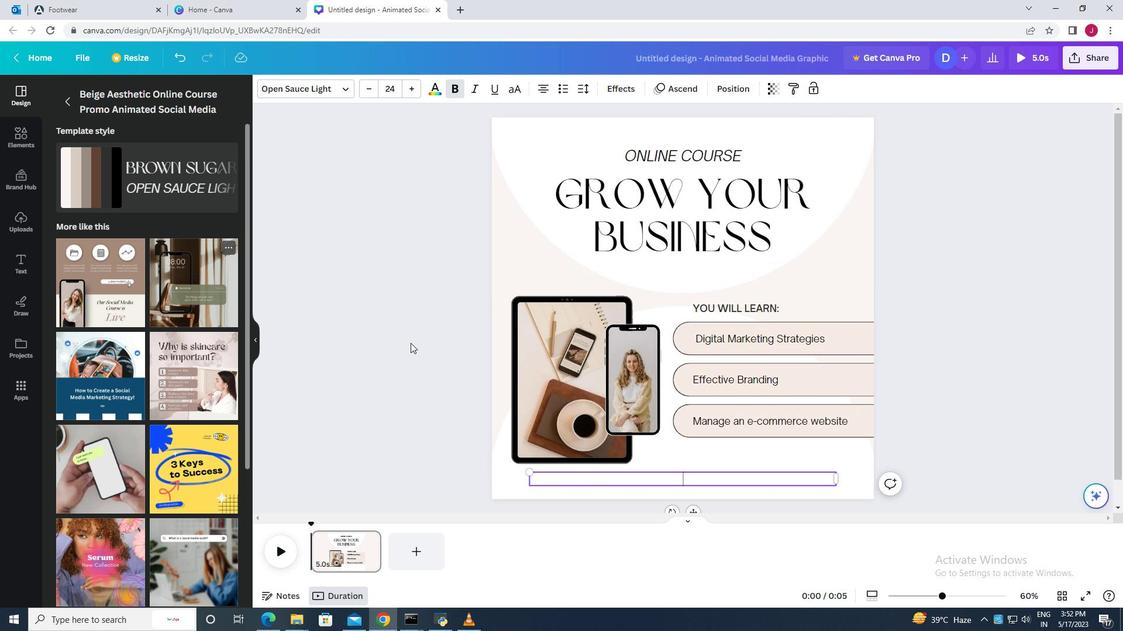 
Action: Mouse scrolled (489, 363) with delta (0, 0)
Screenshot: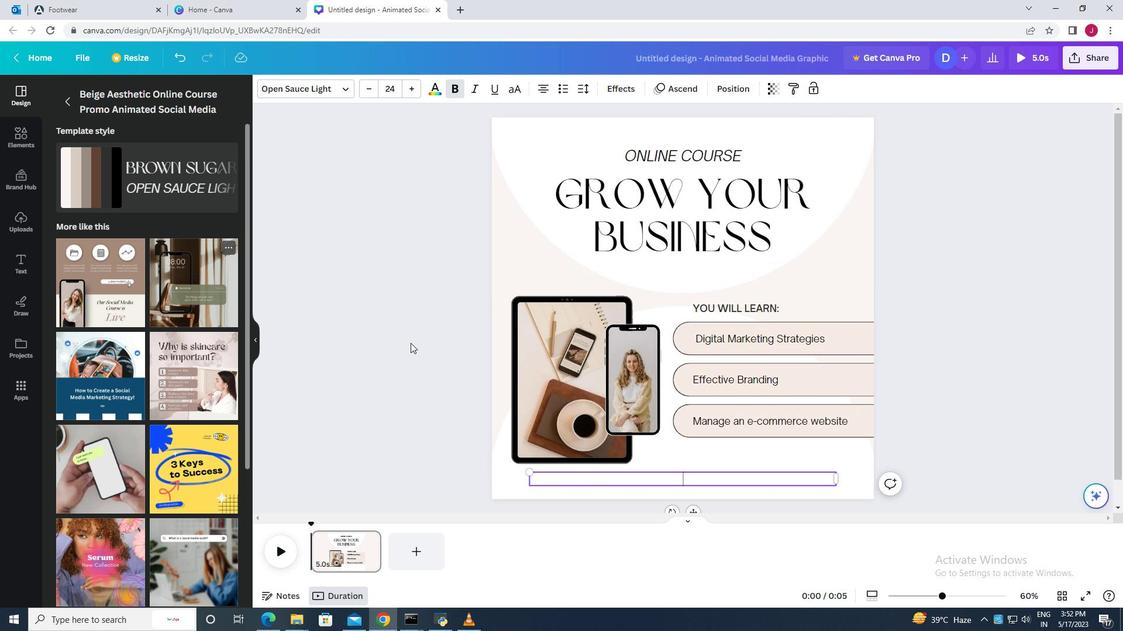 
Action: Mouse moved to (489, 364)
Screenshot: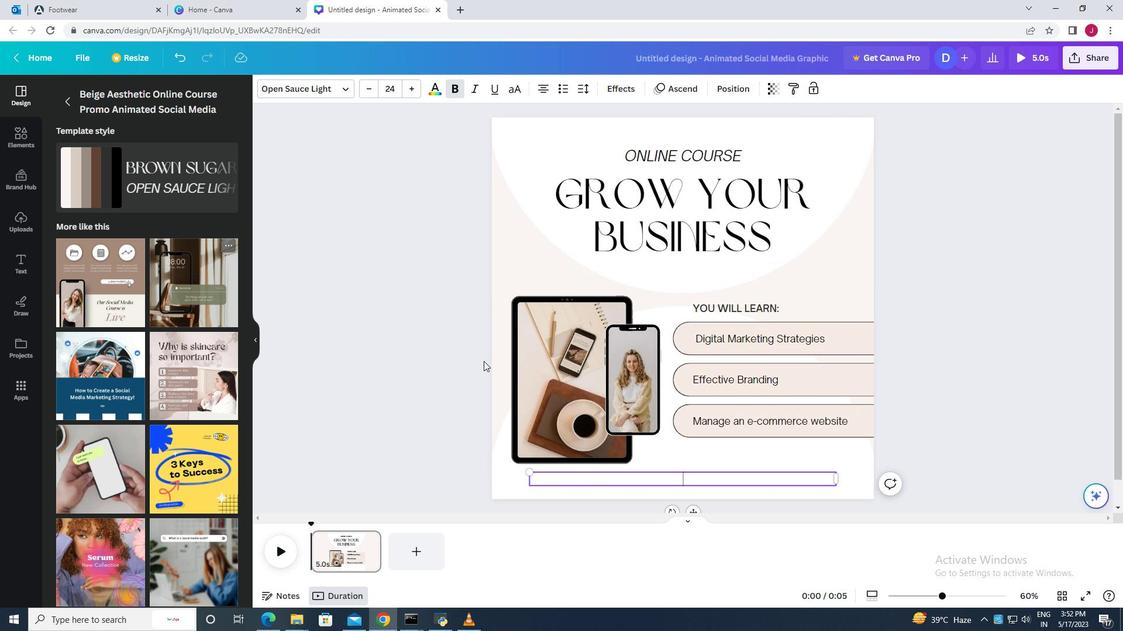 
Action: Mouse scrolled (489, 363) with delta (0, 0)
Screenshot: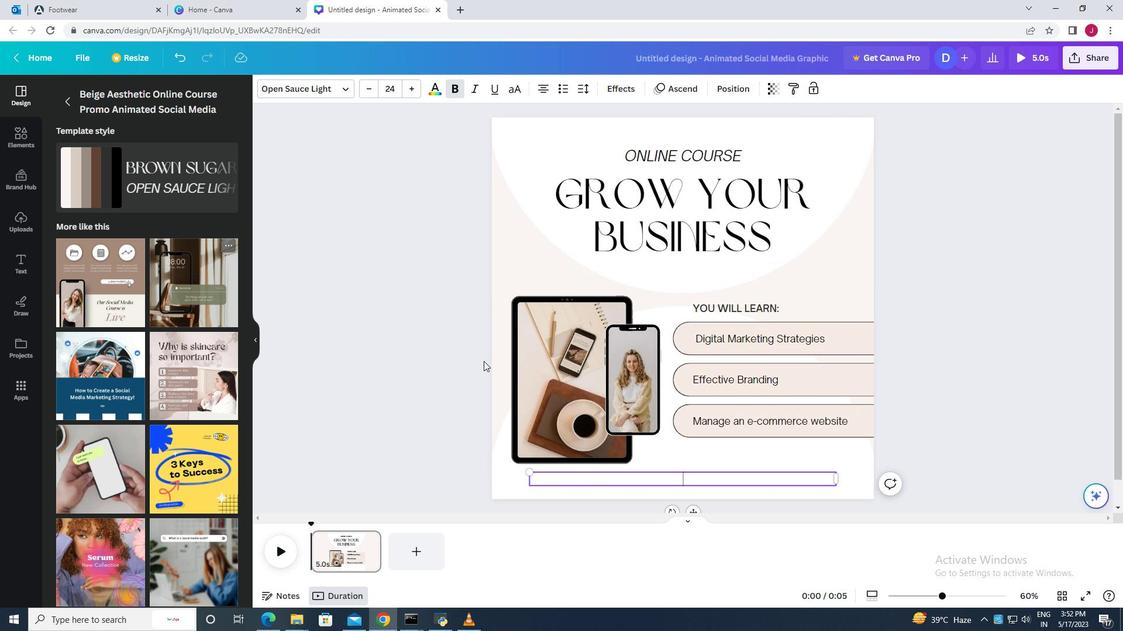 
Action: Mouse moved to (488, 365)
Screenshot: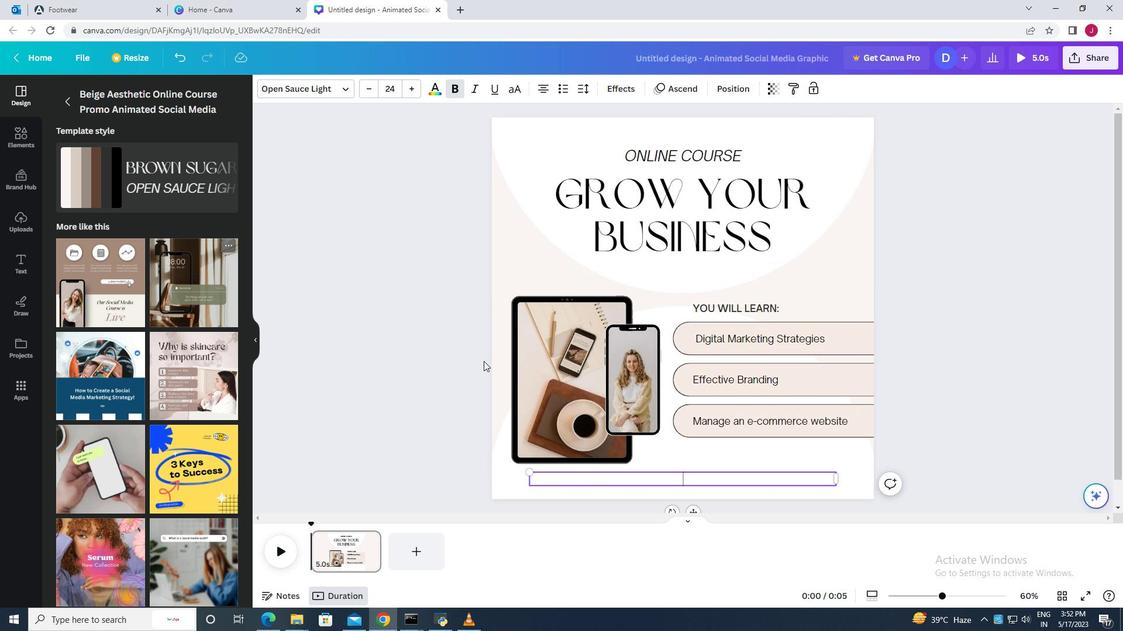 
Action: Mouse scrolled (488, 364) with delta (0, 0)
Screenshot: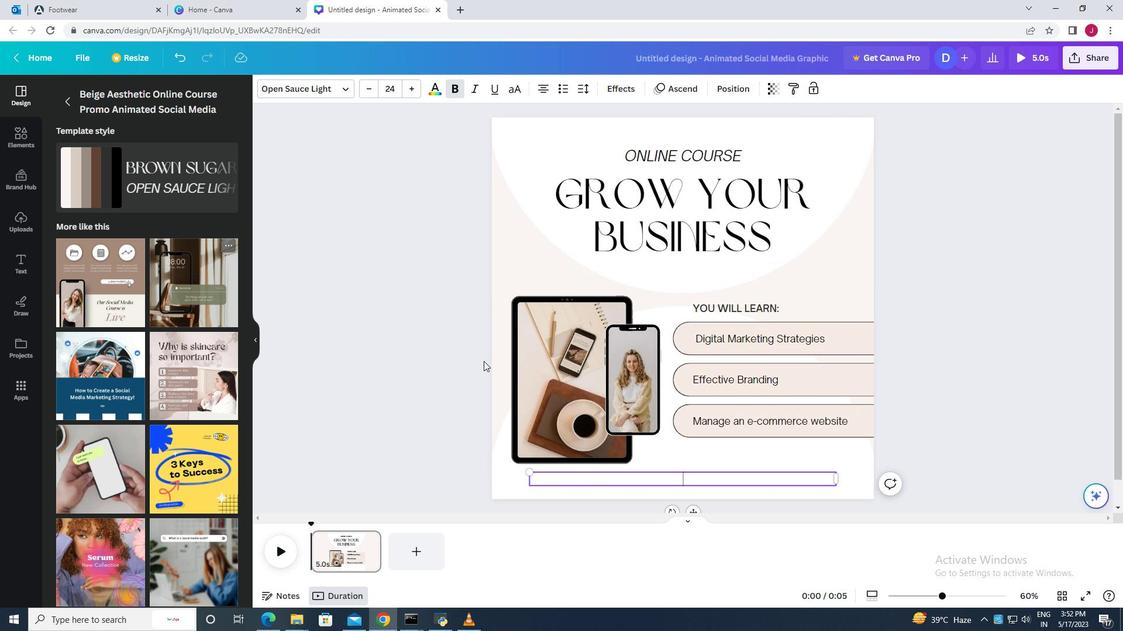 
Action: Mouse moved to (488, 365)
Screenshot: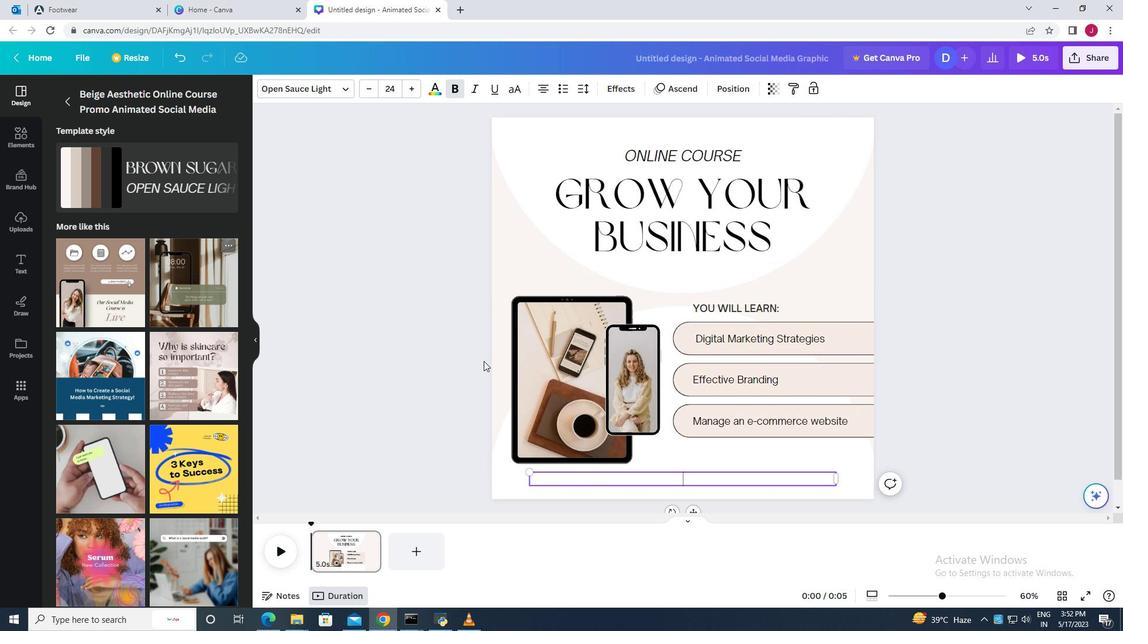 
Action: Mouse scrolled (488, 364) with delta (0, 0)
Screenshot: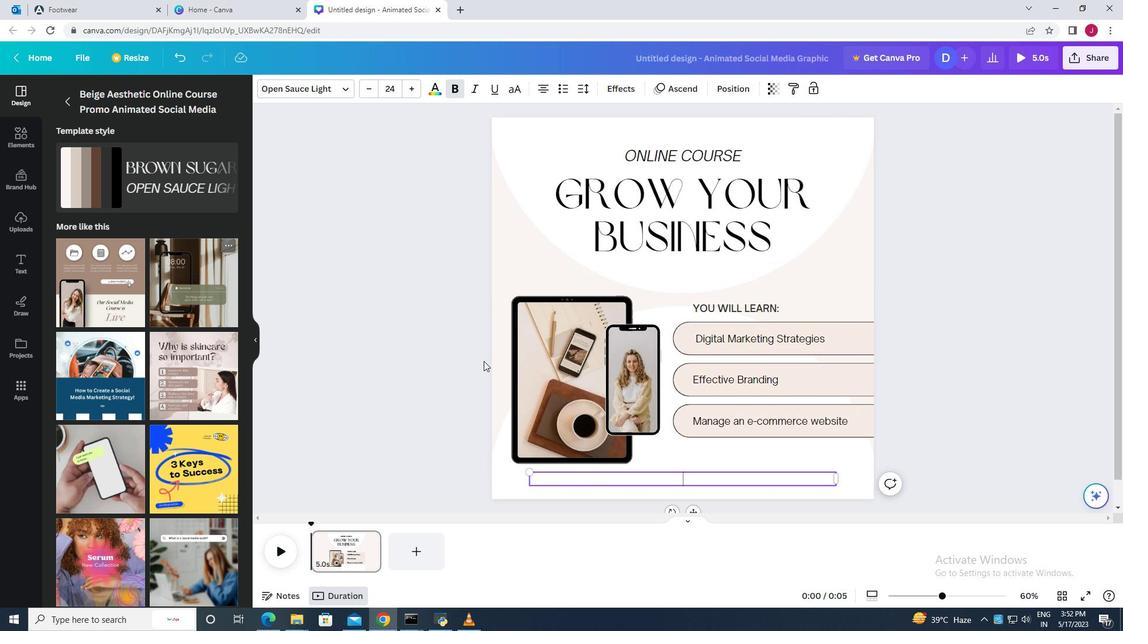 
Action: Mouse moved to (603, 346)
Screenshot: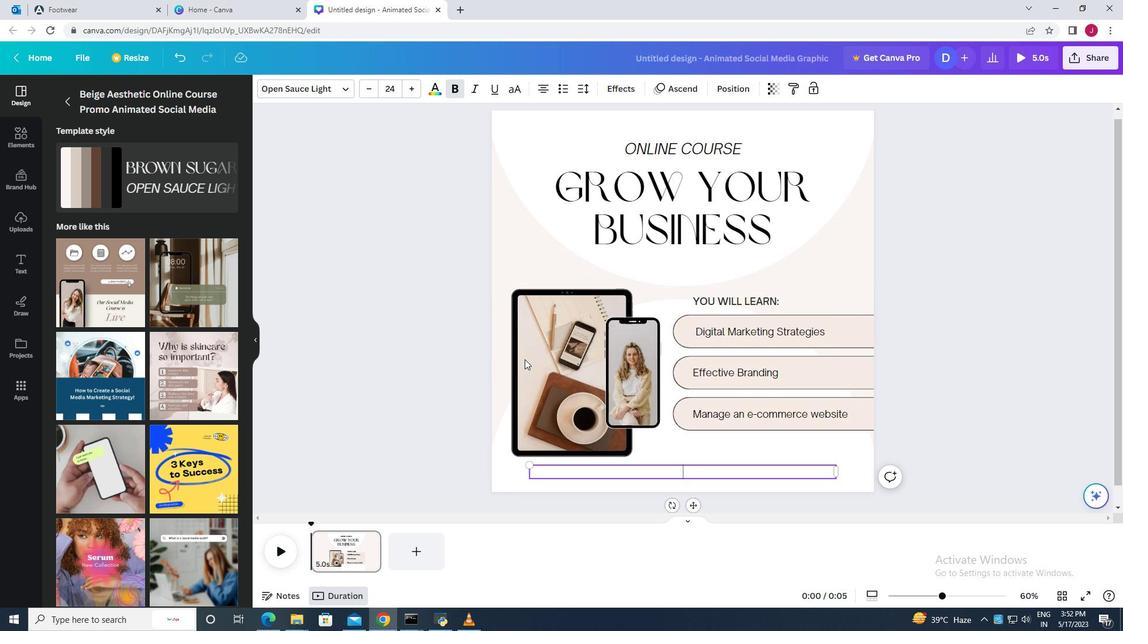 
Action: Mouse scrolled (603, 345) with delta (0, 0)
Screenshot: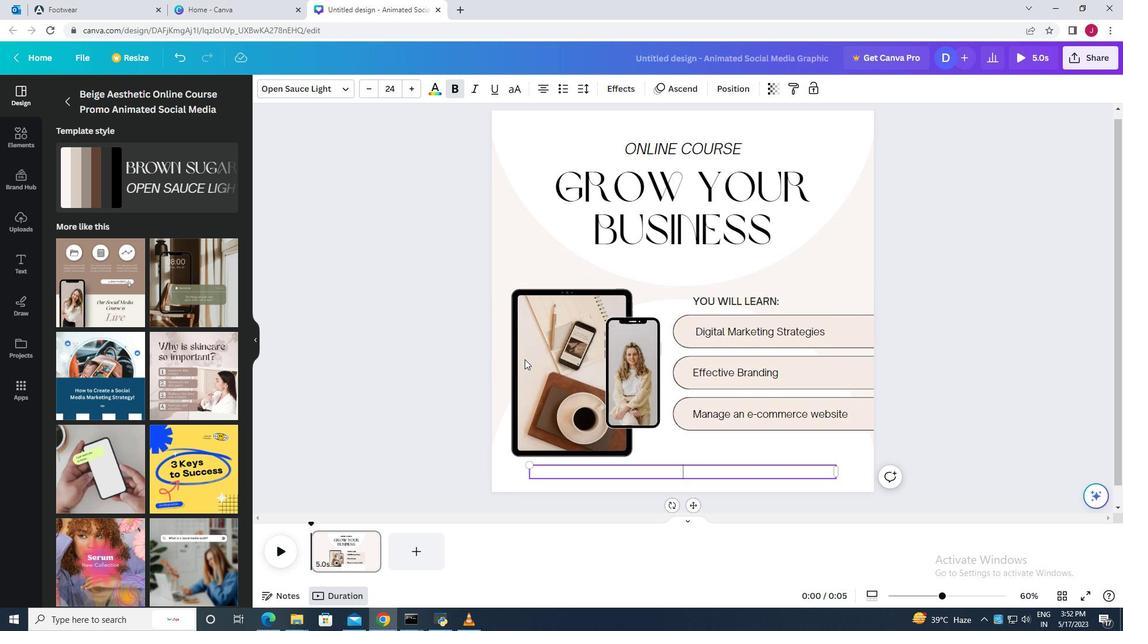 
Action: Mouse scrolled (603, 345) with delta (0, 0)
Screenshot: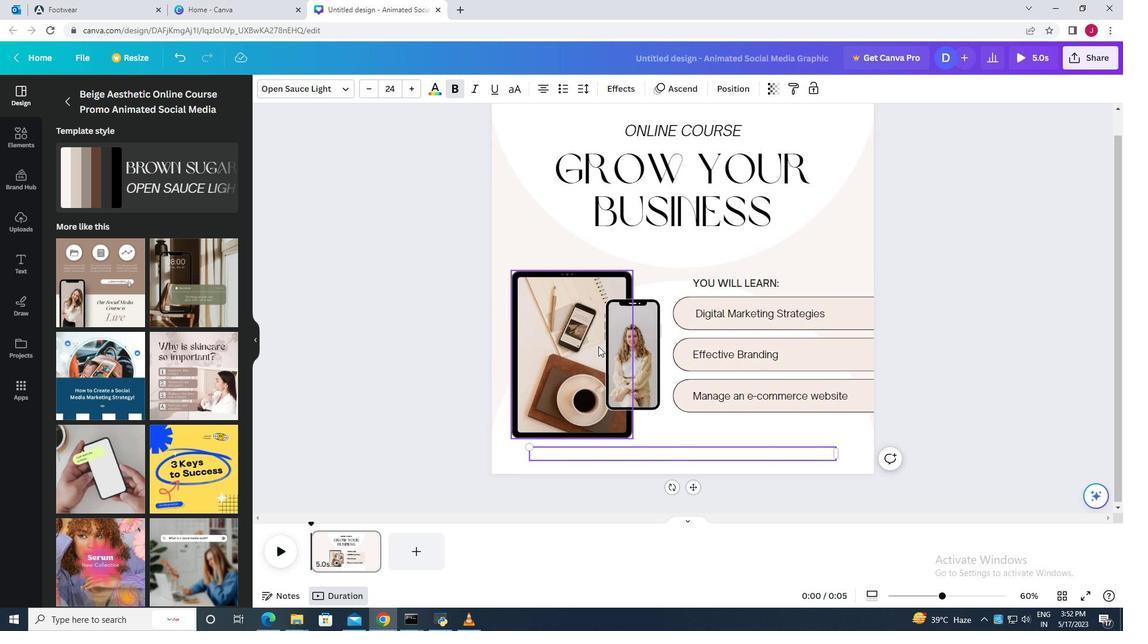 
Action: Mouse scrolled (603, 345) with delta (0, 0)
Screenshot: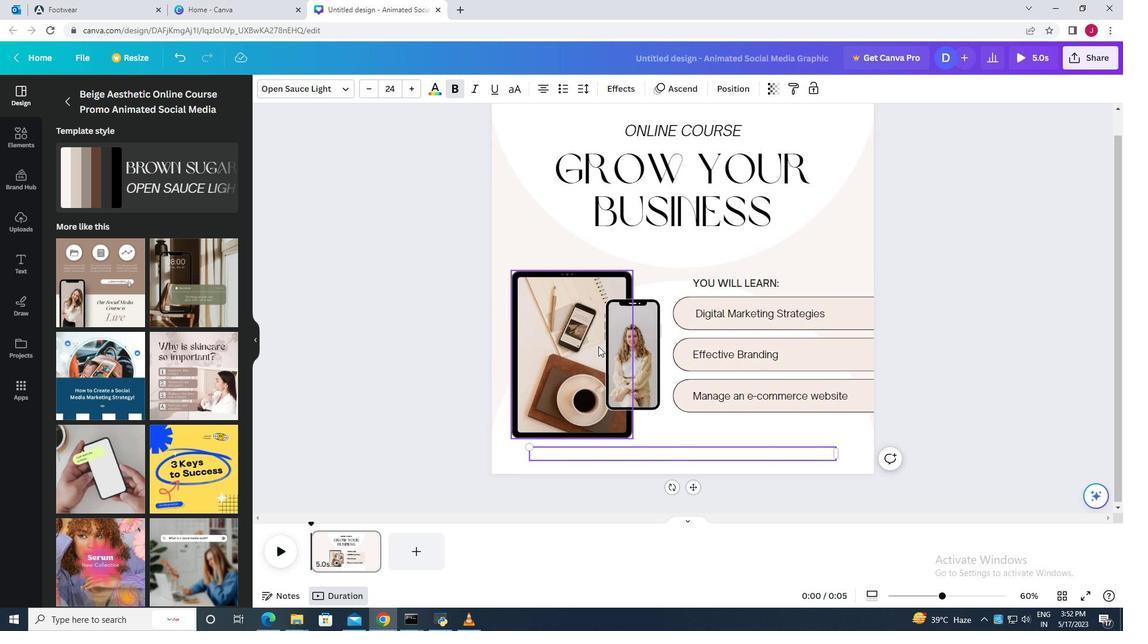 
Action: Mouse scrolled (603, 345) with delta (0, 0)
Screenshot: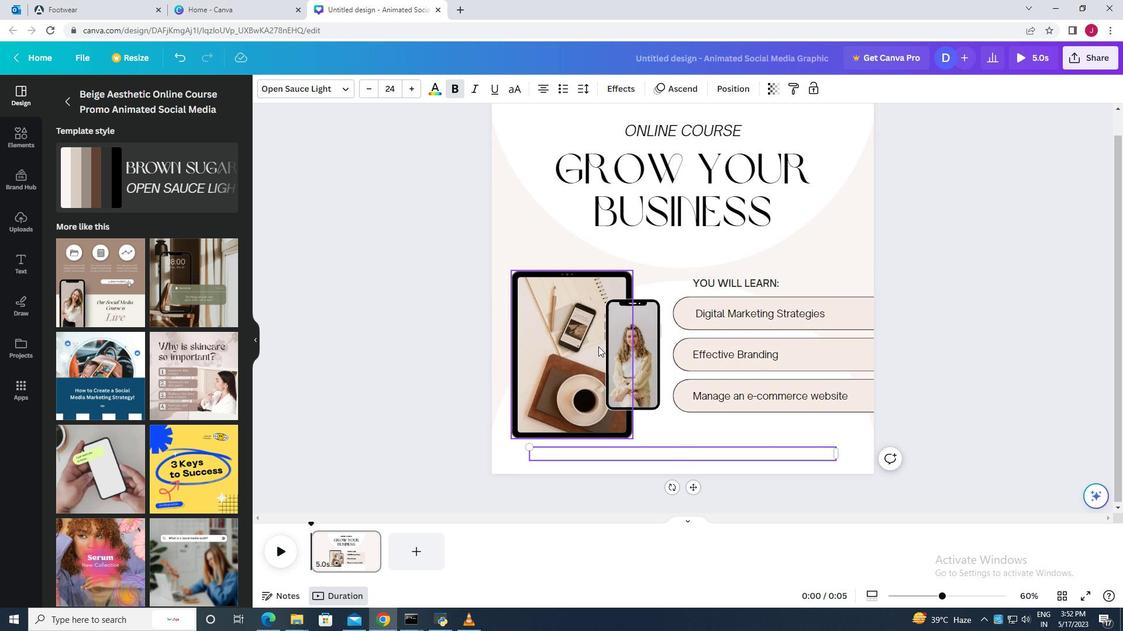 
Action: Mouse moved to (892, 459)
Screenshot: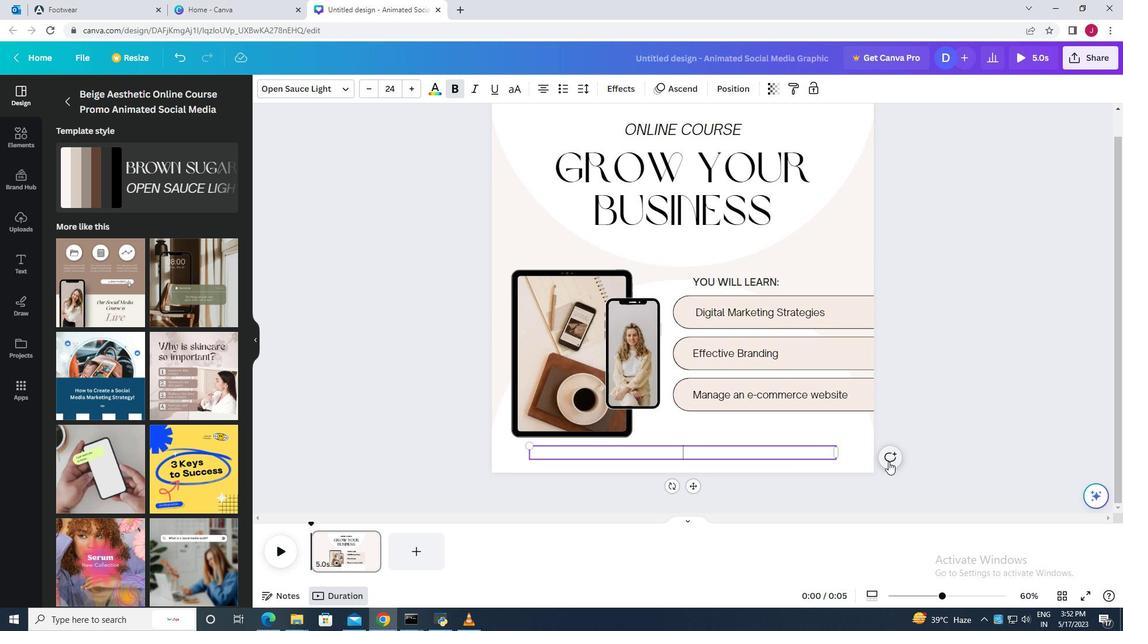 
Action: Mouse pressed left at (892, 459)
Screenshot: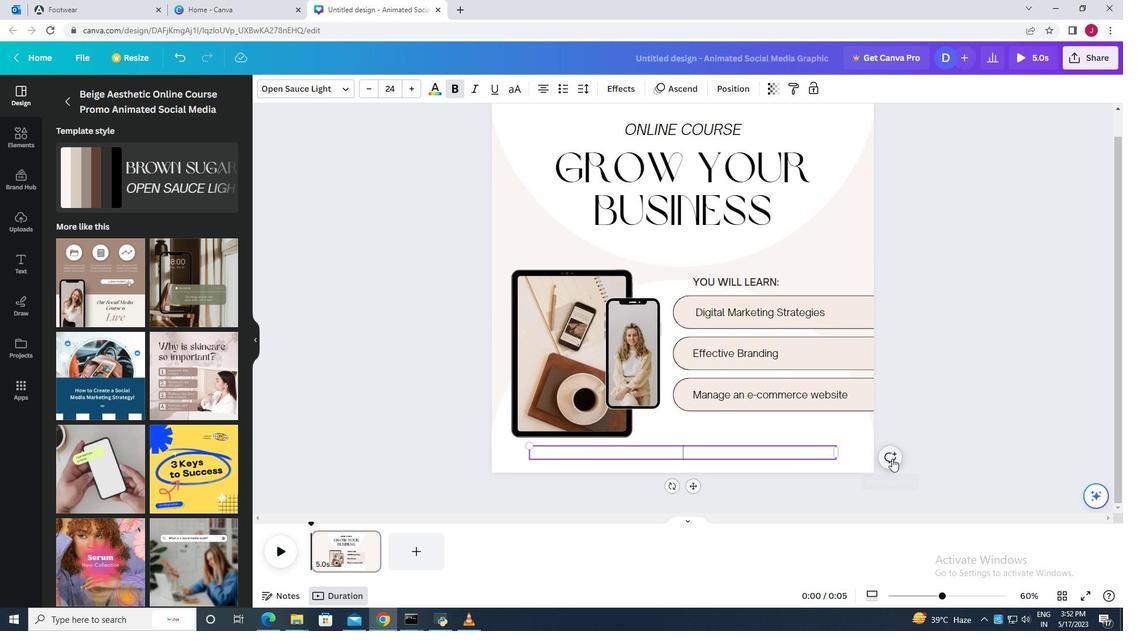 
Action: Mouse moved to (920, 385)
Screenshot: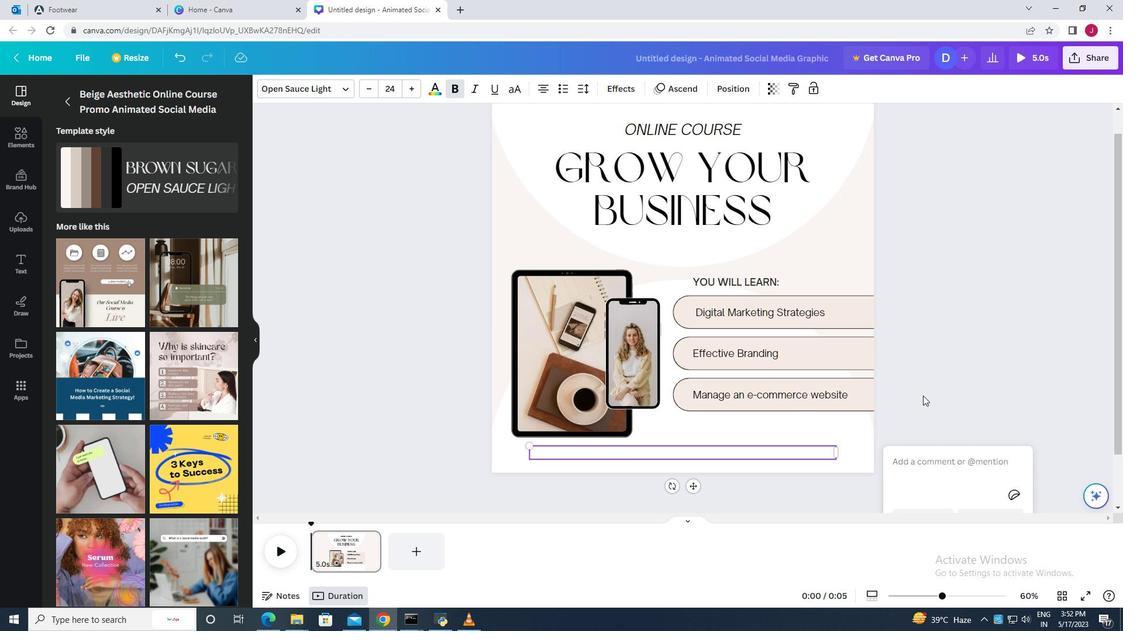 
Action: Mouse pressed left at (920, 385)
Screenshot: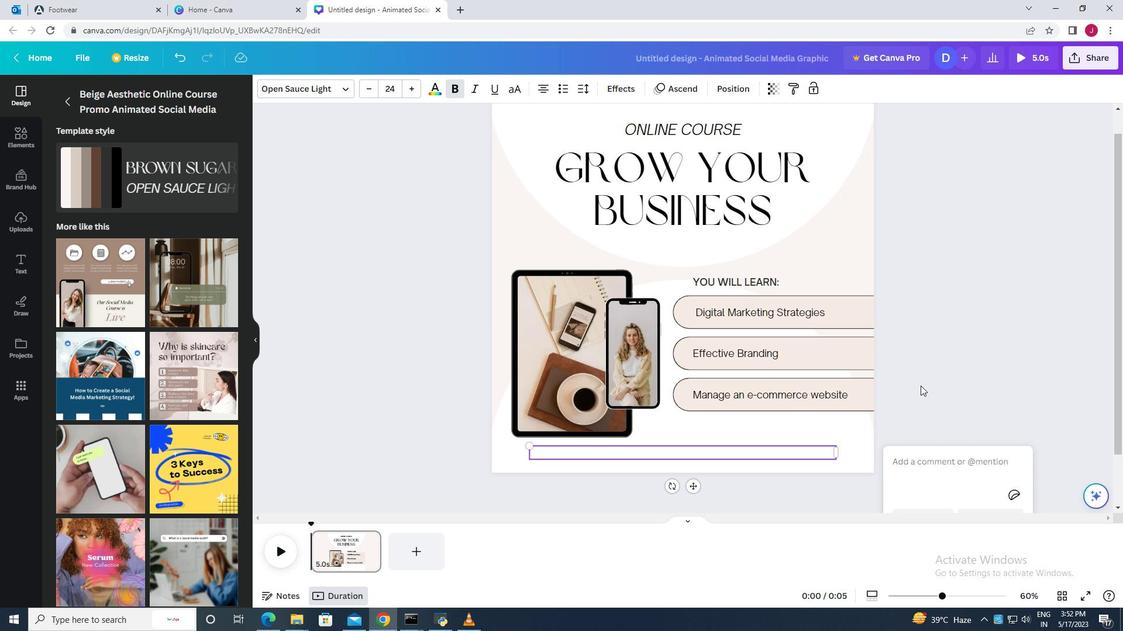 
Action: Mouse moved to (765, 396)
Screenshot: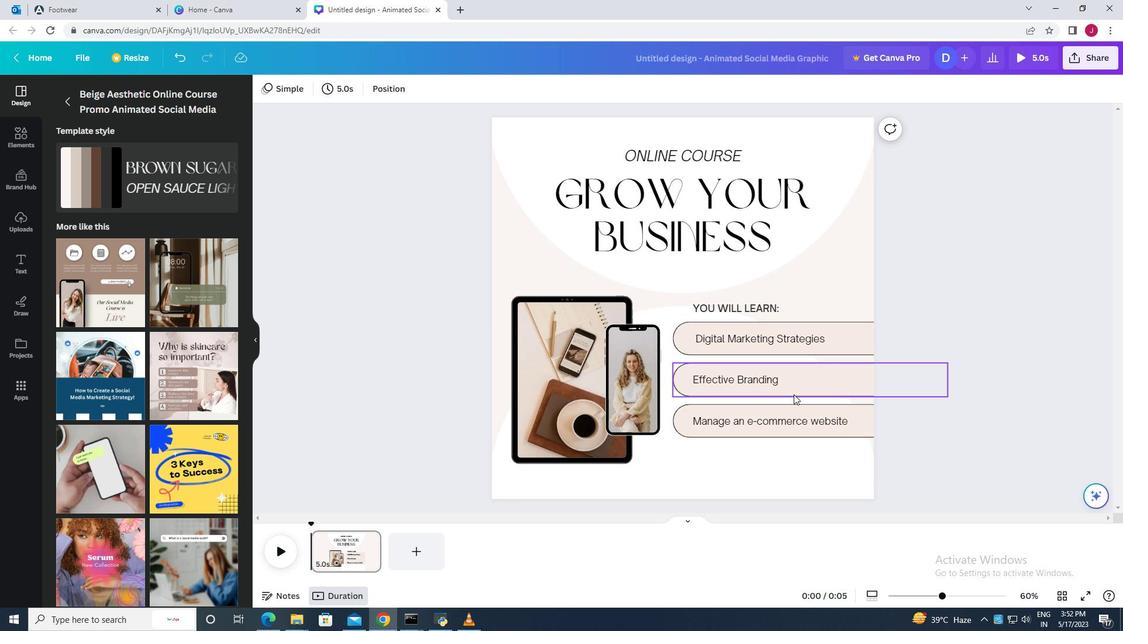 
Action: Mouse scrolled (765, 396) with delta (0, 0)
Screenshot: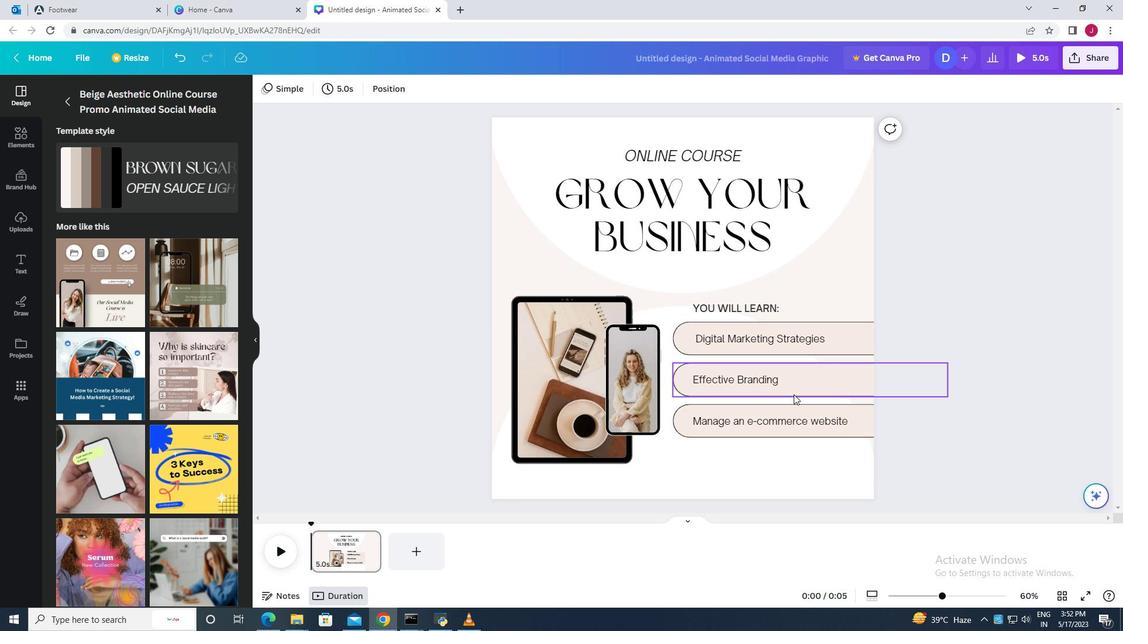 
Action: Mouse moved to (765, 396)
Screenshot: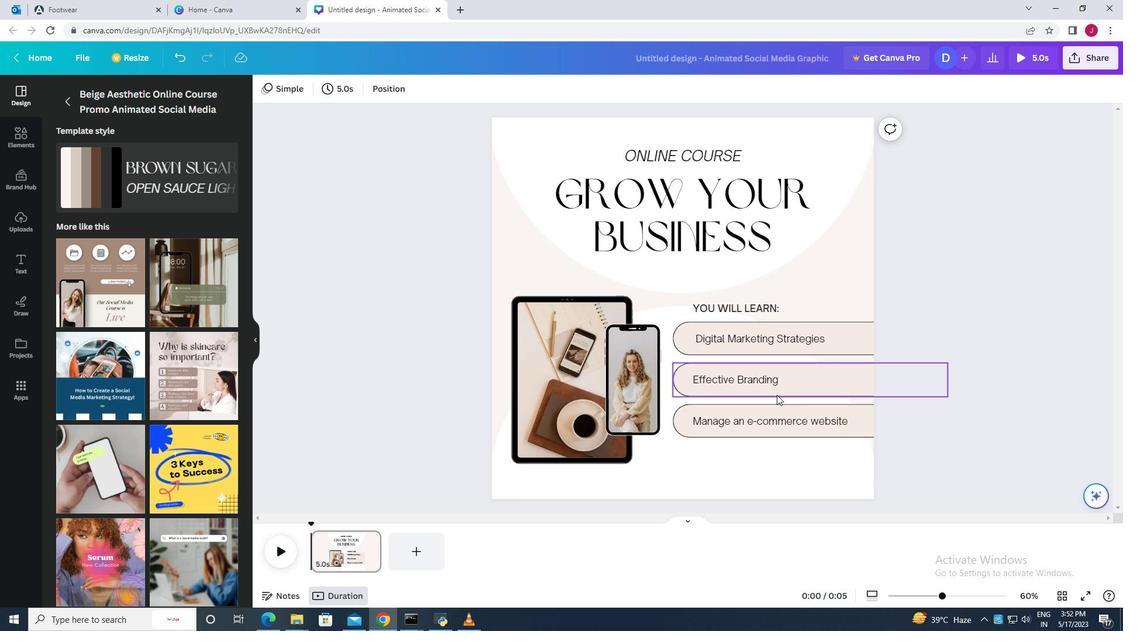 
Action: Mouse scrolled (765, 396) with delta (0, 0)
Screenshot: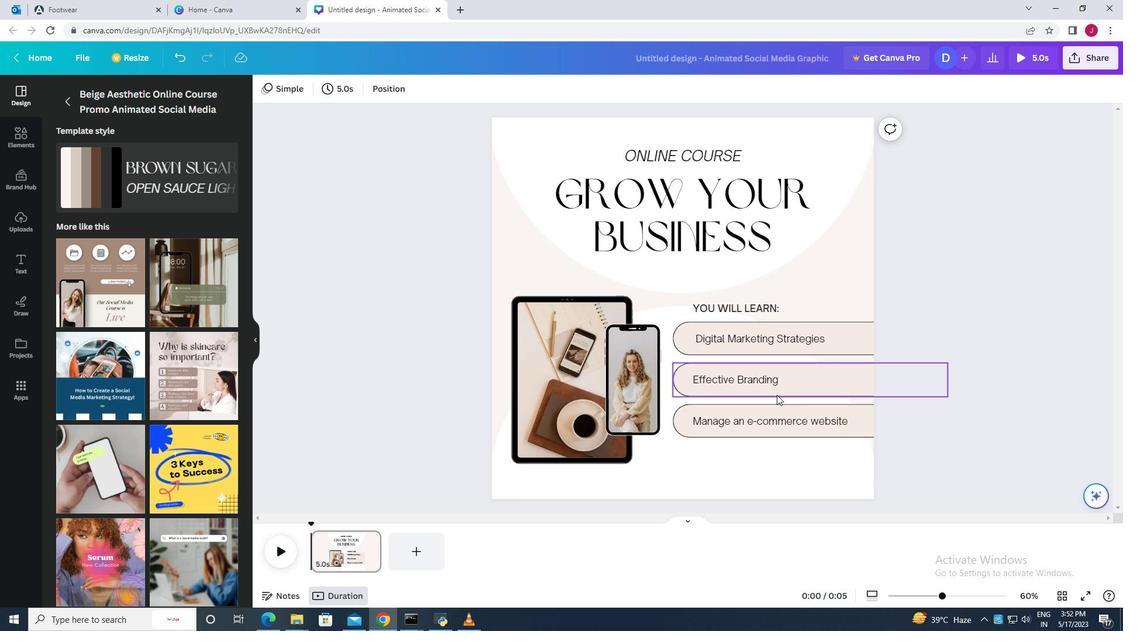 
Action: Mouse scrolled (765, 396) with delta (0, 0)
Screenshot: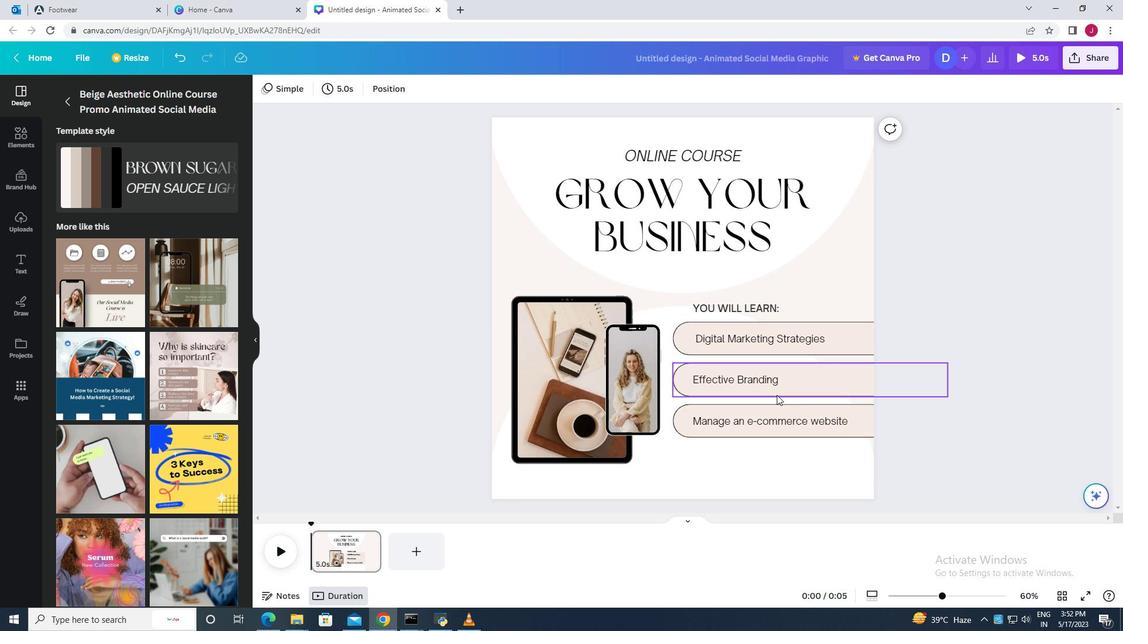 
Action: Mouse moved to (765, 396)
Screenshot: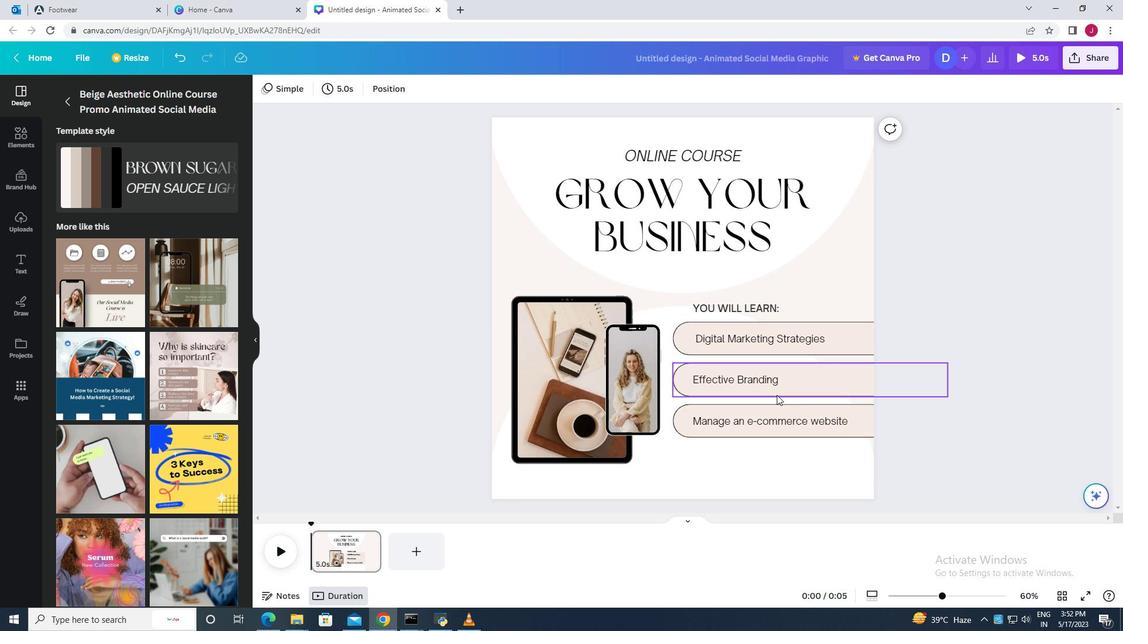 
Action: Mouse scrolled (765, 396) with delta (0, 0)
Screenshot: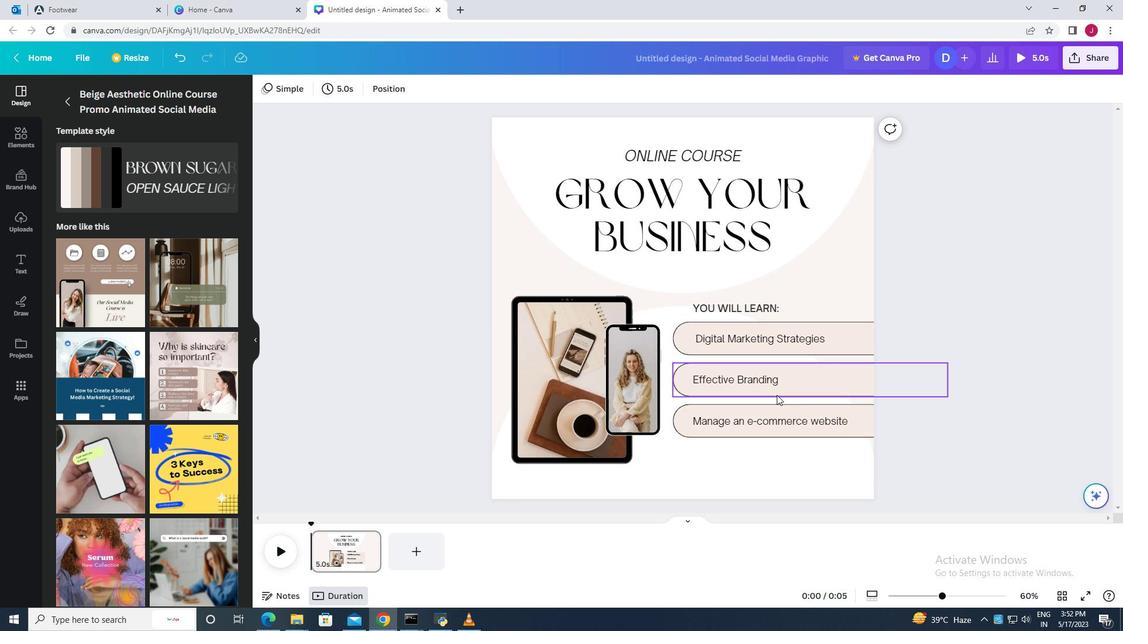 
Action: Mouse scrolled (765, 396) with delta (0, 0)
Screenshot: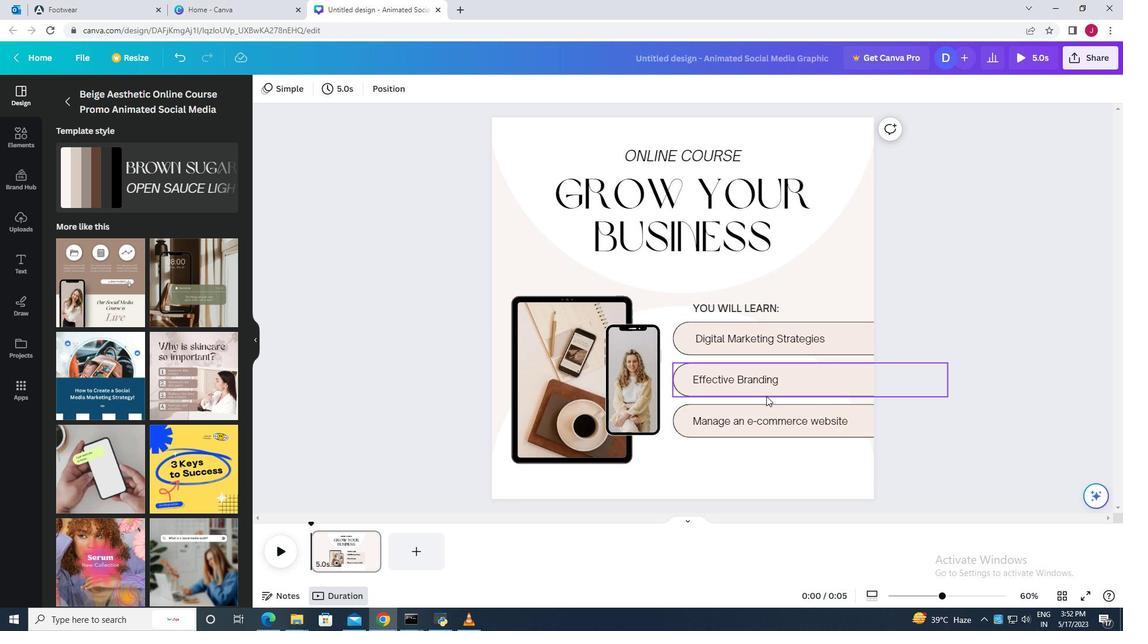 
Action: Mouse scrolled (765, 397) with delta (0, 0)
Screenshot: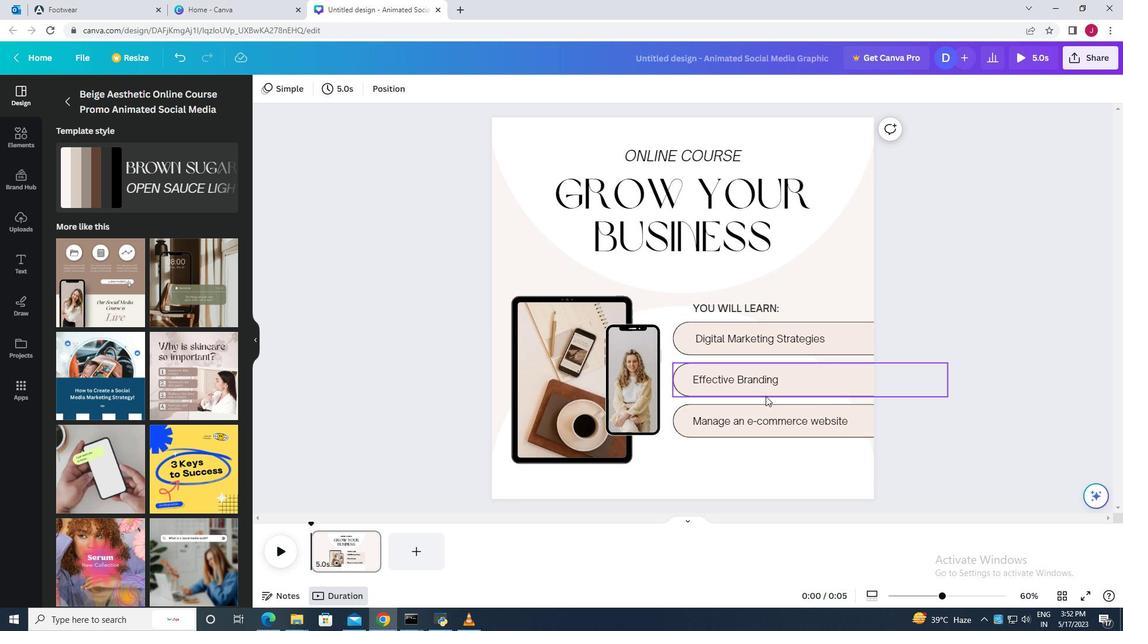 
Action: Mouse scrolled (765, 397) with delta (0, 0)
Screenshot: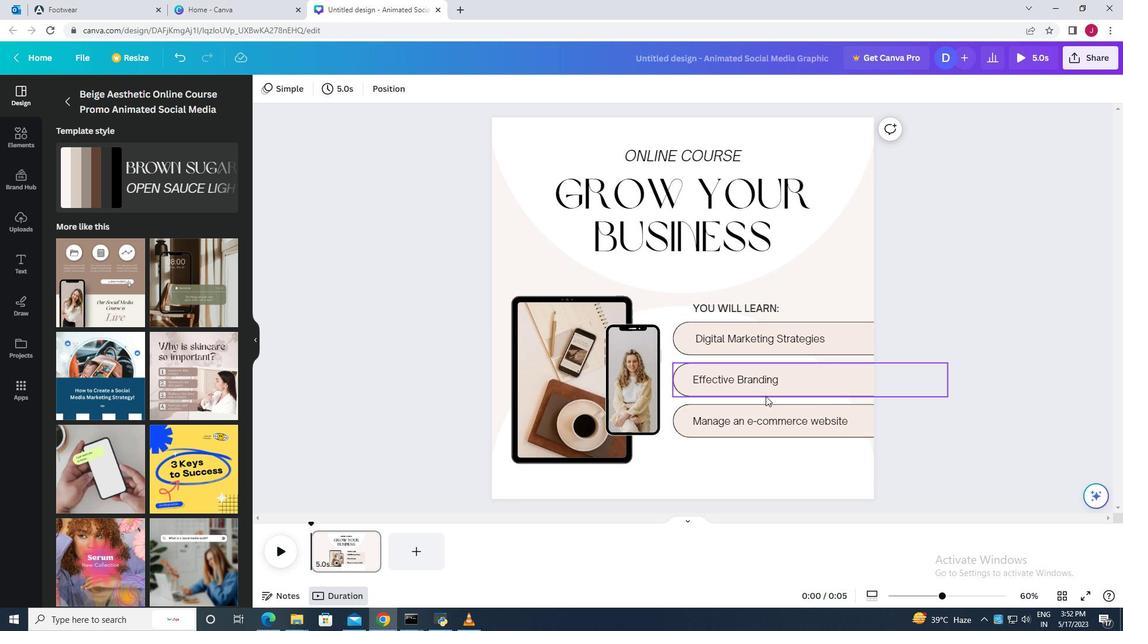 
Action: Mouse scrolled (765, 397) with delta (0, 0)
Screenshot: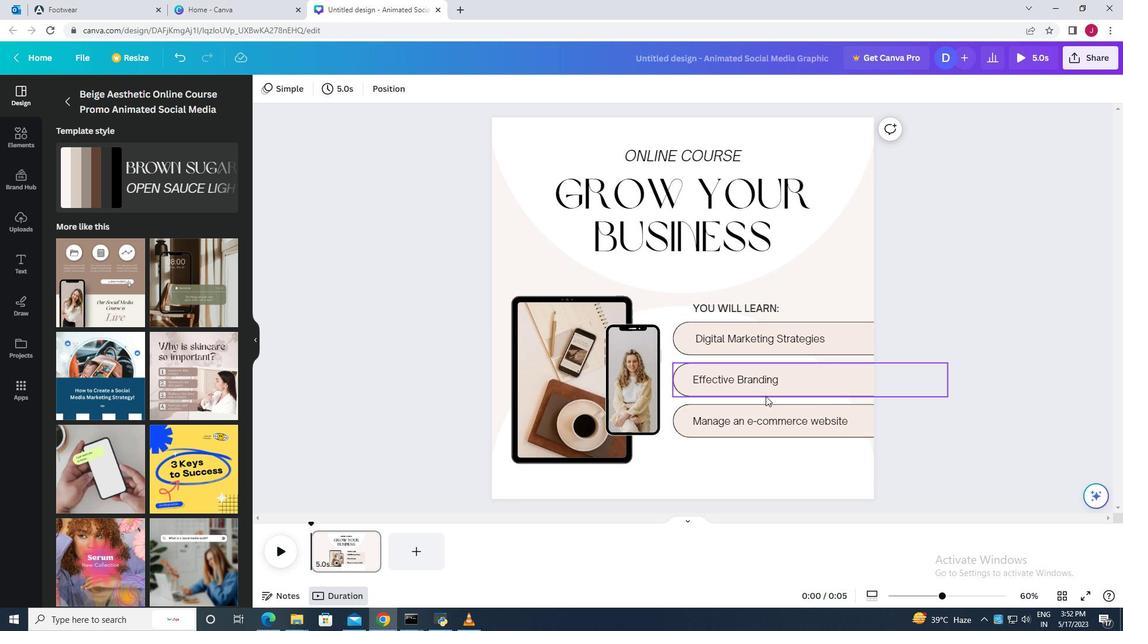 
Action: Mouse scrolled (765, 397) with delta (0, 0)
Screenshot: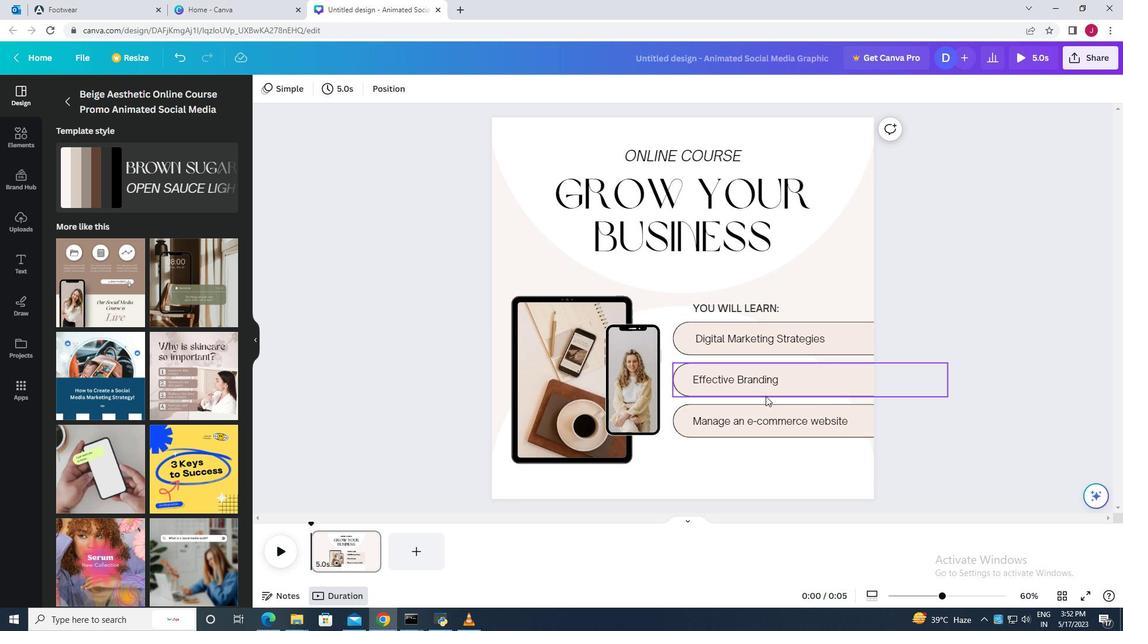 
Action: Mouse scrolled (765, 397) with delta (0, 0)
Screenshot: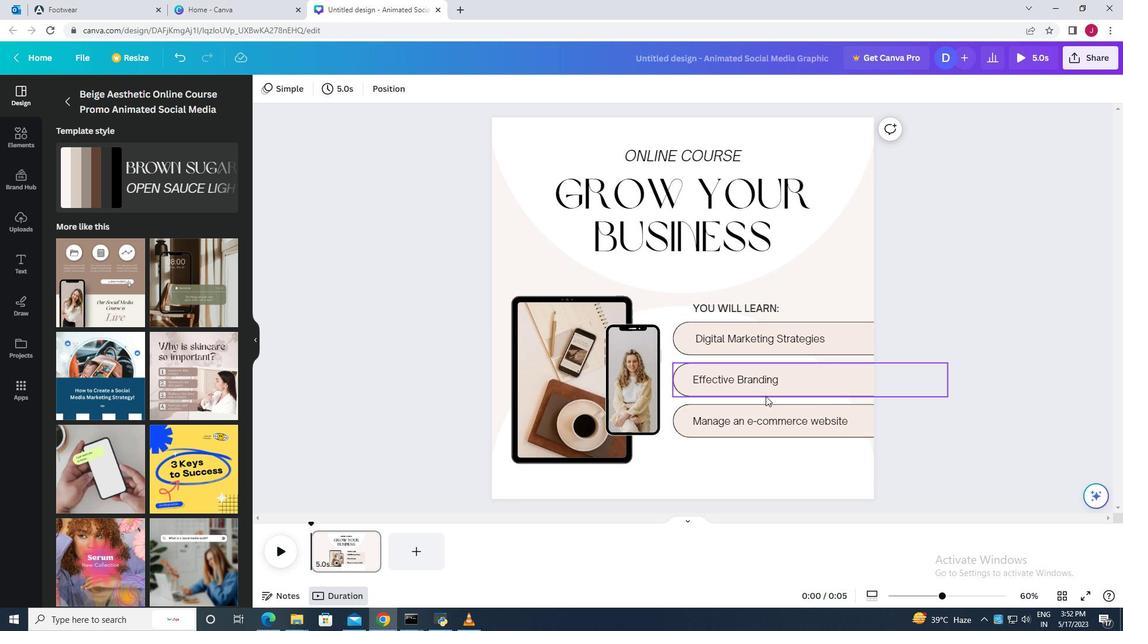 
Action: Mouse moved to (889, 126)
Screenshot: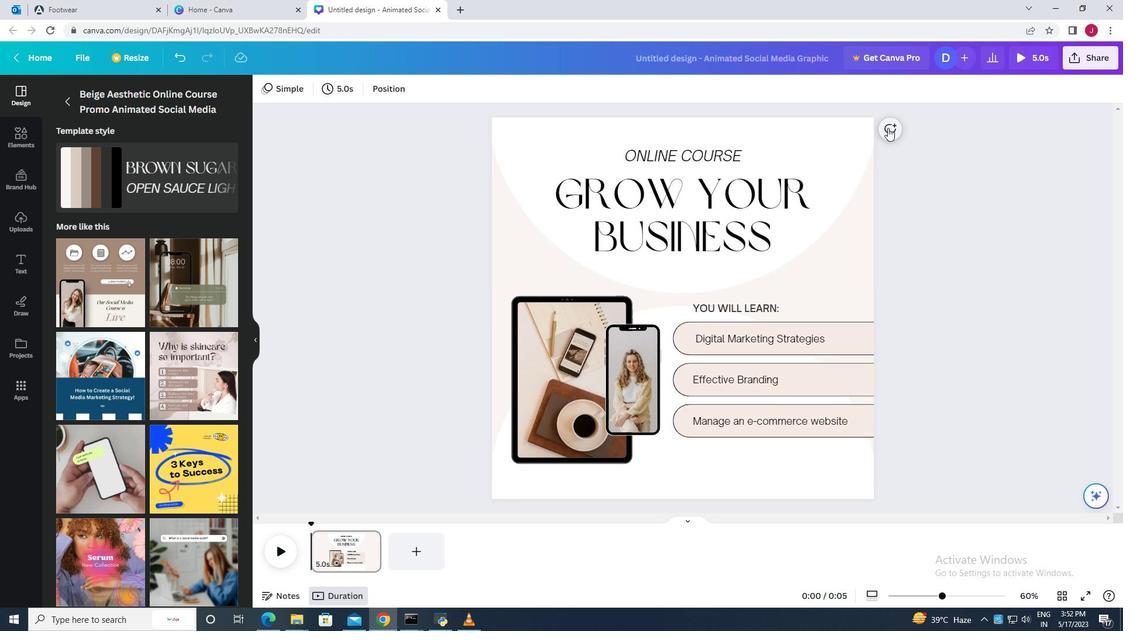 
Action: Mouse pressed left at (889, 126)
Screenshot: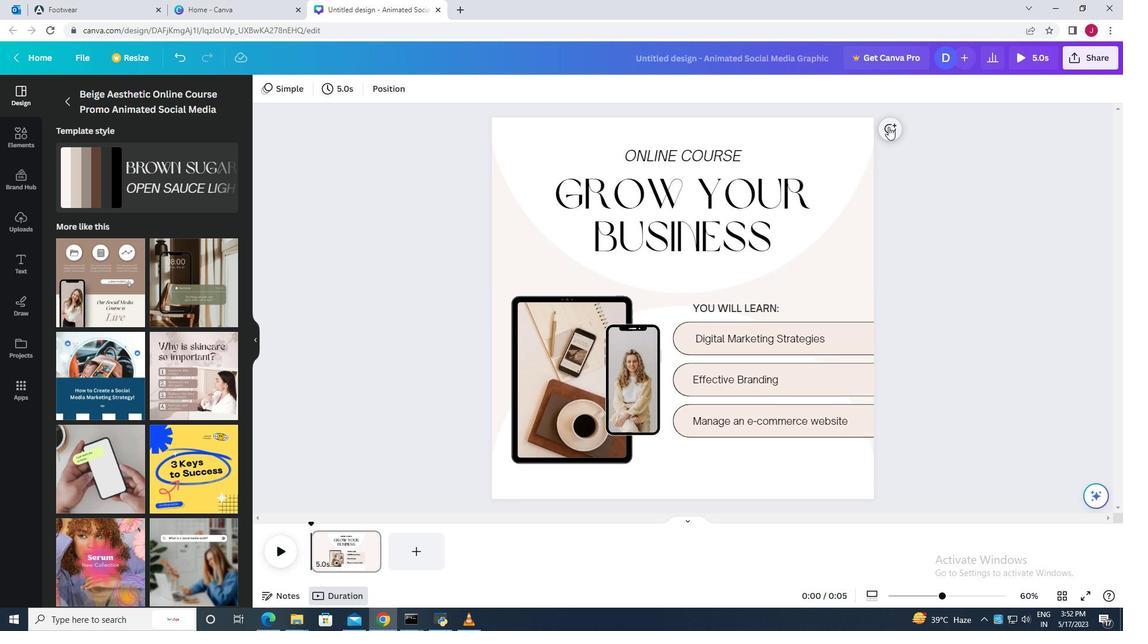 
Action: Mouse moved to (699, 312)
Screenshot: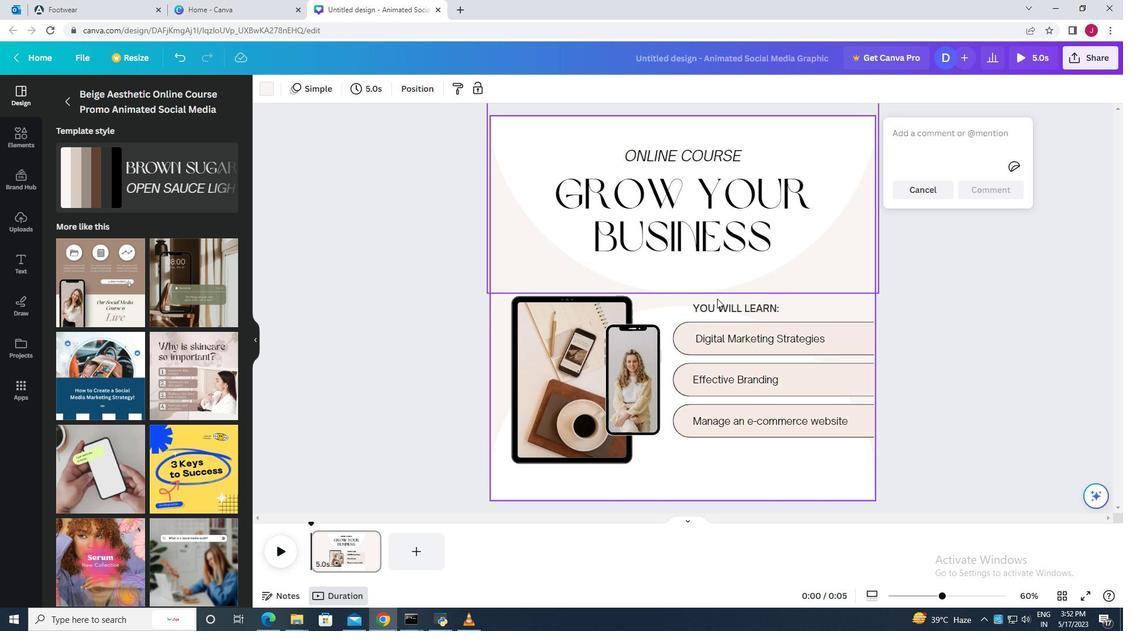 
Action: Mouse scrolled (699, 311) with delta (0, 0)
Screenshot: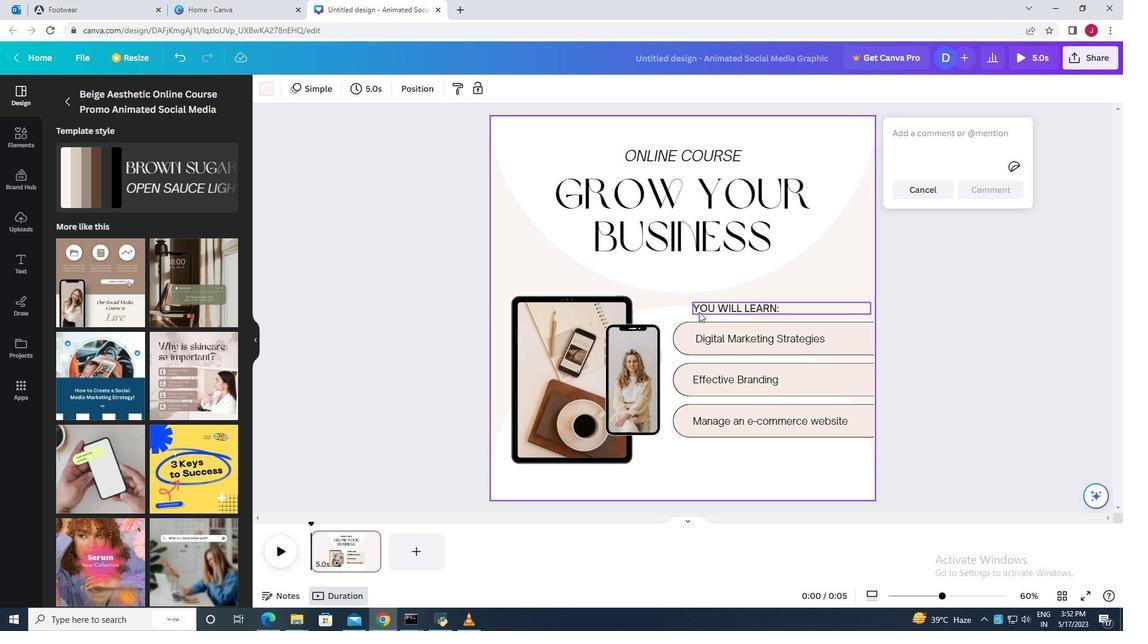 
Action: Mouse scrolled (699, 311) with delta (0, 0)
Screenshot: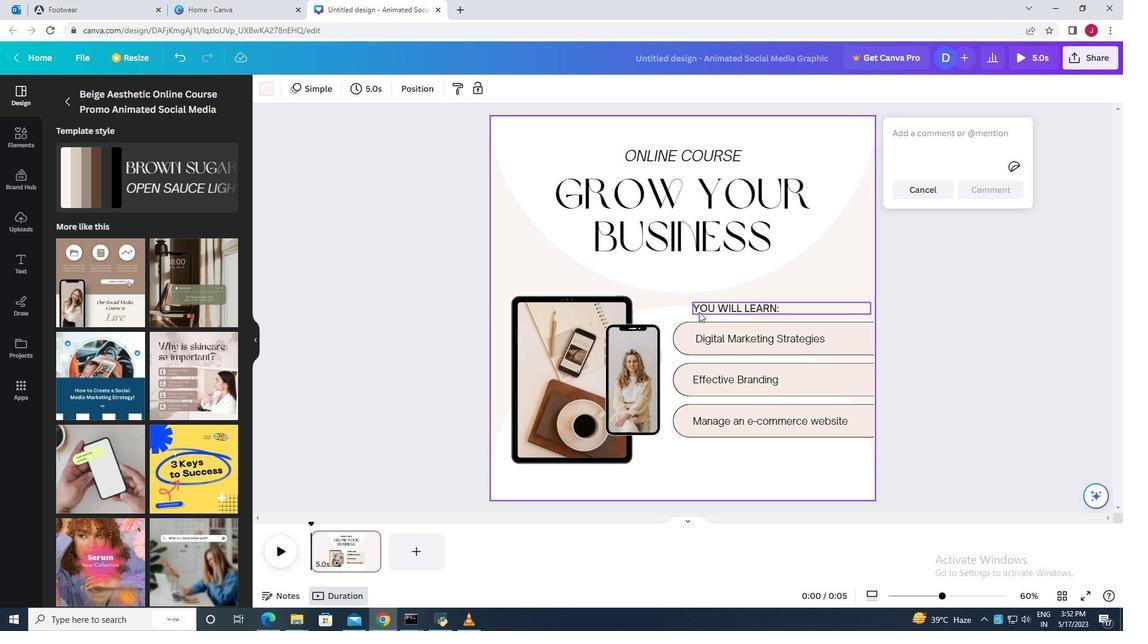 
Action: Mouse scrolled (699, 311) with delta (0, 0)
Screenshot: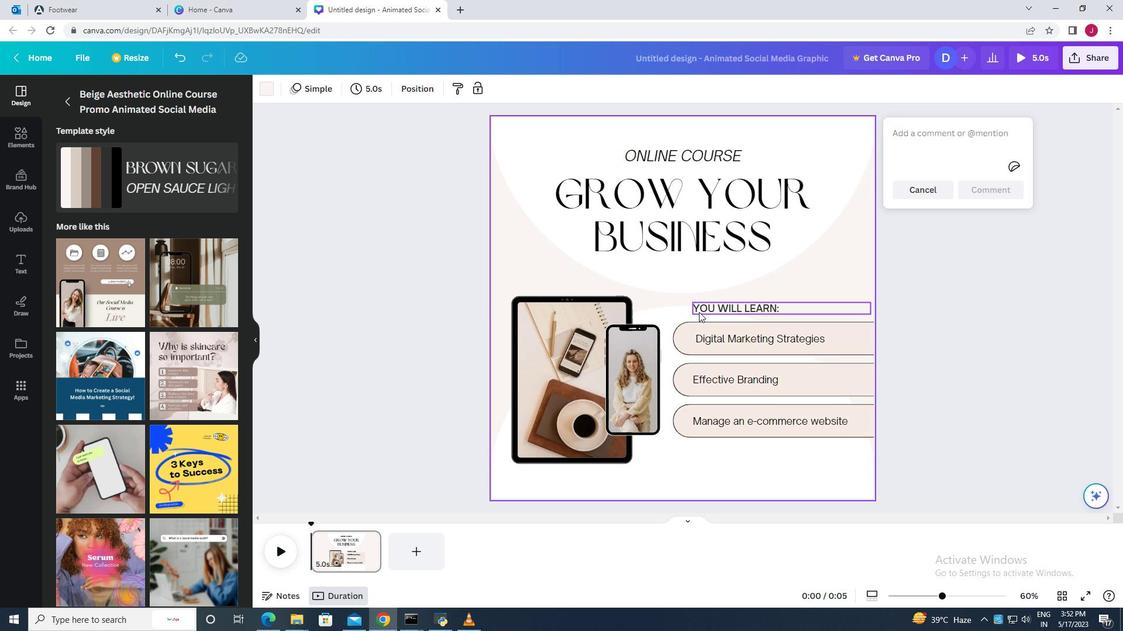 
Action: Mouse scrolled (699, 311) with delta (0, 0)
Screenshot: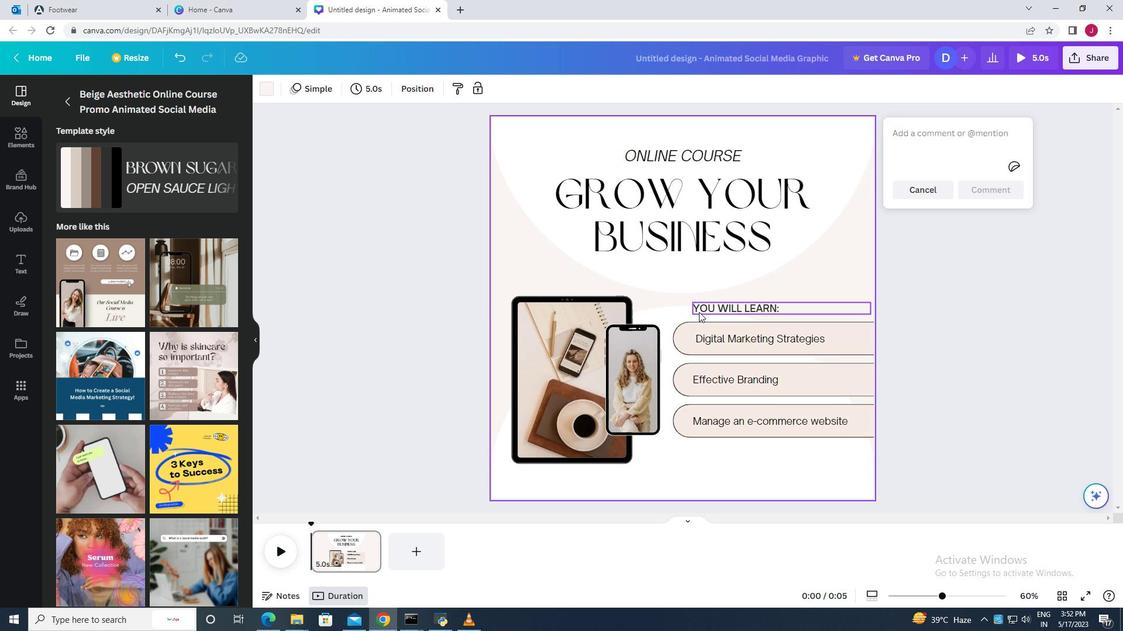 
Action: Mouse scrolled (699, 311) with delta (0, 0)
Screenshot: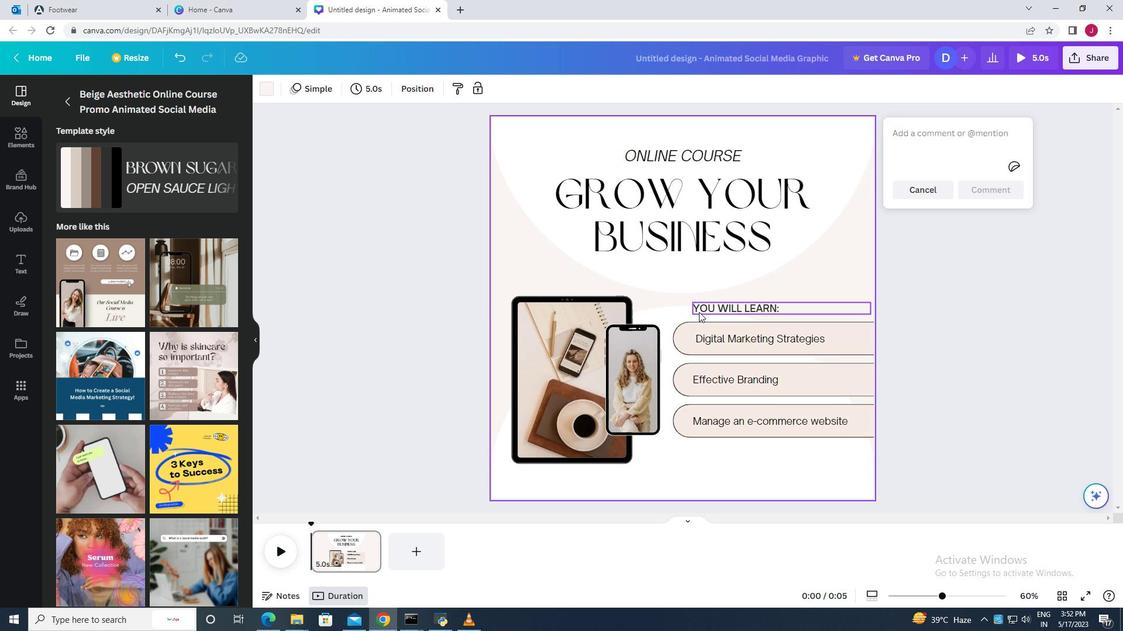 
Action: Mouse moved to (697, 311)
Screenshot: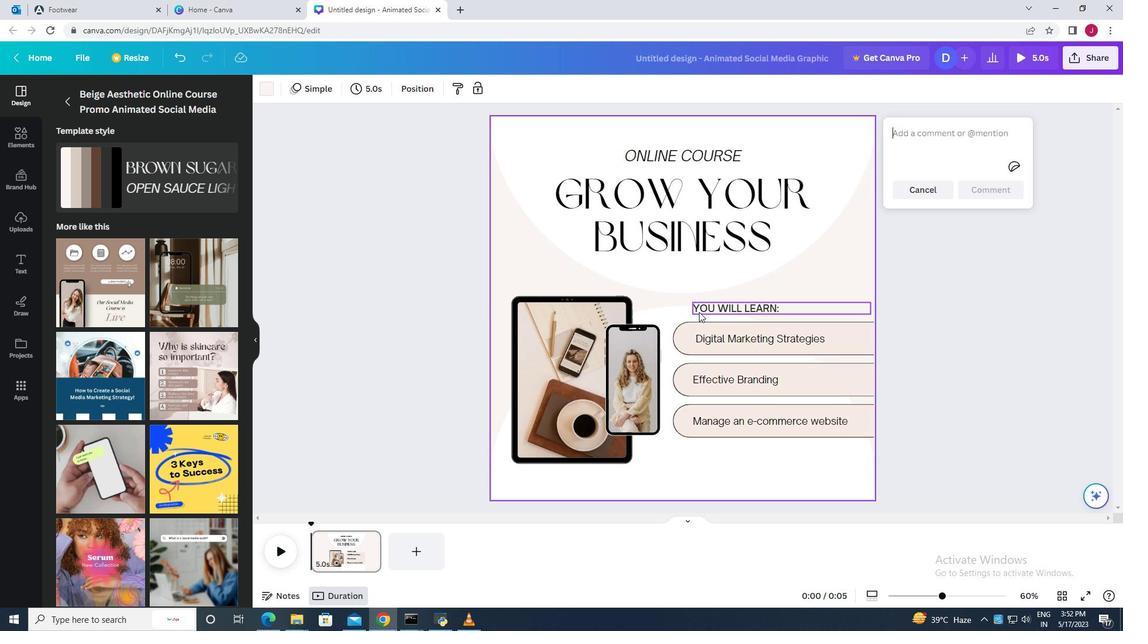 
Action: Mouse scrolled (697, 311) with delta (0, 0)
Screenshot: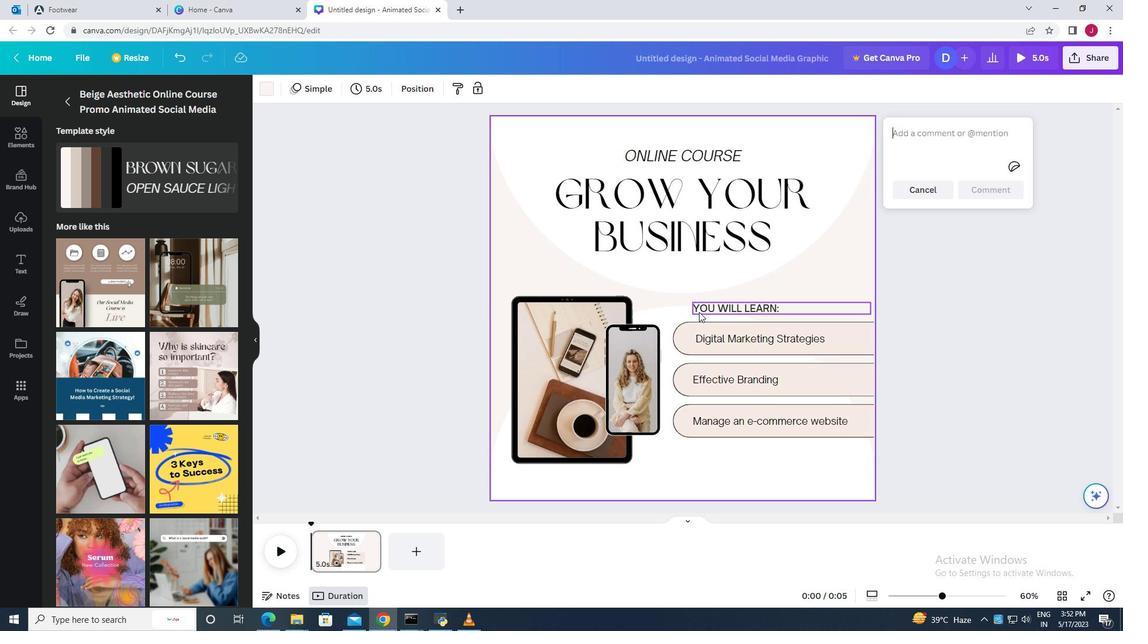 
Action: Mouse scrolled (697, 311) with delta (0, 0)
Screenshot: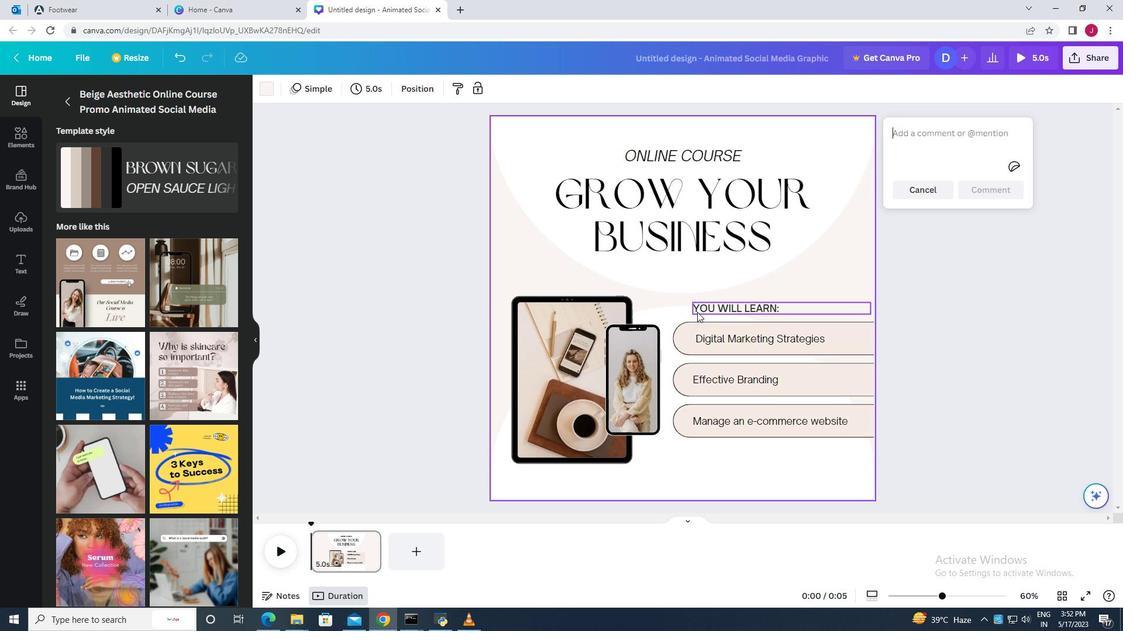 
Action: Mouse scrolled (697, 311) with delta (0, 0)
Screenshot: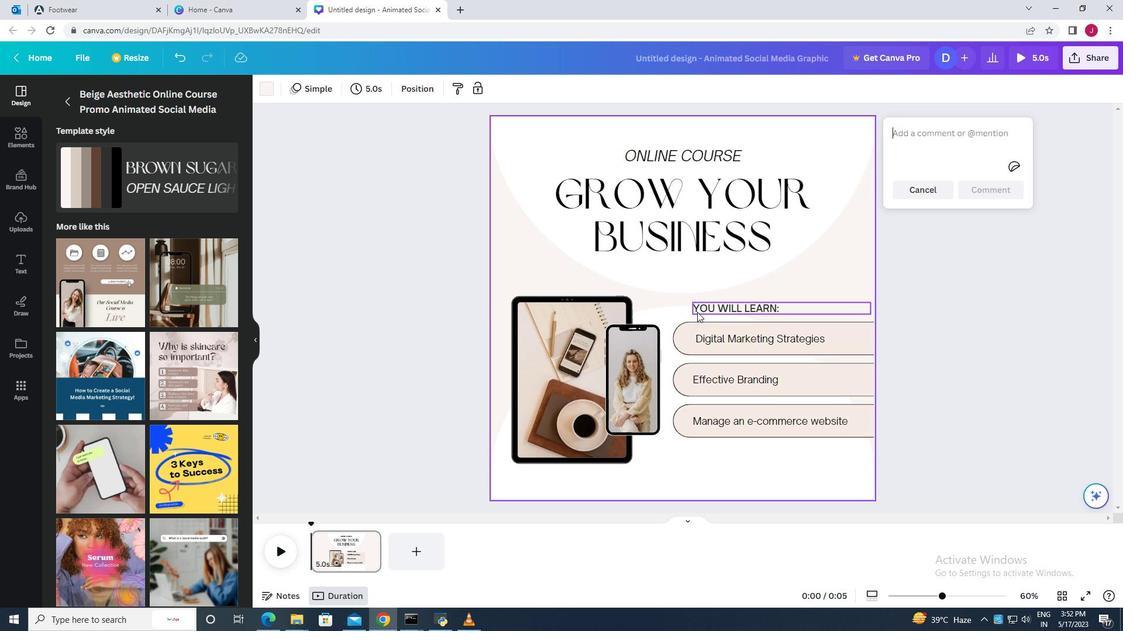 
Action: Mouse scrolled (697, 311) with delta (0, 0)
Screenshot: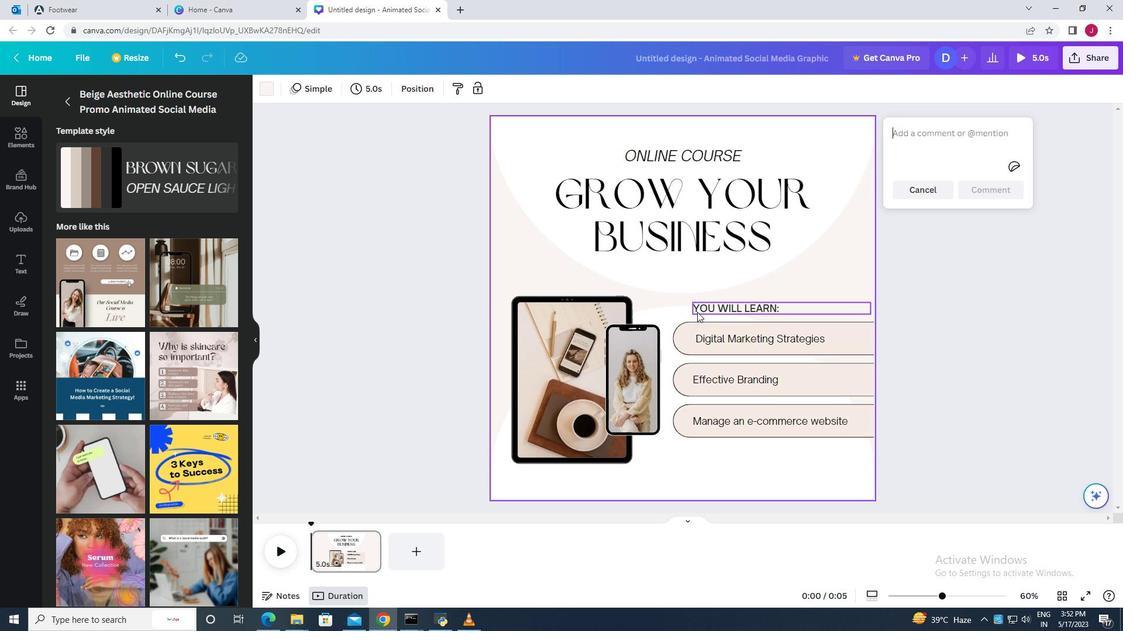 
Action: Mouse moved to (672, 316)
Screenshot: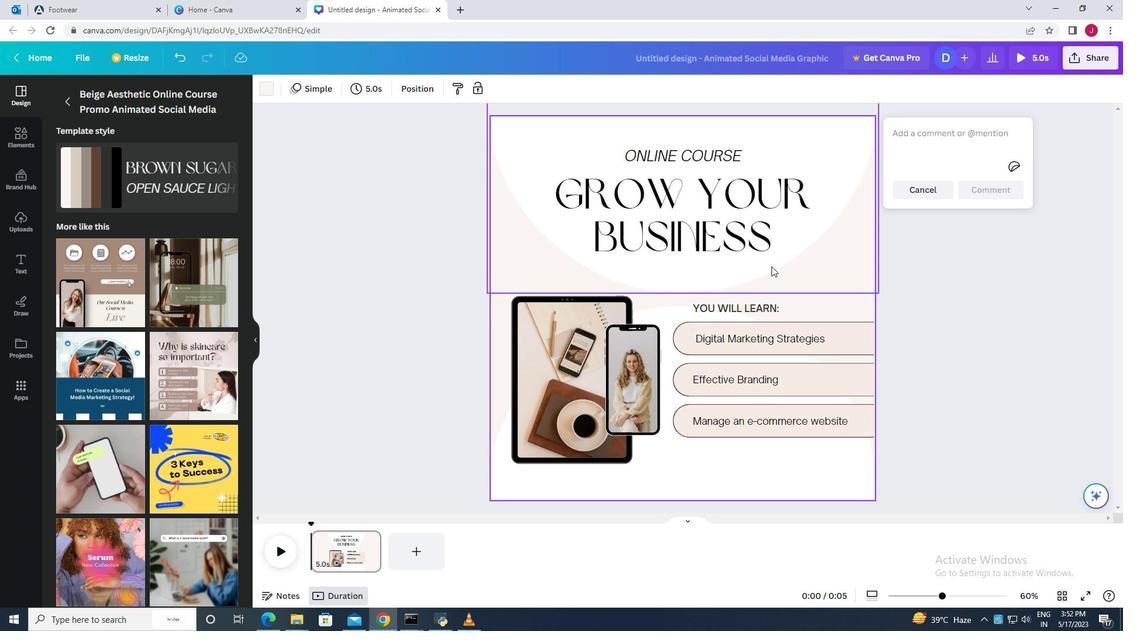 
Action: Mouse scrolled (672, 315) with delta (0, 0)
Screenshot: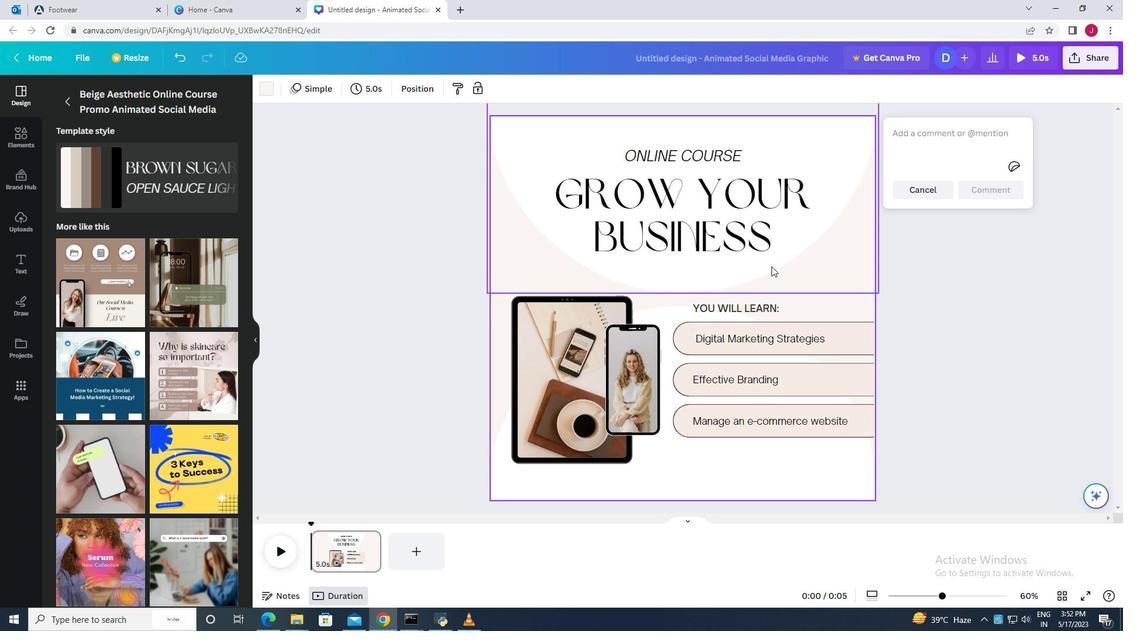 
Action: Mouse moved to (664, 328)
Screenshot: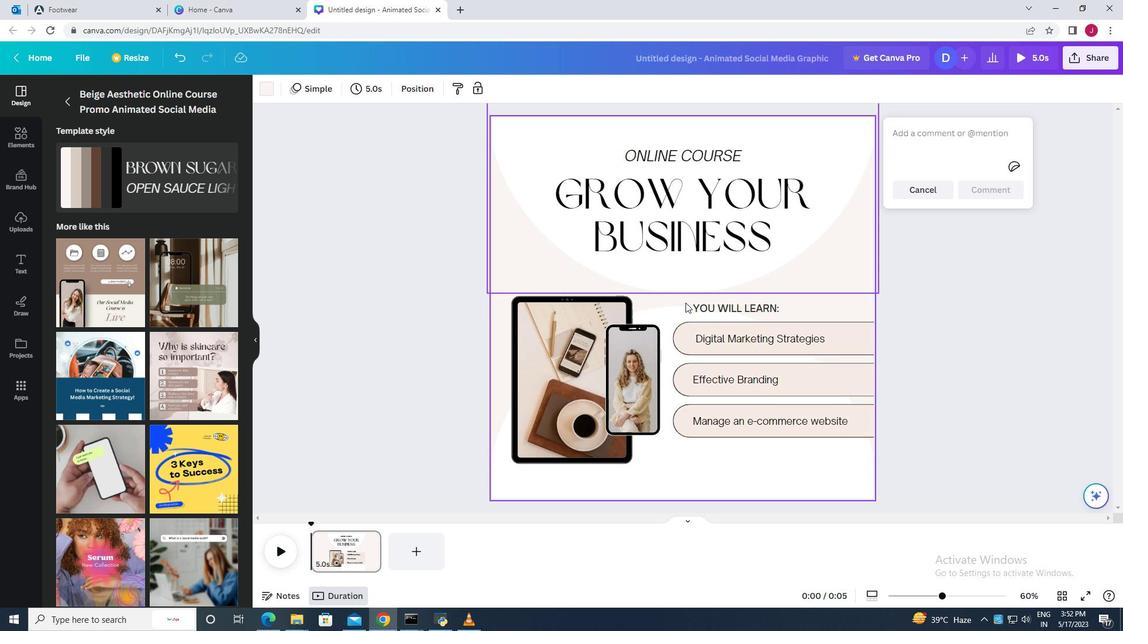 
Action: Mouse scrolled (664, 328) with delta (0, 0)
Screenshot: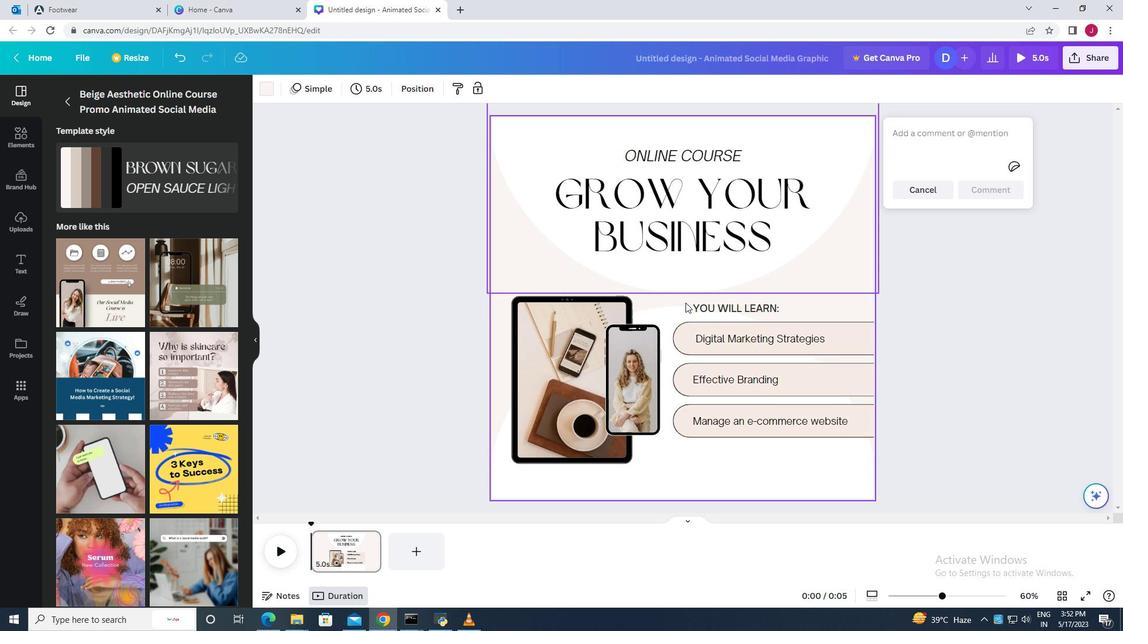 
Action: Mouse moved to (662, 331)
Screenshot: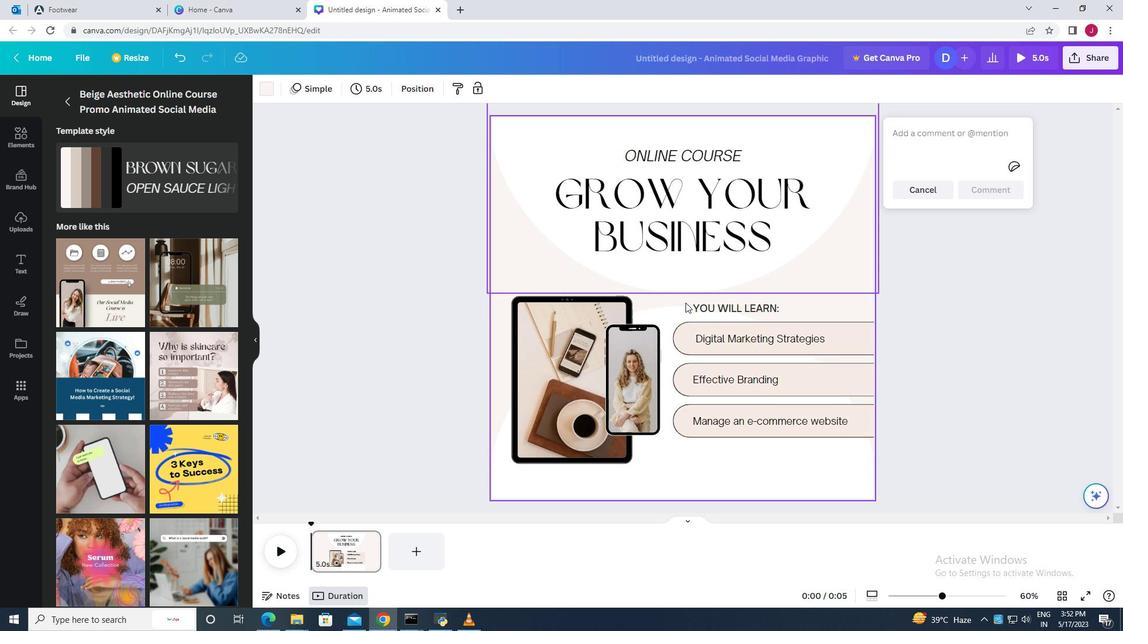 
Action: Mouse scrolled (662, 331) with delta (0, 0)
Screenshot: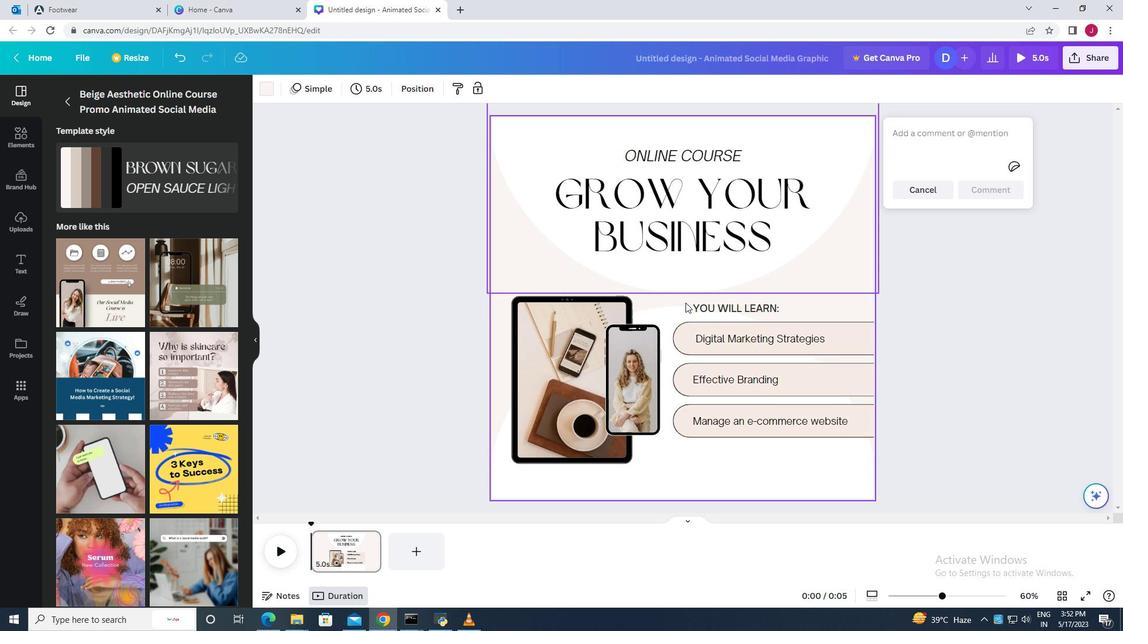 
Action: Mouse moved to (660, 334)
Screenshot: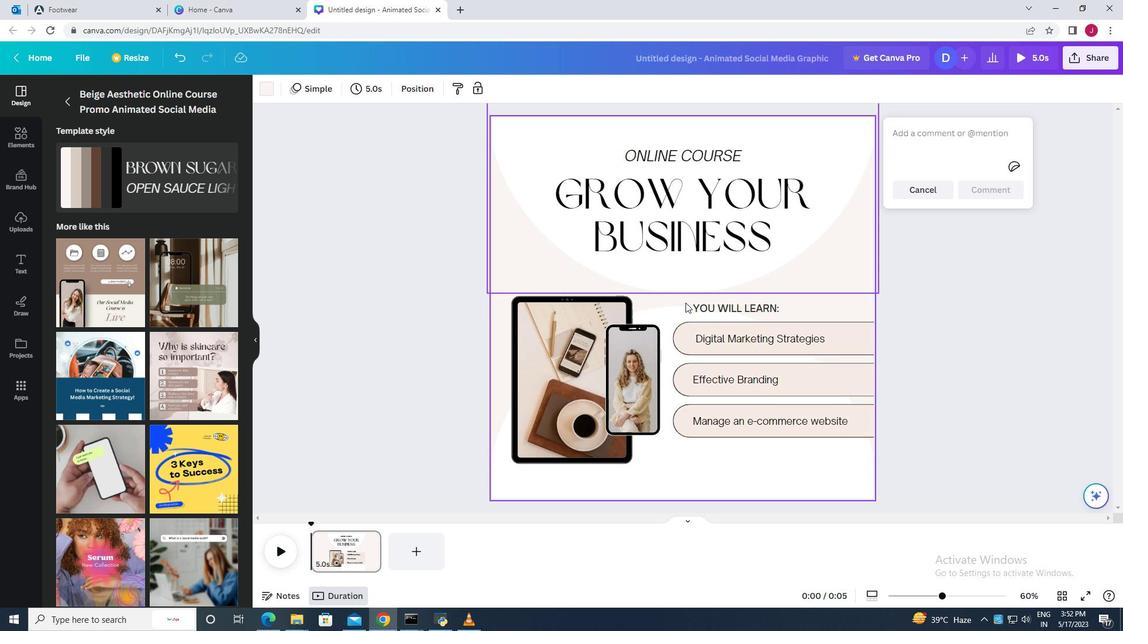 
Action: Mouse scrolled (660, 333) with delta (0, 0)
Screenshot: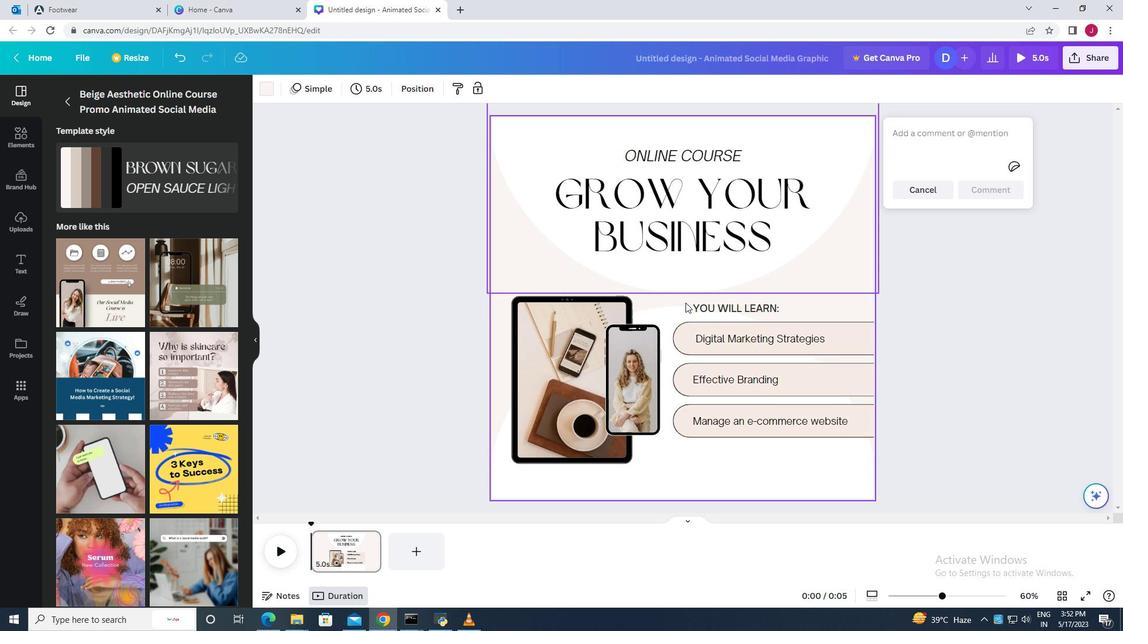 
Action: Mouse moved to (655, 336)
Screenshot: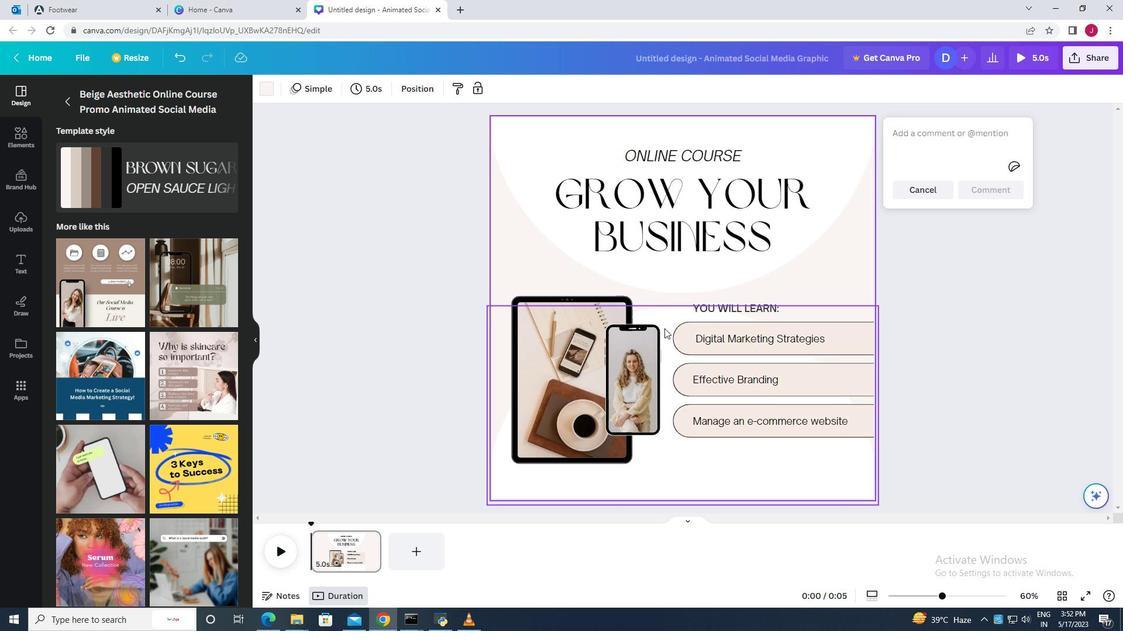 
Action: Mouse scrolled (655, 335) with delta (0, 0)
Screenshot: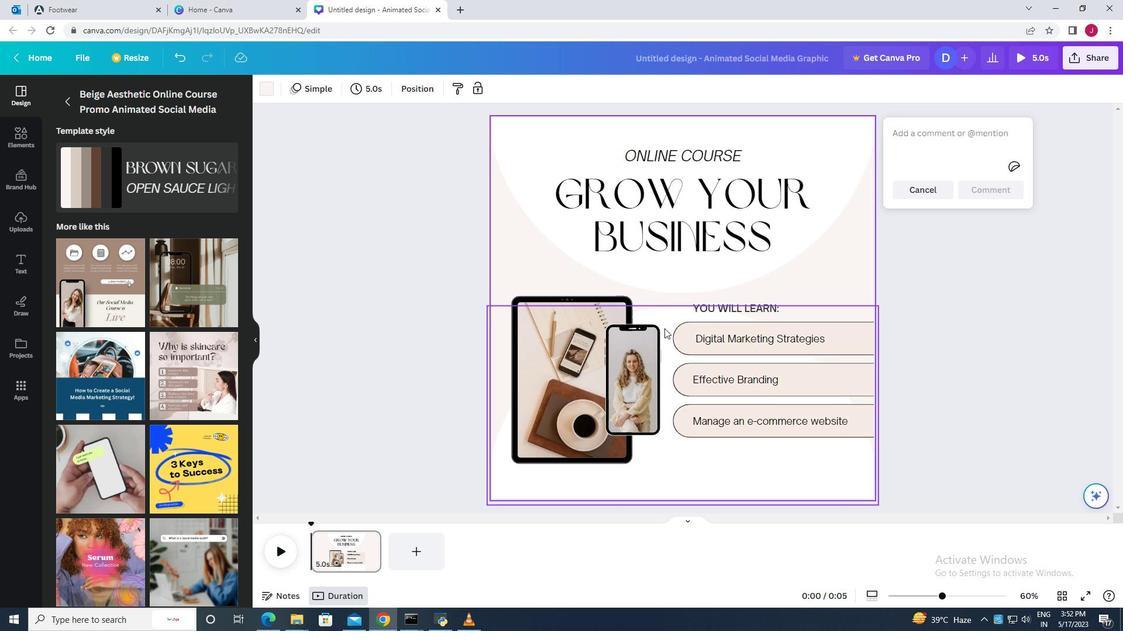 
Action: Mouse moved to (600, 359)
Screenshot: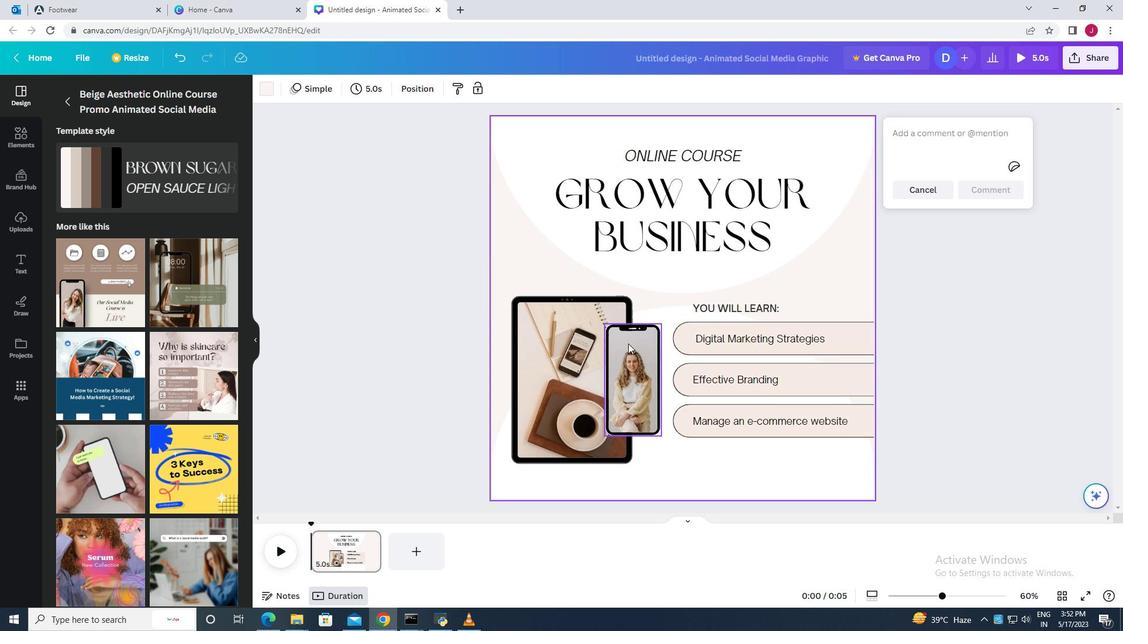 
Action: Mouse scrolled (600, 359) with delta (0, 0)
Screenshot: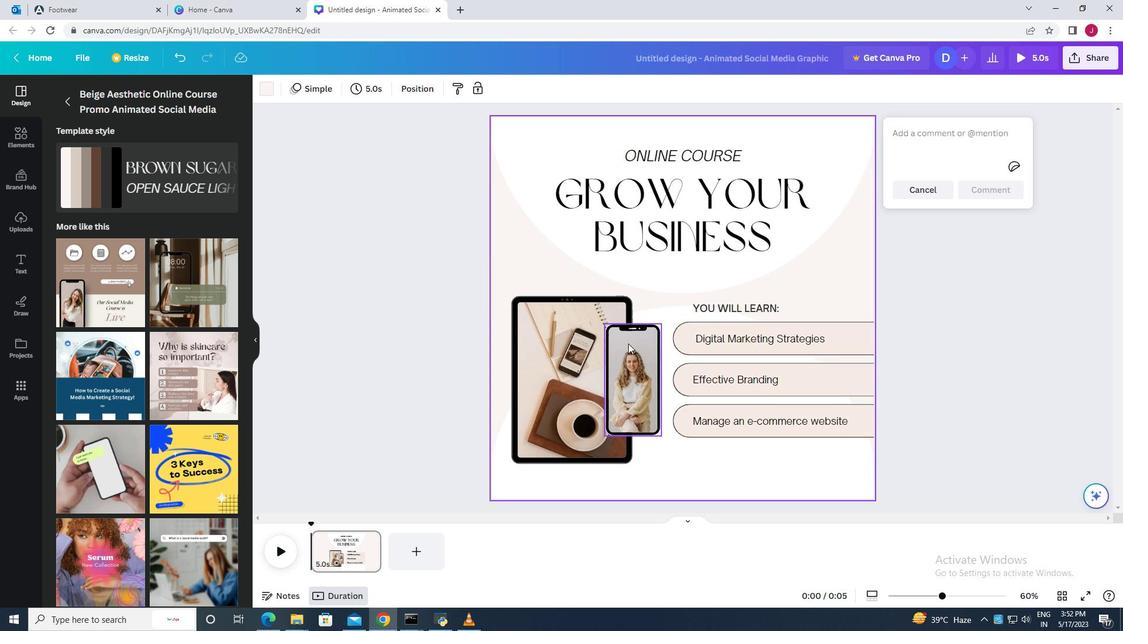 
Action: Mouse moved to (596, 363)
Screenshot: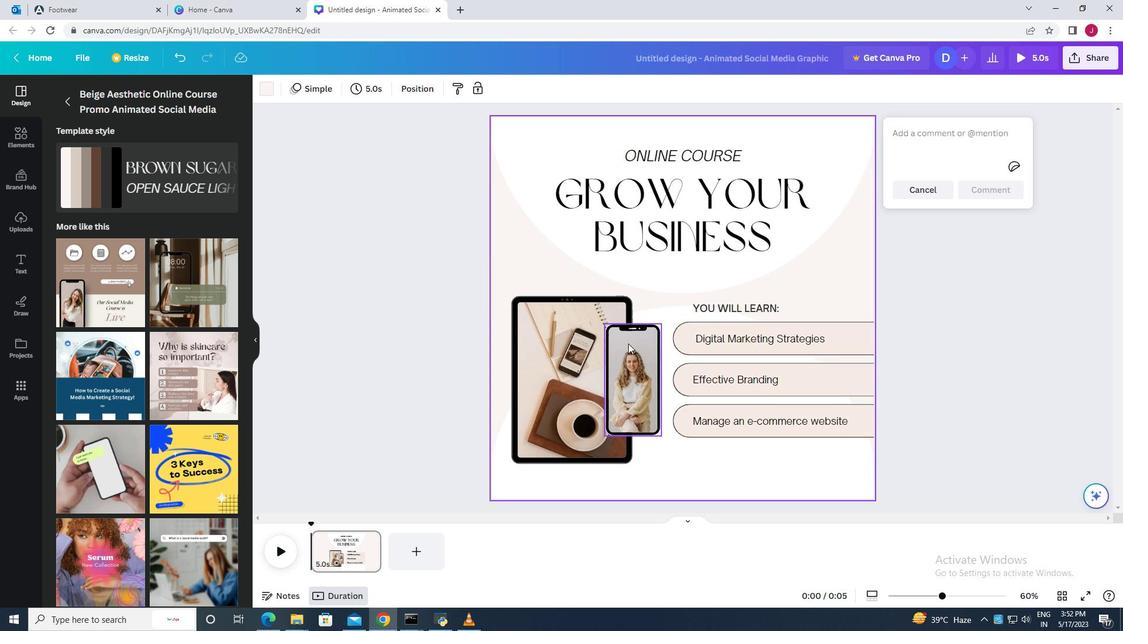 
Action: Mouse scrolled (596, 363) with delta (0, 0)
Screenshot: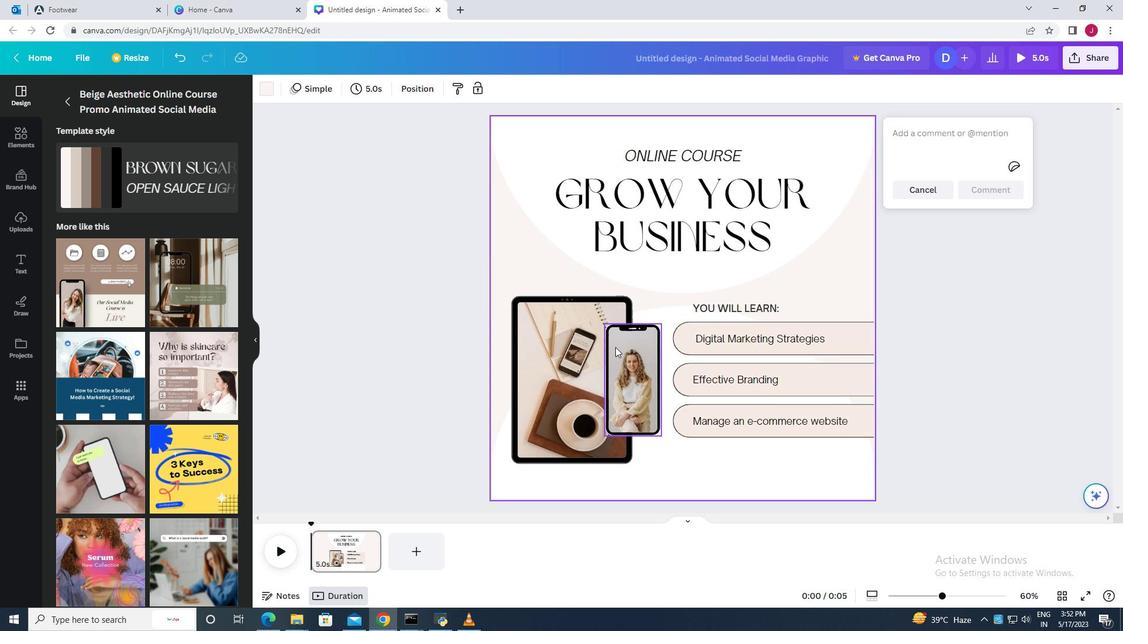 
Action: Mouse moved to (594, 365)
Screenshot: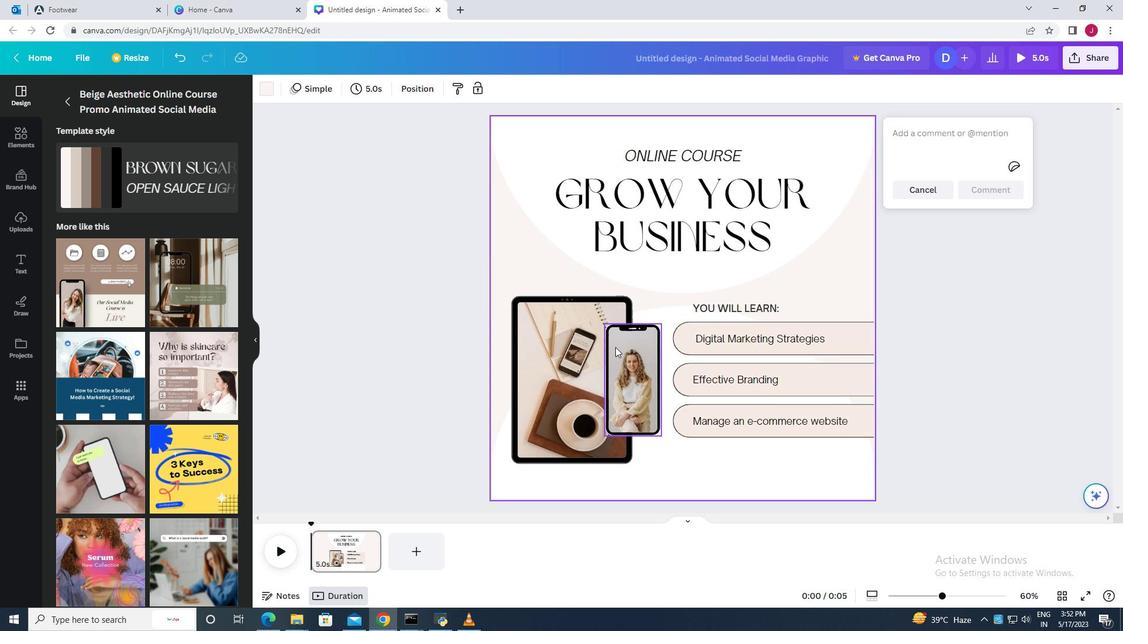 
Action: Mouse scrolled (594, 364) with delta (0, 0)
Screenshot: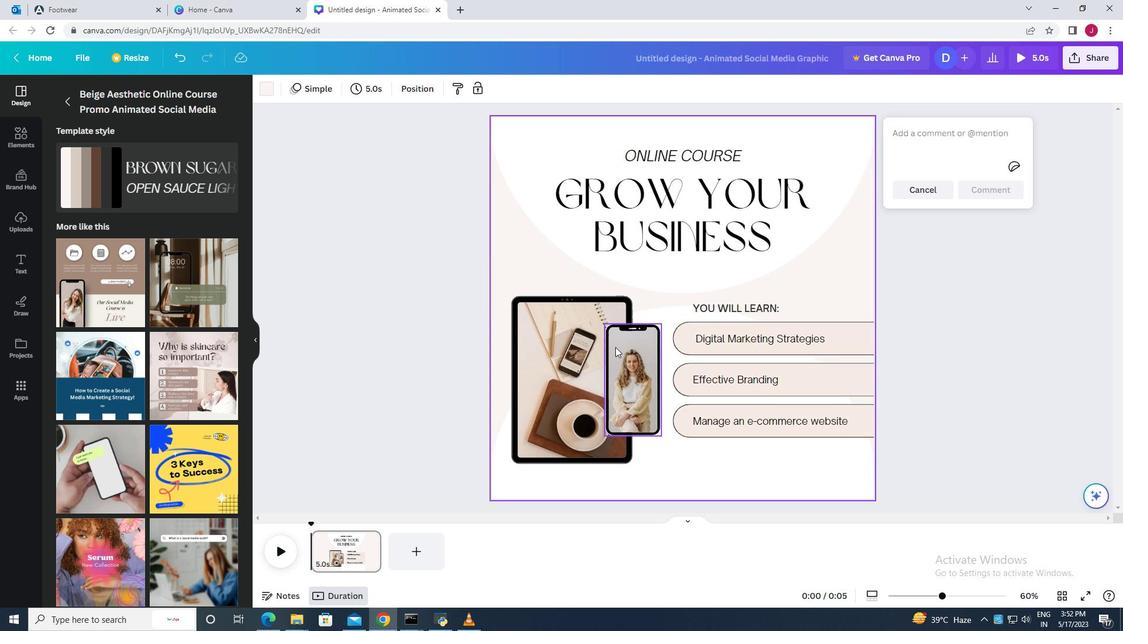 
Action: Mouse moved to (594, 365)
Screenshot: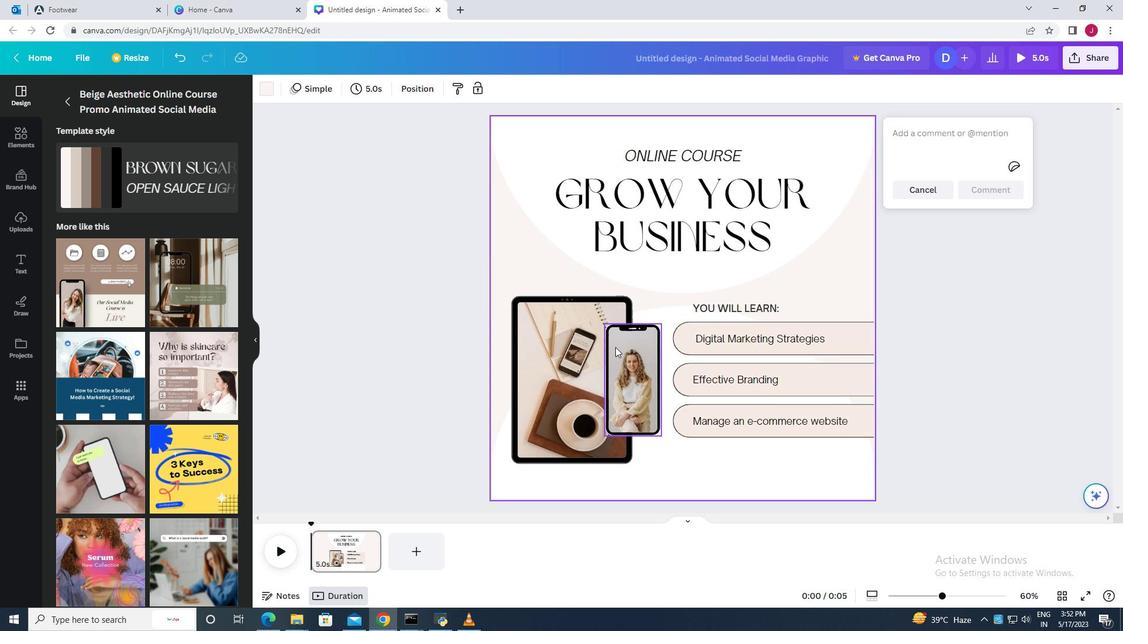 
Action: Mouse scrolled (594, 365) with delta (0, 0)
Screenshot: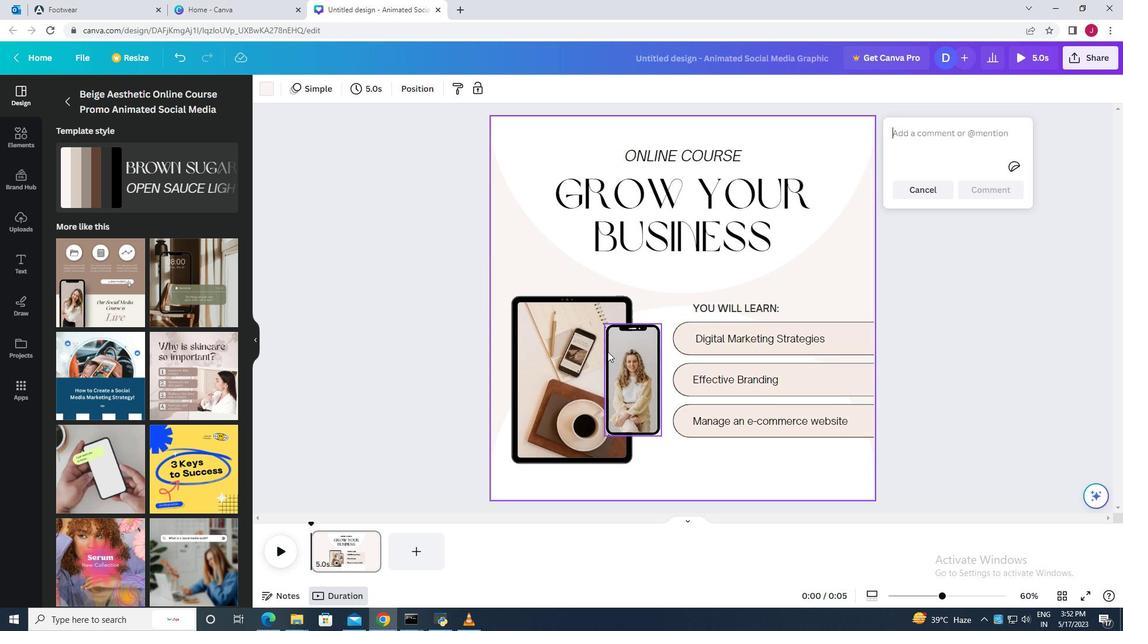 
Action: Mouse moved to (417, 561)
